 Task: Locate Coastal Homes in Charleston with Proximity to Beaches.
Action: Mouse moved to (283, 250)
Screenshot: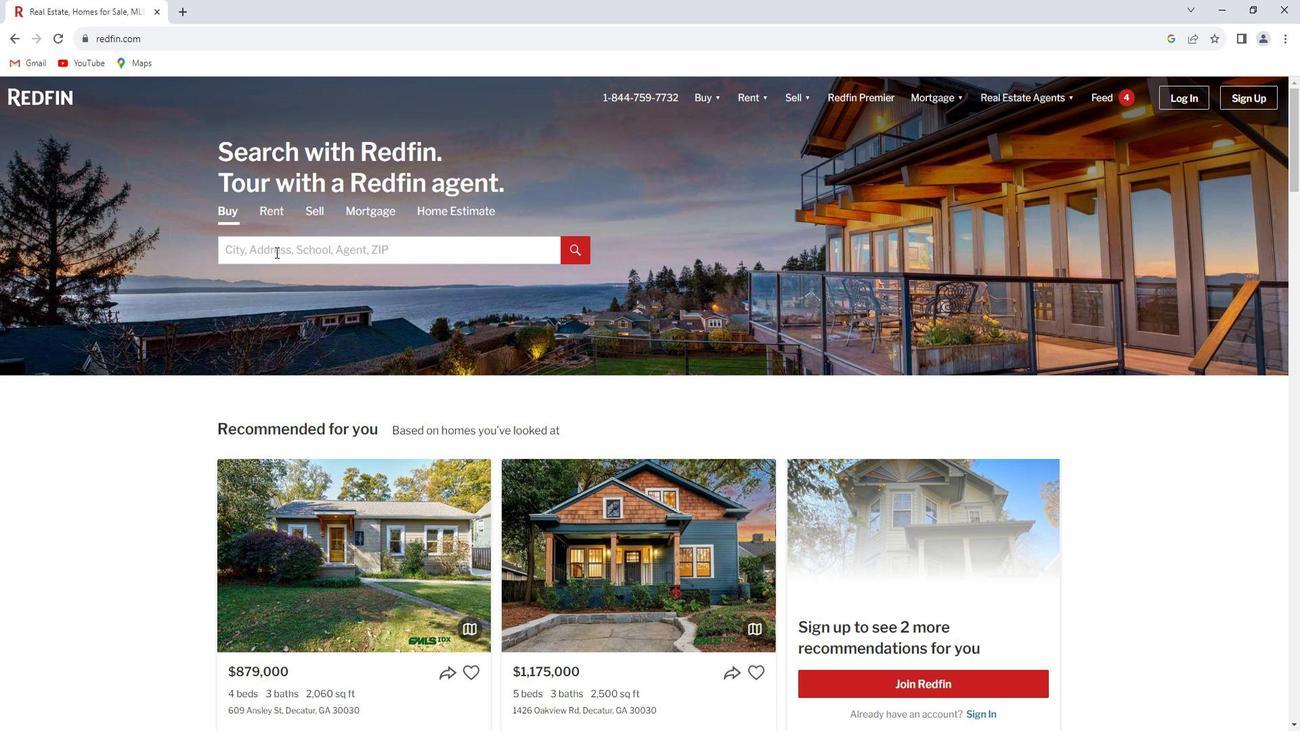 
Action: Mouse pressed left at (283, 250)
Screenshot: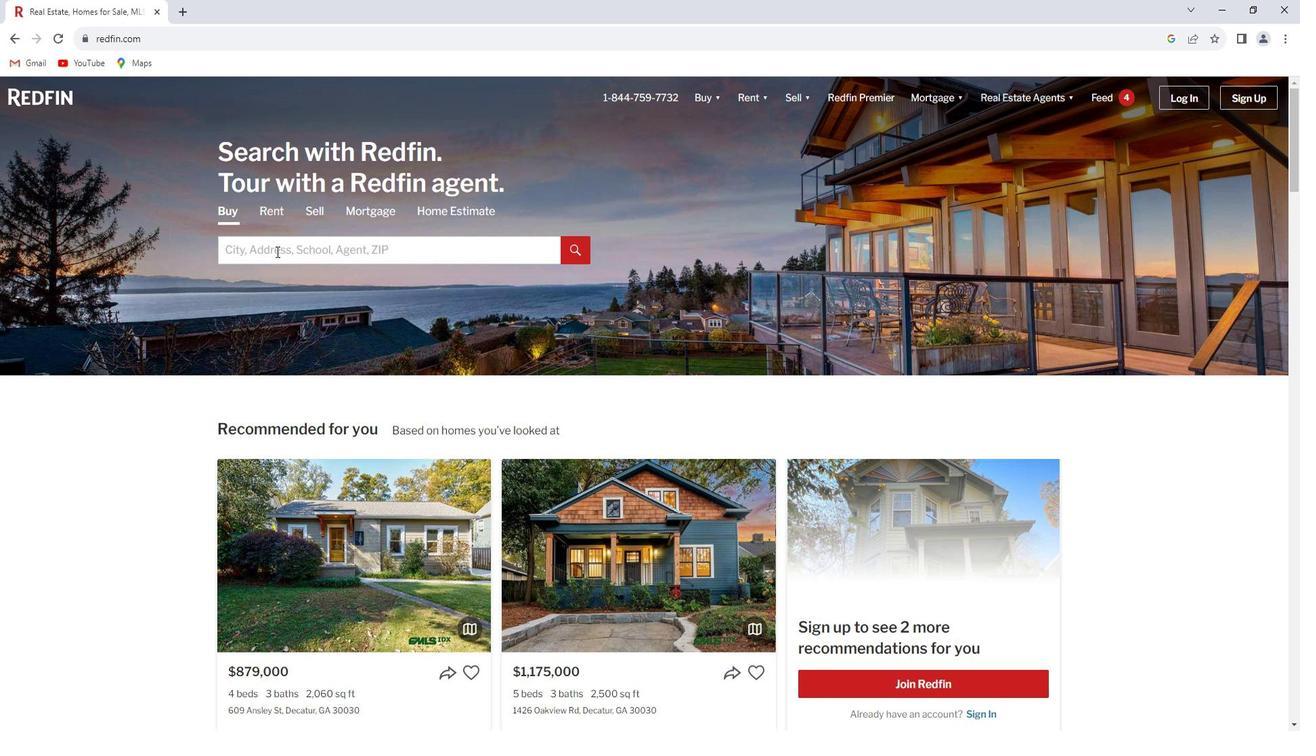 
Action: Key pressed <Key.shift>Charleston<Key.enter>
Screenshot: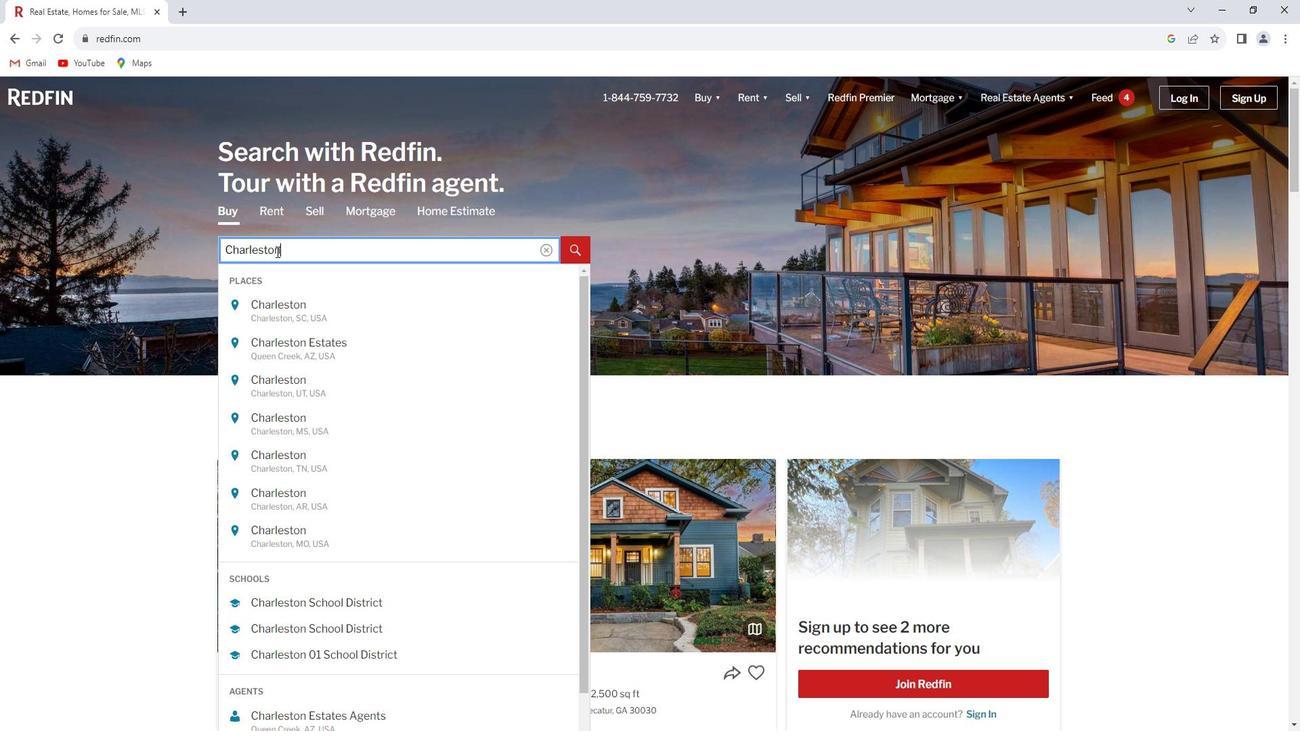 
Action: Mouse moved to (1180, 195)
Screenshot: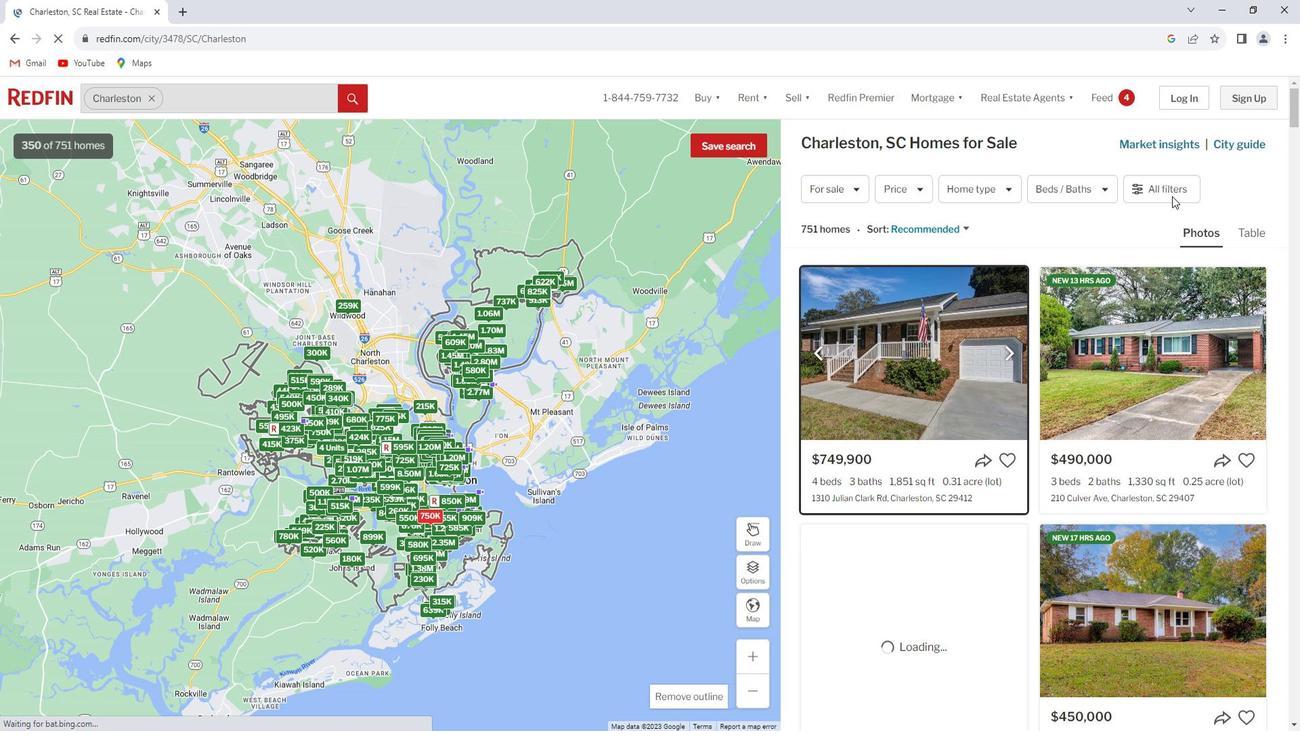 
Action: Mouse pressed left at (1180, 195)
Screenshot: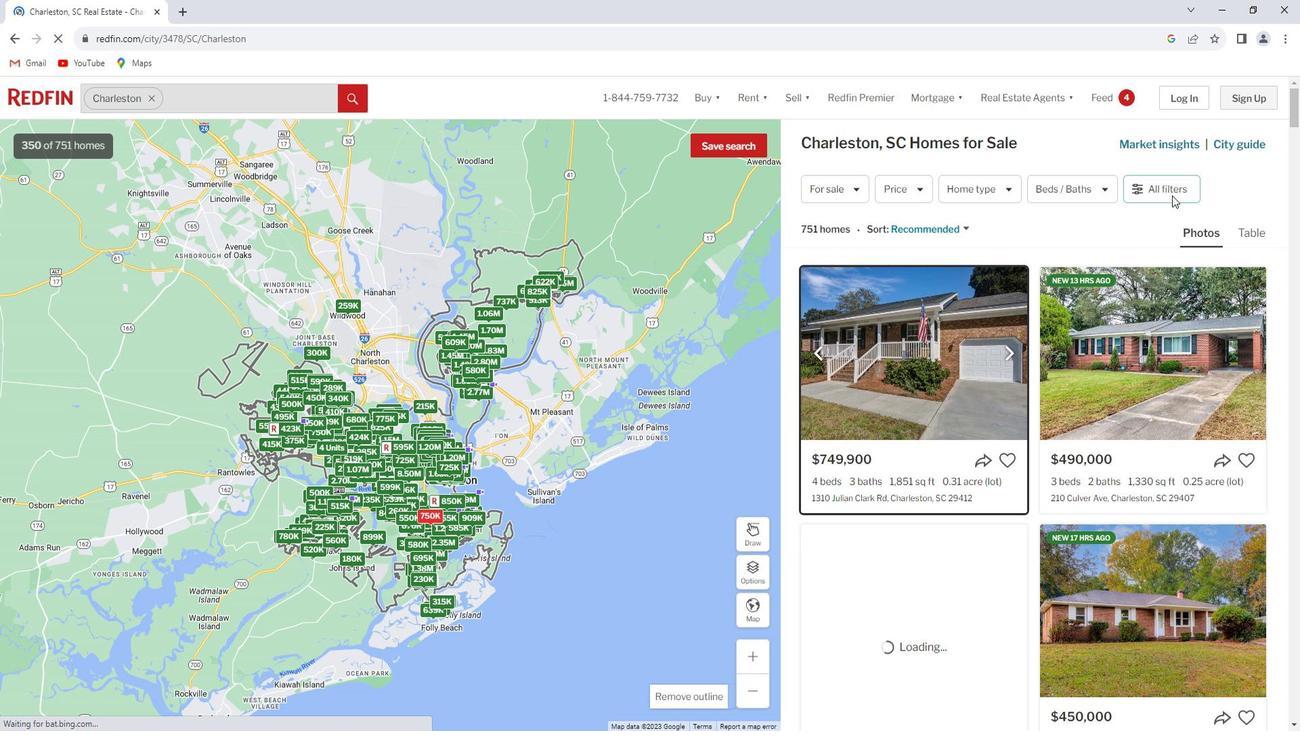 
Action: Mouse moved to (1180, 195)
Screenshot: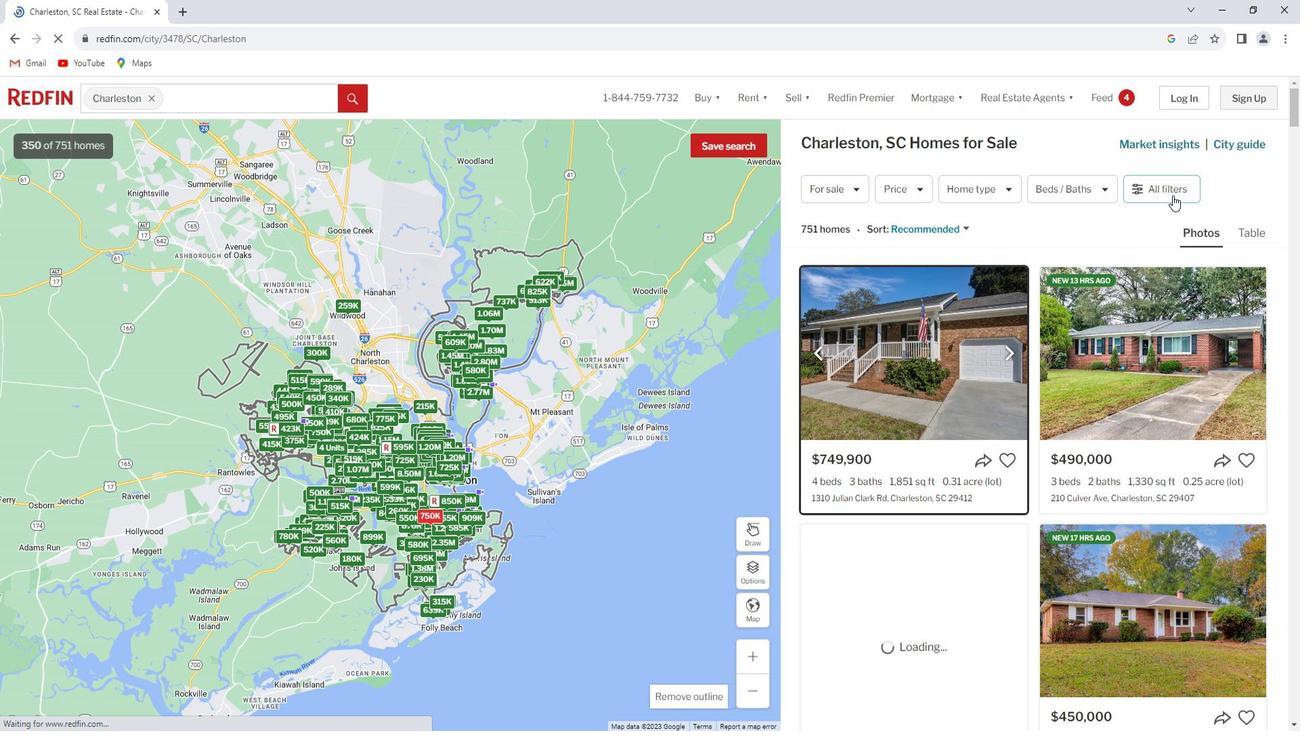 
Action: Mouse pressed left at (1180, 195)
Screenshot: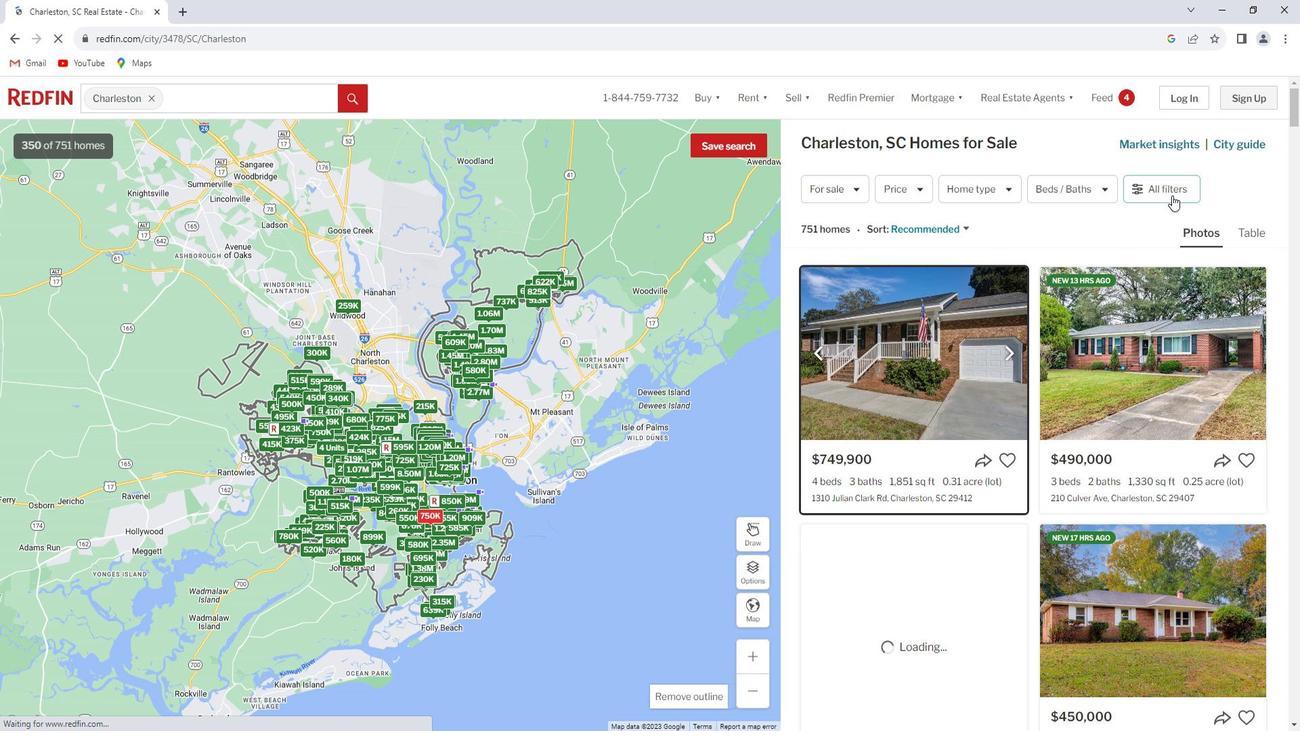 
Action: Mouse moved to (1170, 188)
Screenshot: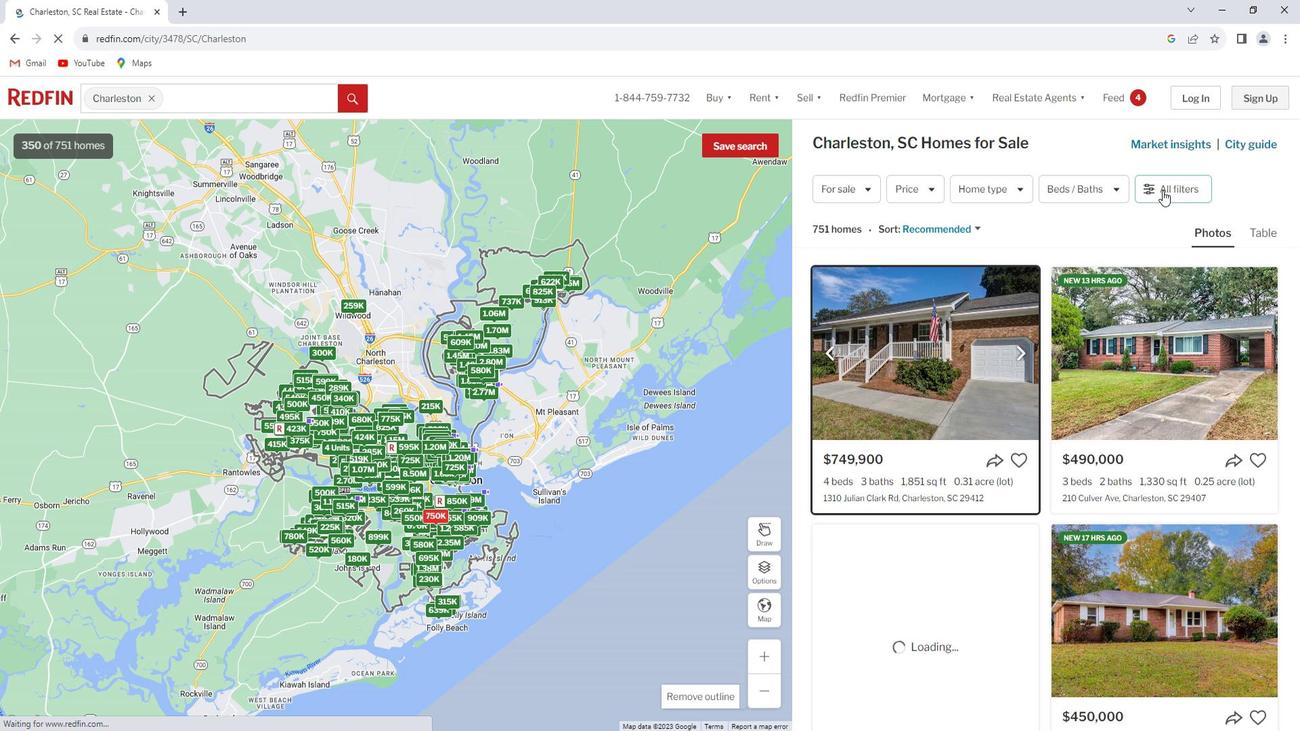 
Action: Mouse pressed left at (1170, 188)
Screenshot: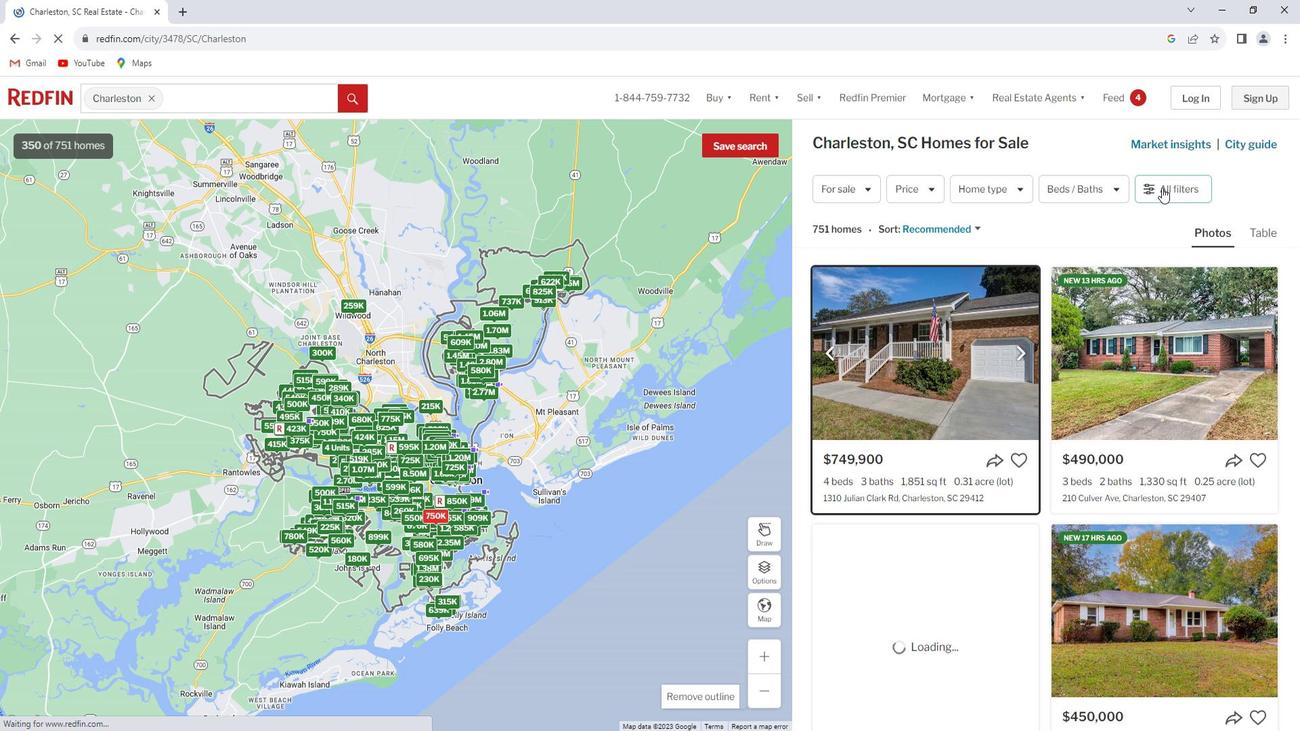 
Action: Mouse moved to (1199, 187)
Screenshot: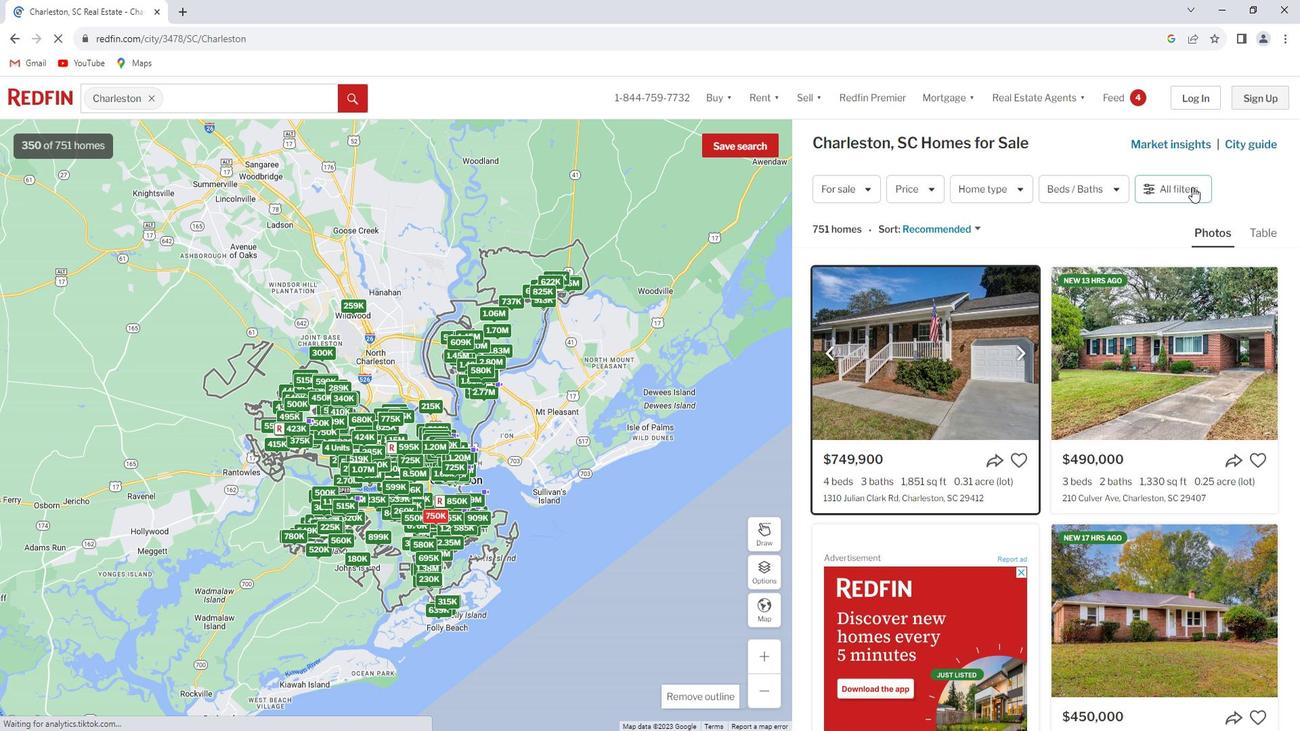 
Action: Mouse pressed left at (1199, 187)
Screenshot: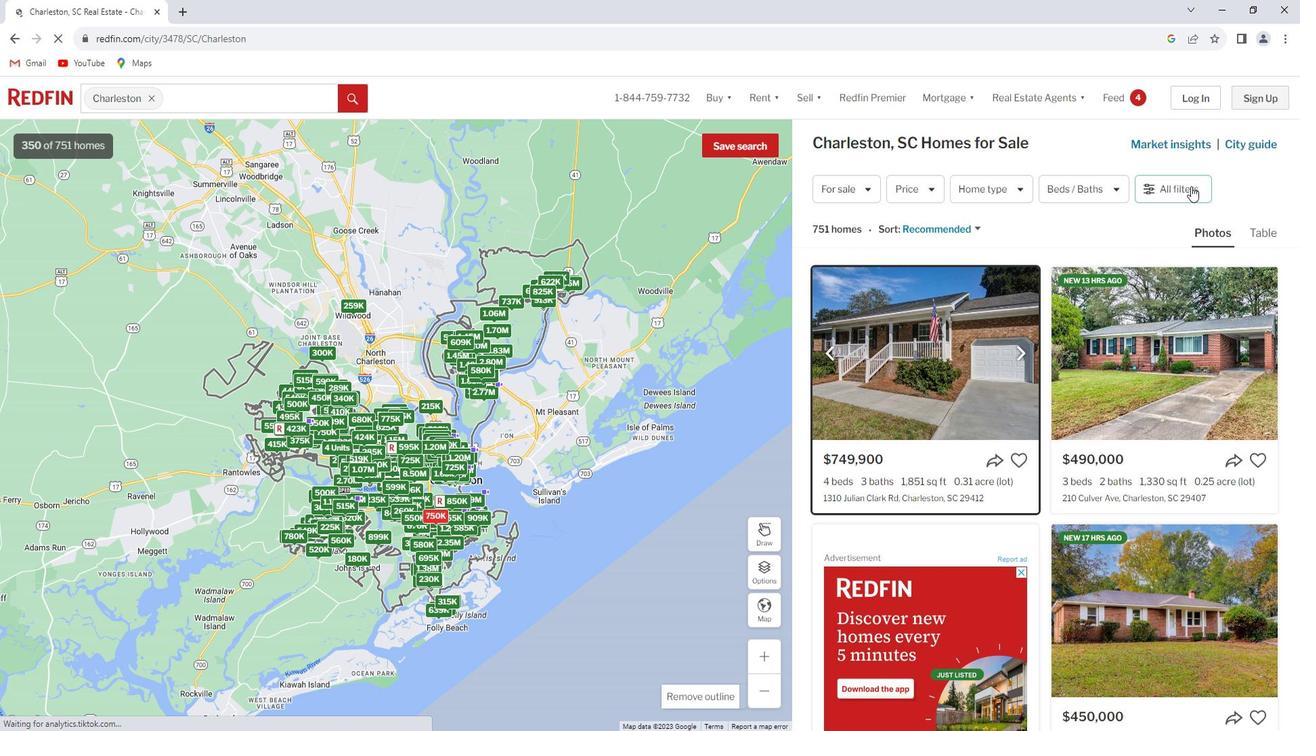 
Action: Mouse moved to (1034, 323)
Screenshot: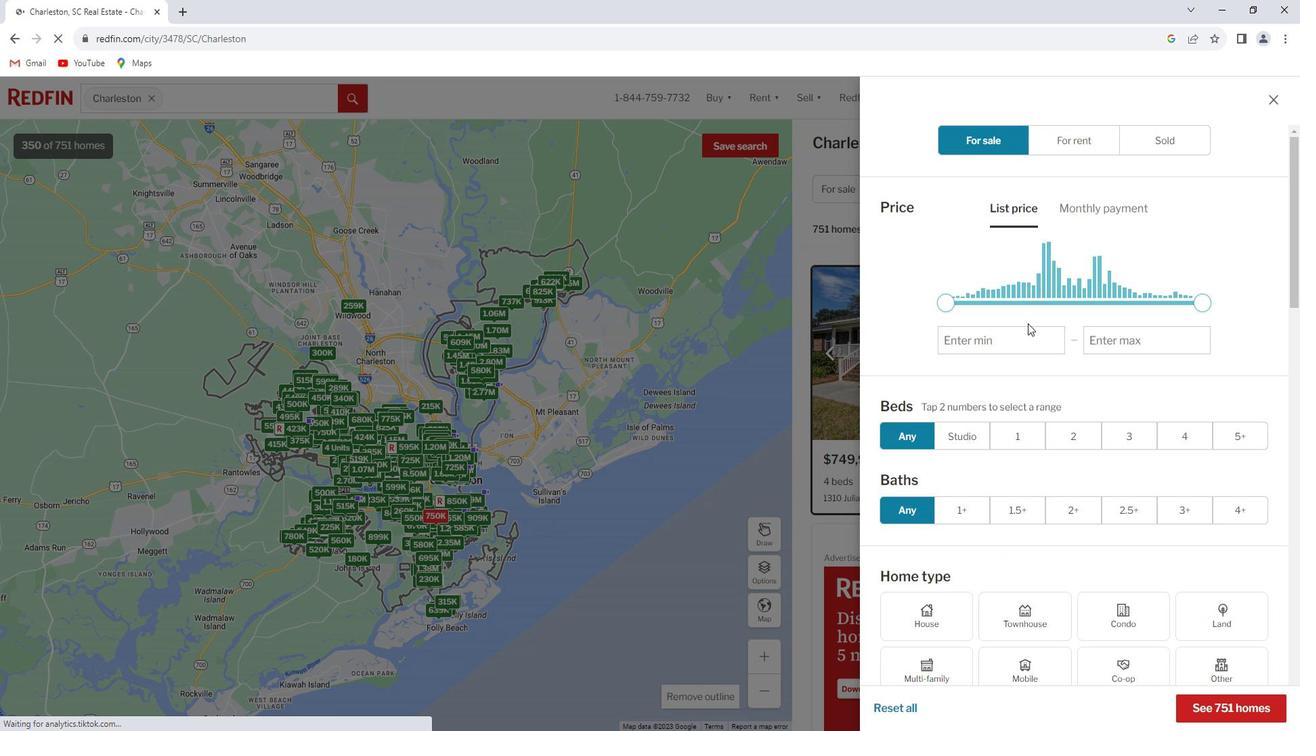 
Action: Mouse scrolled (1034, 323) with delta (0, 0)
Screenshot: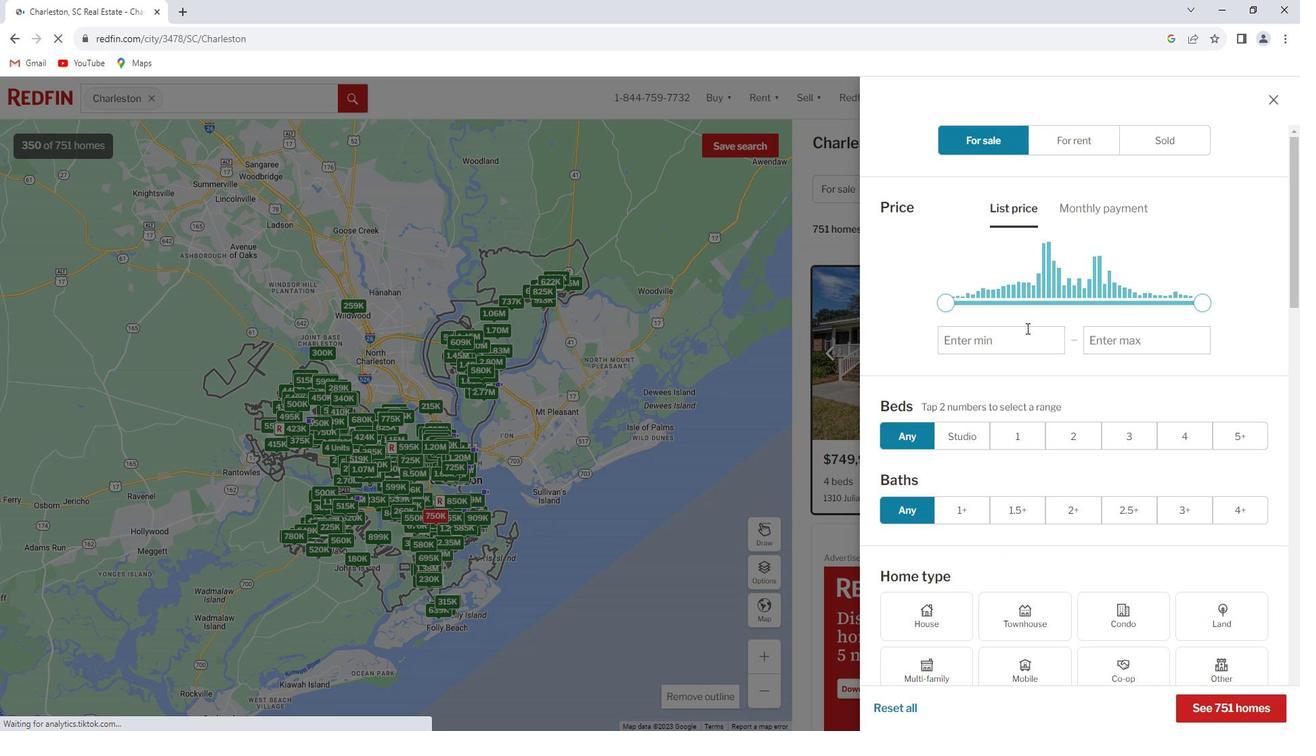 
Action: Mouse scrolled (1034, 323) with delta (0, 0)
Screenshot: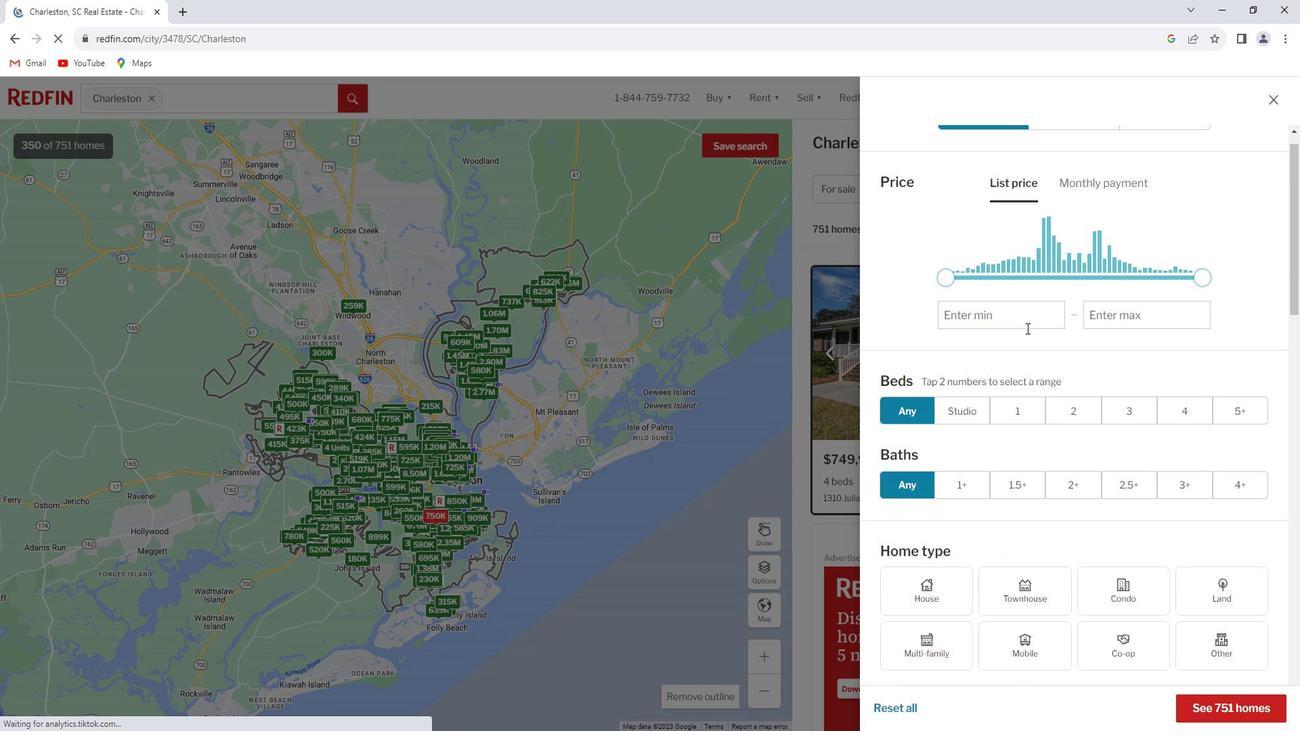 
Action: Mouse scrolled (1034, 323) with delta (0, 0)
Screenshot: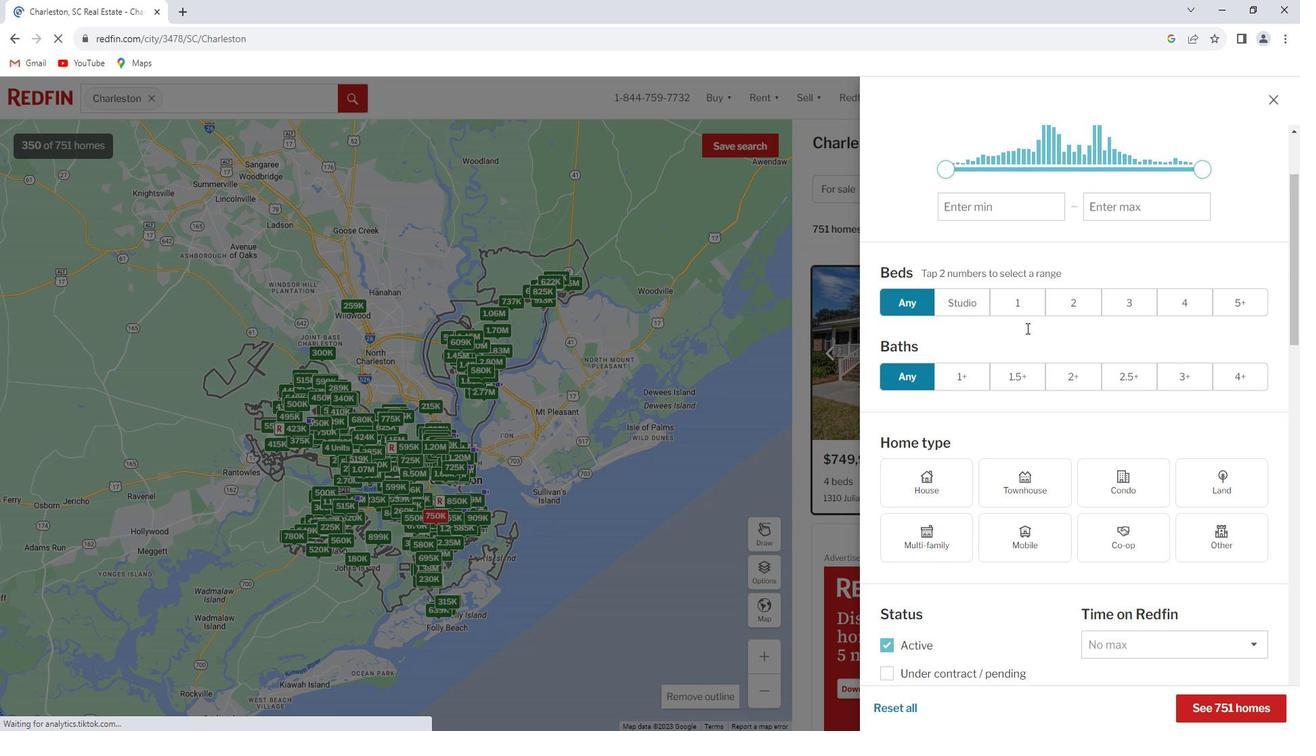 
Action: Mouse scrolled (1034, 323) with delta (0, 0)
Screenshot: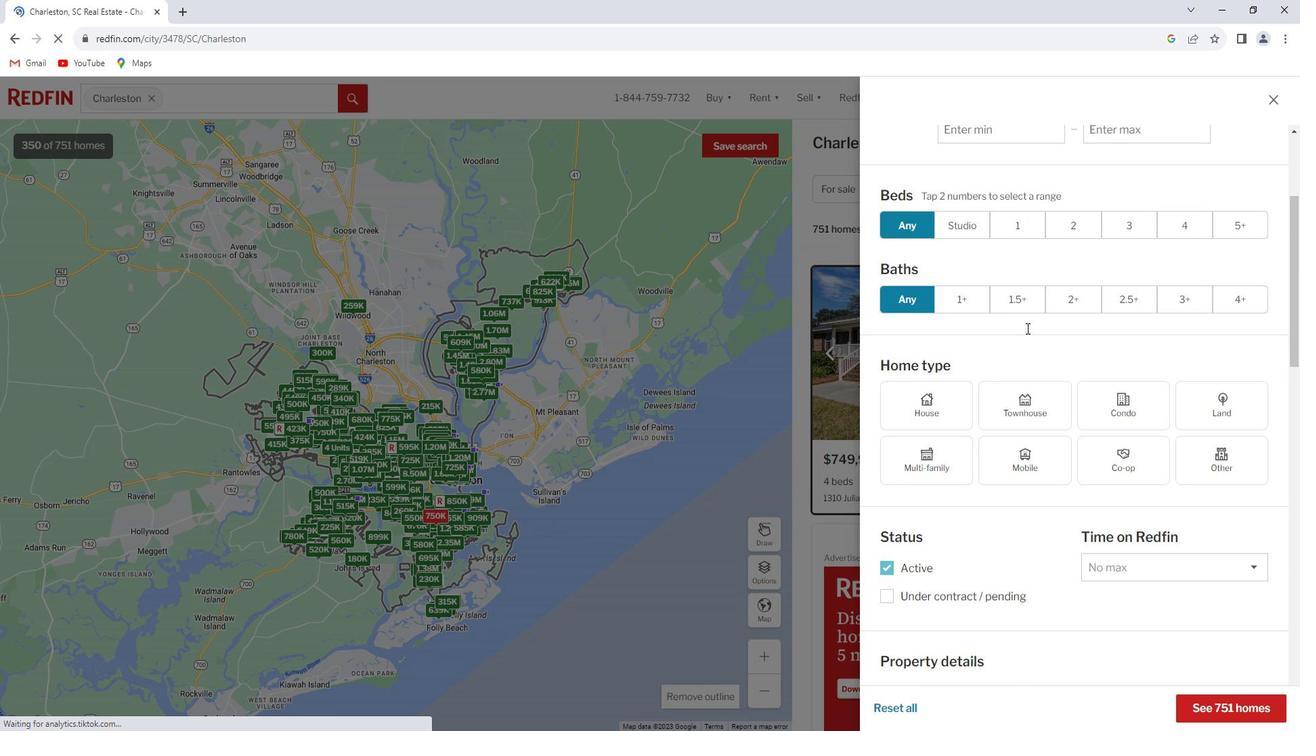 
Action: Mouse scrolled (1034, 323) with delta (0, 0)
Screenshot: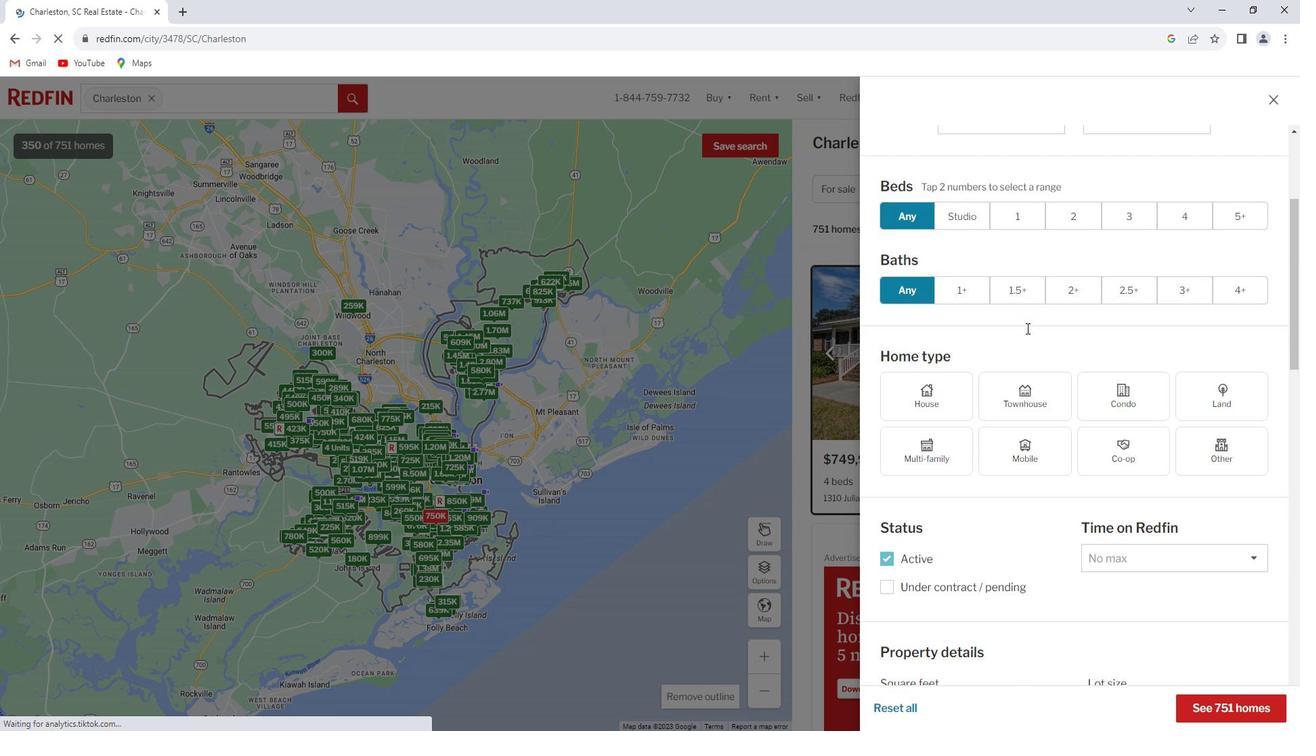 
Action: Mouse scrolled (1034, 323) with delta (0, 0)
Screenshot: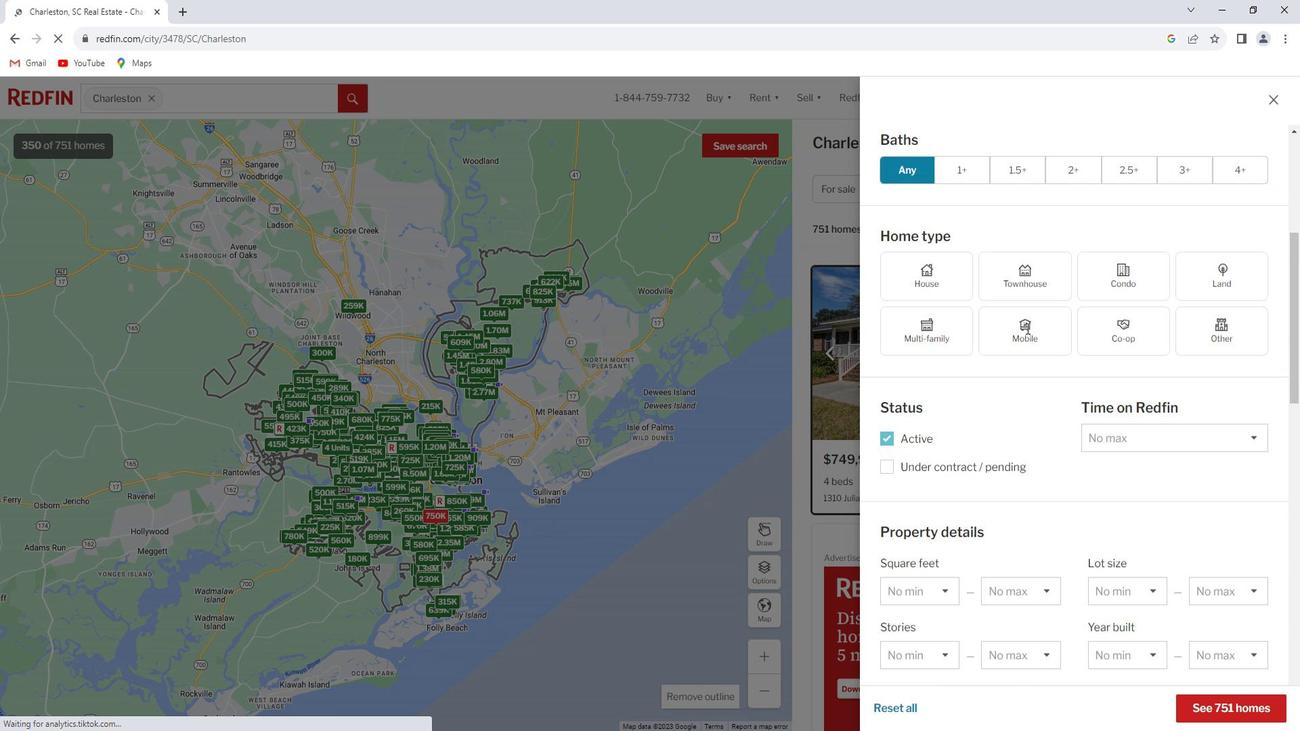 
Action: Mouse scrolled (1034, 323) with delta (0, 0)
Screenshot: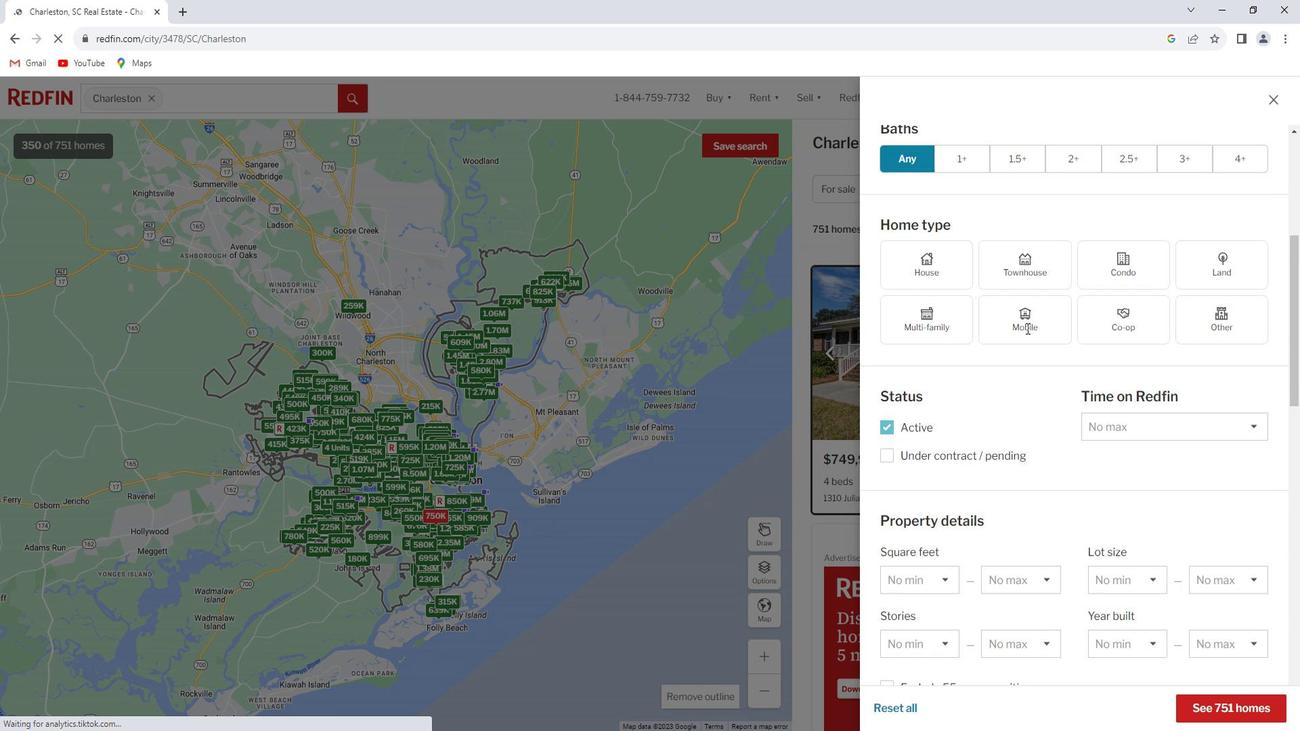 
Action: Mouse scrolled (1034, 323) with delta (0, 0)
Screenshot: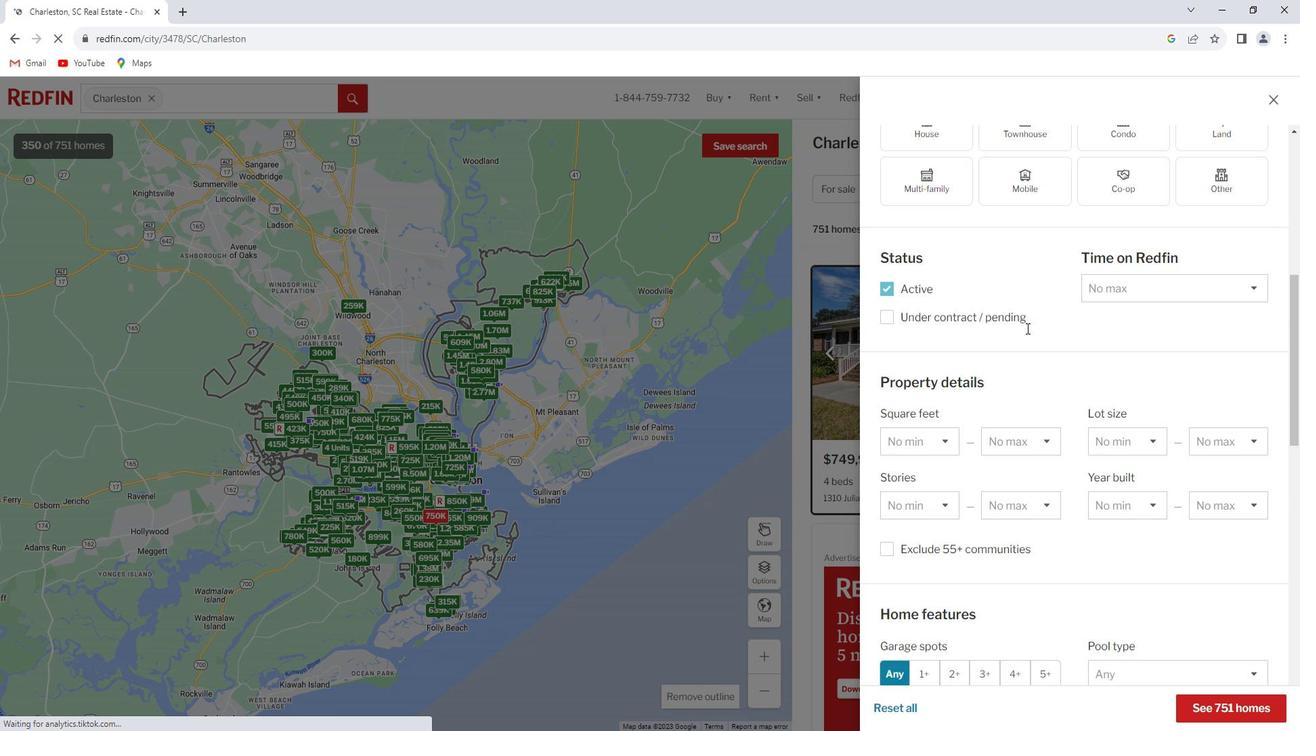 
Action: Mouse scrolled (1034, 323) with delta (0, 0)
Screenshot: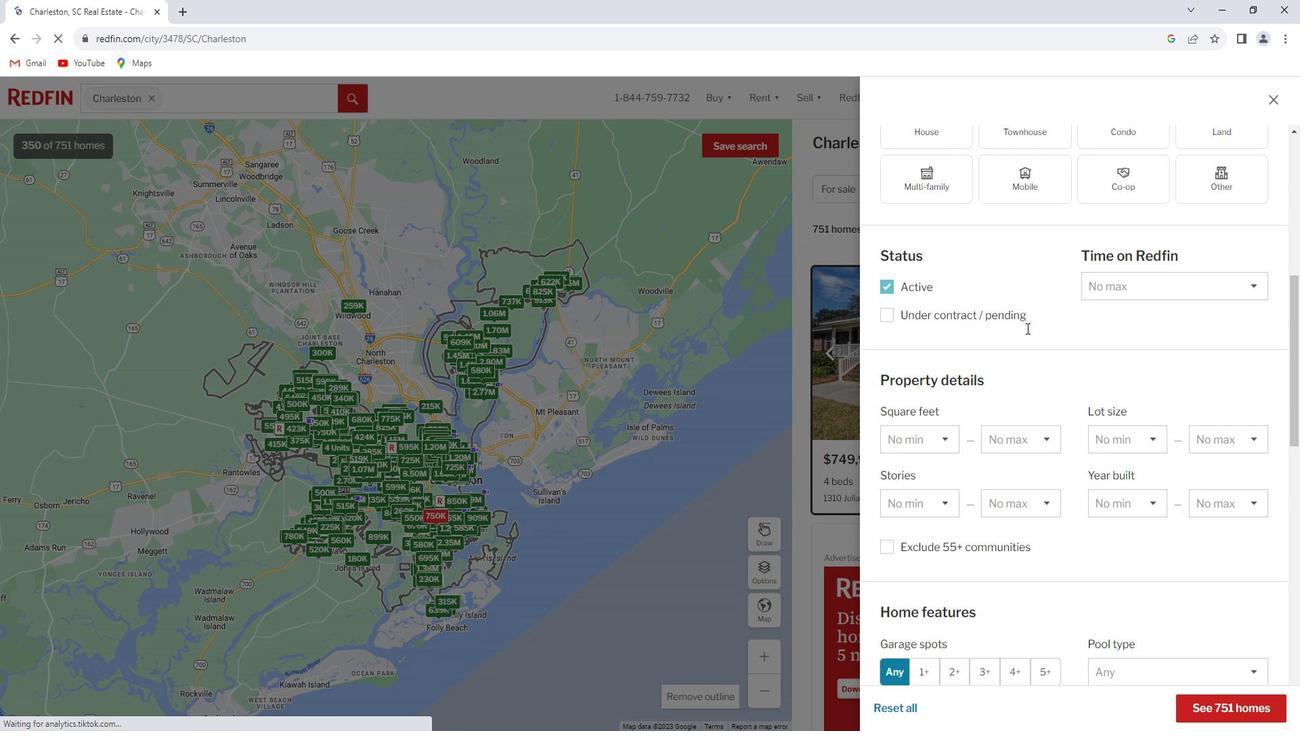 
Action: Mouse scrolled (1034, 323) with delta (0, 0)
Screenshot: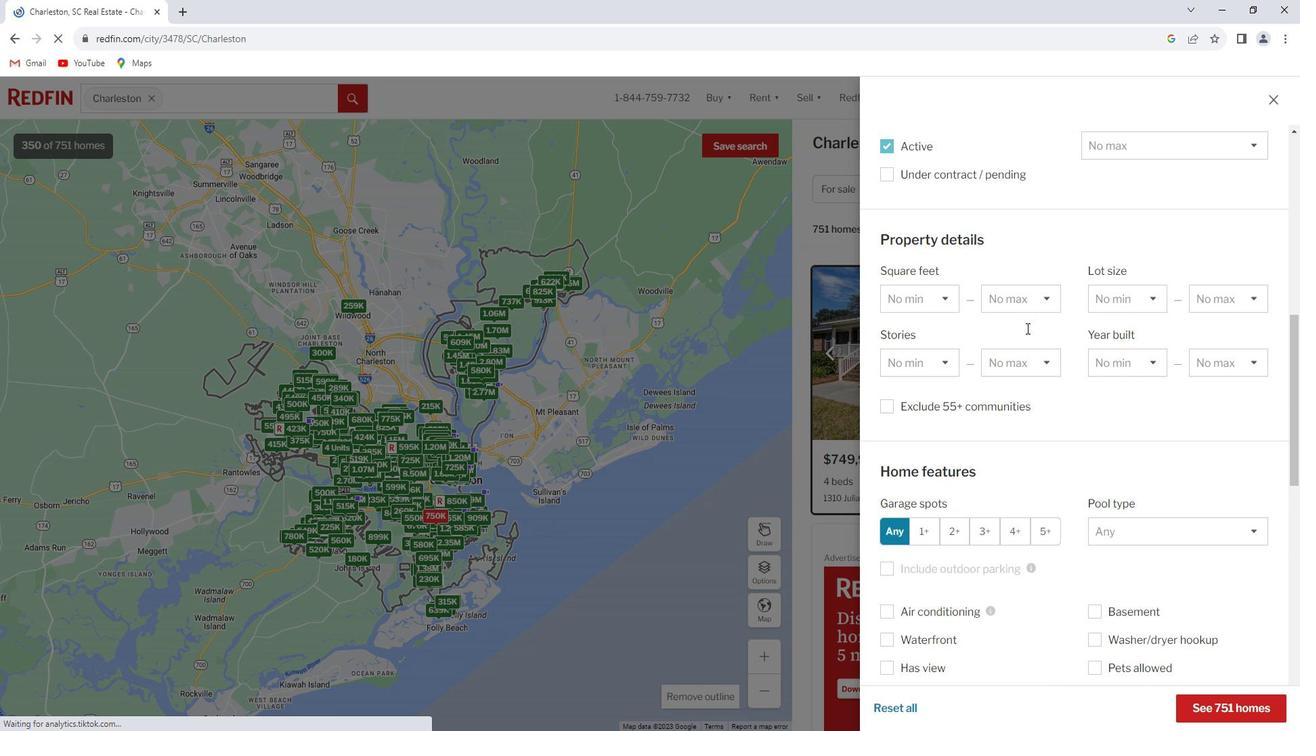 
Action: Mouse scrolled (1034, 323) with delta (0, 0)
Screenshot: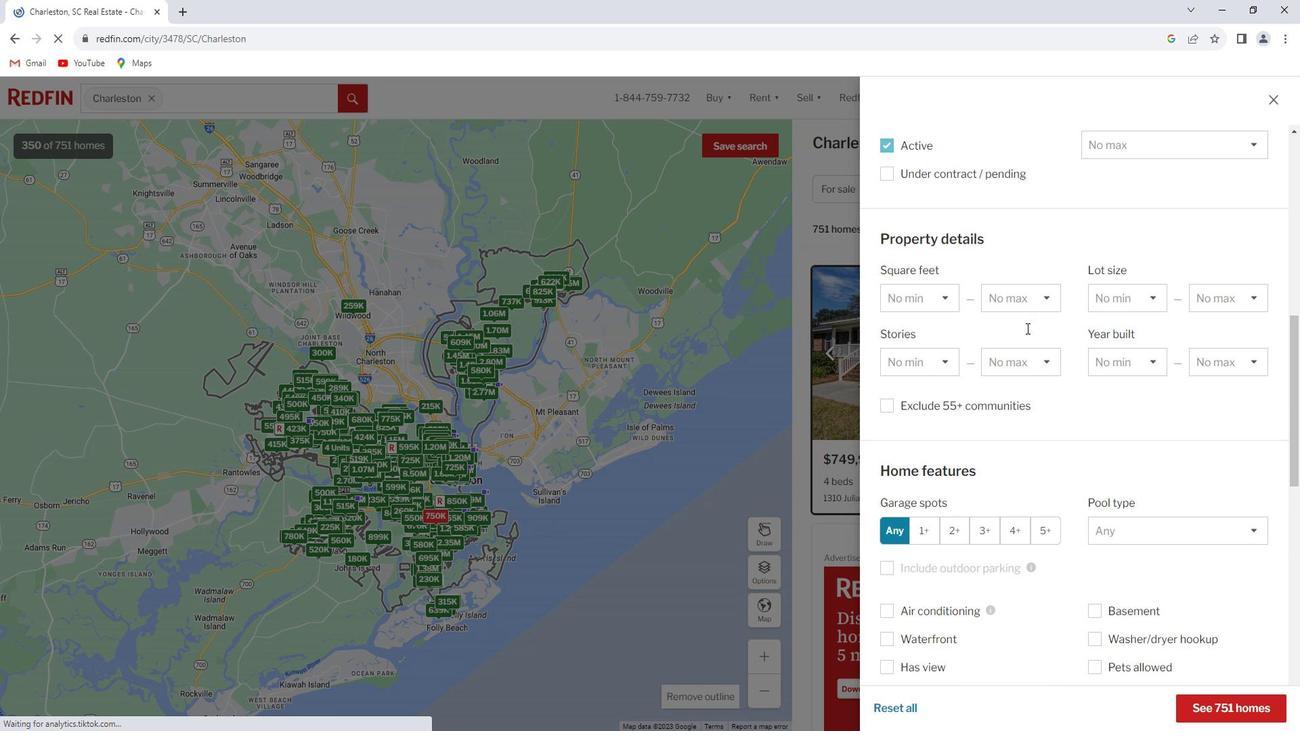 
Action: Mouse scrolled (1034, 323) with delta (0, 0)
Screenshot: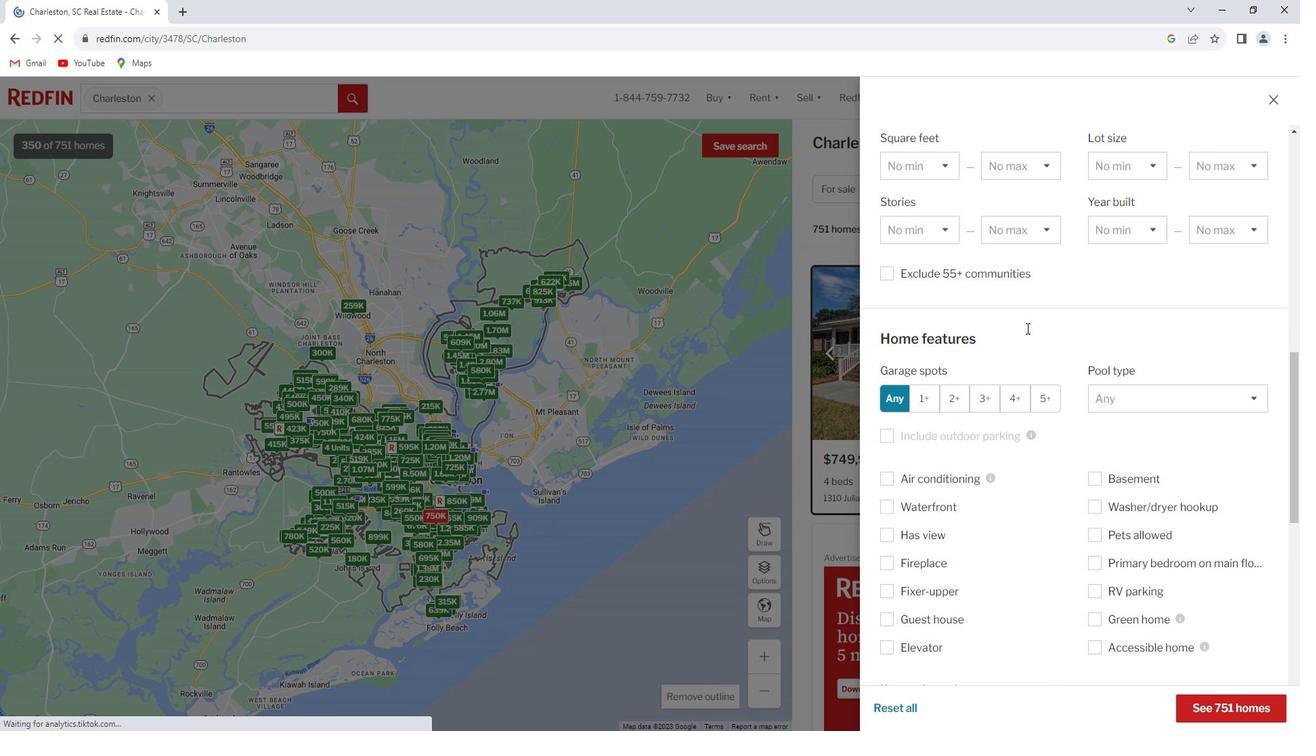 
Action: Mouse scrolled (1034, 323) with delta (0, 0)
Screenshot: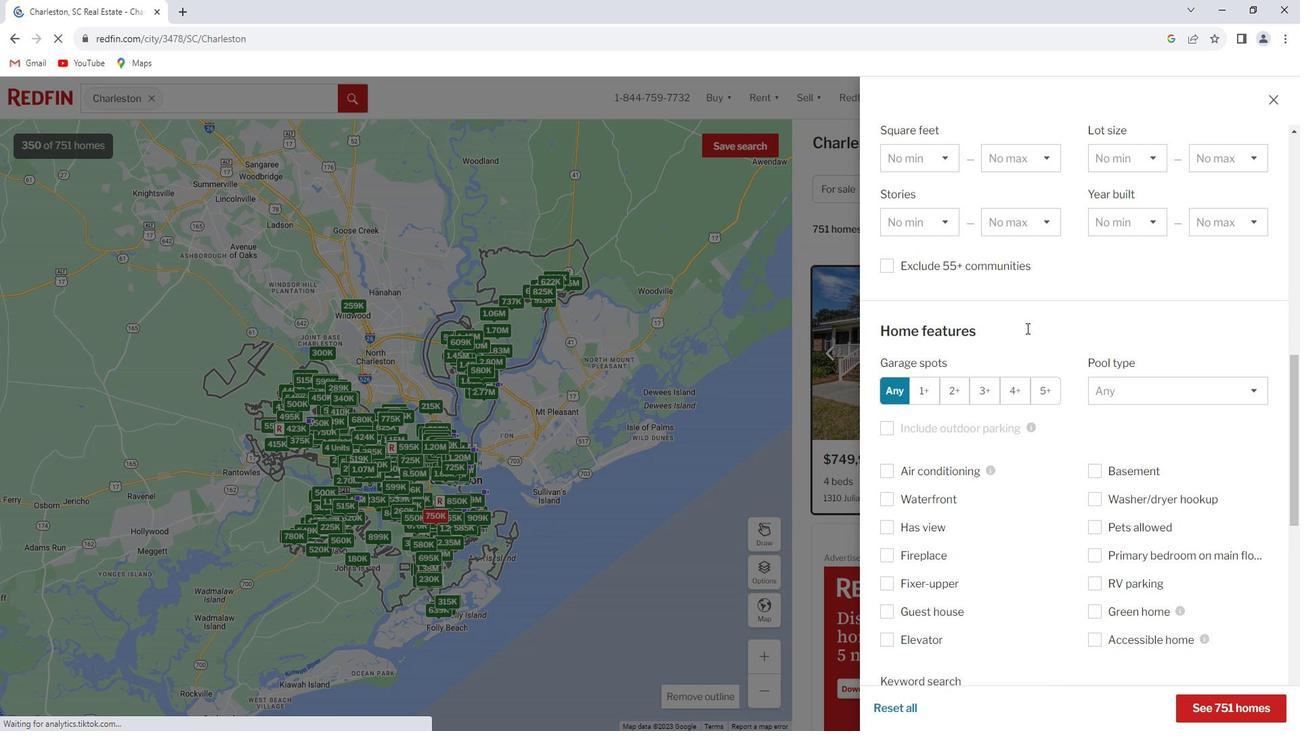 
Action: Mouse scrolled (1034, 323) with delta (0, 0)
Screenshot: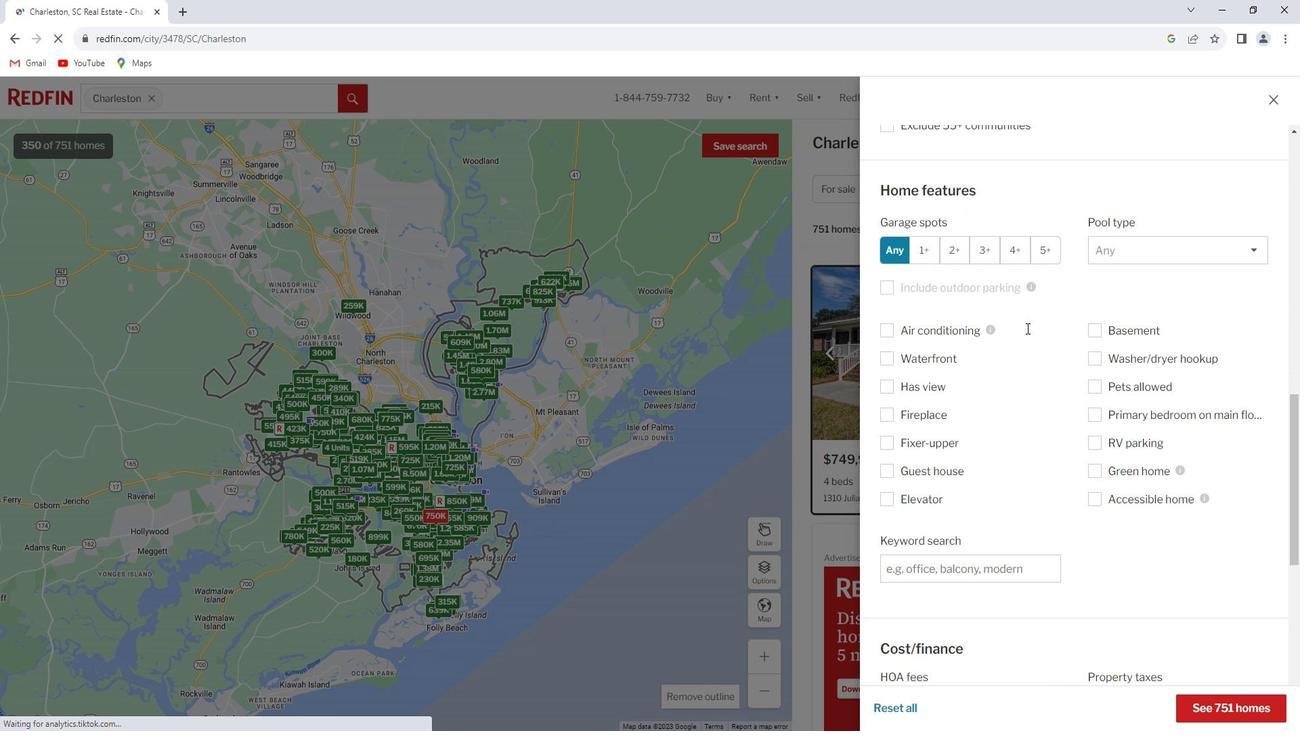 
Action: Mouse scrolled (1034, 323) with delta (0, 0)
Screenshot: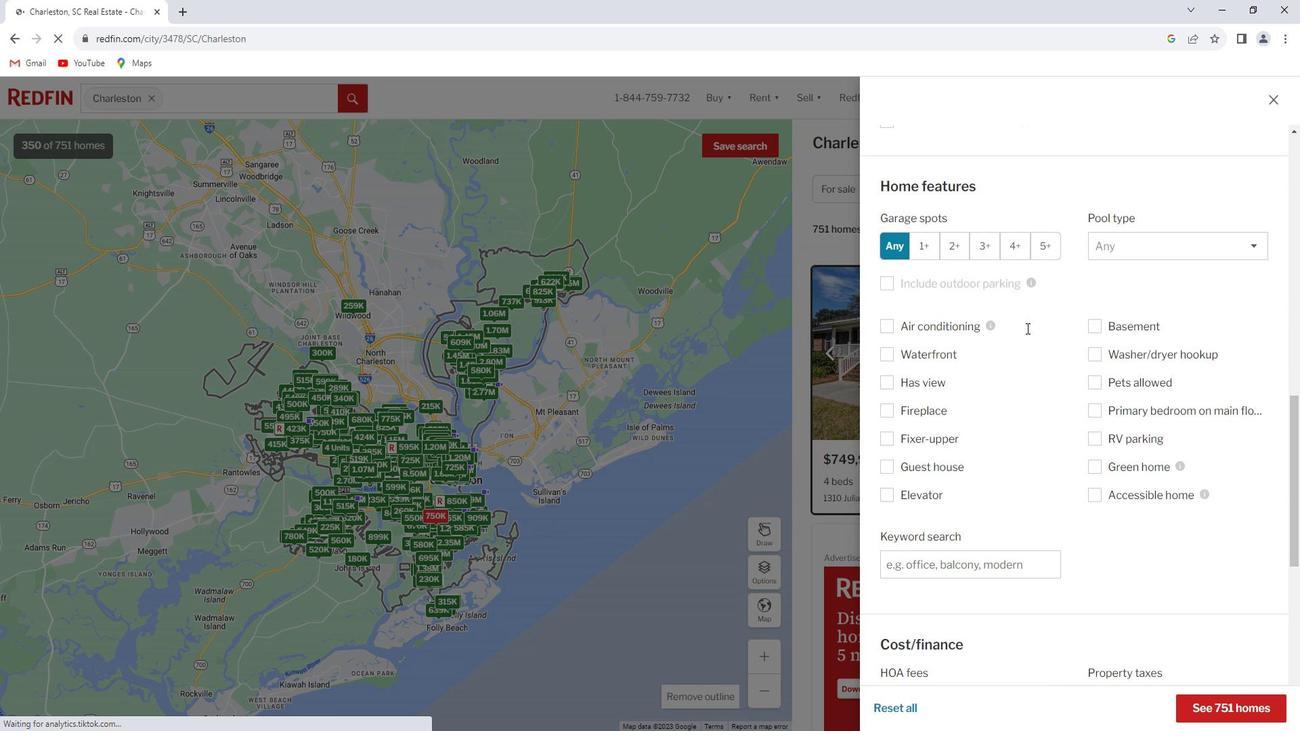 
Action: Mouse scrolled (1034, 323) with delta (0, 0)
Screenshot: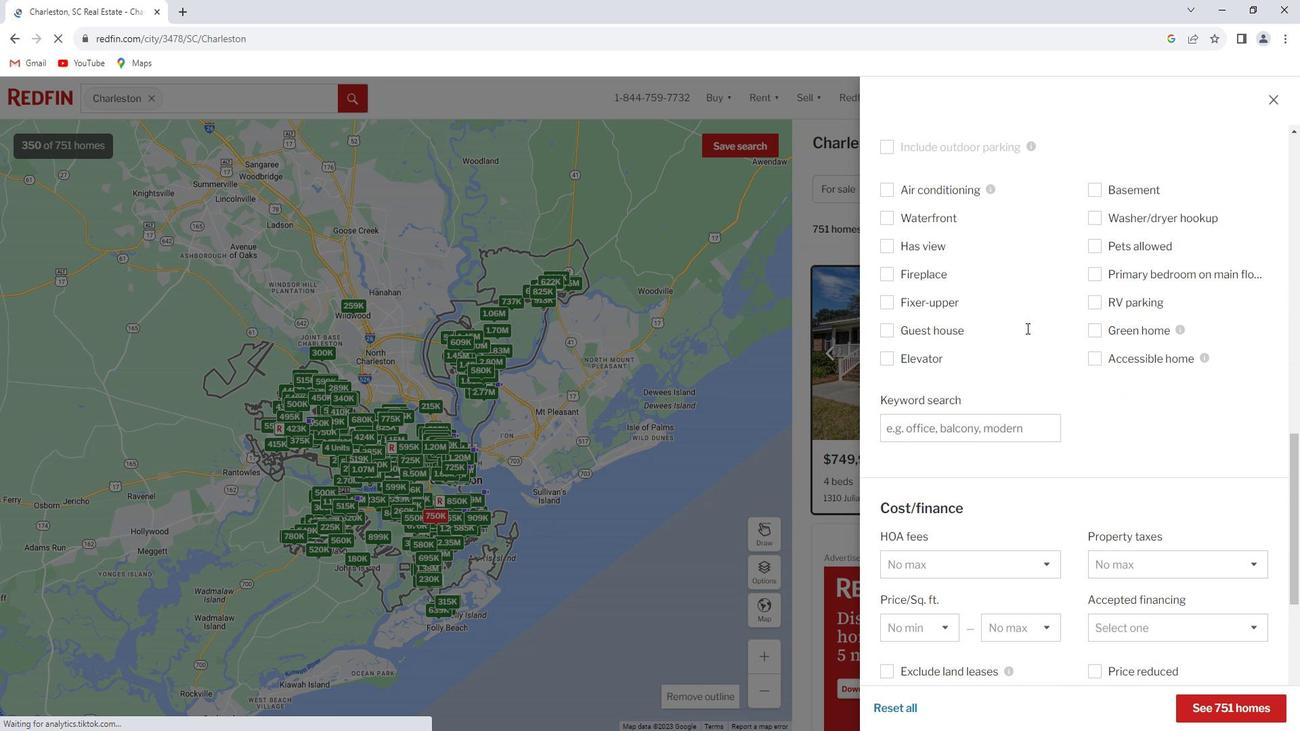 
Action: Mouse moved to (955, 348)
Screenshot: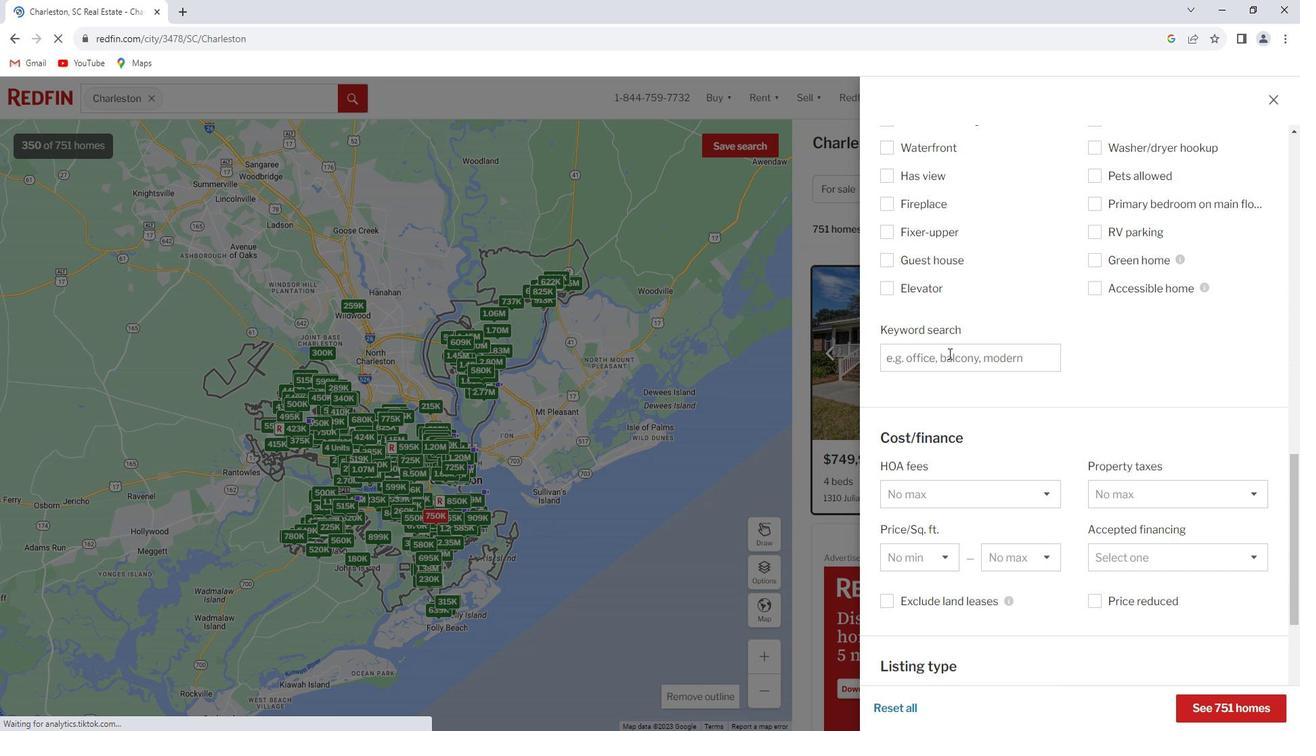 
Action: Mouse pressed left at (955, 348)
Screenshot: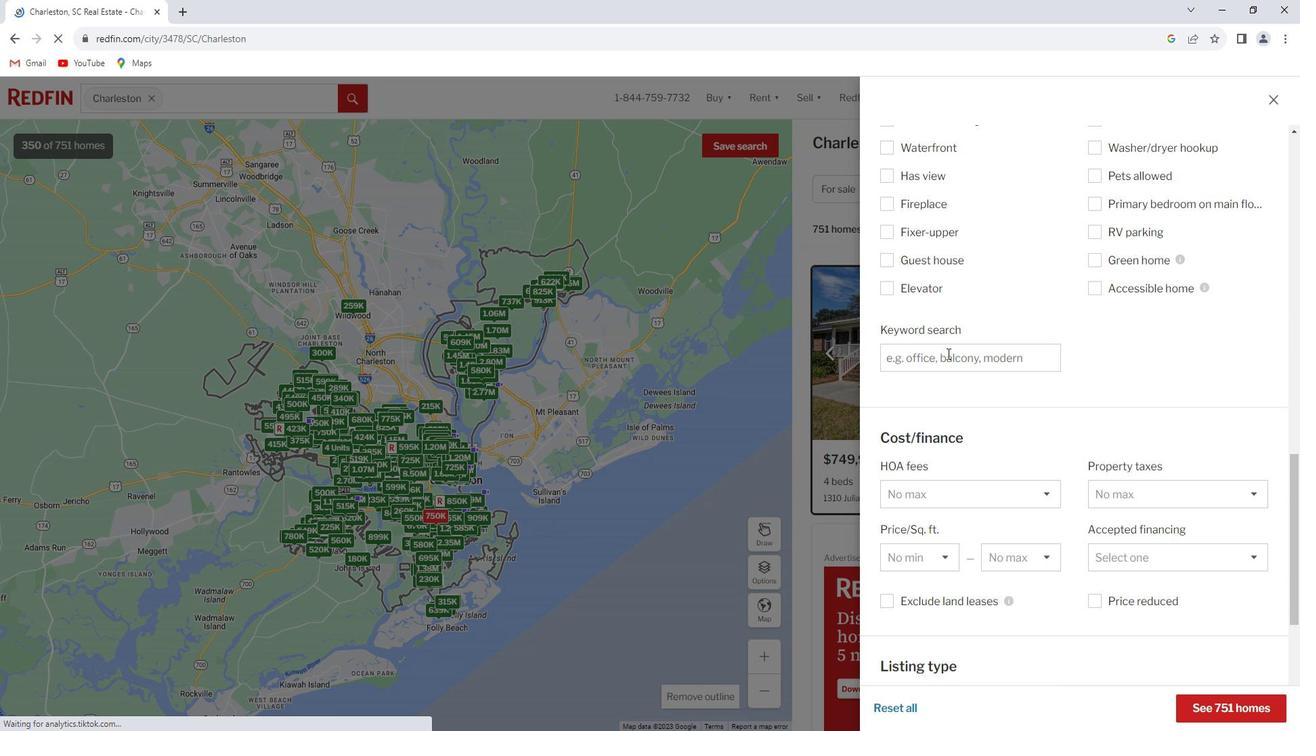 
Action: Key pressed <Key.shift_r>Proximity<Key.space>to<Key.space><Key.shift>Beaches
Screenshot: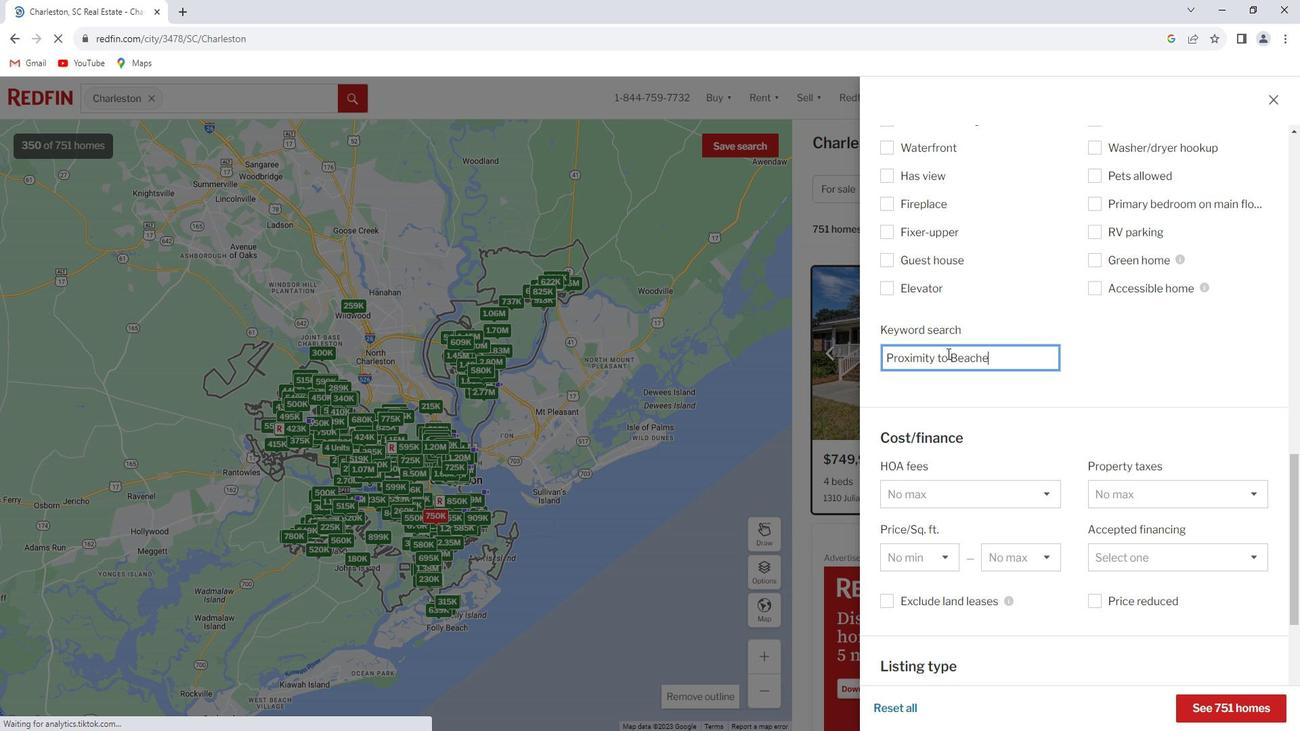 
Action: Mouse moved to (1240, 685)
Screenshot: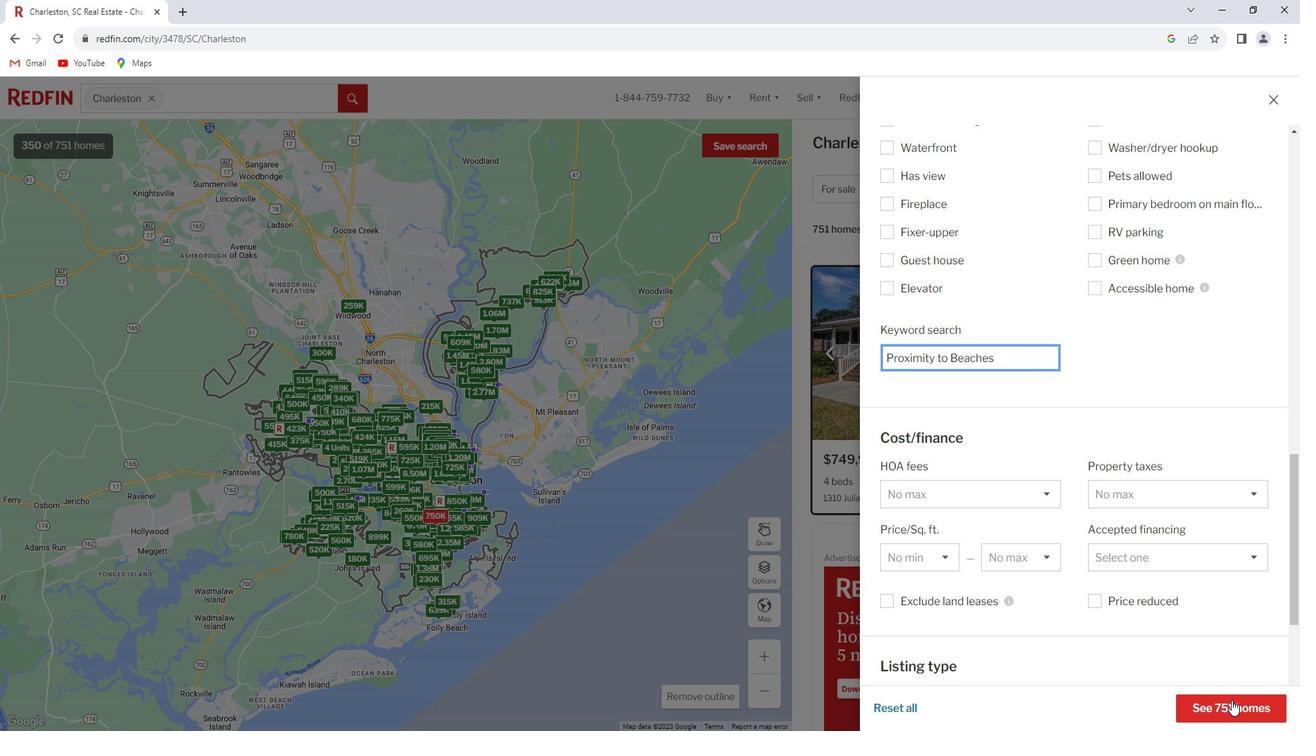 
Action: Mouse pressed left at (1240, 685)
Screenshot: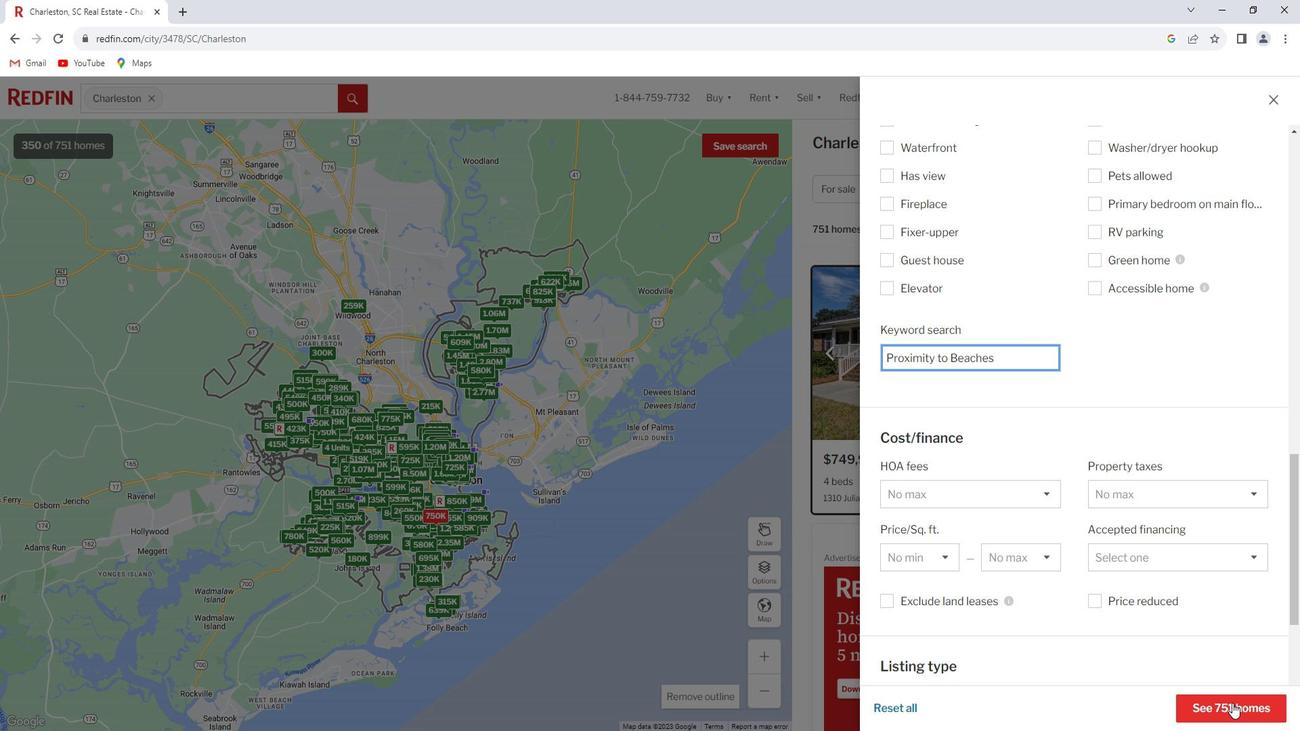 
Action: Mouse moved to (1063, 500)
Screenshot: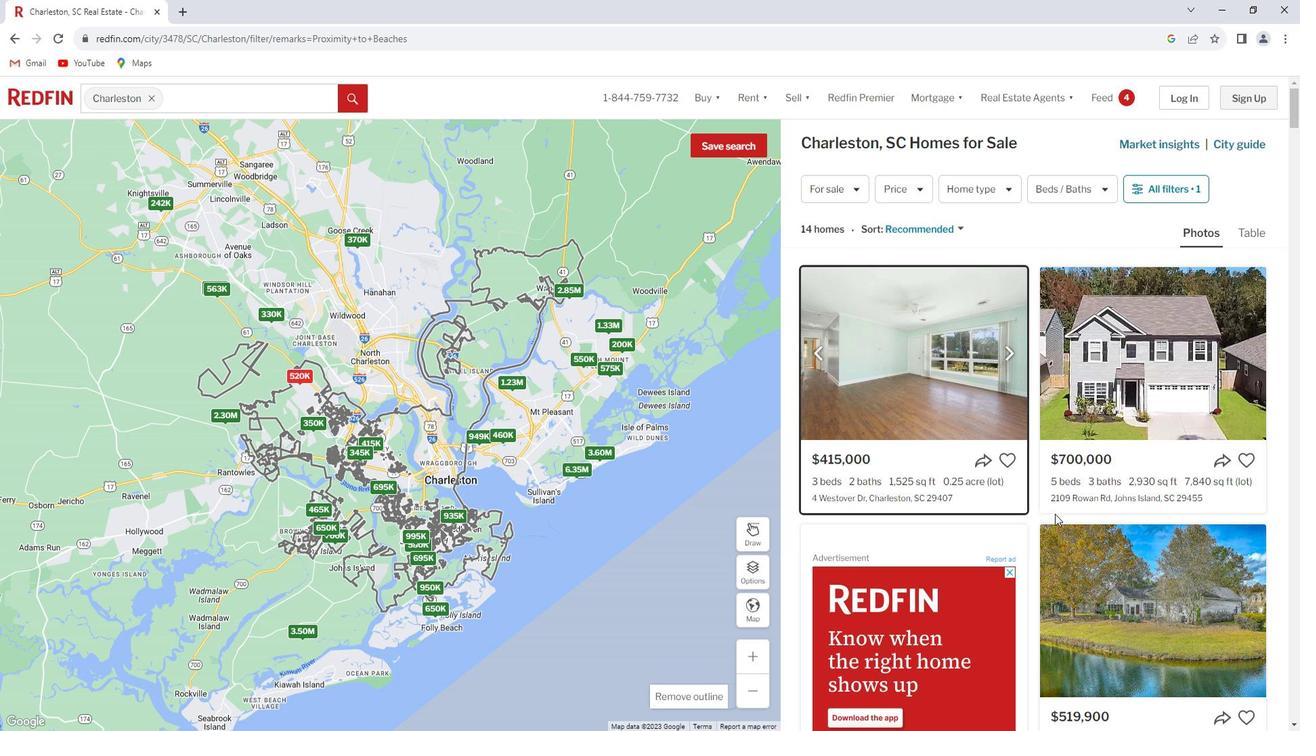 
Action: Mouse scrolled (1063, 500) with delta (0, 0)
Screenshot: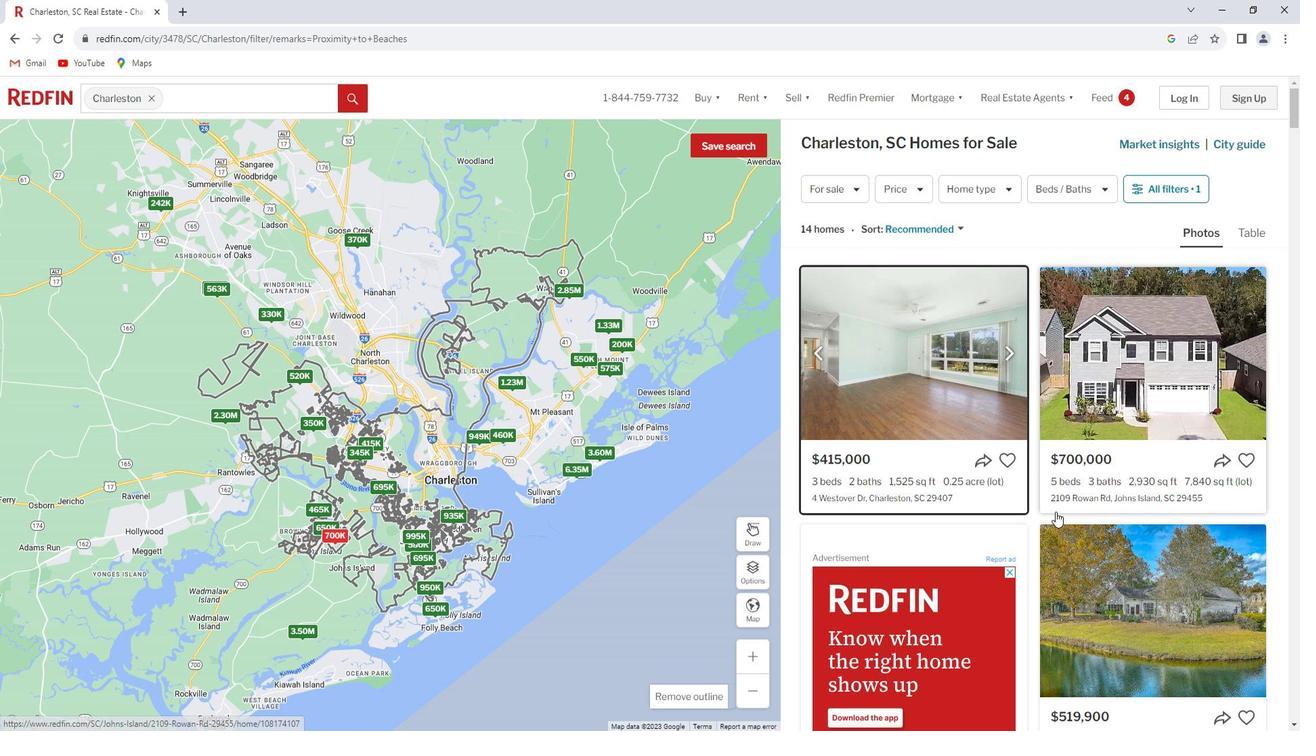 
Action: Mouse scrolled (1063, 500) with delta (0, 0)
Screenshot: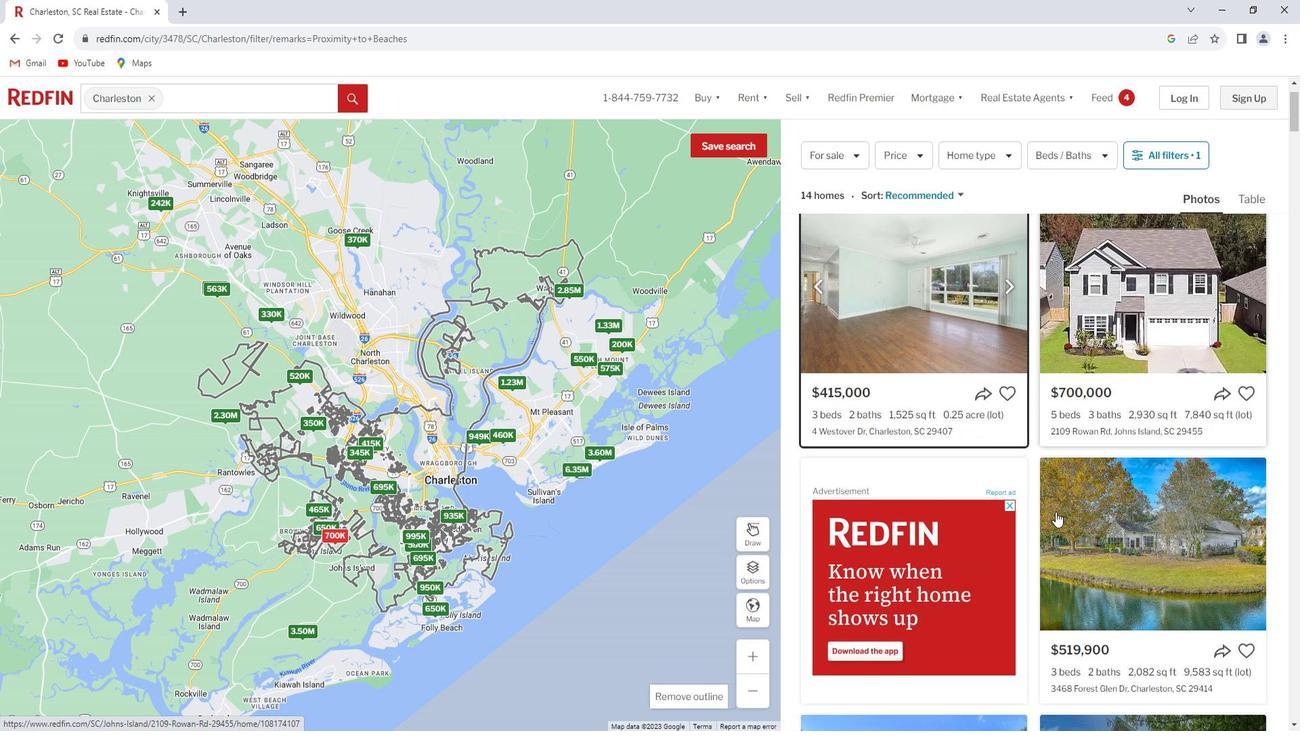 
Action: Mouse moved to (1099, 487)
Screenshot: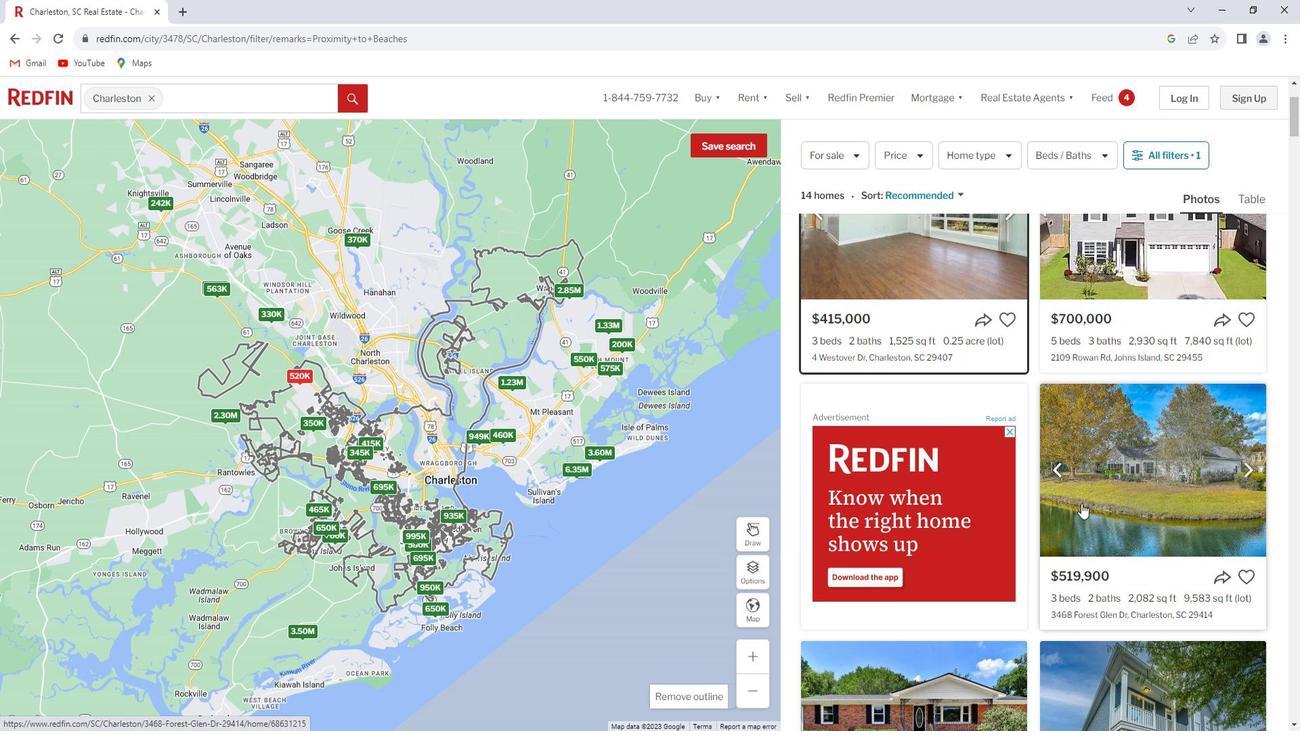 
Action: Mouse scrolled (1099, 487) with delta (0, 0)
Screenshot: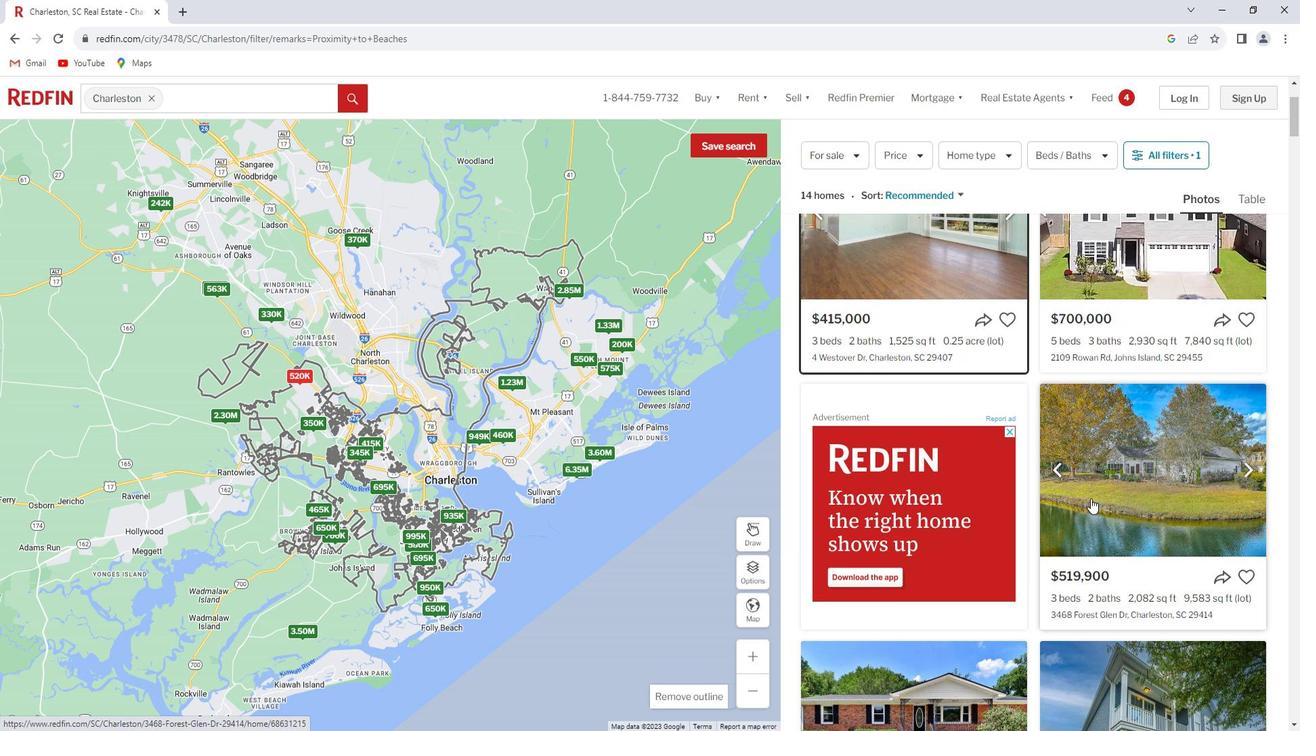 
Action: Mouse moved to (1117, 428)
Screenshot: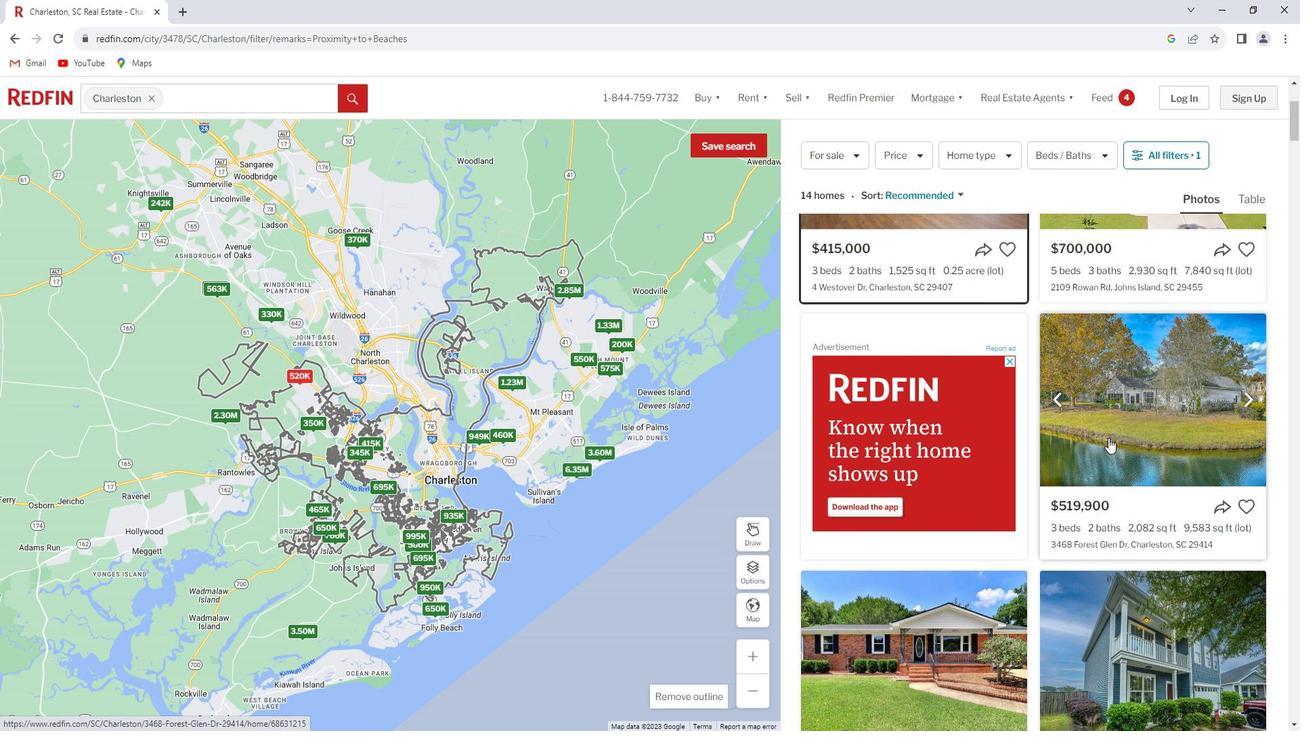 
Action: Mouse scrolled (1117, 428) with delta (0, 0)
Screenshot: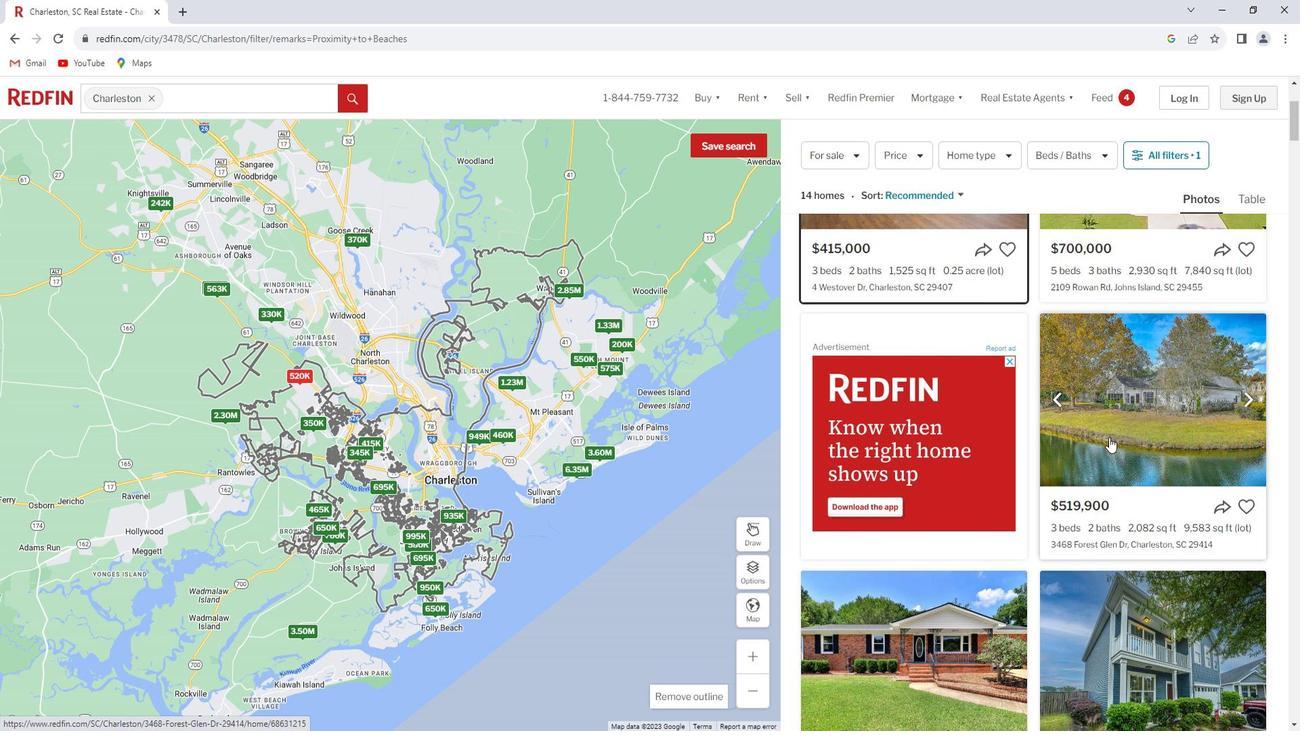 
Action: Mouse moved to (1138, 399)
Screenshot: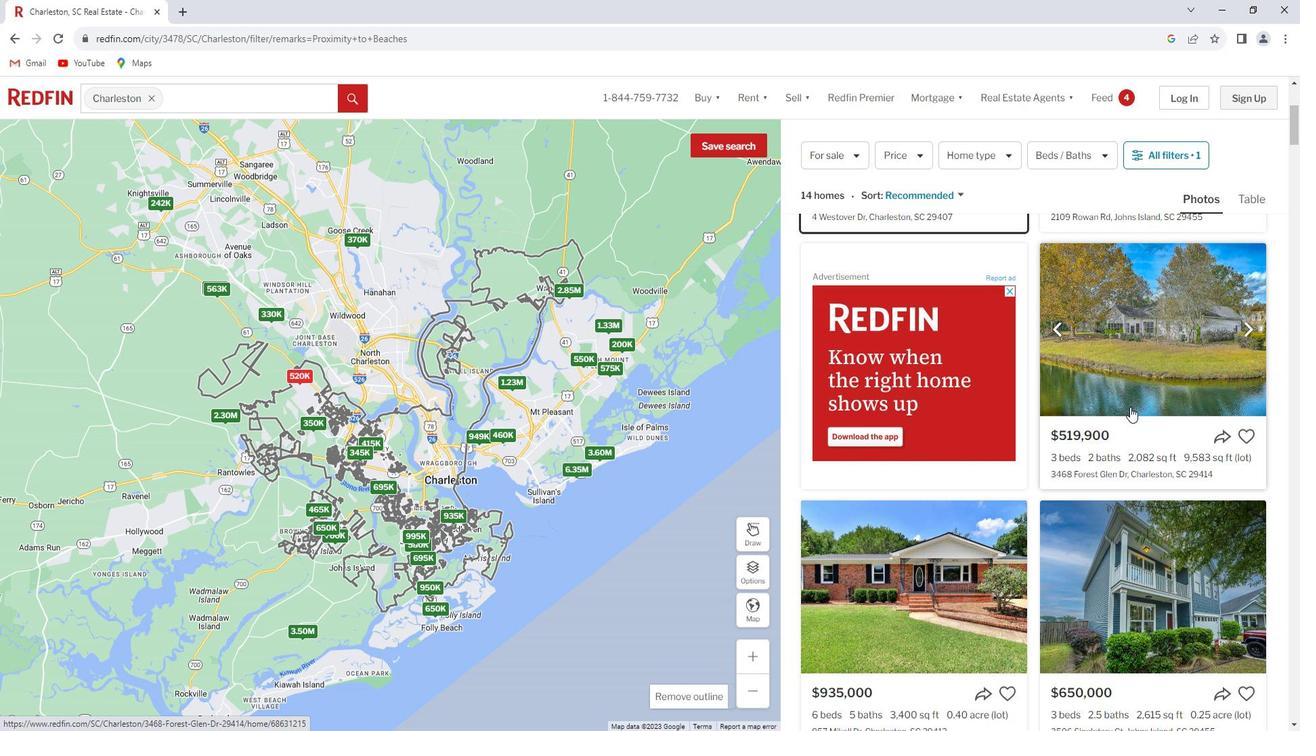 
Action: Mouse pressed left at (1138, 399)
Screenshot: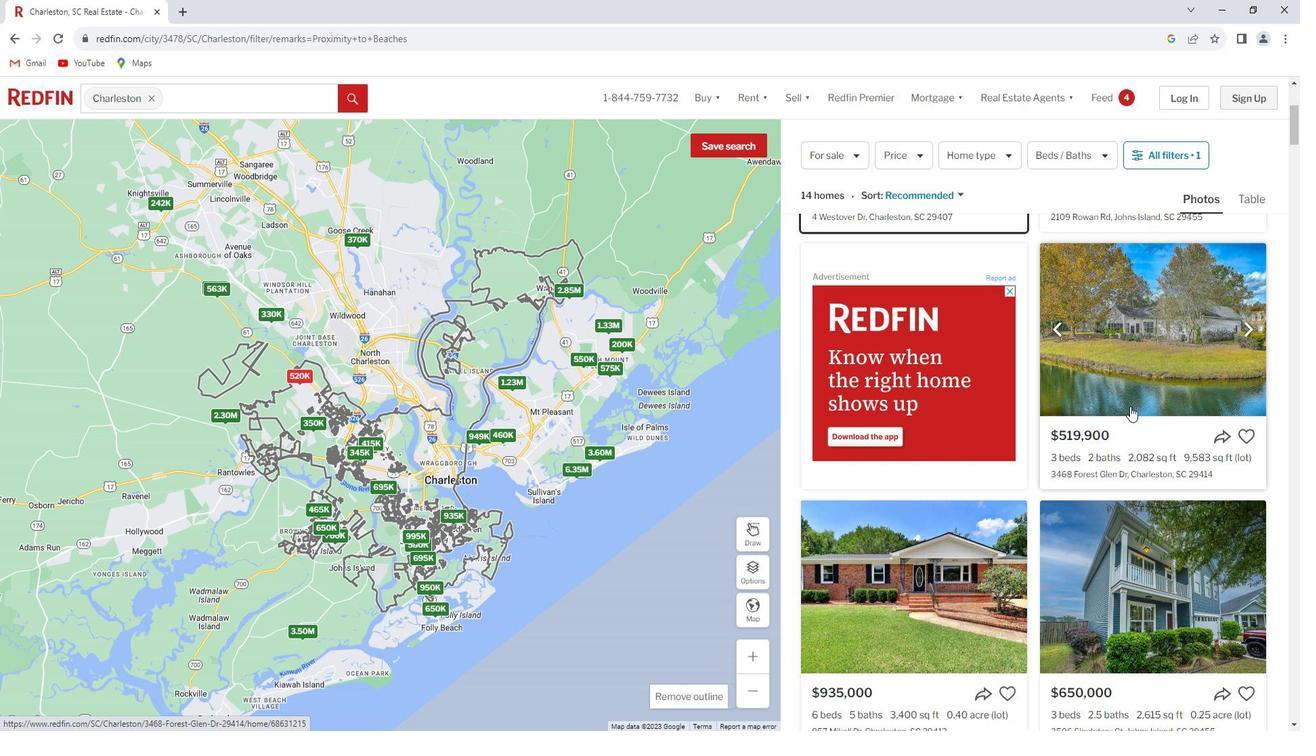 
Action: Mouse moved to (984, 455)
Screenshot: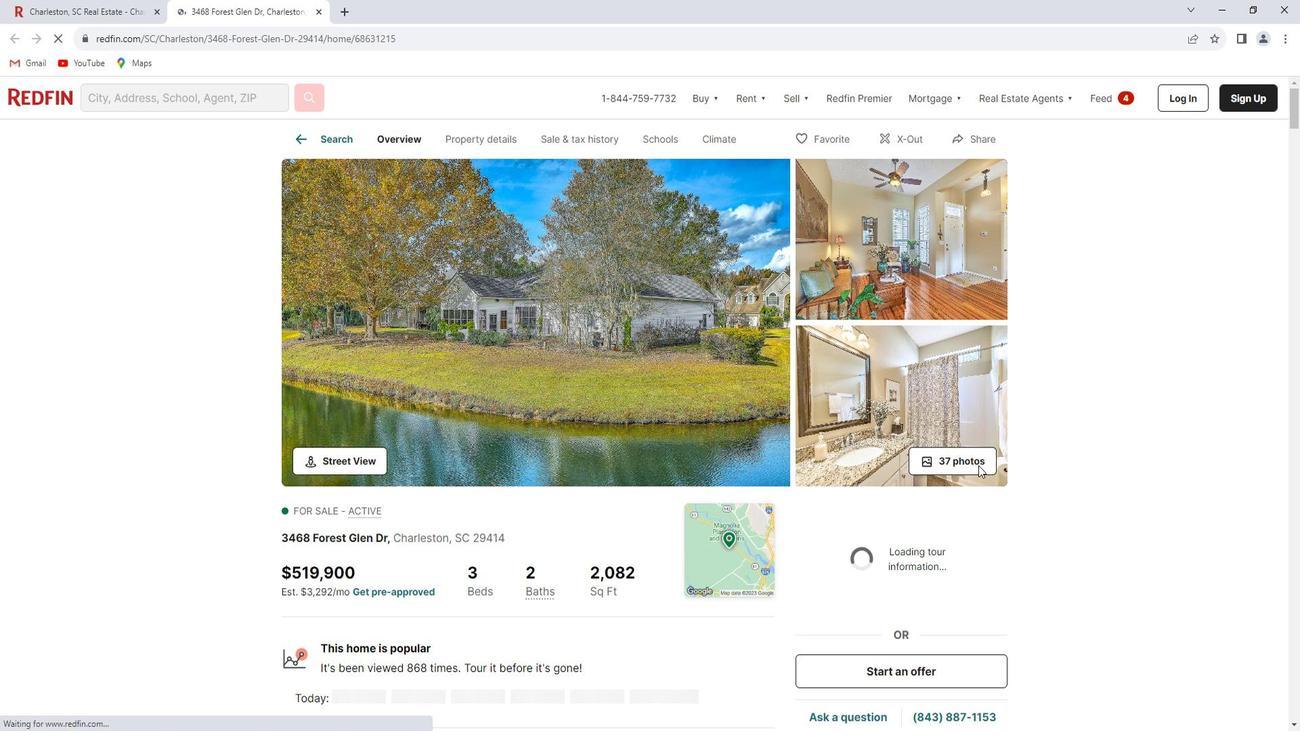 
Action: Mouse pressed left at (984, 455)
Screenshot: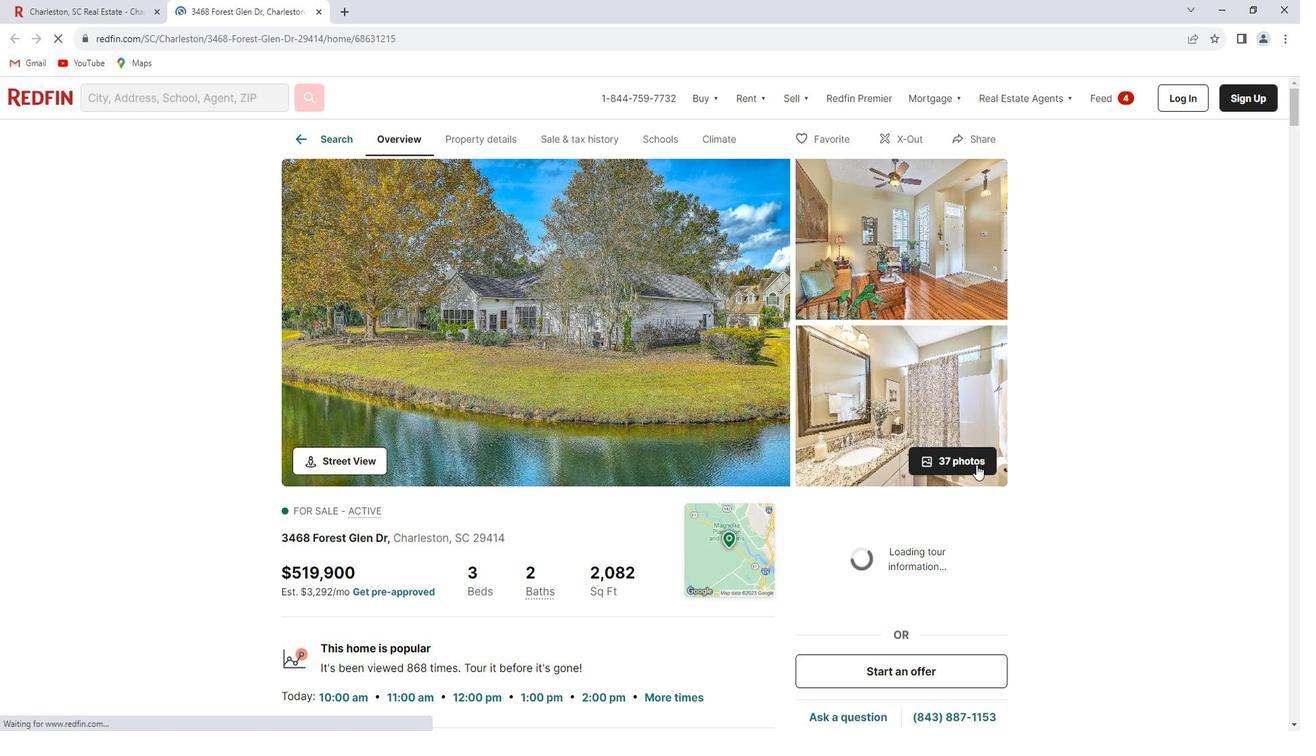 
Action: Mouse moved to (161, 358)
Screenshot: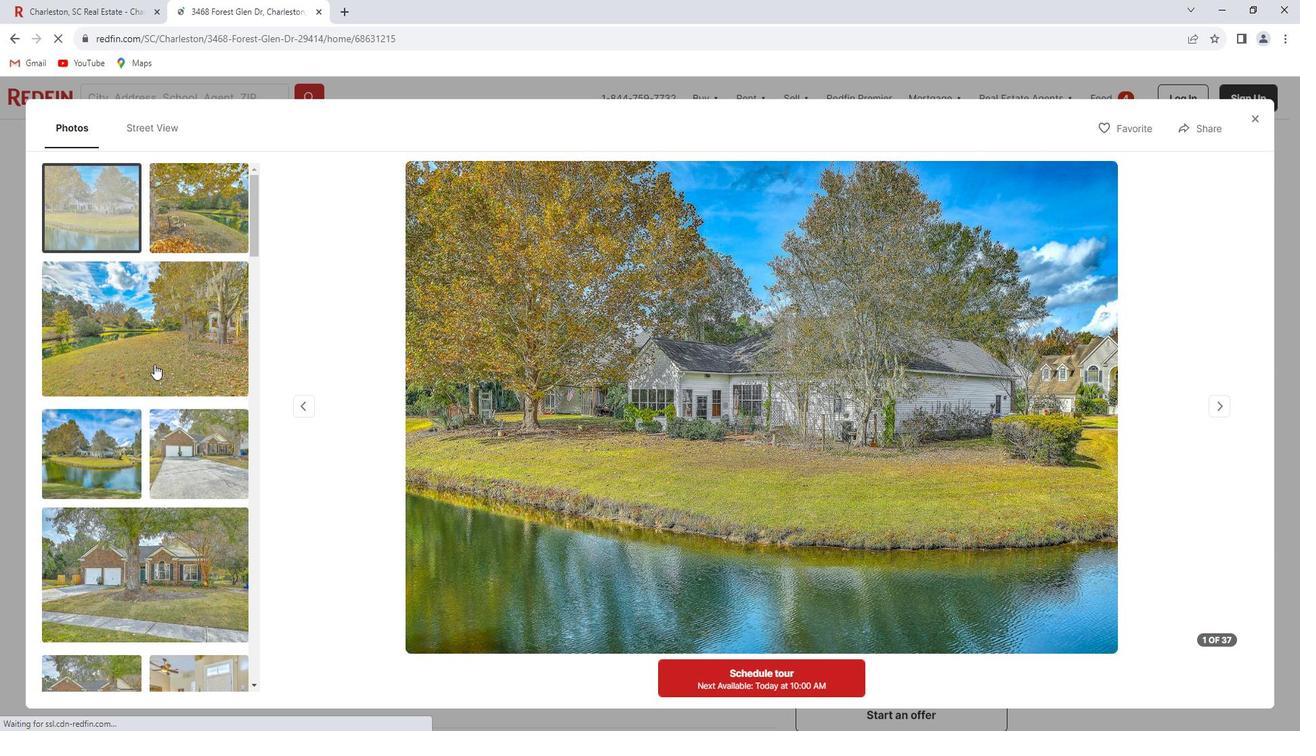 
Action: Mouse scrolled (161, 357) with delta (0, 0)
Screenshot: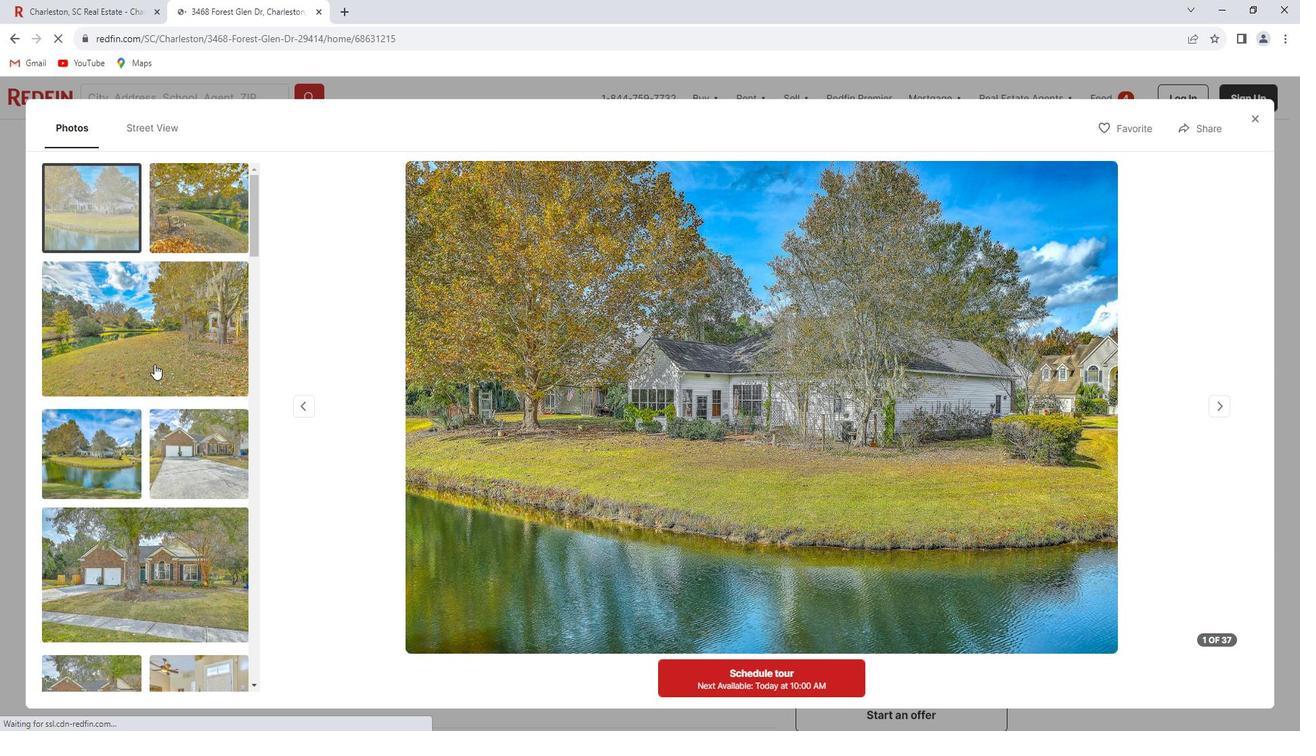 
Action: Mouse scrolled (161, 357) with delta (0, 0)
Screenshot: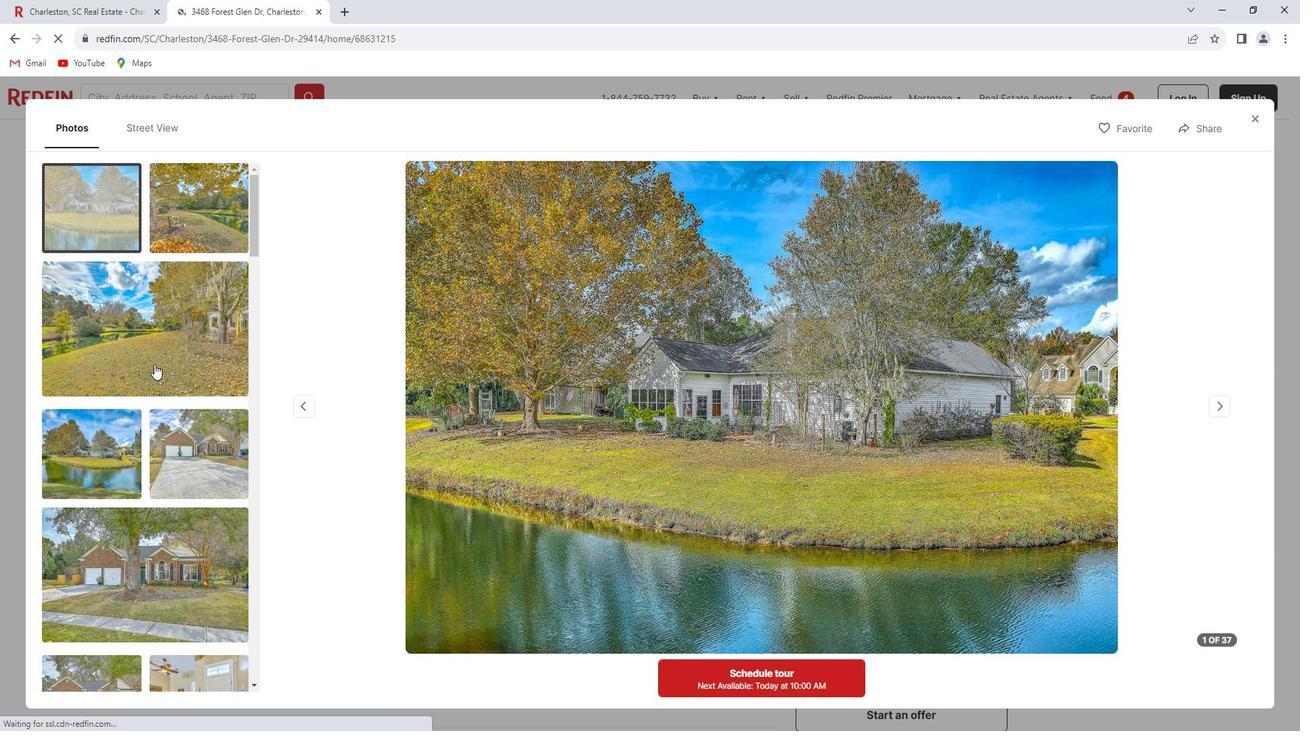 
Action: Mouse scrolled (161, 357) with delta (0, 0)
Screenshot: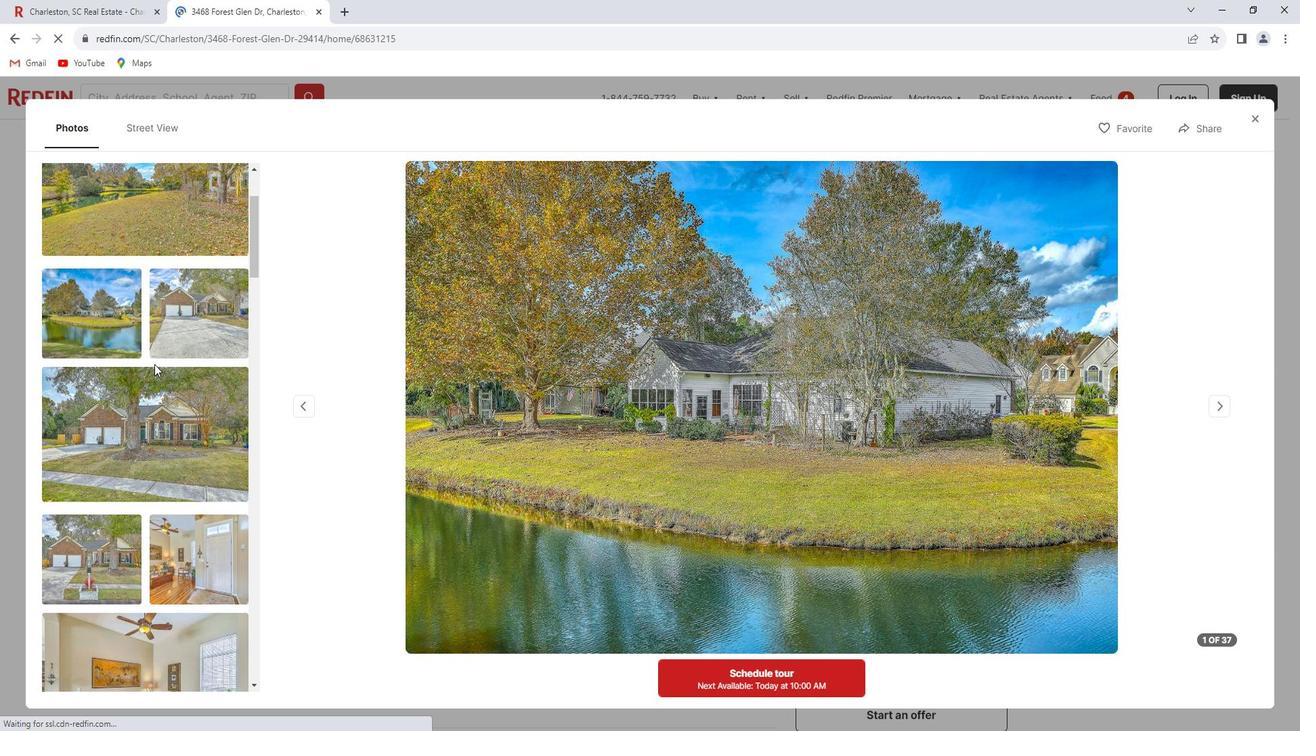 
Action: Mouse scrolled (161, 357) with delta (0, 0)
Screenshot: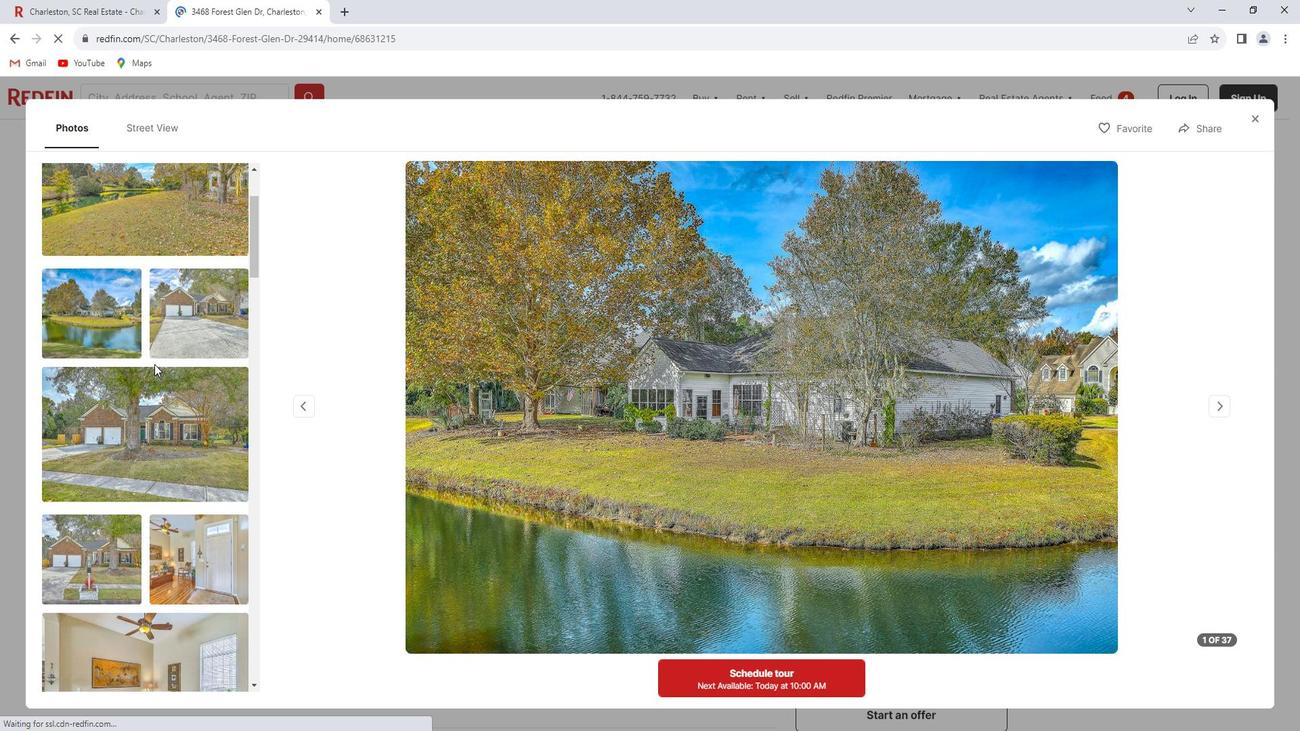 
Action: Mouse scrolled (161, 357) with delta (0, 0)
Screenshot: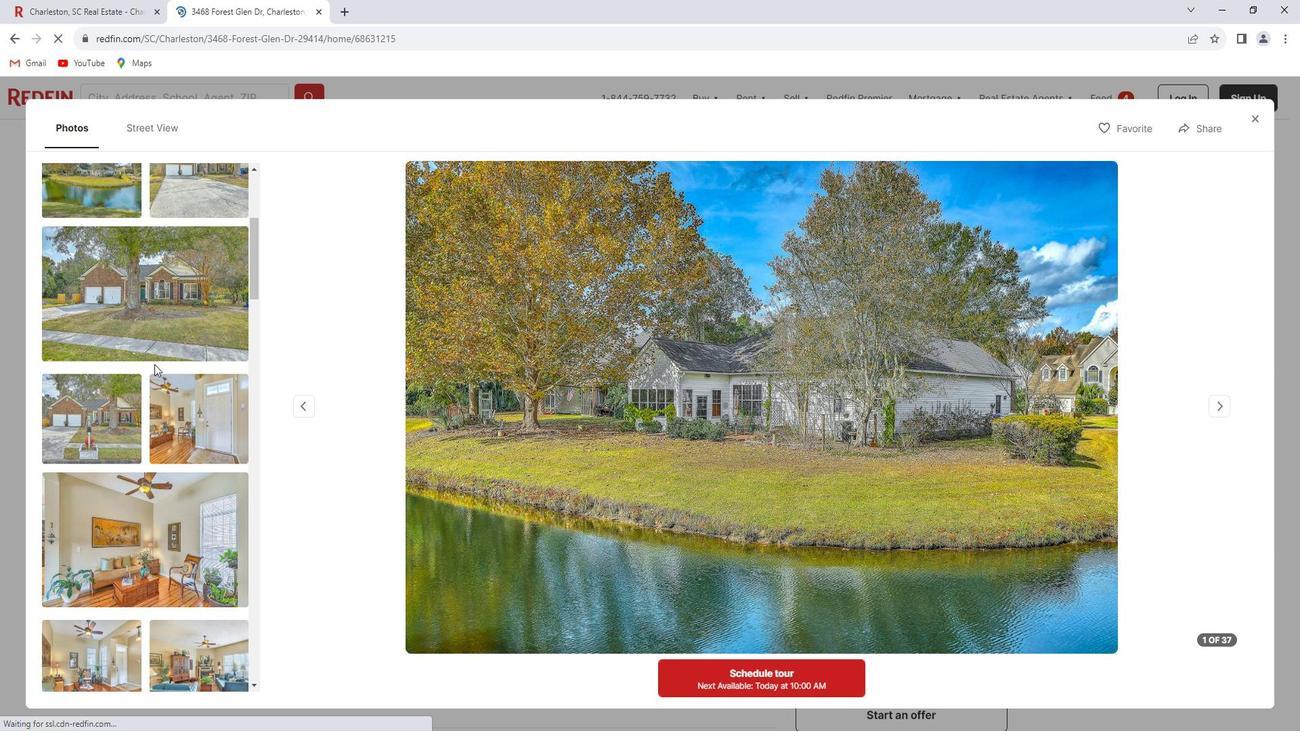
Action: Mouse scrolled (161, 357) with delta (0, 0)
Screenshot: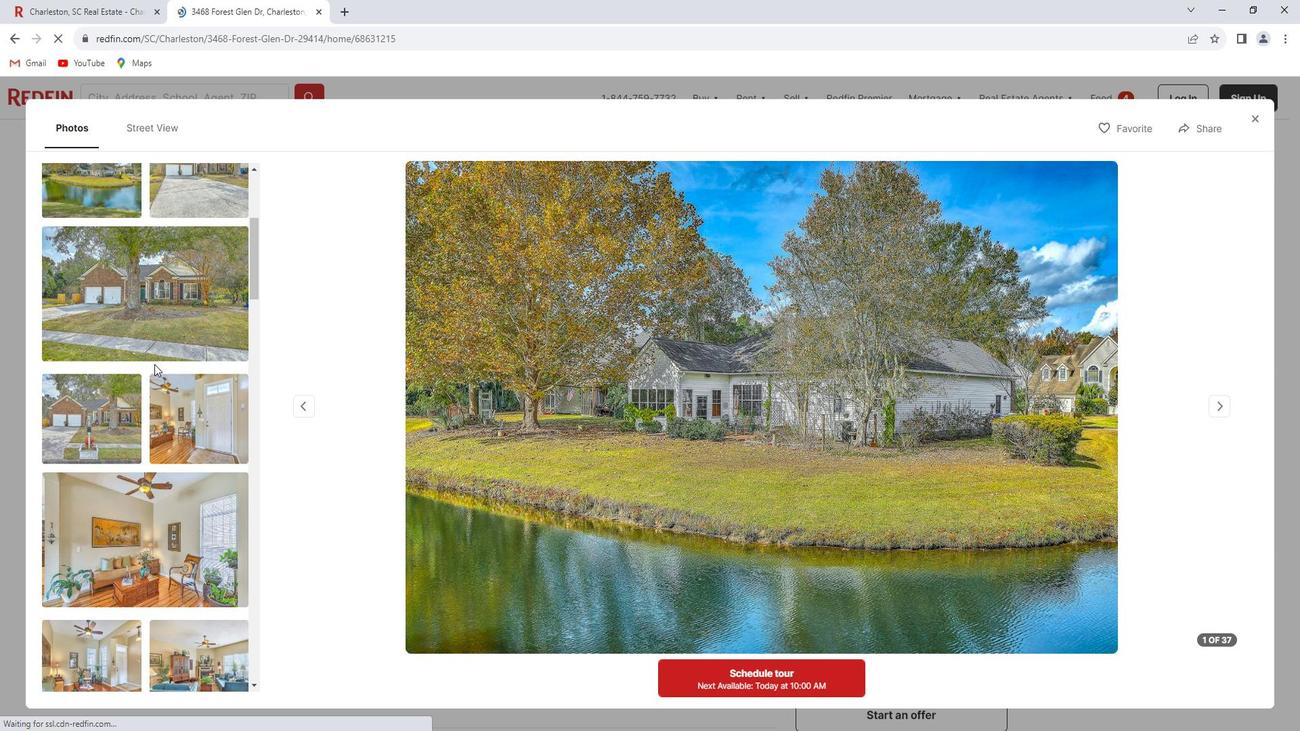 
Action: Mouse scrolled (161, 357) with delta (0, 0)
Screenshot: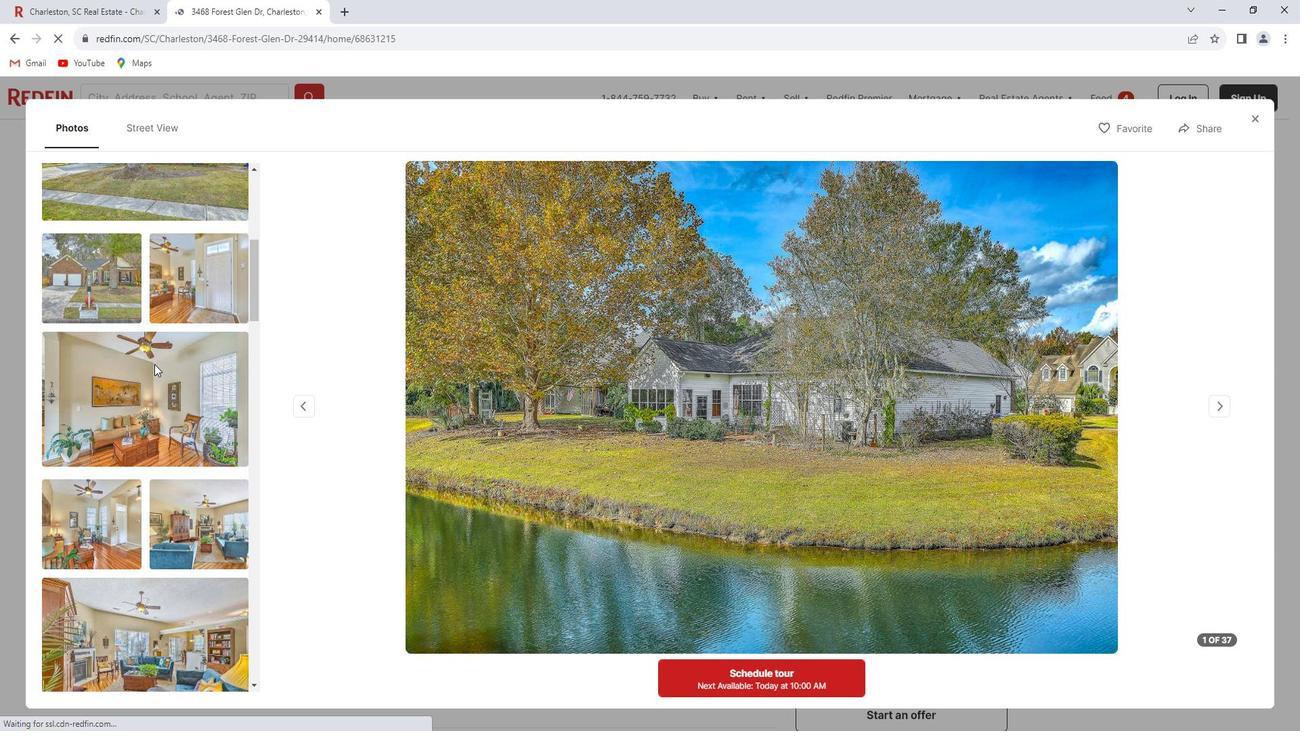 
Action: Mouse scrolled (161, 357) with delta (0, 0)
Screenshot: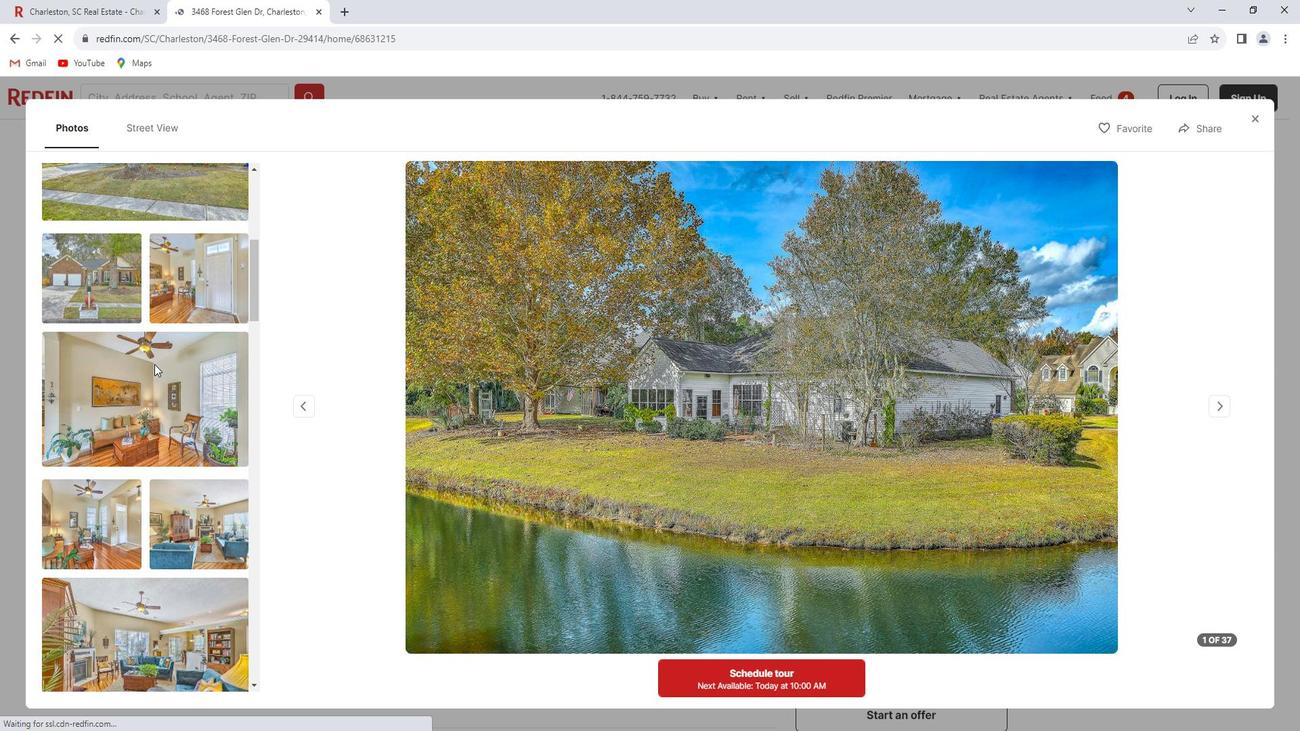 
Action: Mouse scrolled (161, 357) with delta (0, 0)
Screenshot: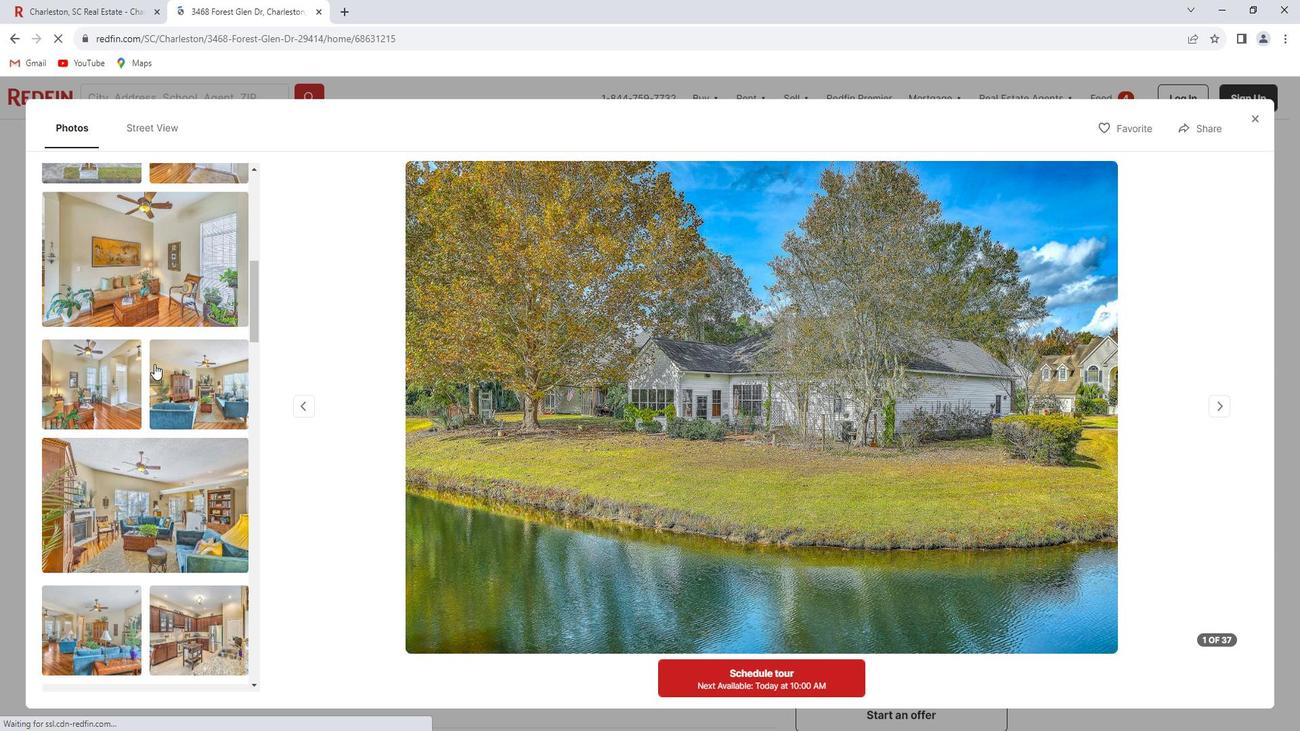 
Action: Mouse scrolled (161, 357) with delta (0, 0)
Screenshot: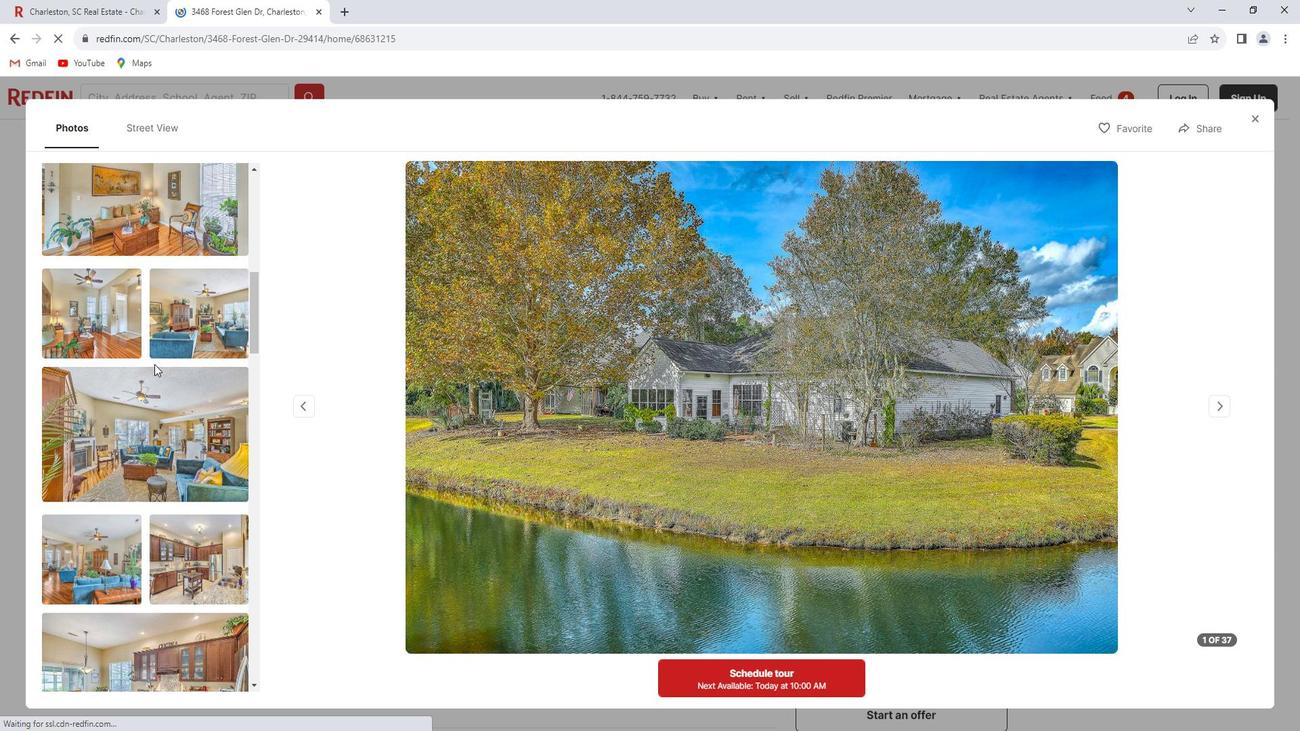 
Action: Mouse scrolled (161, 357) with delta (0, 0)
Screenshot: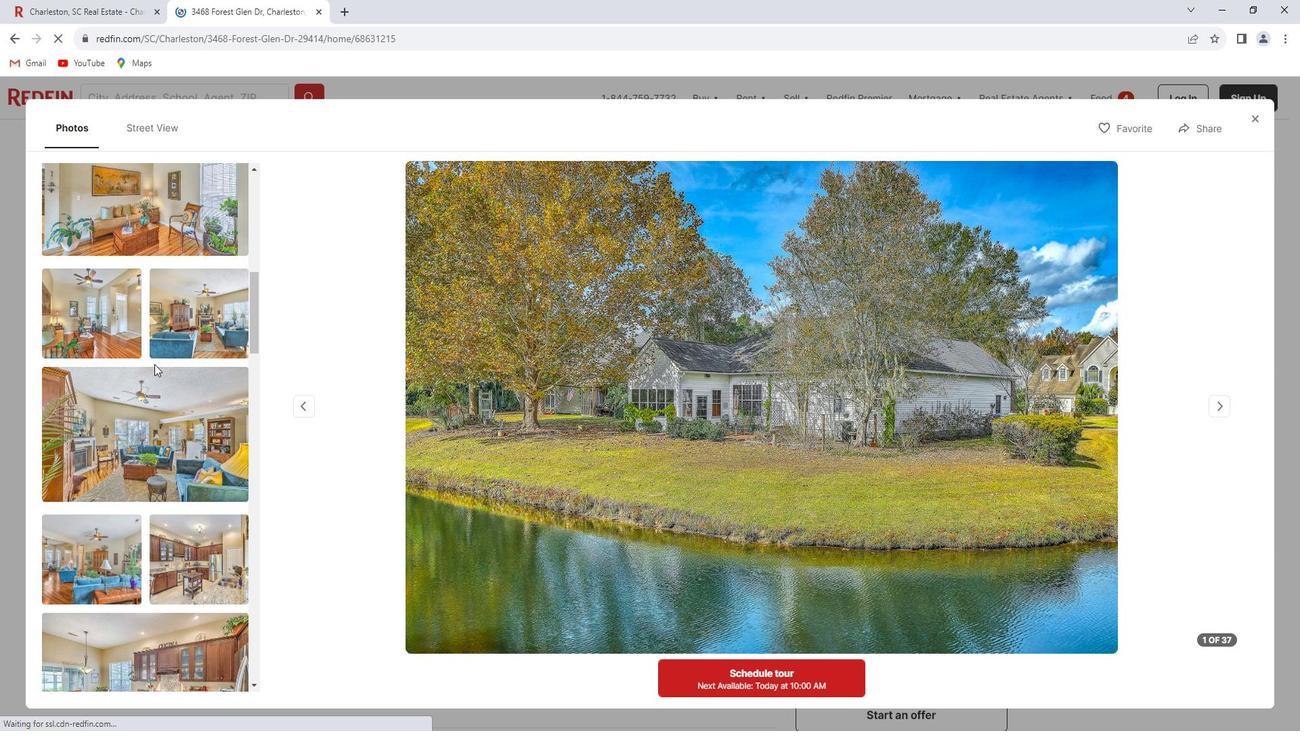 
Action: Mouse scrolled (161, 357) with delta (0, 0)
Screenshot: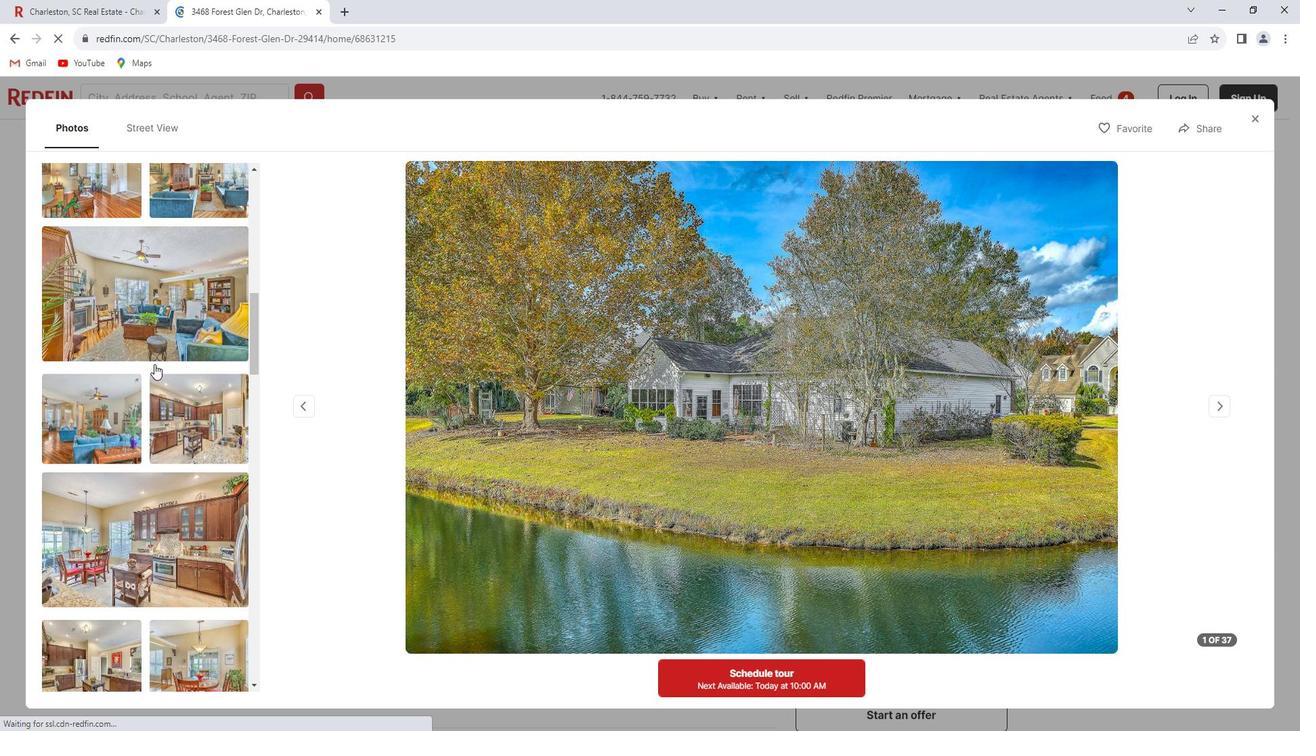 
Action: Mouse scrolled (161, 357) with delta (0, 0)
Screenshot: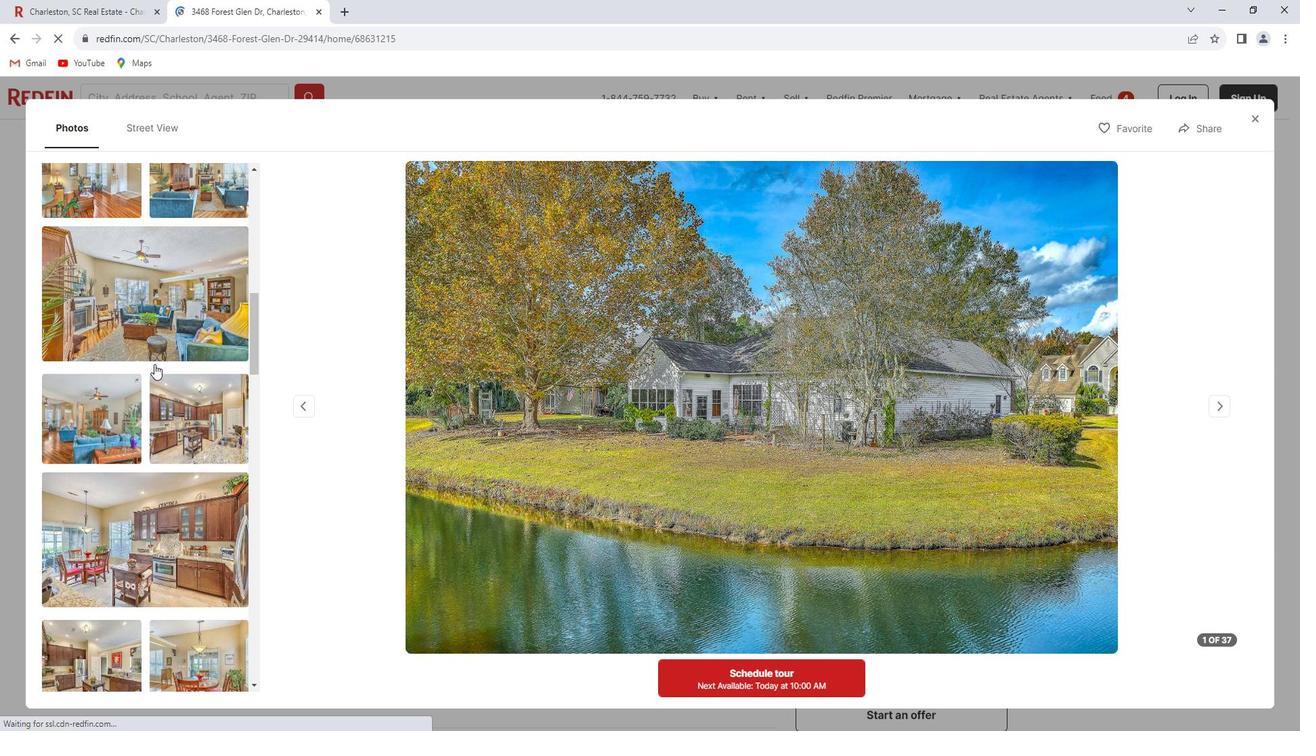 
Action: Mouse scrolled (161, 357) with delta (0, 0)
Screenshot: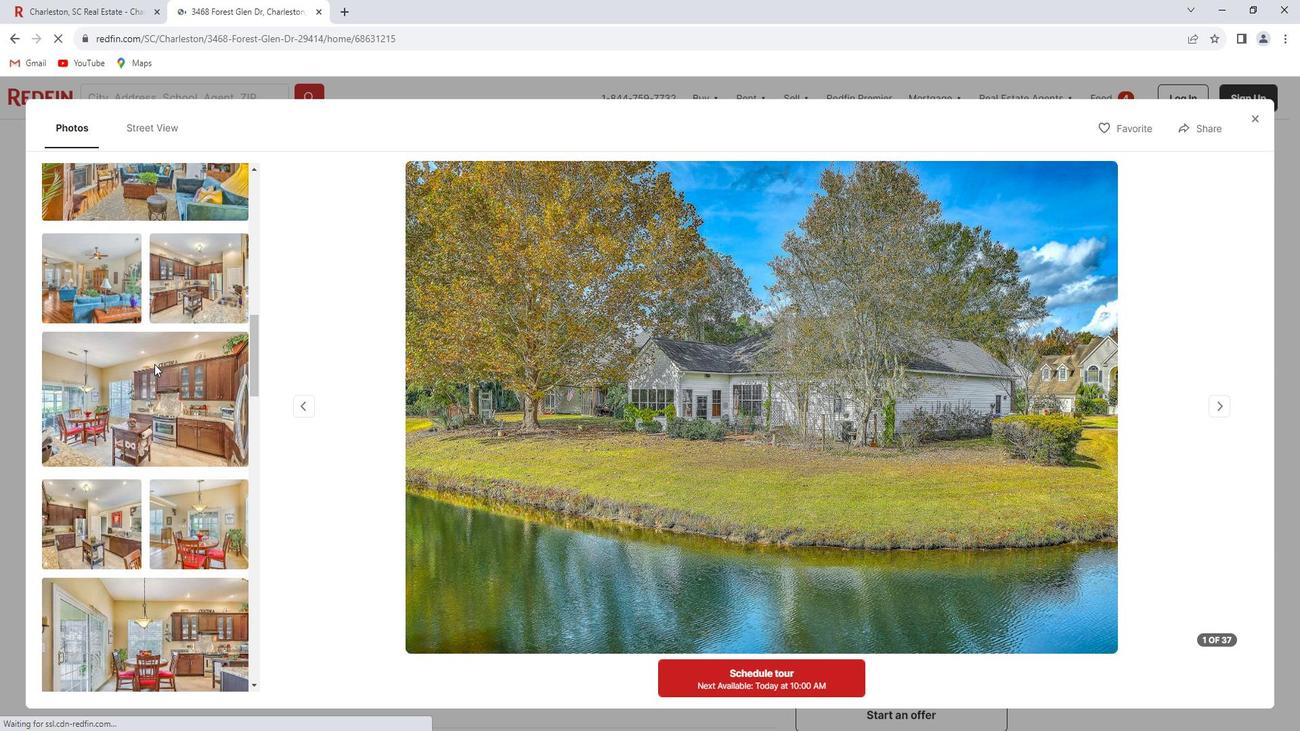 
Action: Mouse scrolled (161, 357) with delta (0, 0)
Screenshot: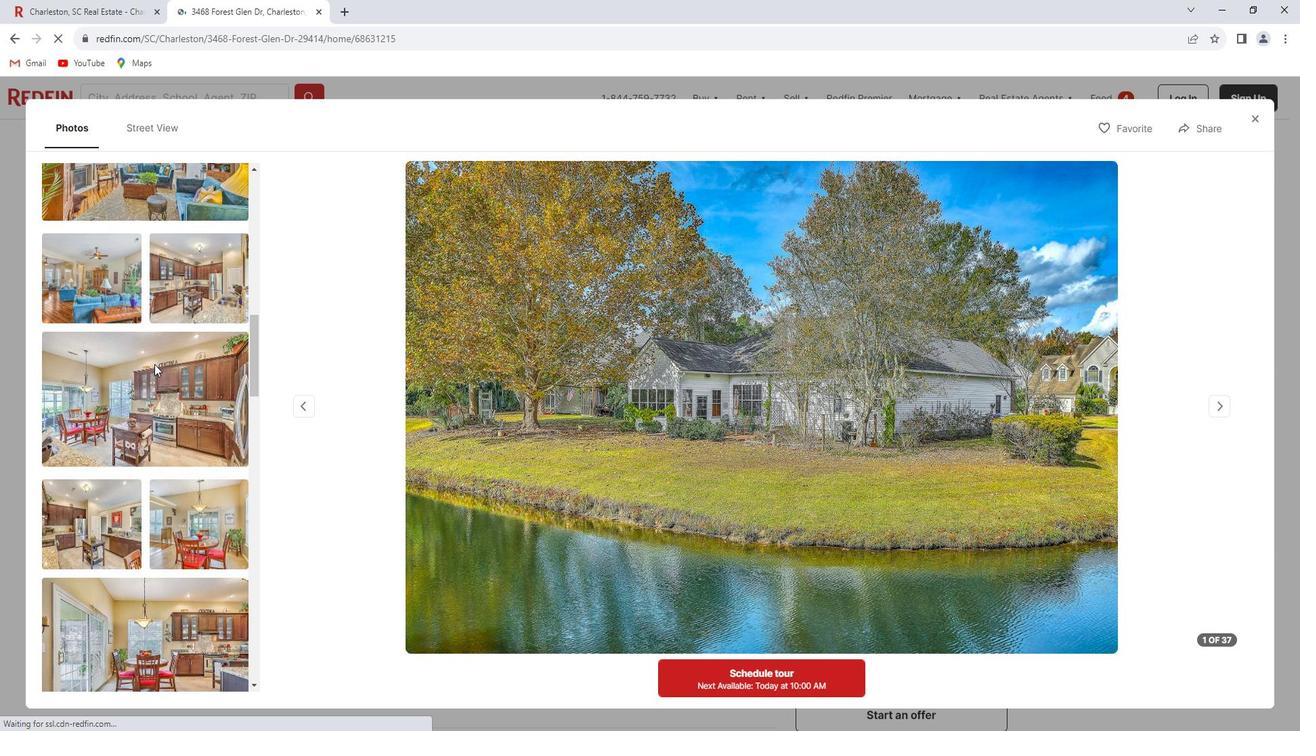 
Action: Mouse scrolled (161, 357) with delta (0, 0)
Screenshot: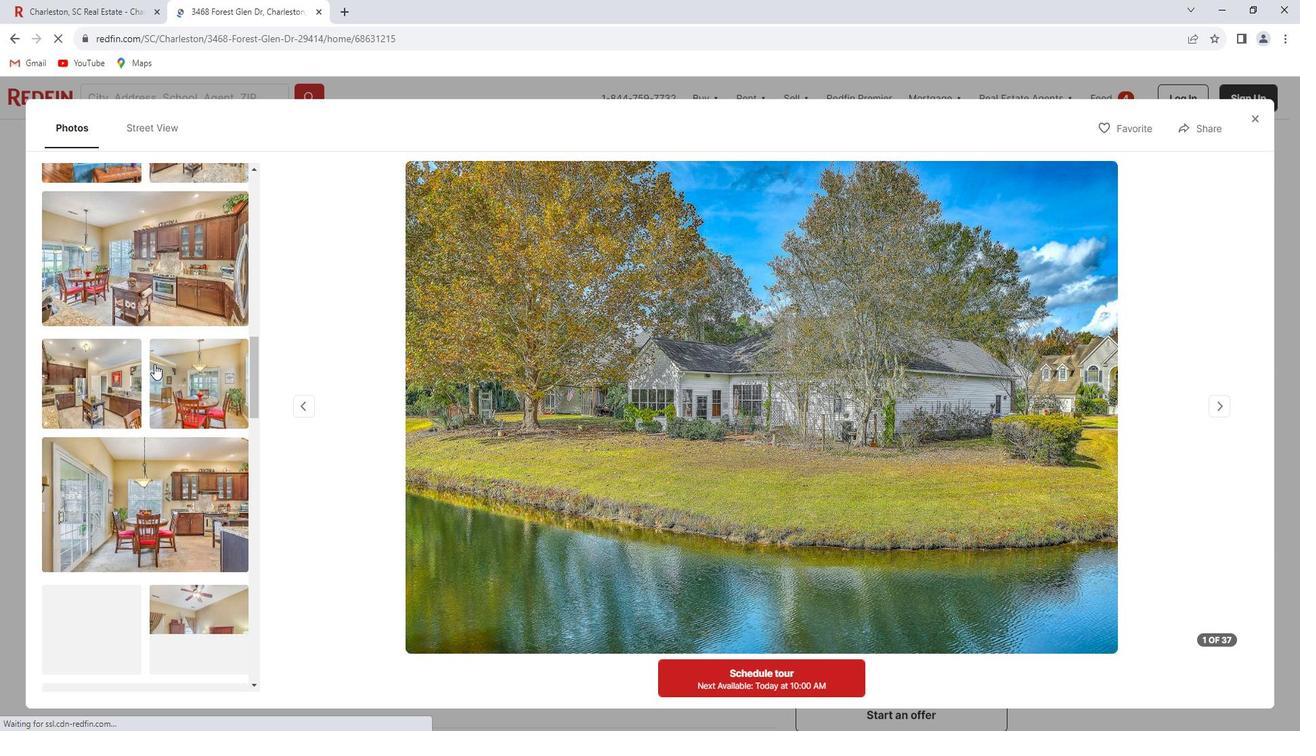 
Action: Mouse scrolled (161, 357) with delta (0, 0)
Screenshot: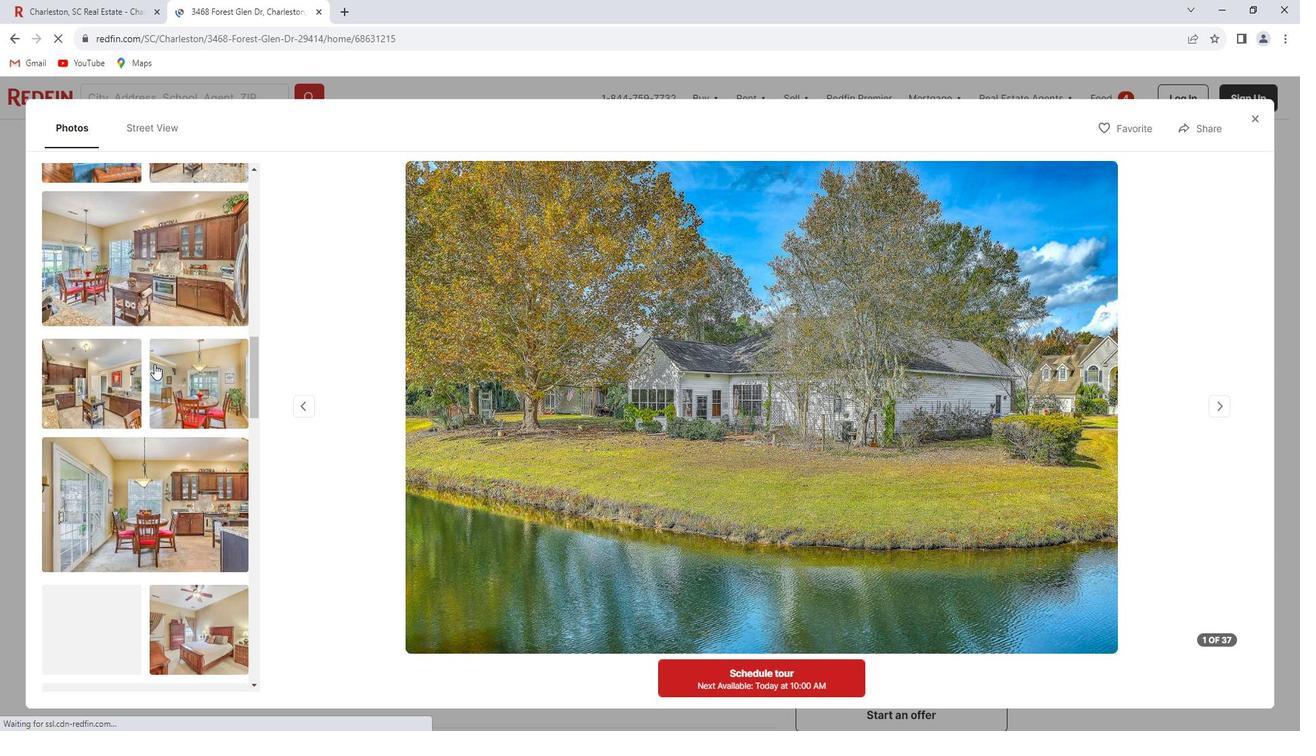 
Action: Mouse scrolled (161, 357) with delta (0, 0)
Screenshot: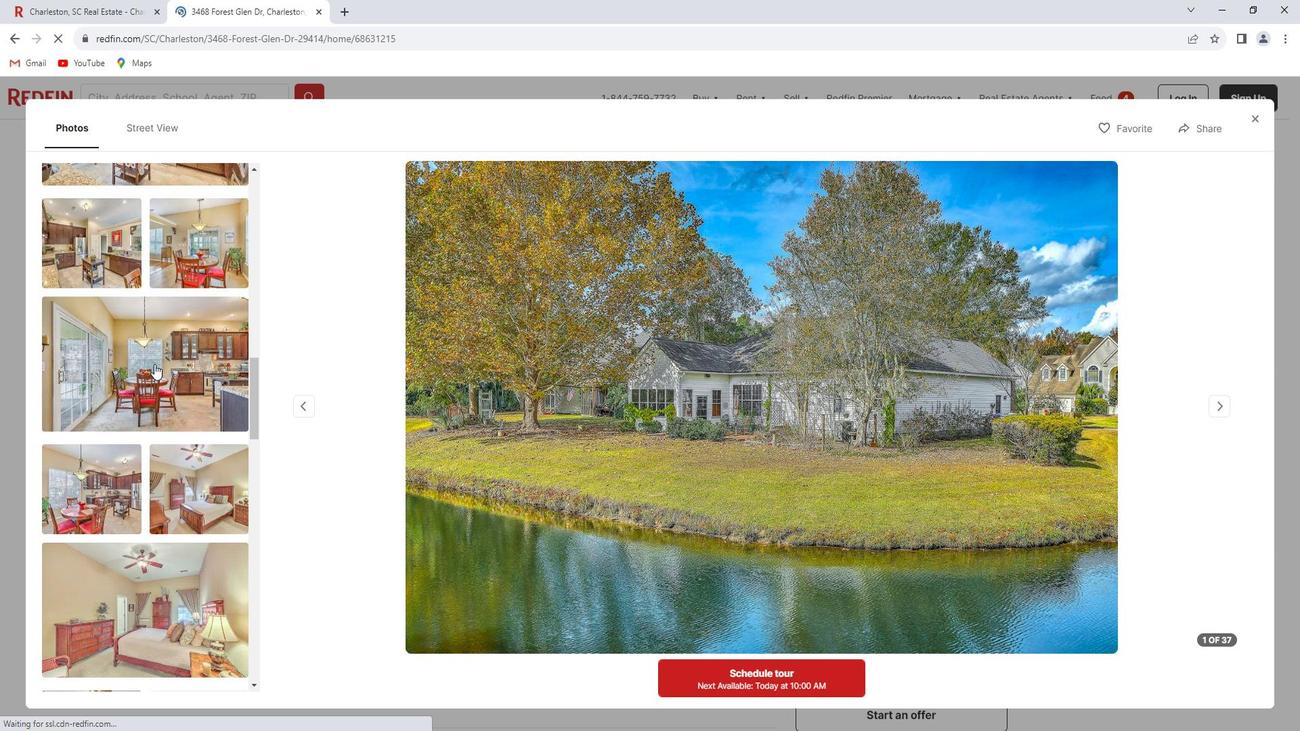 
Action: Mouse scrolled (161, 357) with delta (0, 0)
Screenshot: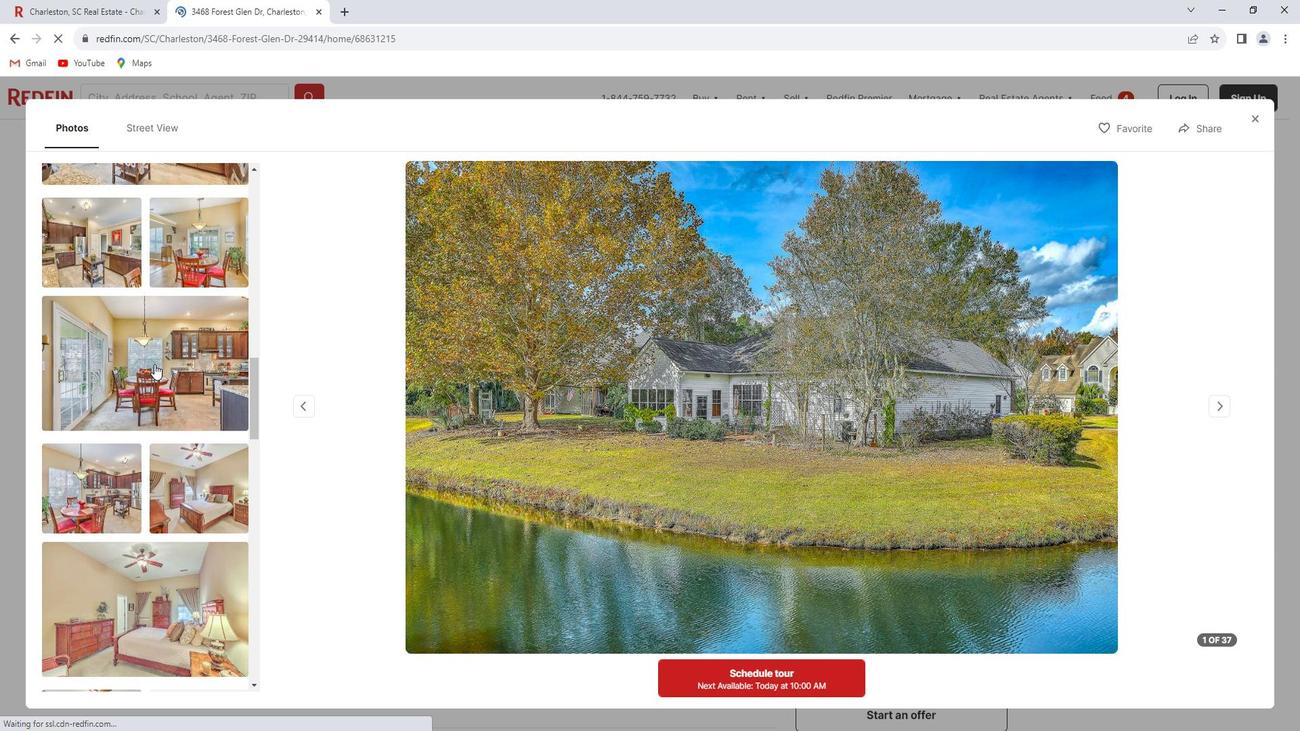 
Action: Mouse scrolled (161, 357) with delta (0, 0)
Screenshot: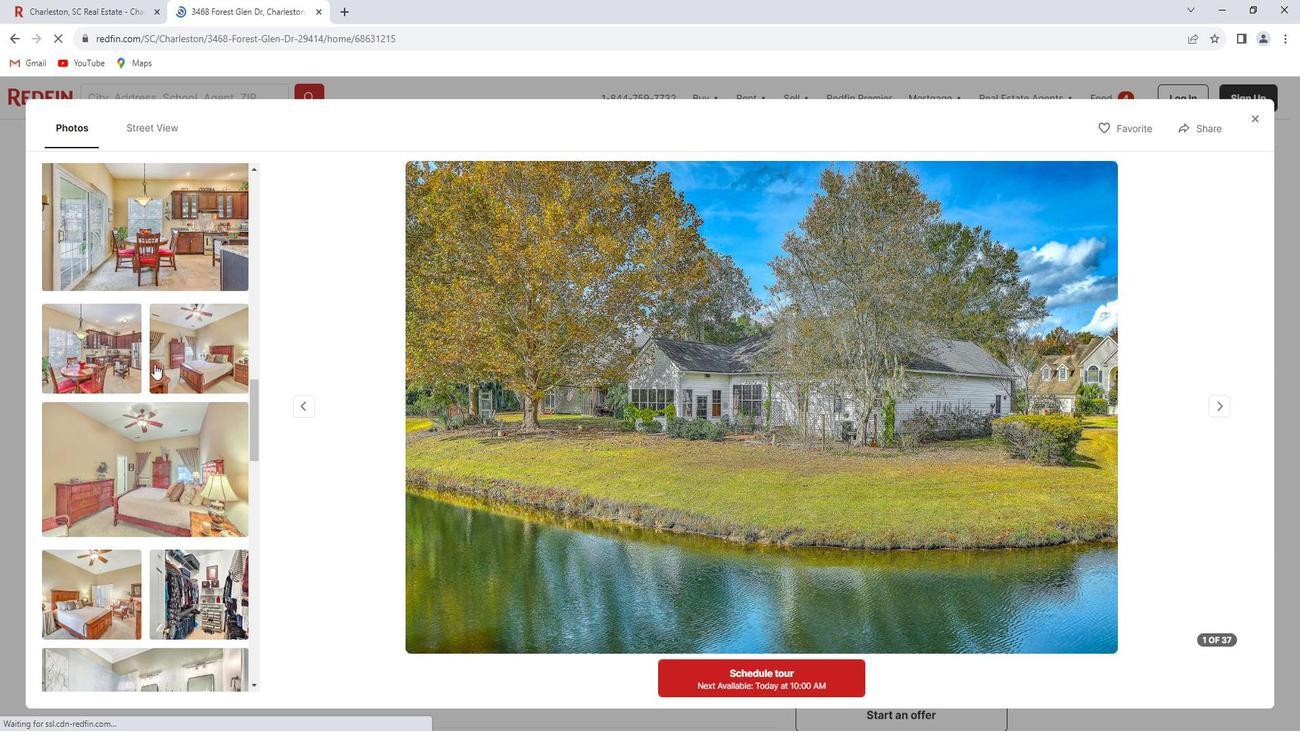 
Action: Mouse scrolled (161, 357) with delta (0, 0)
Screenshot: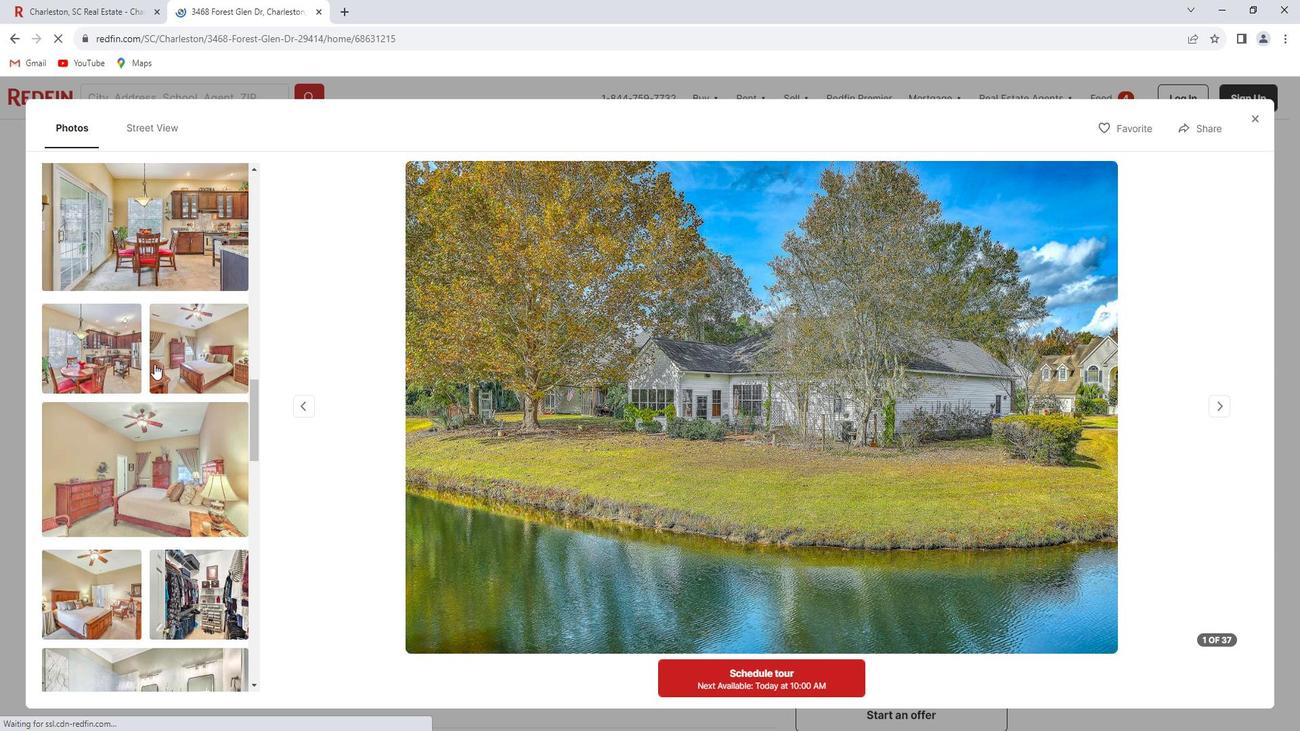 
Action: Mouse scrolled (161, 357) with delta (0, 0)
Screenshot: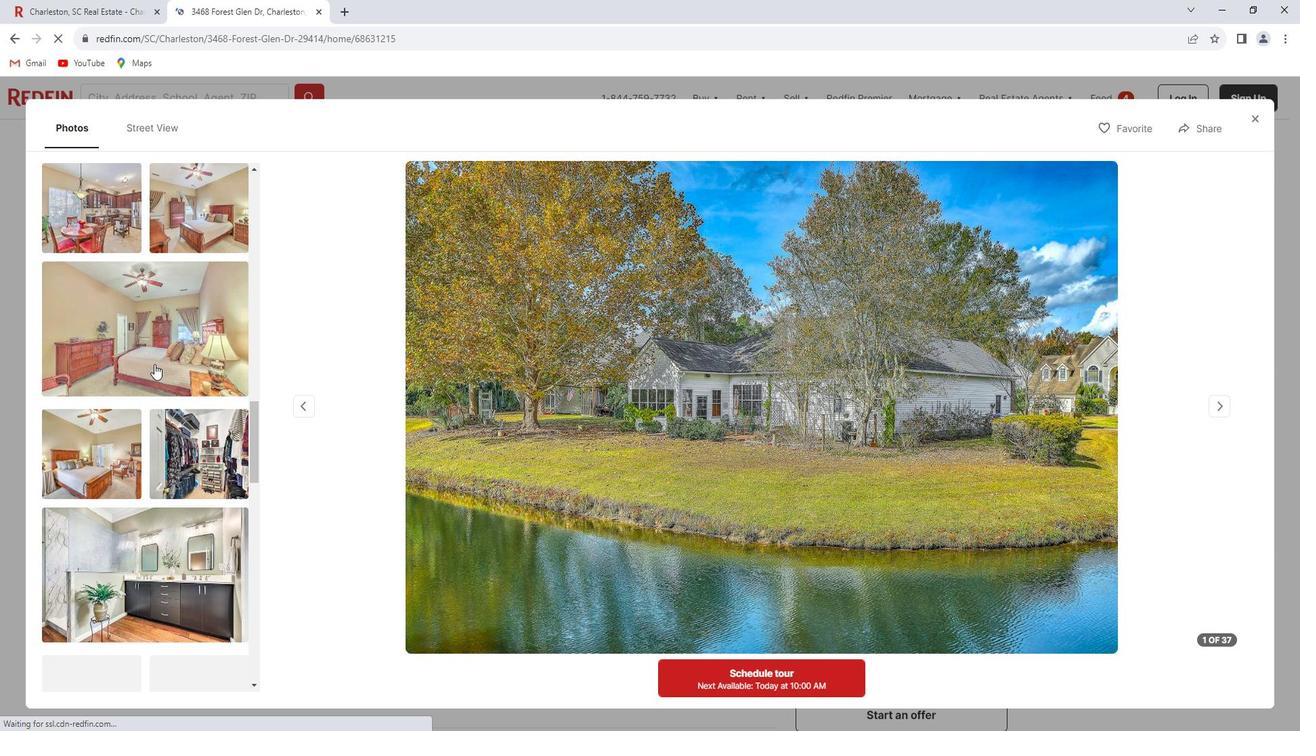 
Action: Mouse scrolled (161, 357) with delta (0, 0)
Screenshot: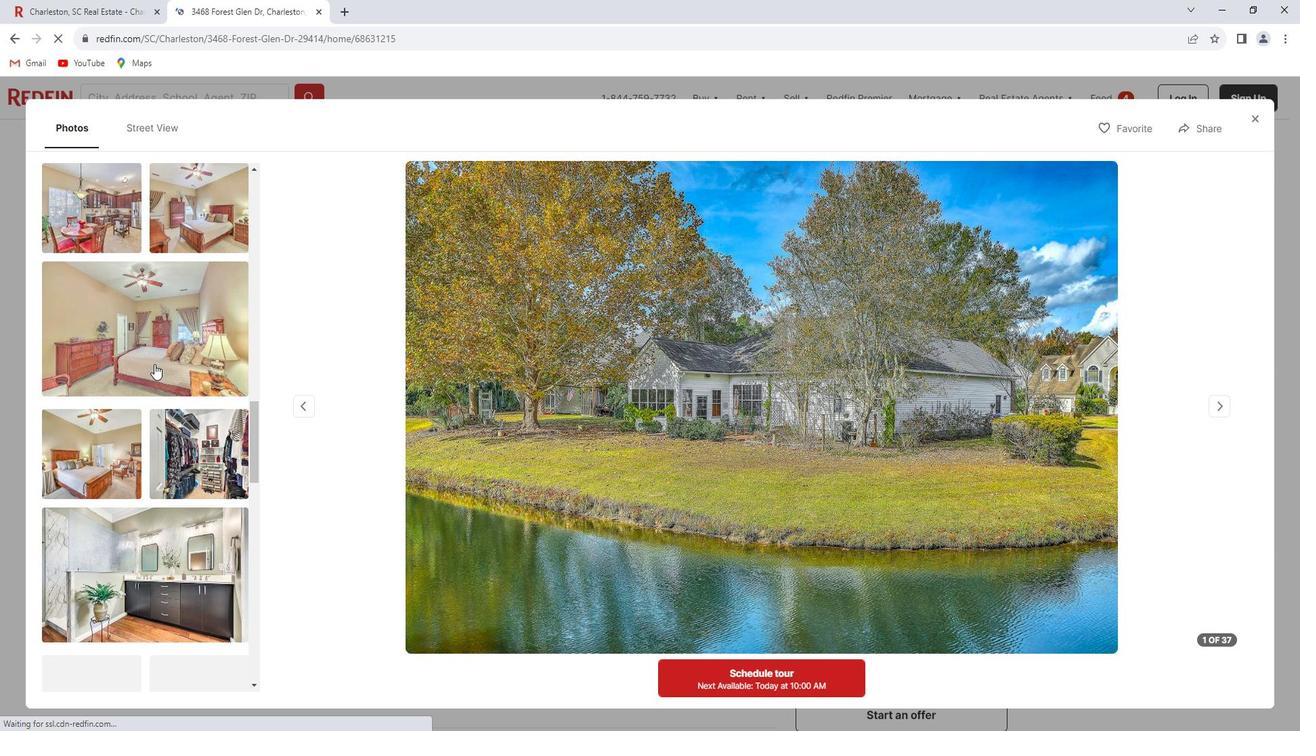 
Action: Mouse scrolled (161, 357) with delta (0, 0)
Screenshot: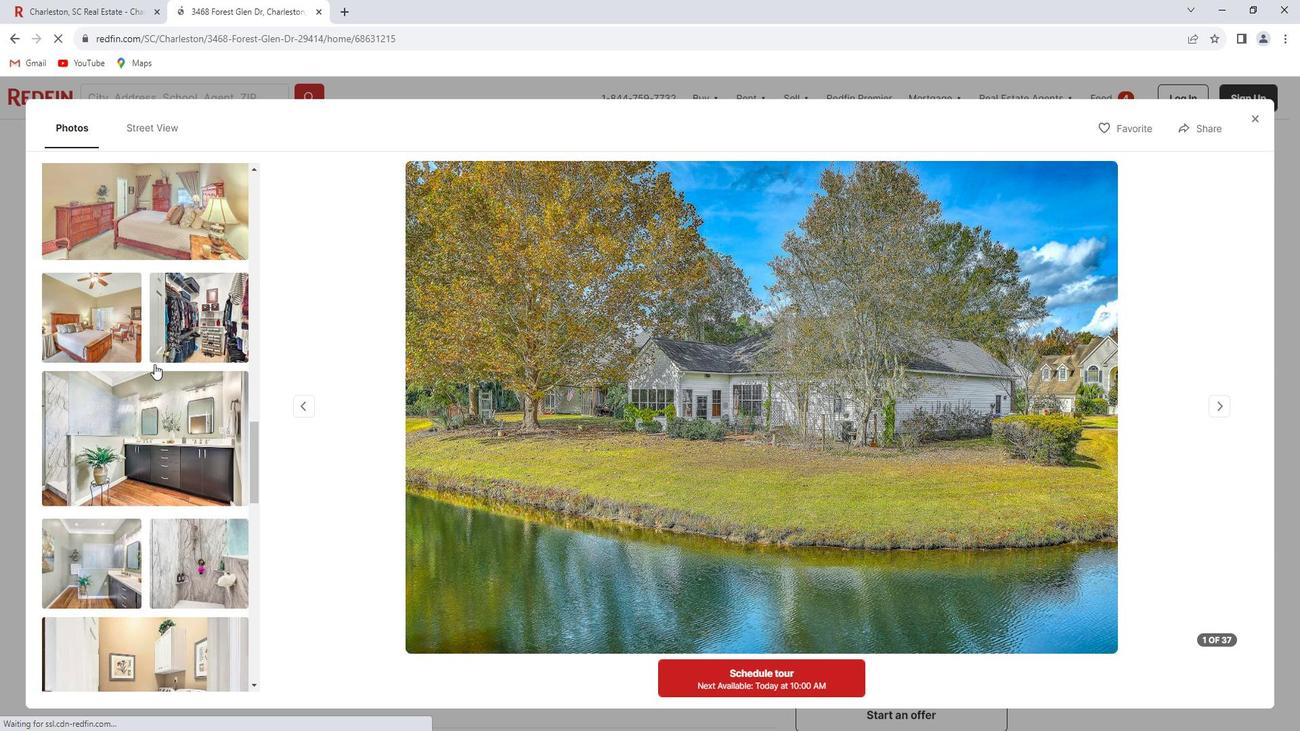
Action: Mouse scrolled (161, 357) with delta (0, 0)
Screenshot: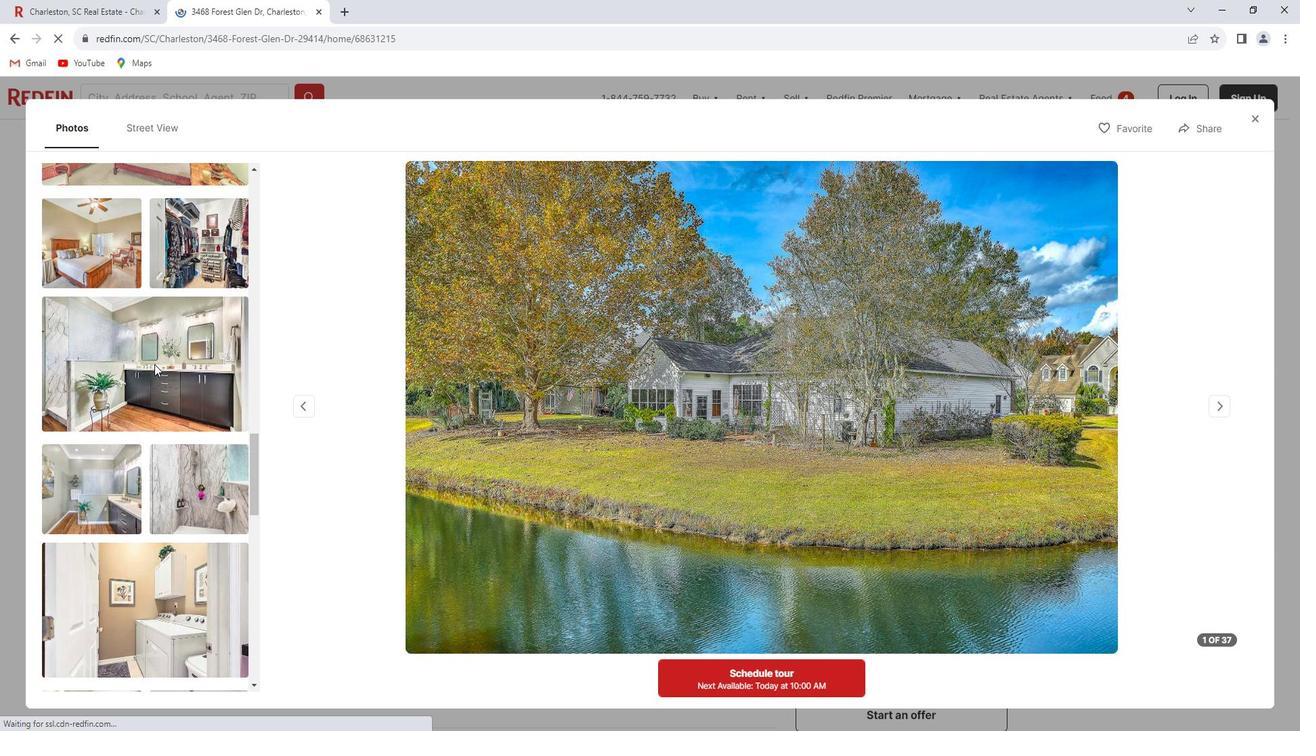 
Action: Mouse scrolled (161, 357) with delta (0, 0)
Screenshot: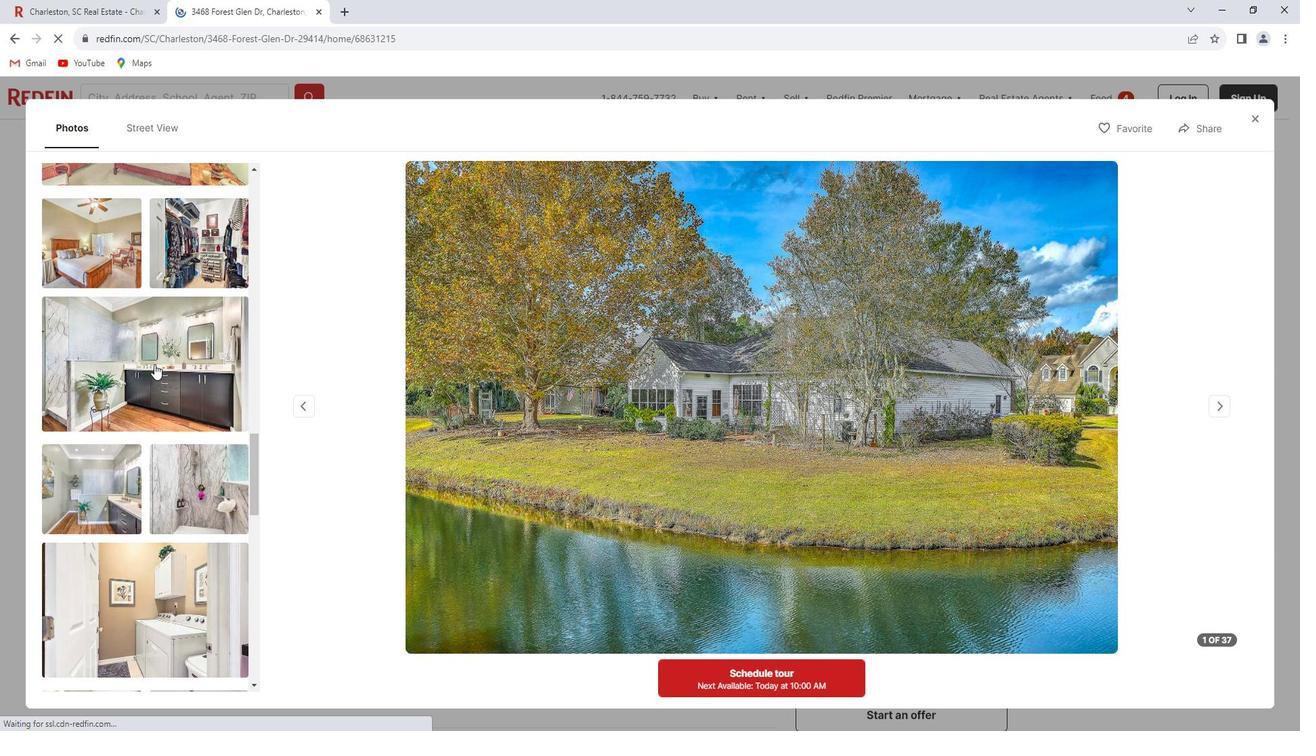 
Action: Mouse scrolled (161, 357) with delta (0, 0)
Screenshot: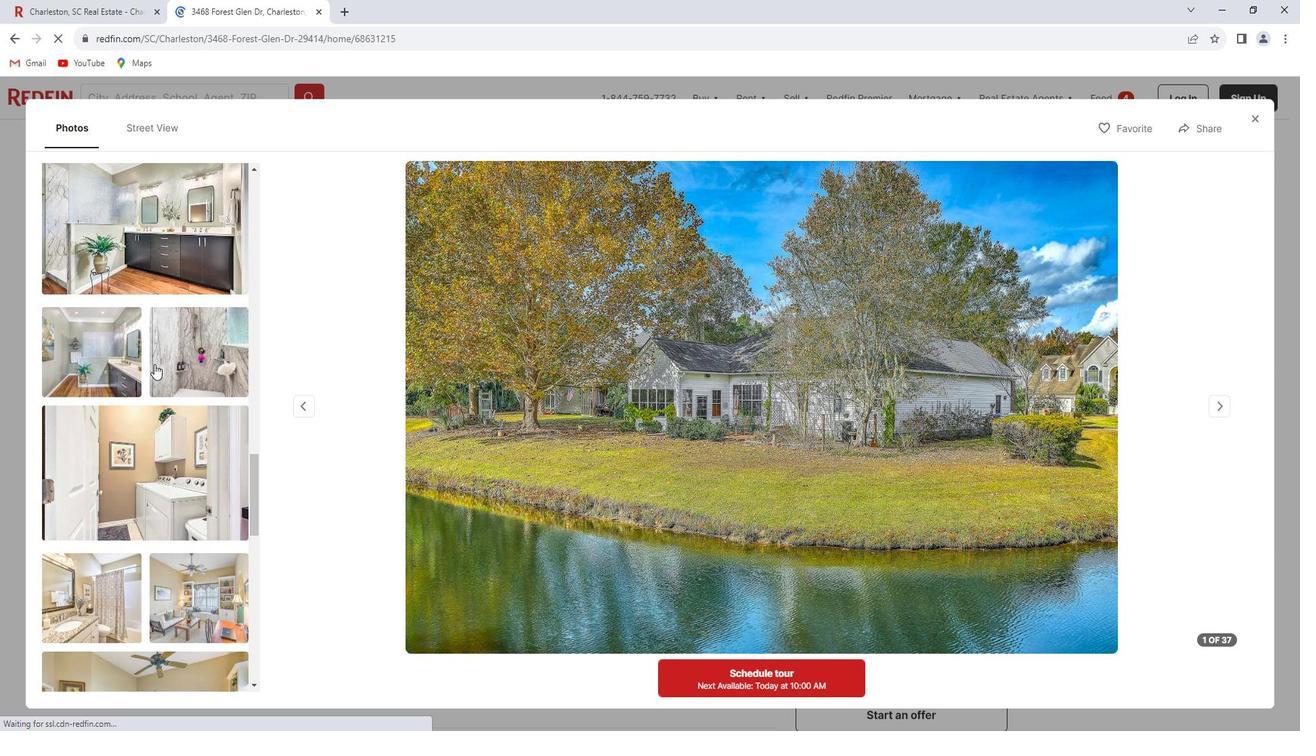 
Action: Mouse scrolled (161, 357) with delta (0, 0)
Screenshot: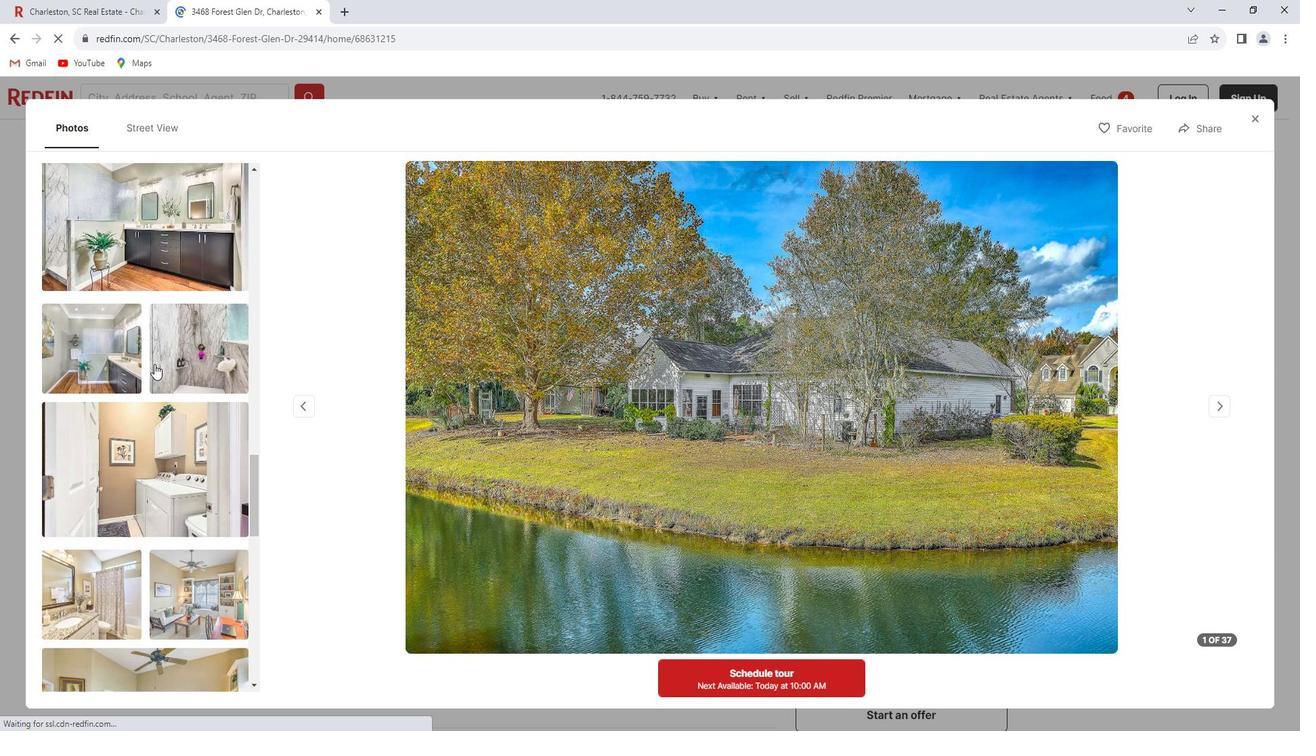 
Action: Mouse scrolled (161, 357) with delta (0, 0)
Screenshot: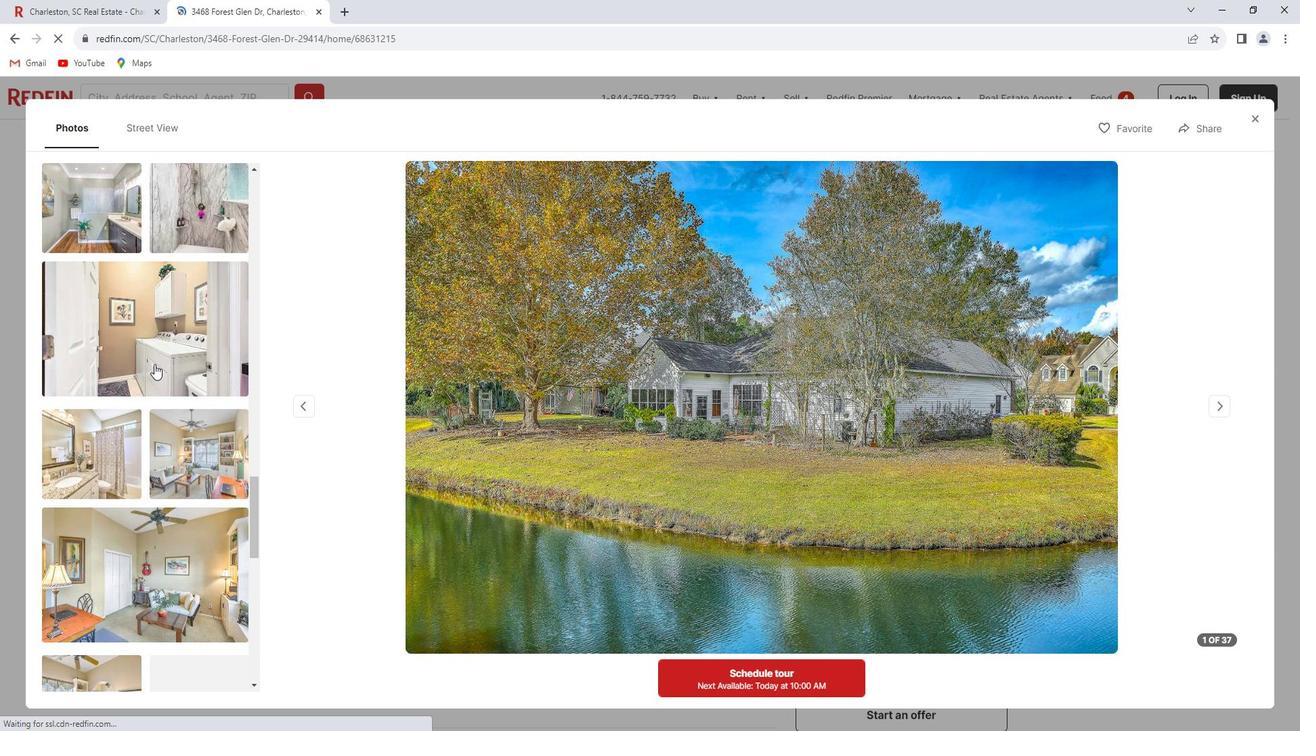 
Action: Mouse scrolled (161, 357) with delta (0, 0)
Screenshot: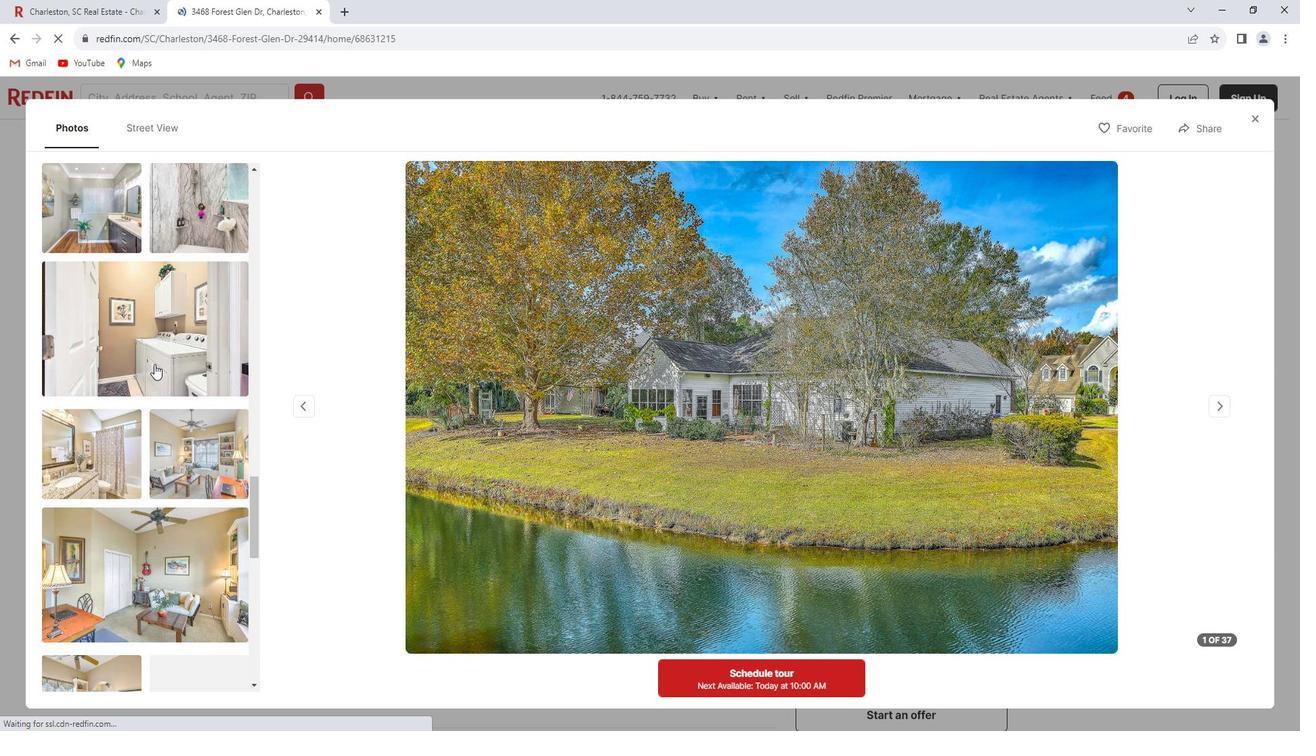 
Action: Mouse scrolled (161, 357) with delta (0, 0)
Screenshot: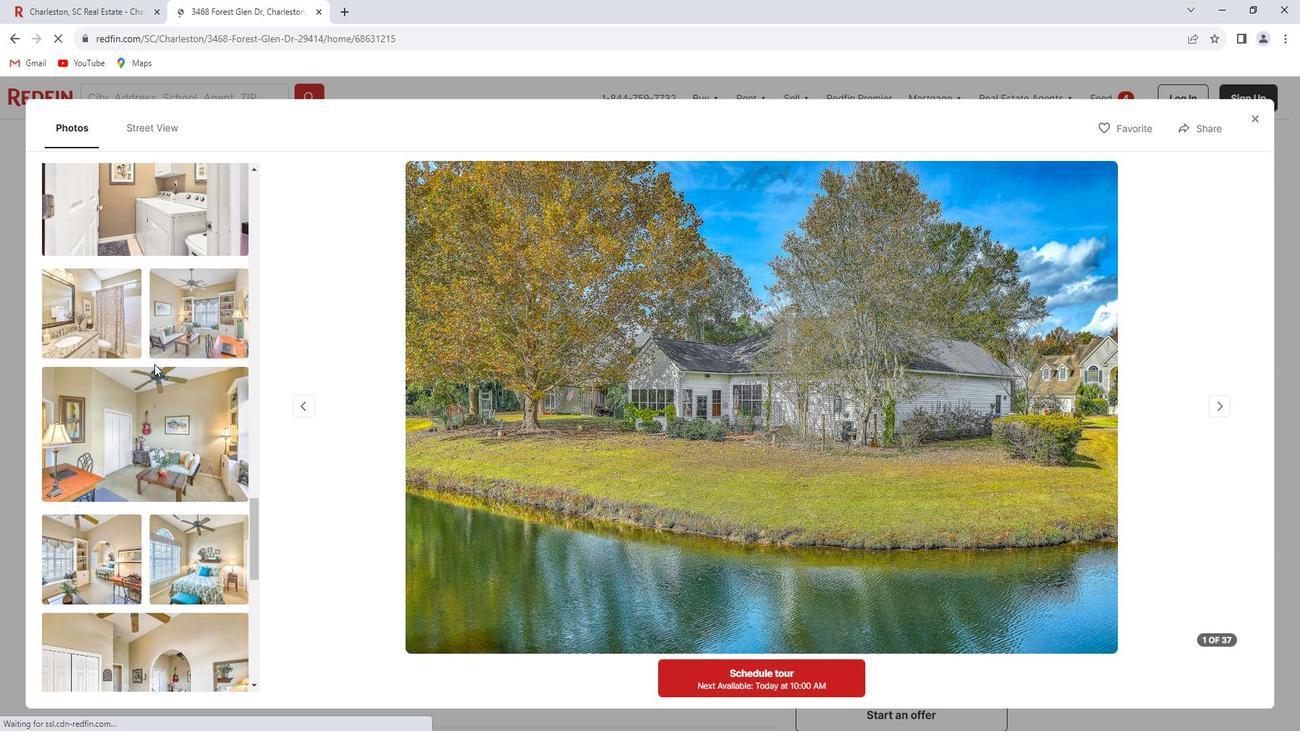 
Action: Mouse scrolled (161, 357) with delta (0, 0)
Screenshot: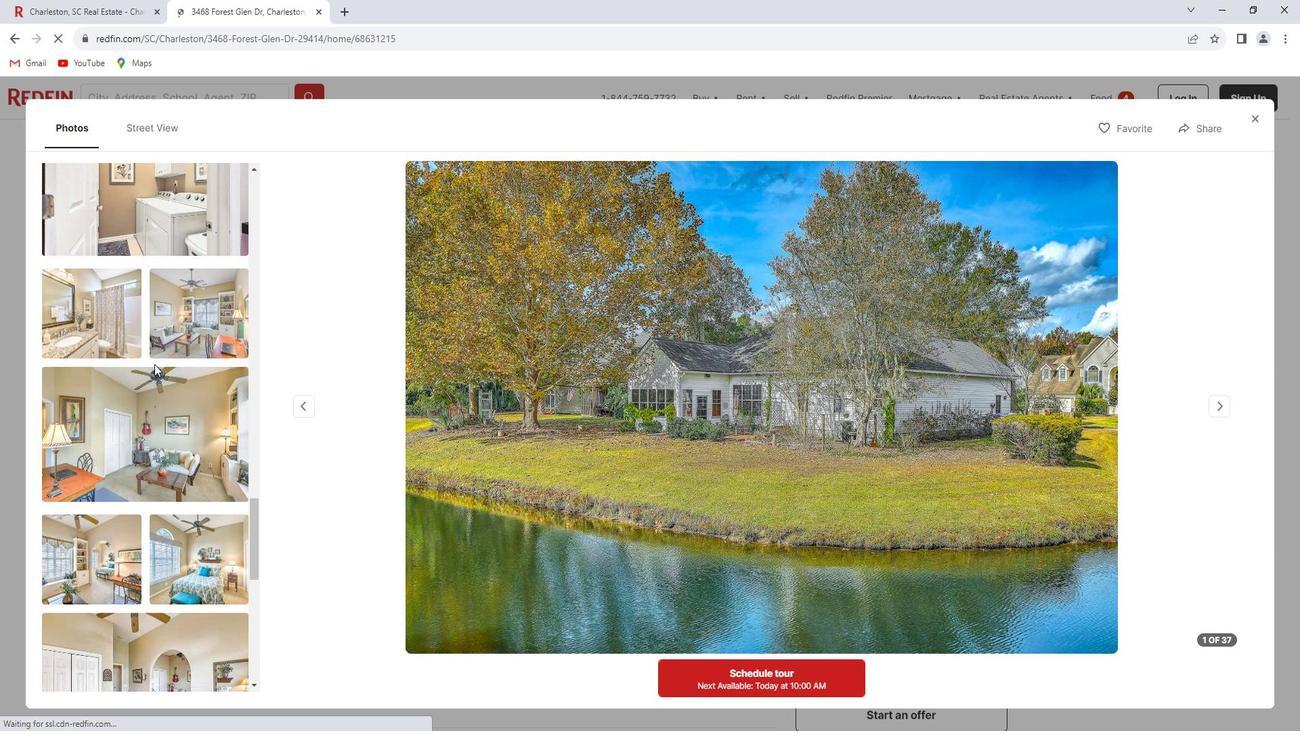 
Action: Mouse scrolled (161, 357) with delta (0, 0)
Screenshot: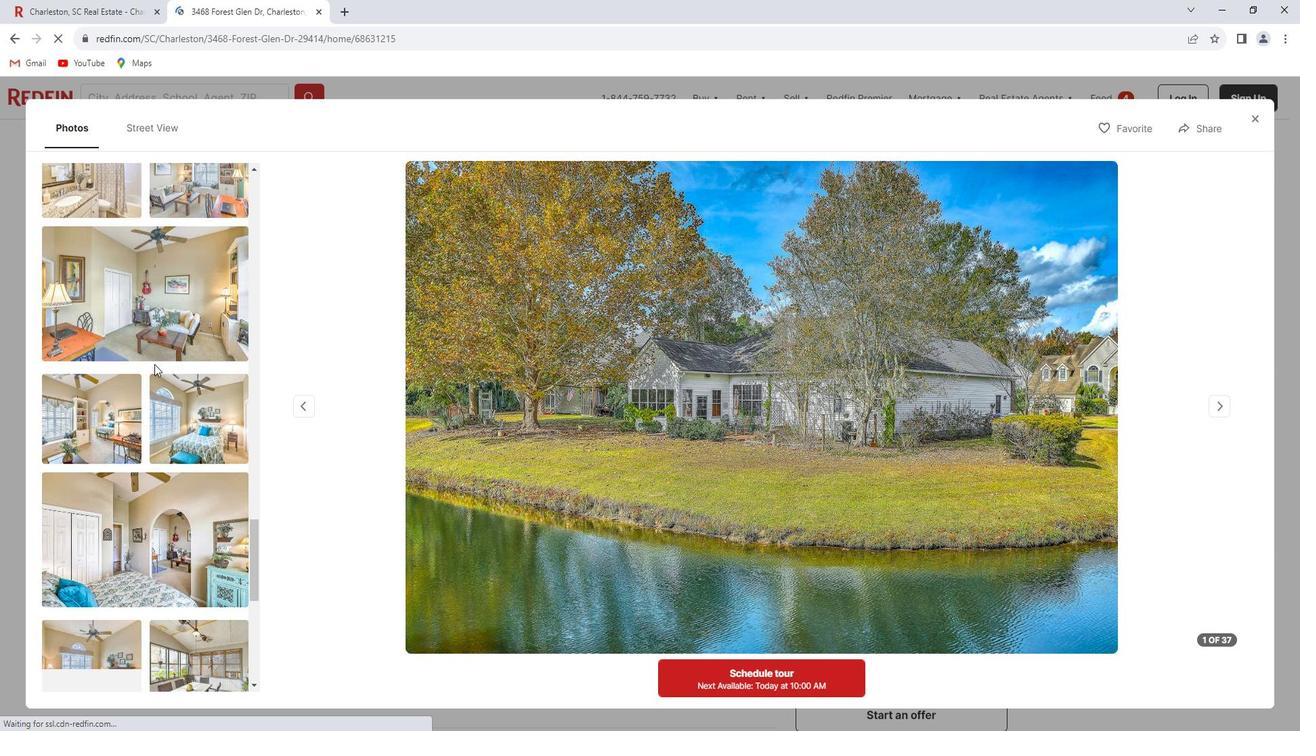 
Action: Mouse scrolled (161, 357) with delta (0, 0)
Screenshot: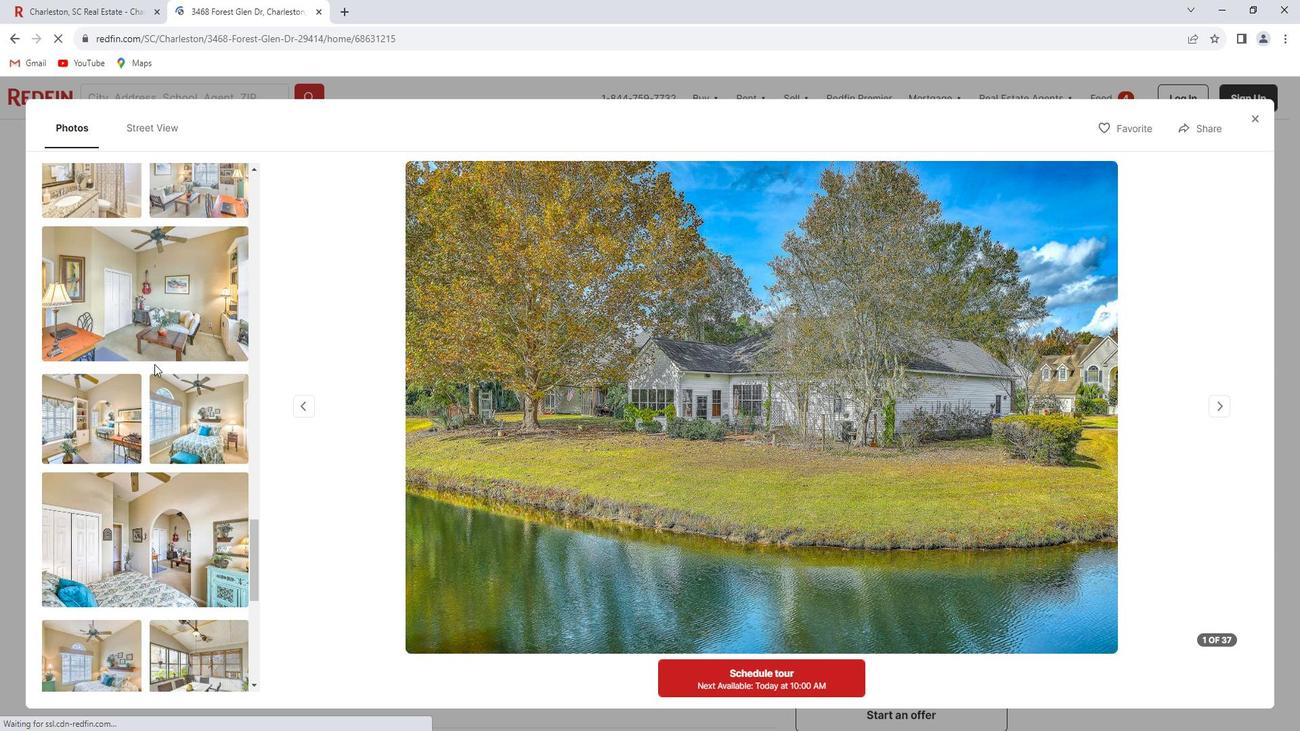 
Action: Mouse scrolled (161, 357) with delta (0, 0)
Screenshot: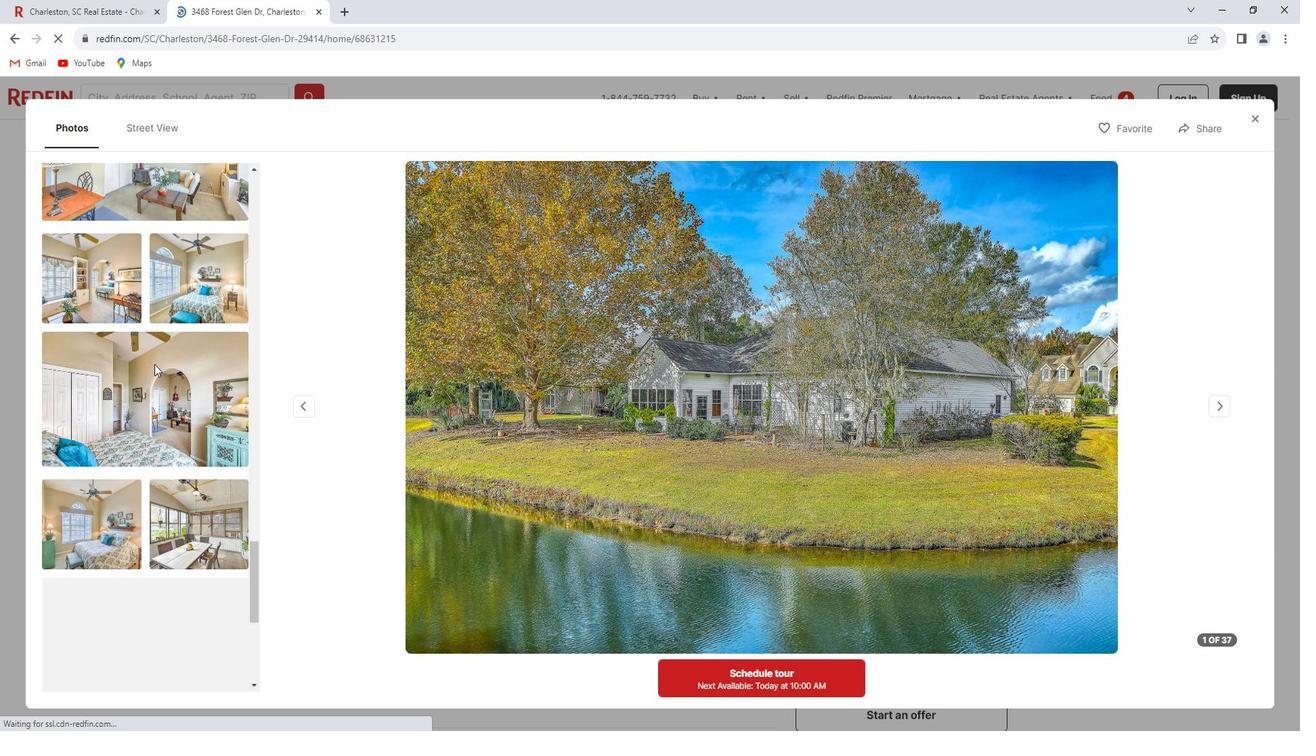 
Action: Mouse scrolled (161, 357) with delta (0, 0)
Screenshot: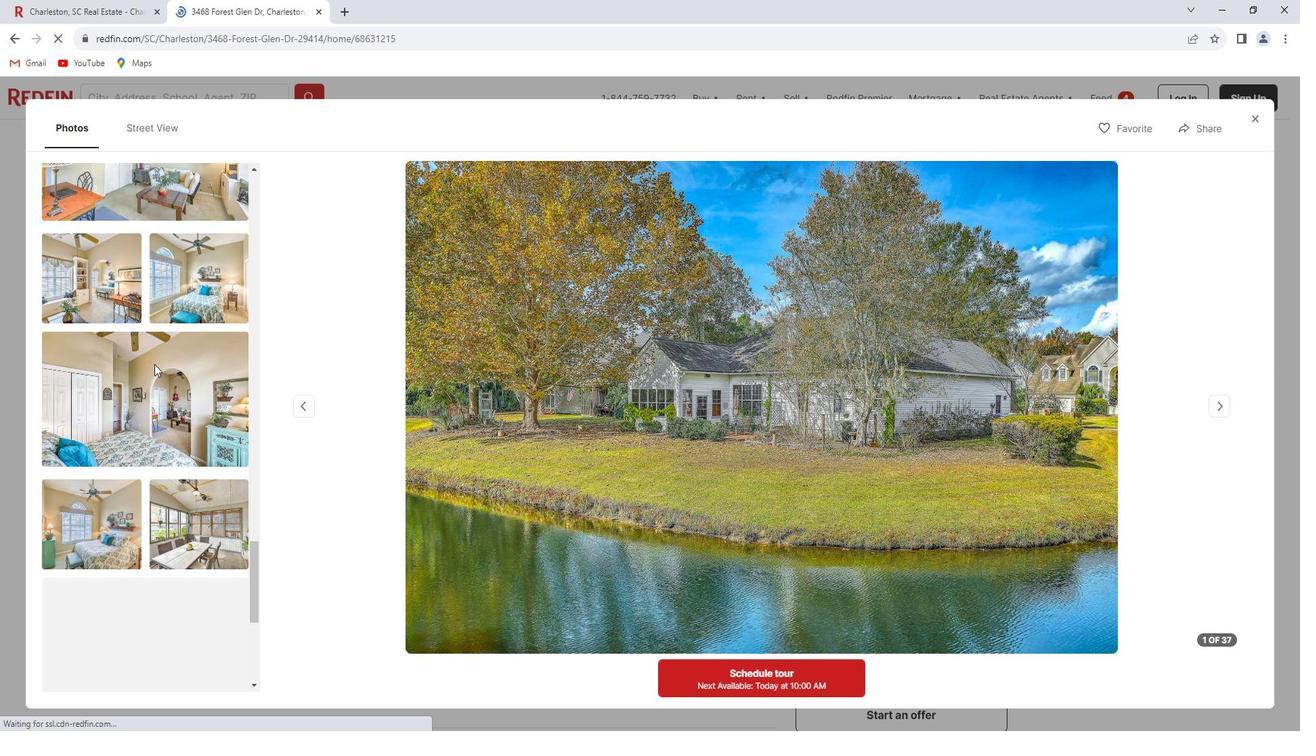 
Action: Mouse scrolled (161, 357) with delta (0, 0)
Screenshot: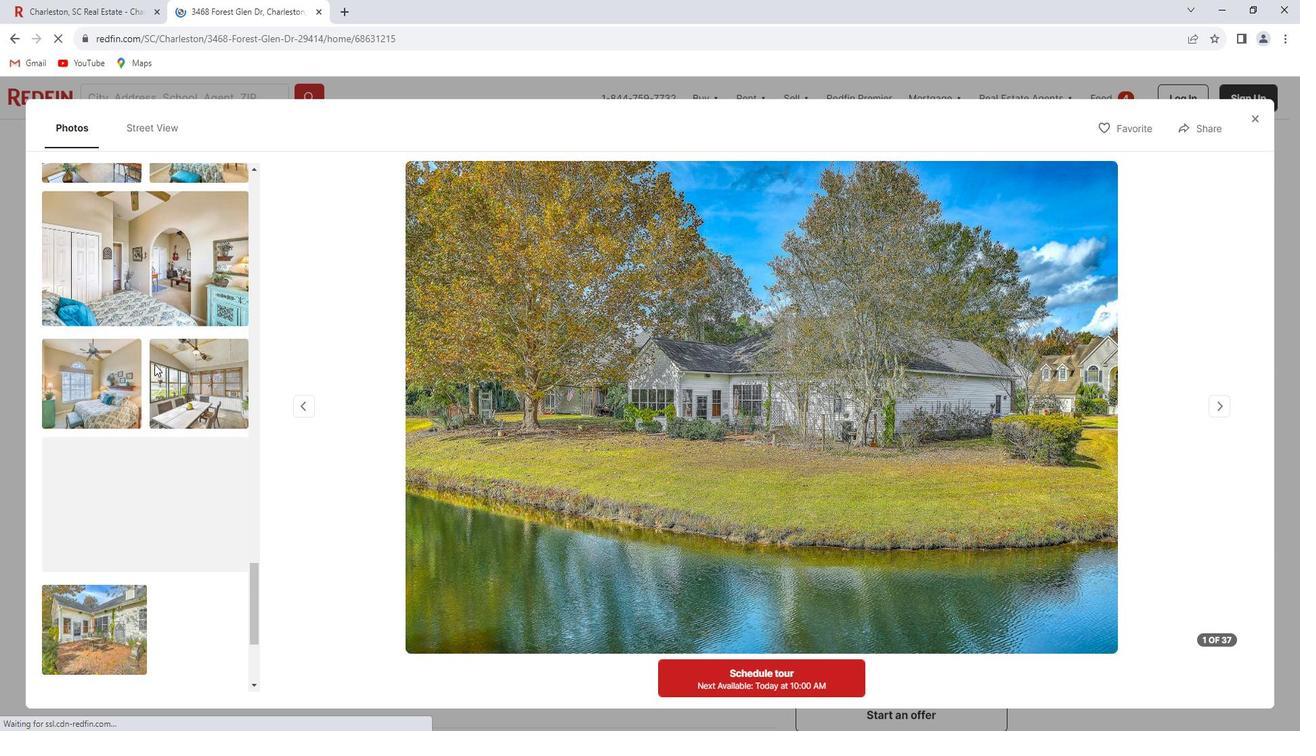 
Action: Mouse scrolled (161, 357) with delta (0, 0)
Screenshot: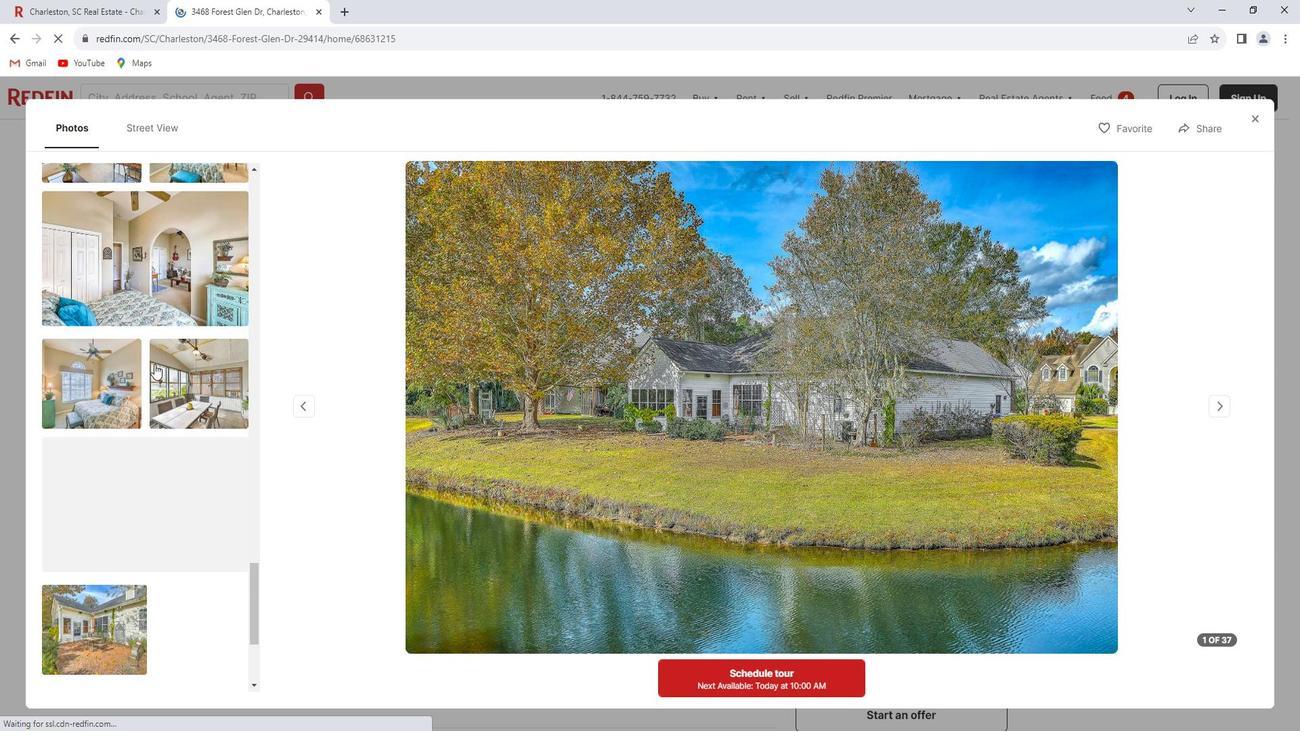
Action: Mouse scrolled (161, 357) with delta (0, 0)
Screenshot: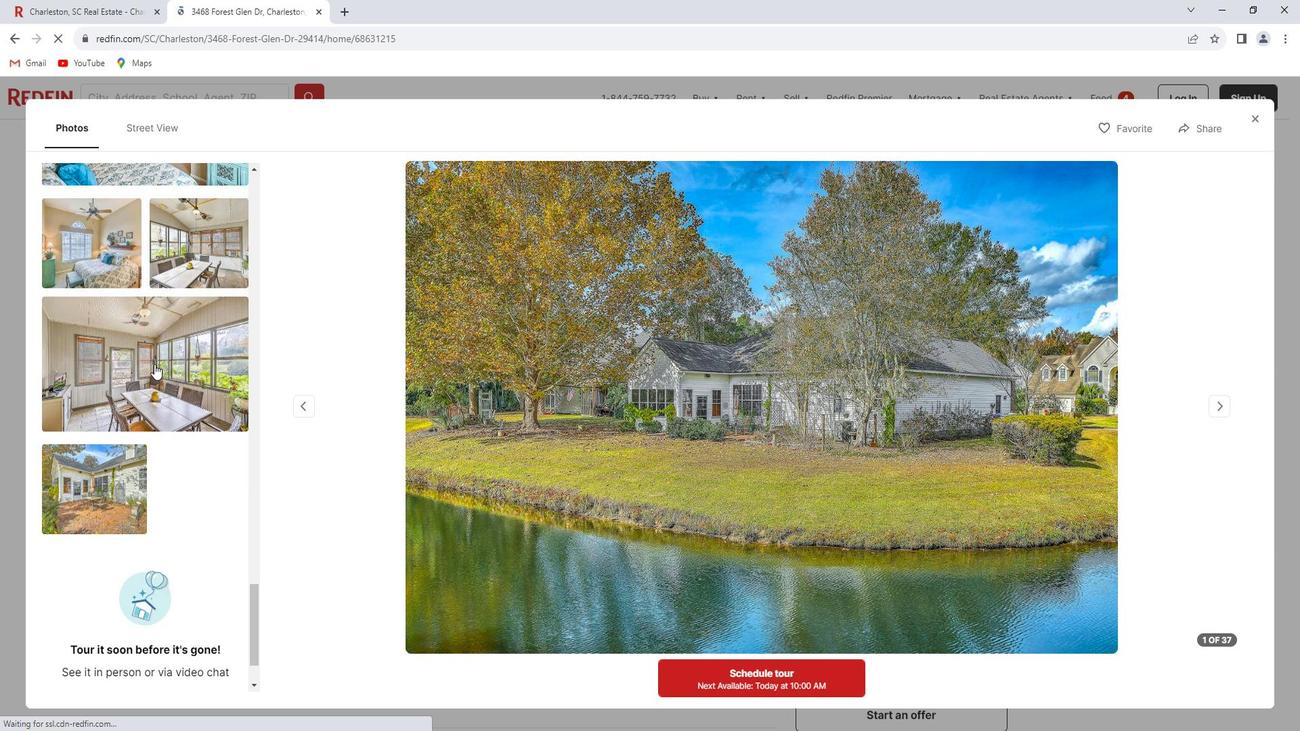 
Action: Mouse scrolled (161, 357) with delta (0, 0)
Screenshot: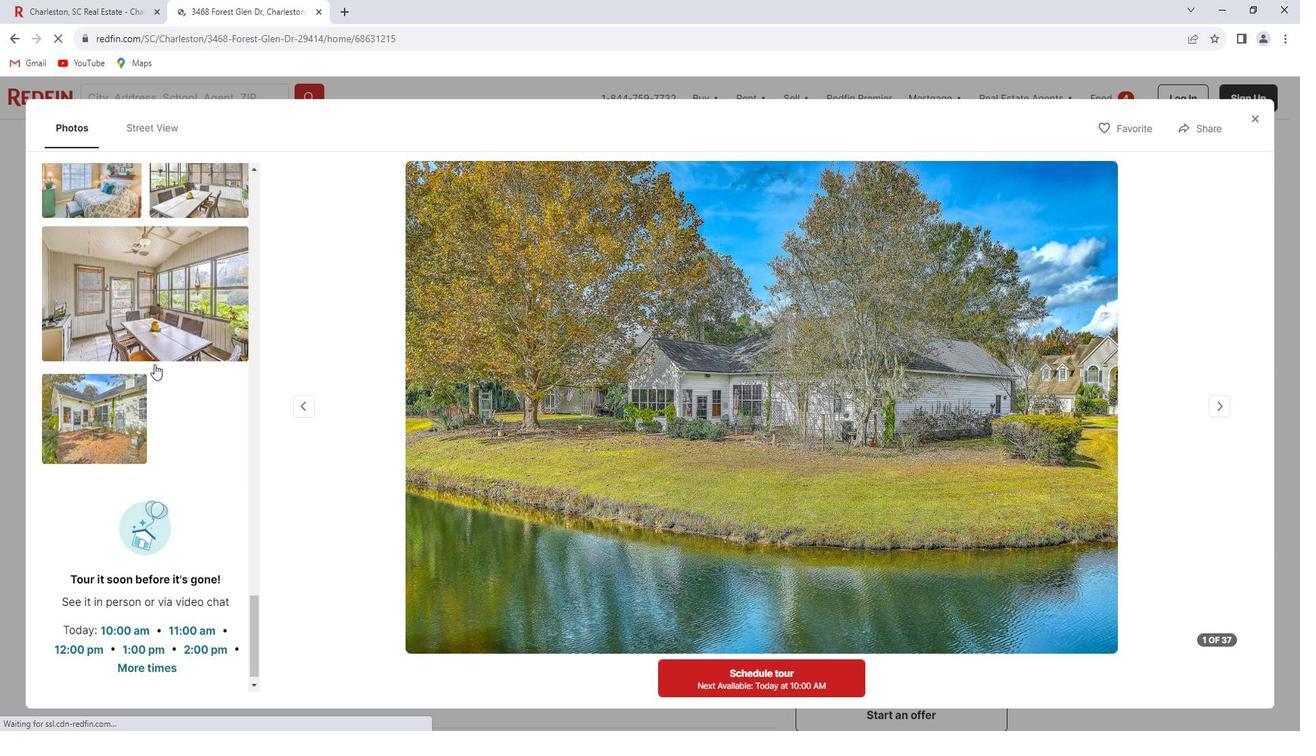 
Action: Mouse scrolled (161, 357) with delta (0, 0)
Screenshot: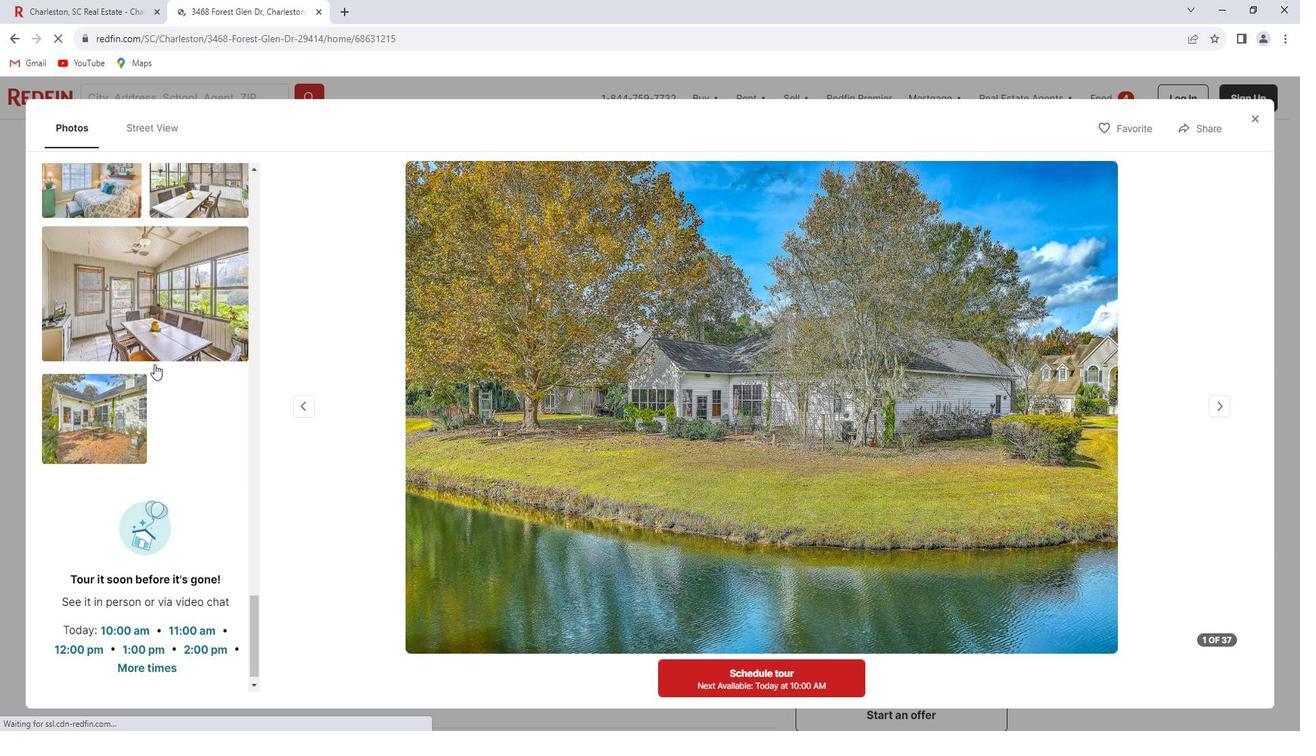 
Action: Mouse scrolled (161, 357) with delta (0, 0)
Screenshot: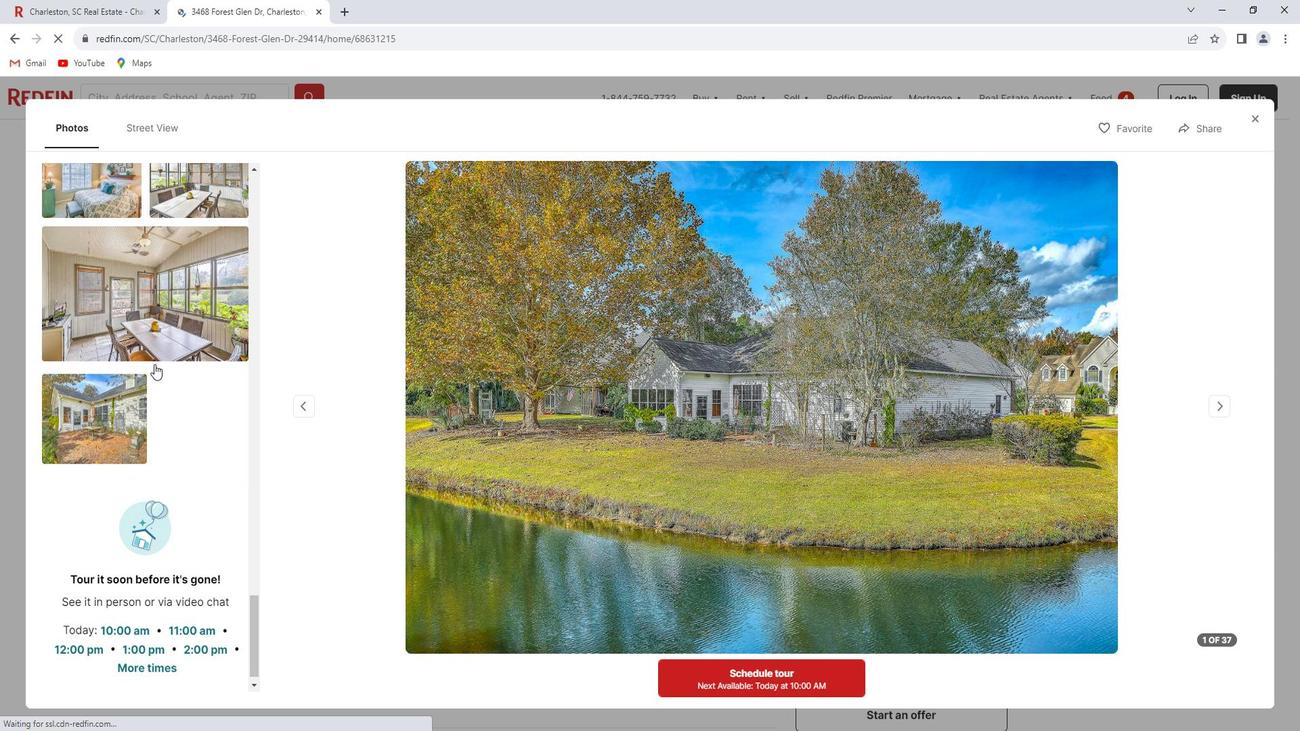 
Action: Mouse scrolled (161, 357) with delta (0, 0)
Screenshot: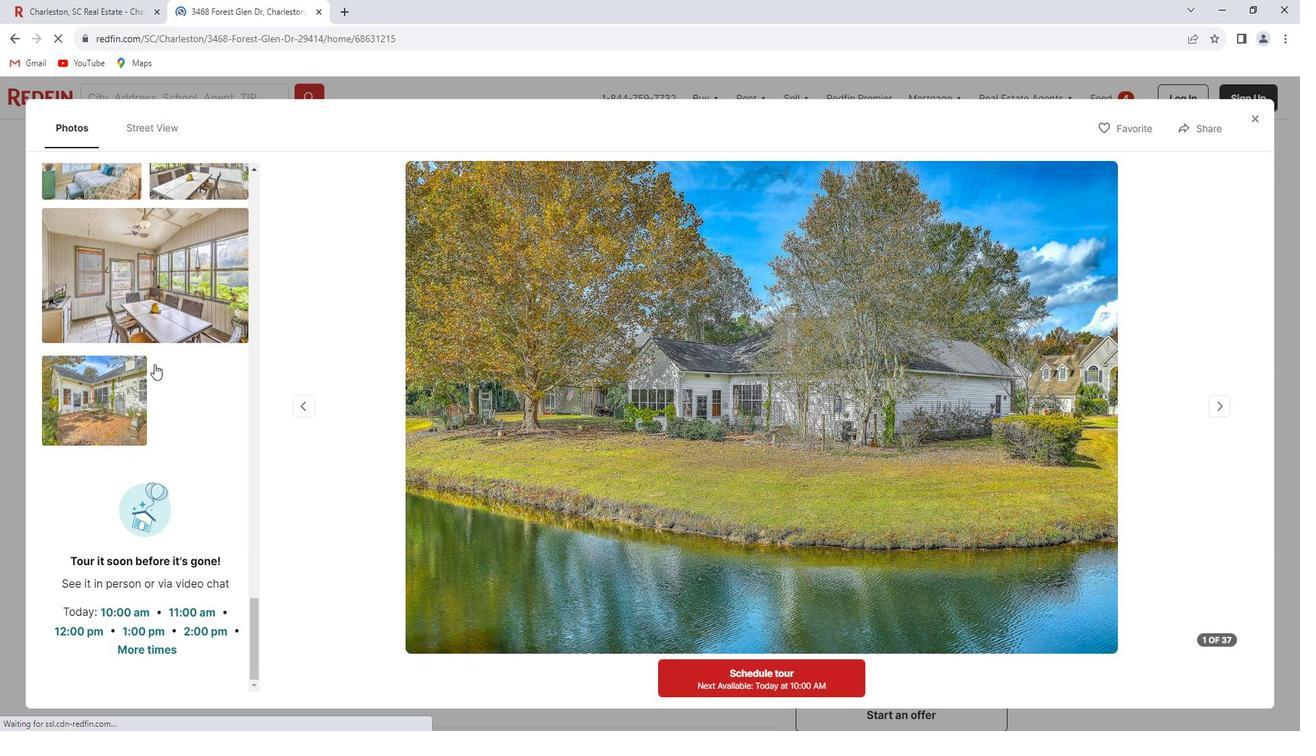 
Action: Mouse scrolled (161, 357) with delta (0, 0)
Screenshot: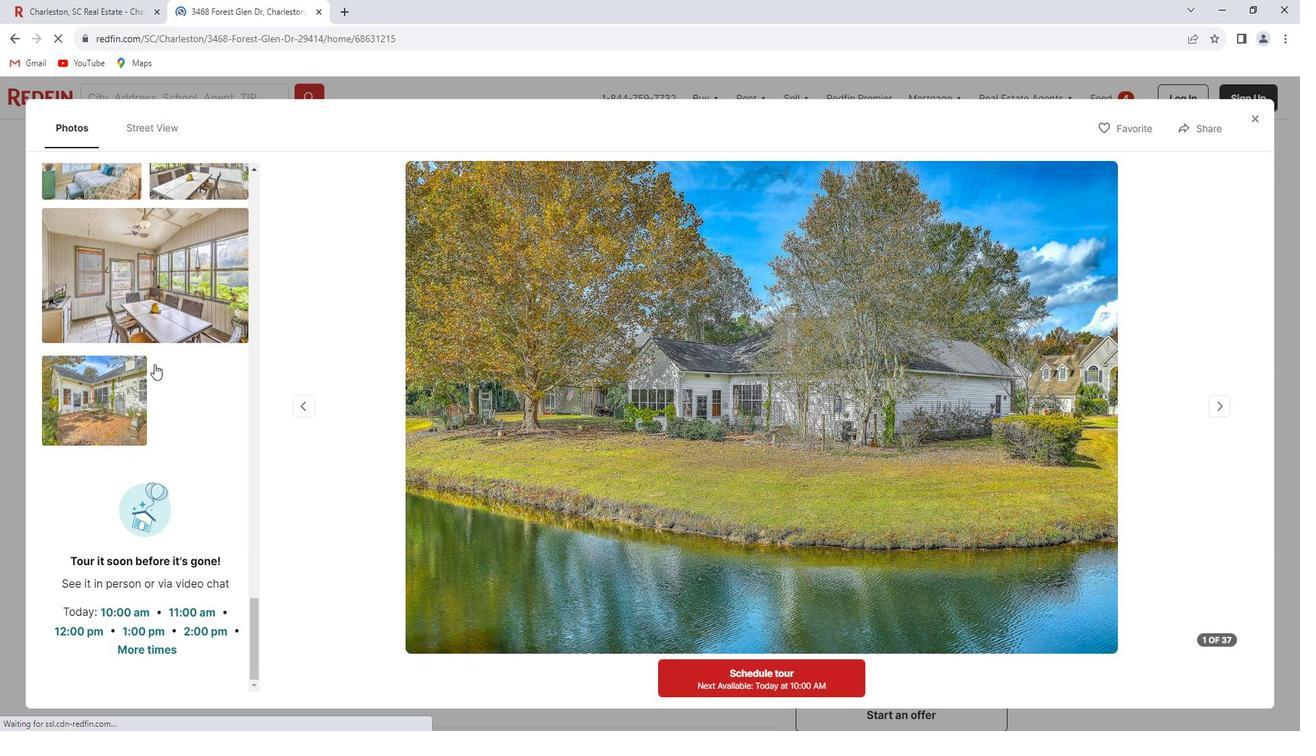 
Action: Mouse moved to (1257, 120)
Screenshot: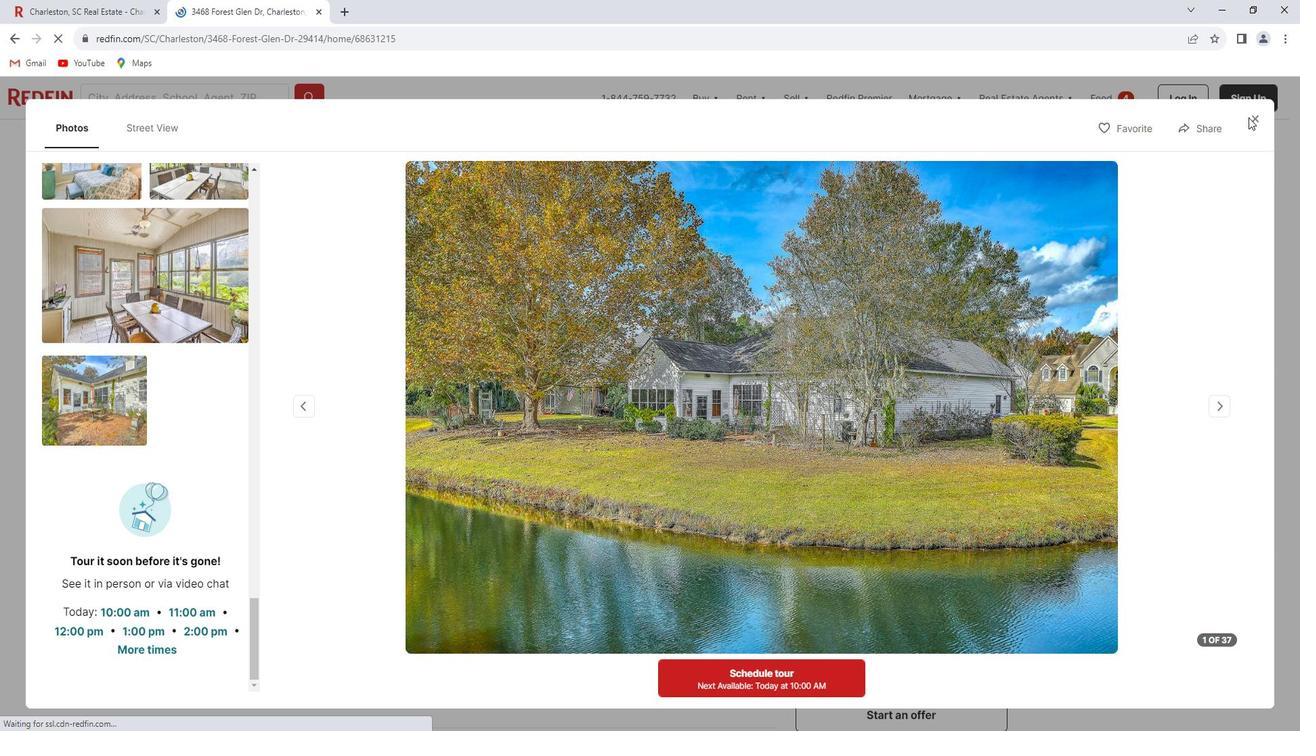 
Action: Mouse pressed left at (1257, 120)
Screenshot: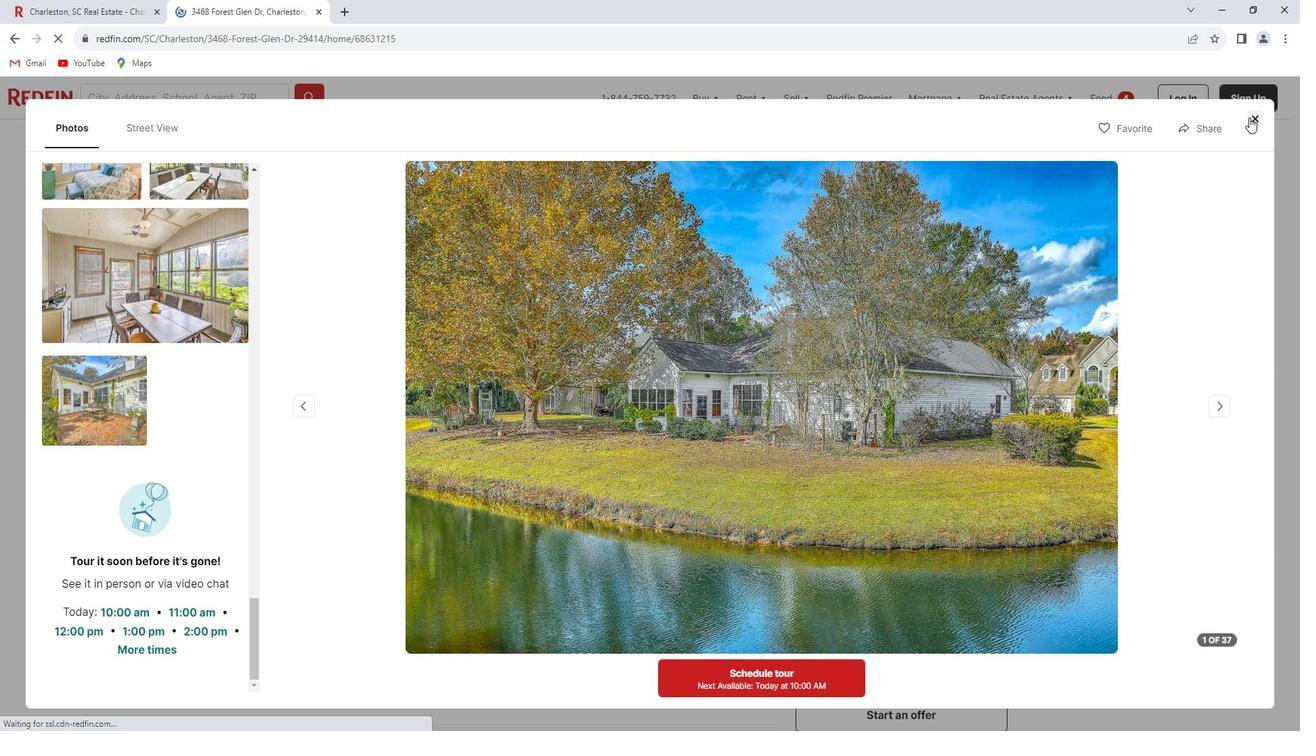 
Action: Mouse moved to (651, 487)
Screenshot: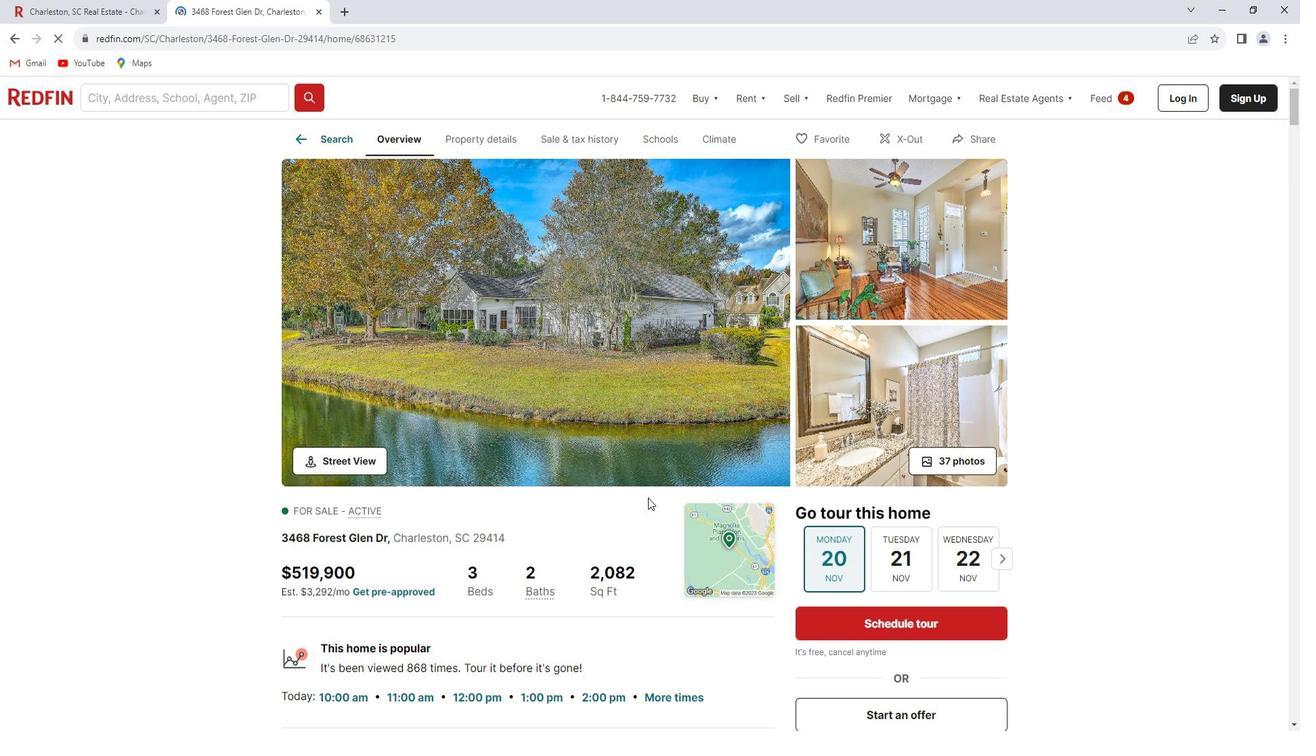
Action: Mouse scrolled (651, 486) with delta (0, 0)
Screenshot: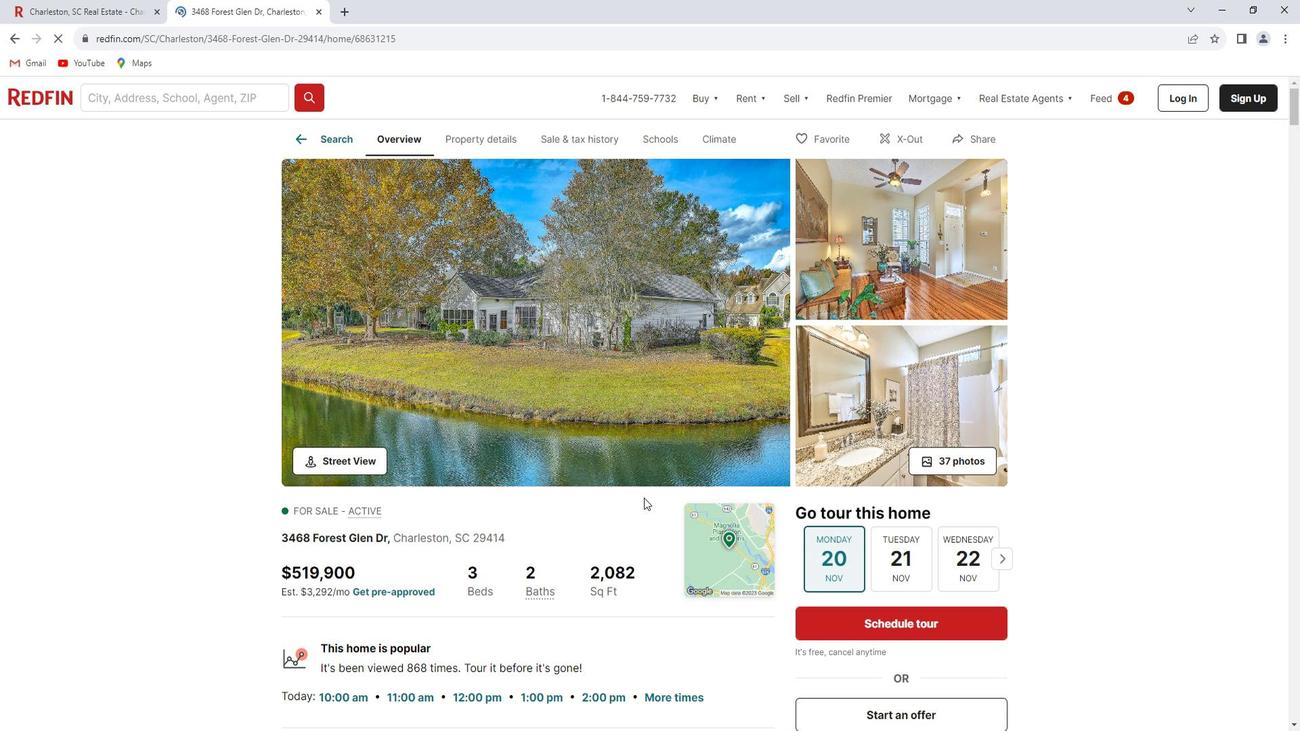 
Action: Mouse scrolled (651, 486) with delta (0, 0)
Screenshot: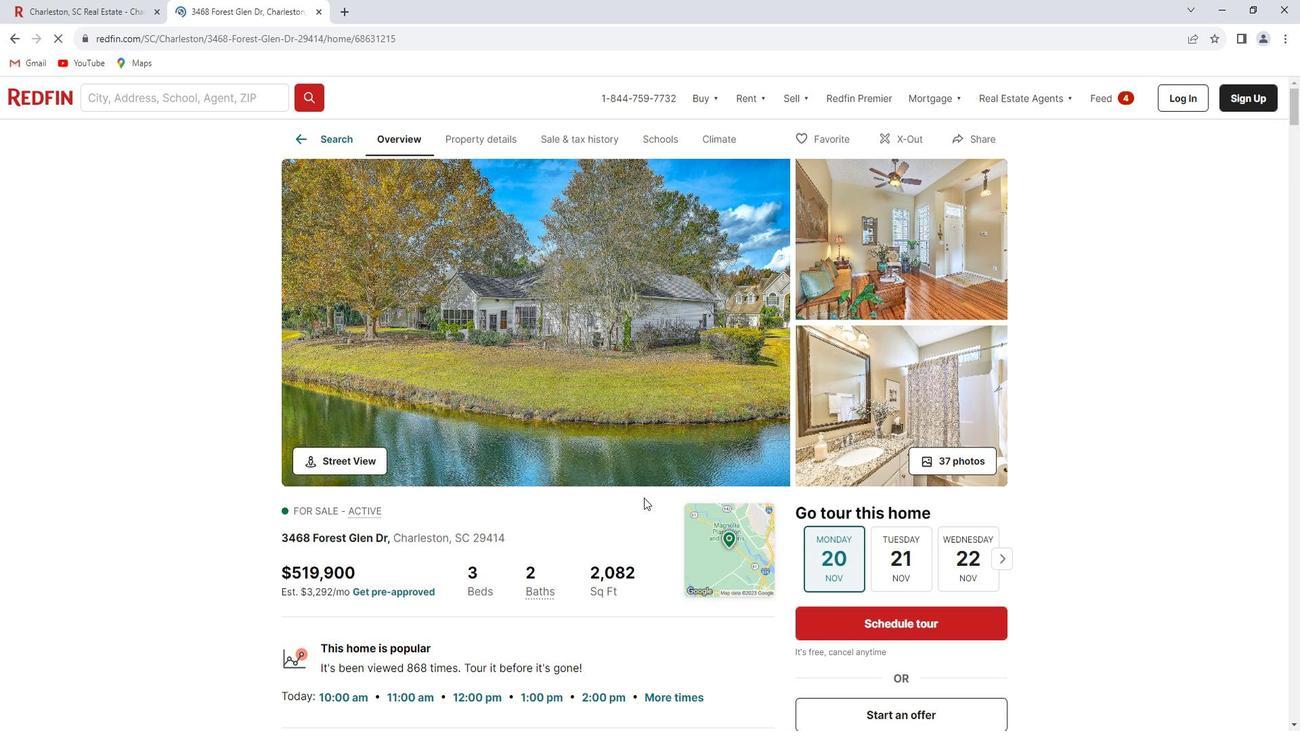
Action: Mouse scrolled (651, 486) with delta (0, 0)
Screenshot: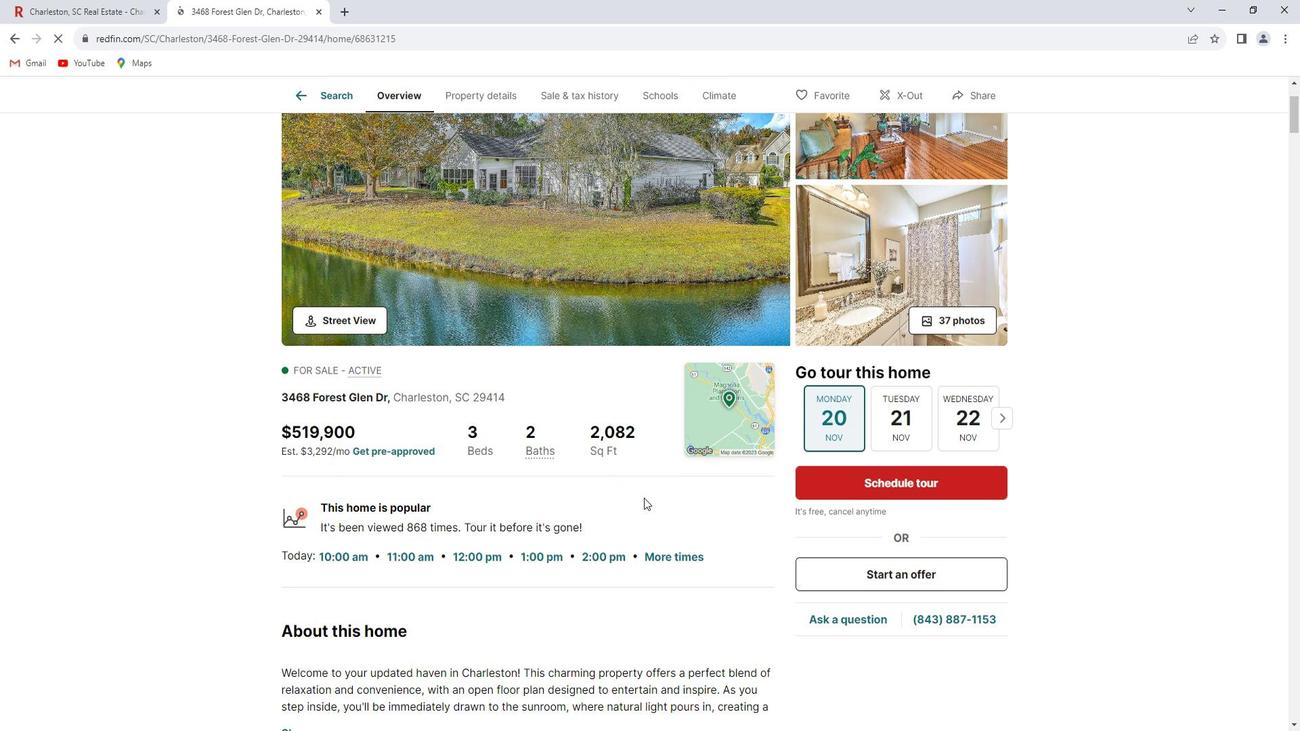 
Action: Mouse moved to (563, 502)
Screenshot: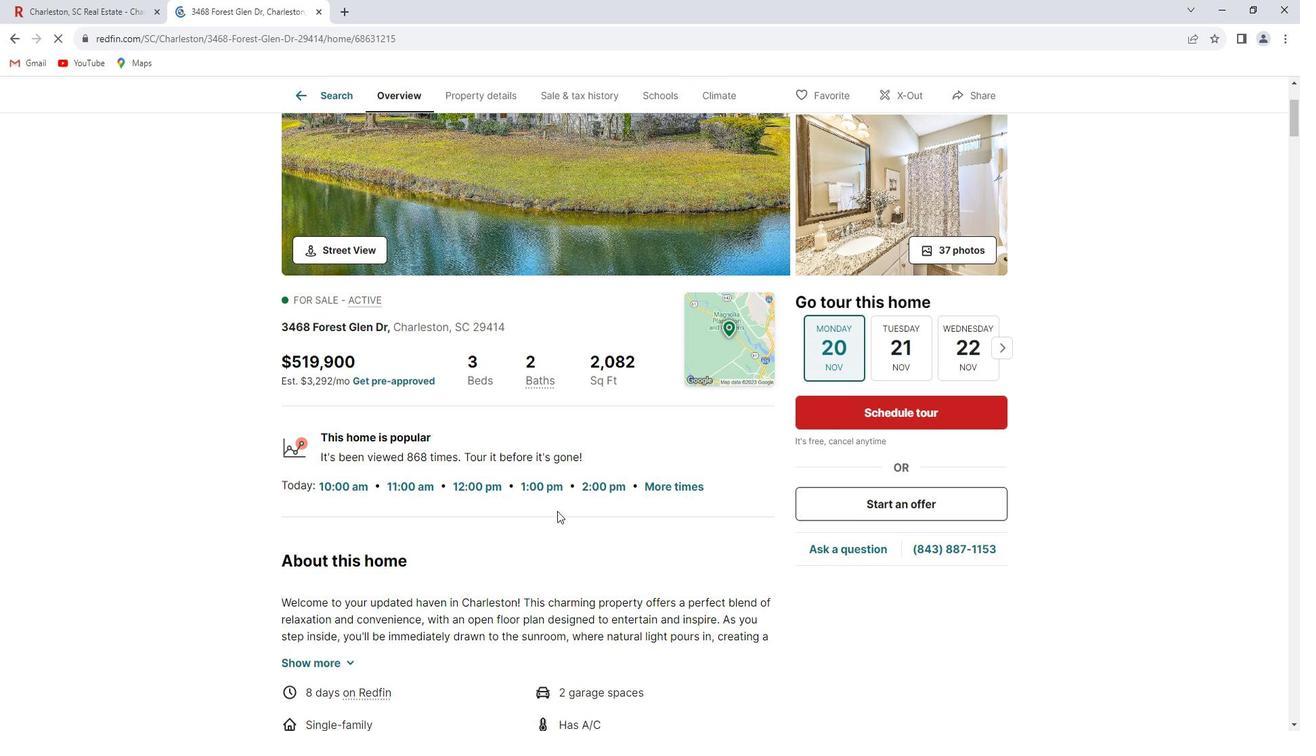 
Action: Mouse scrolled (563, 502) with delta (0, 0)
Screenshot: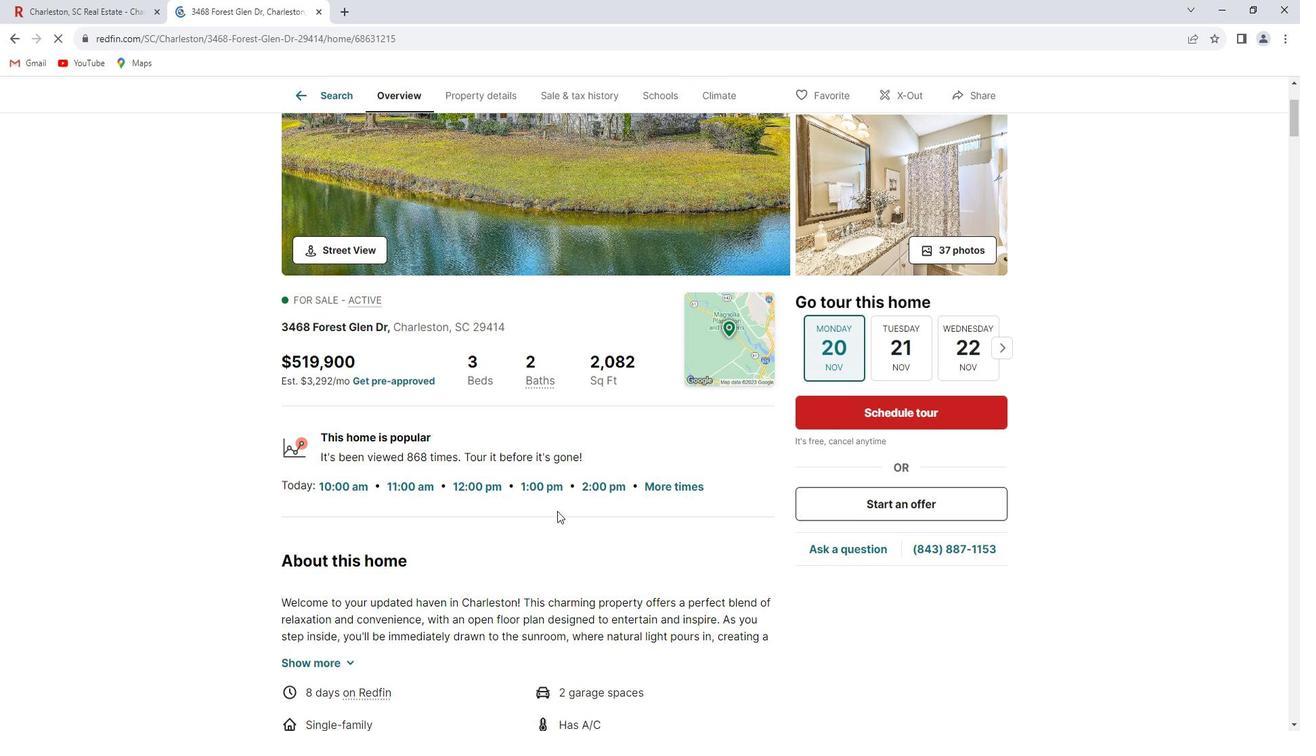 
Action: Mouse moved to (528, 523)
Screenshot: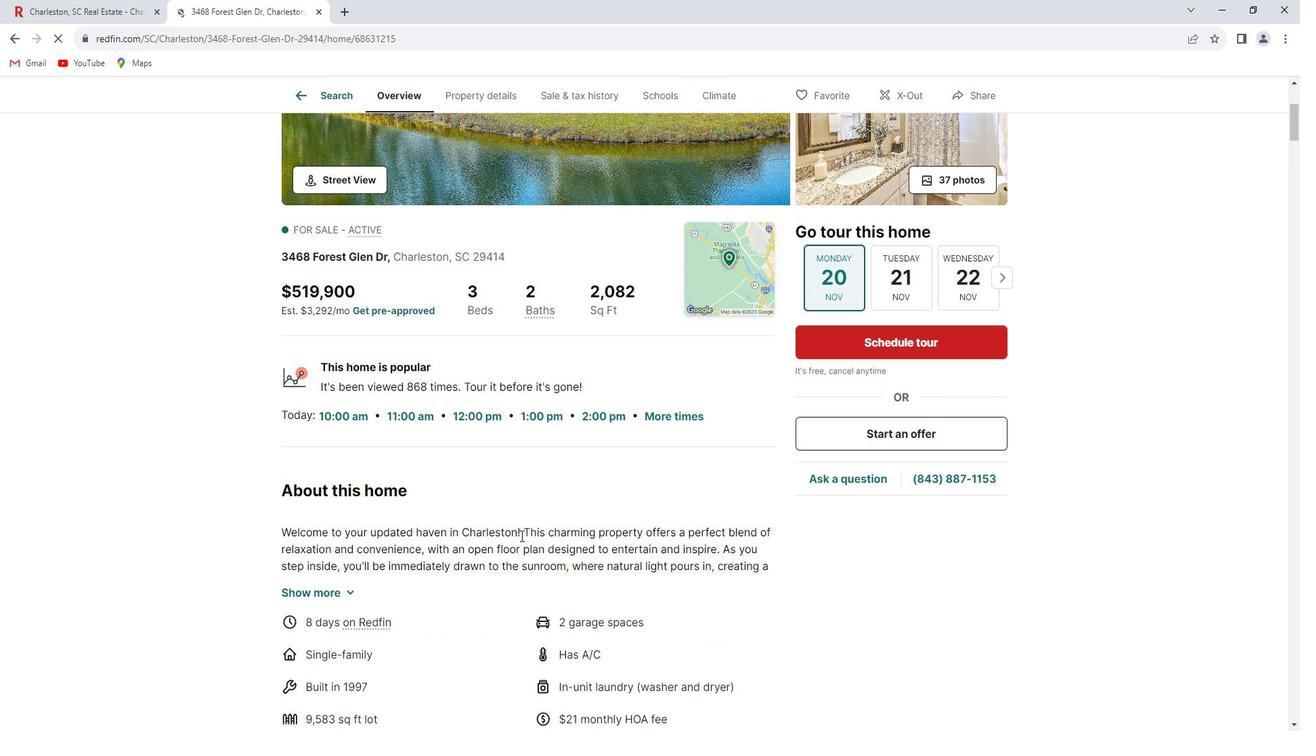 
Action: Mouse scrolled (528, 523) with delta (0, 0)
Screenshot: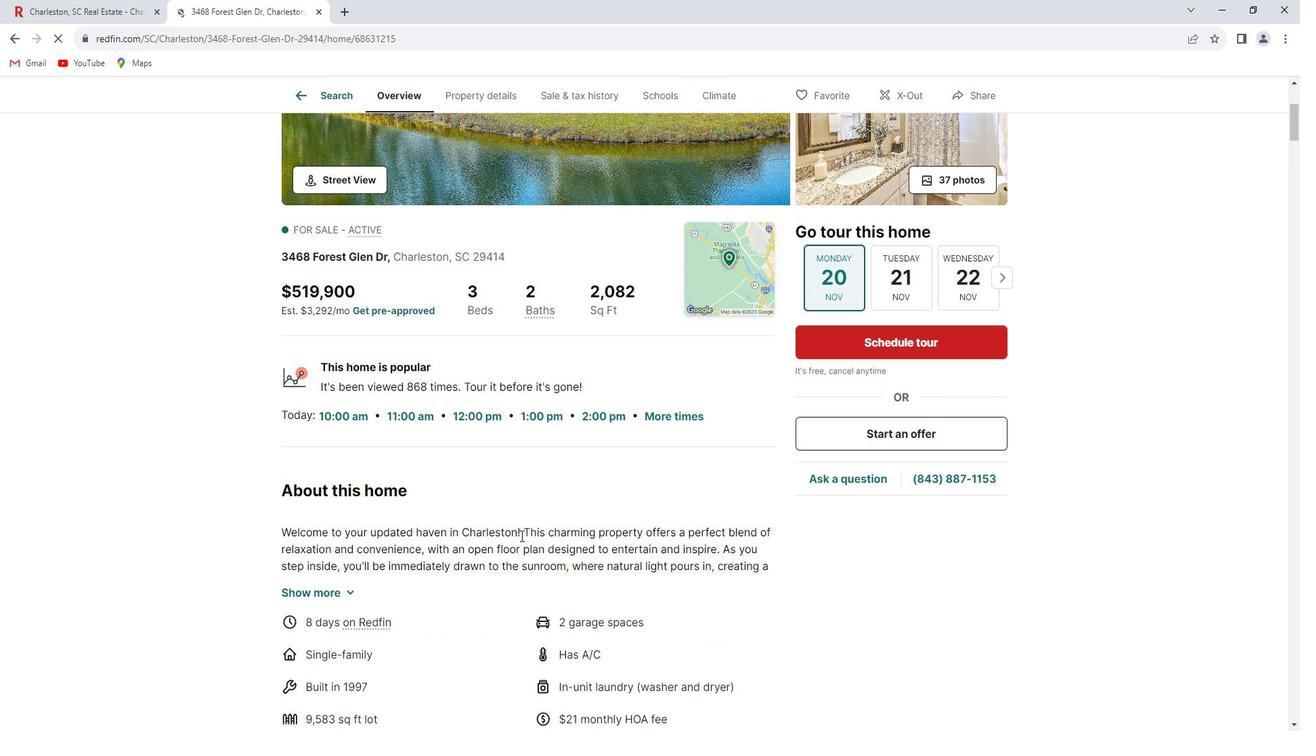 
Action: Mouse moved to (349, 512)
Screenshot: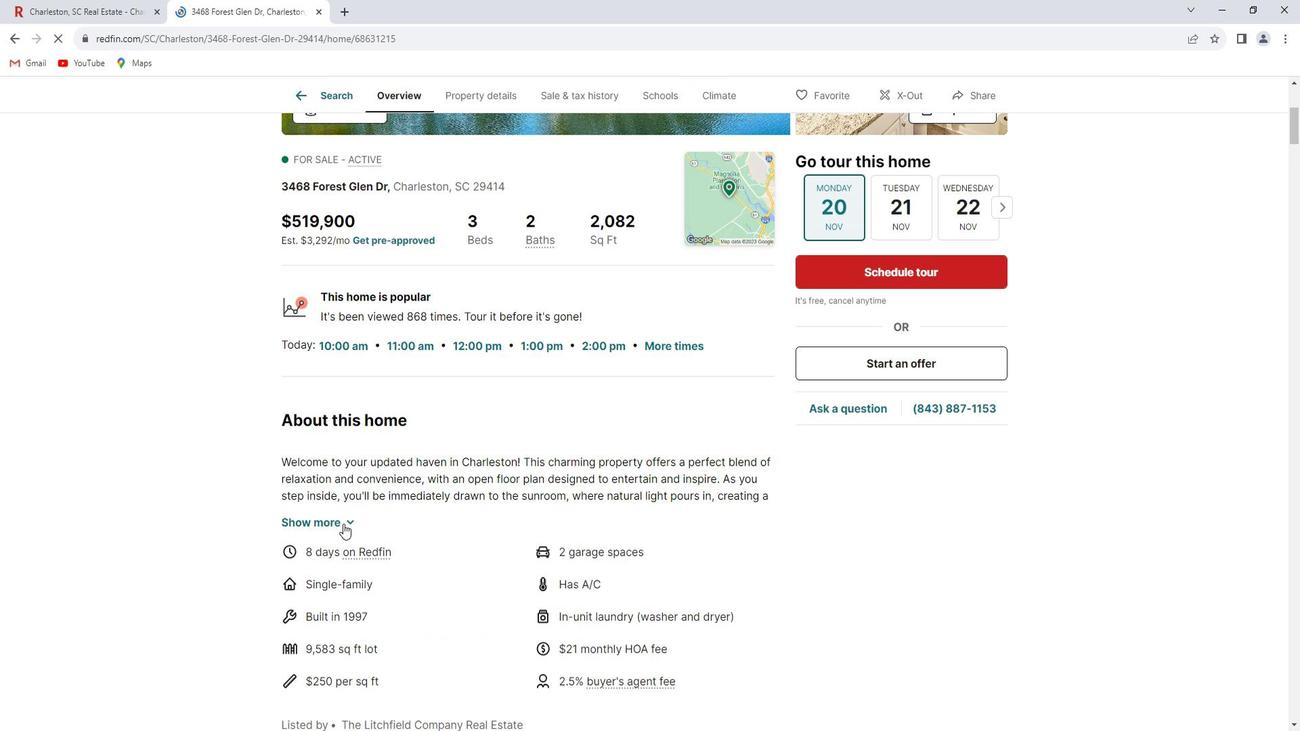 
Action: Mouse pressed left at (349, 512)
Screenshot: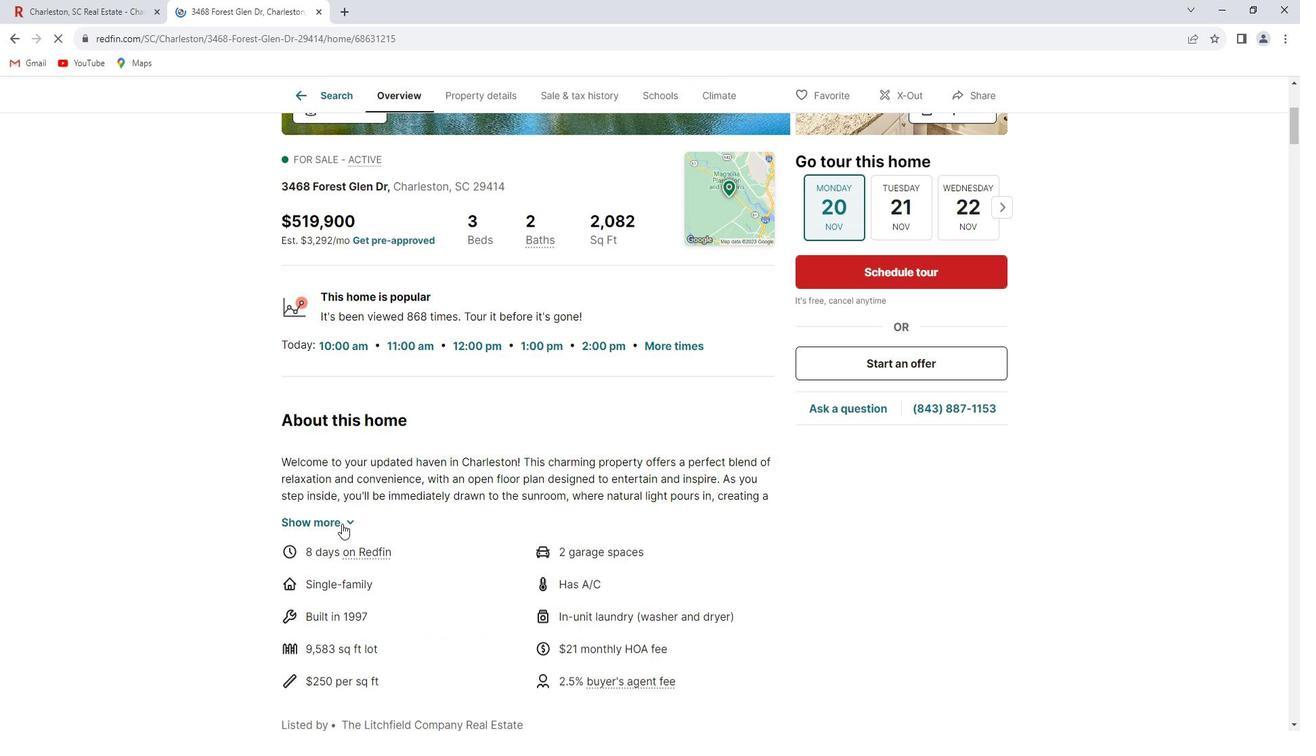 
Action: Mouse moved to (380, 532)
Screenshot: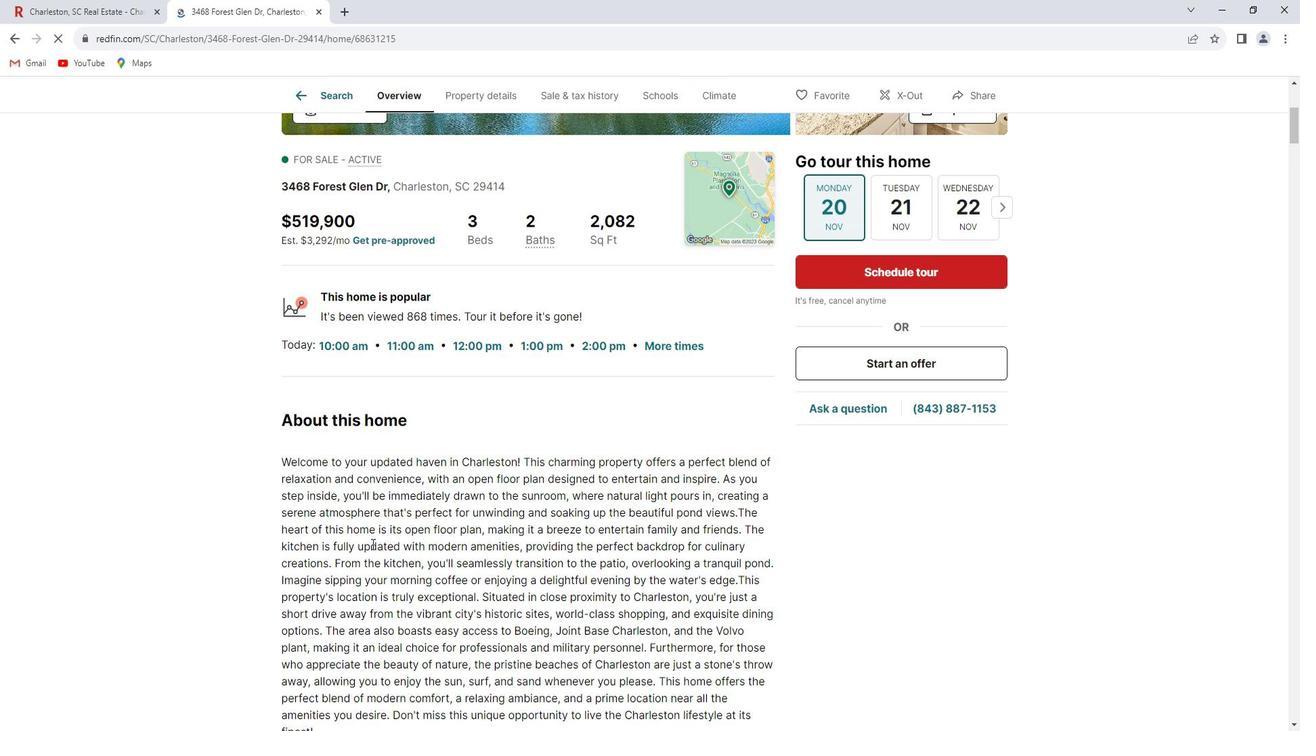 
Action: Mouse scrolled (380, 531) with delta (0, 0)
Screenshot: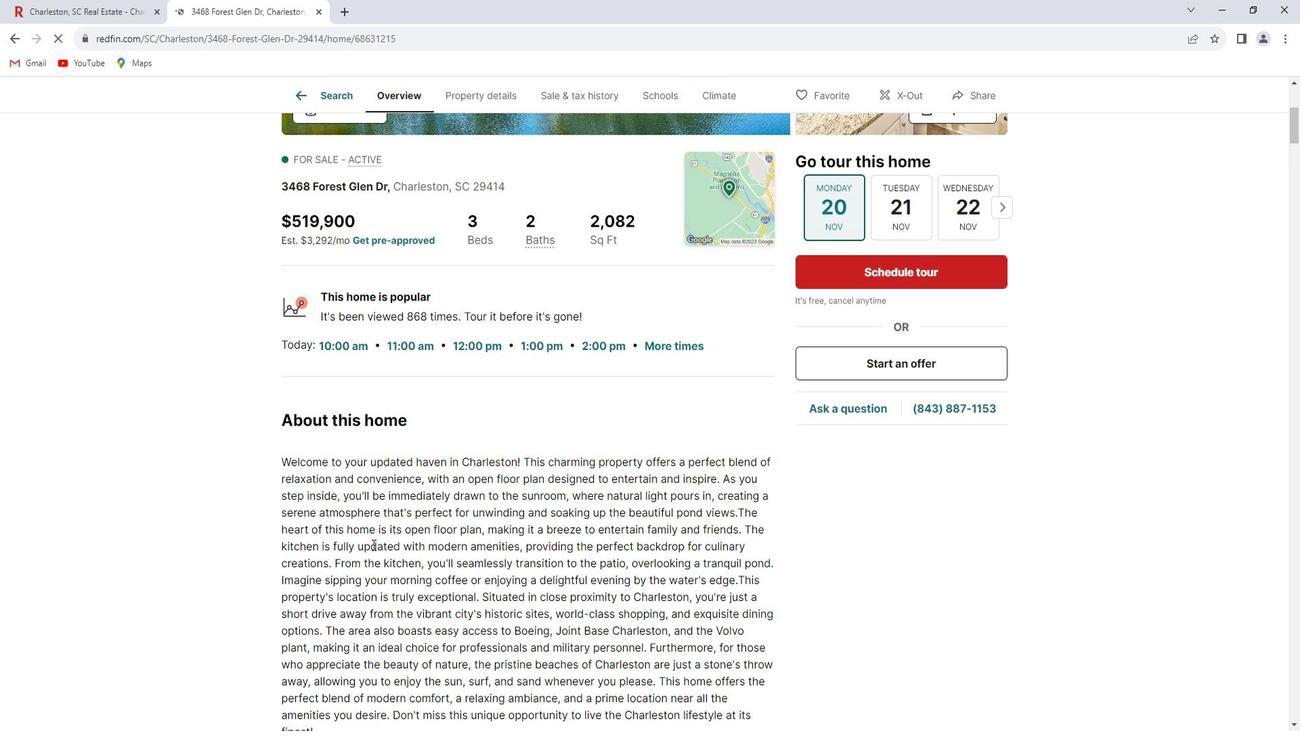 
Action: Mouse moved to (380, 532)
Screenshot: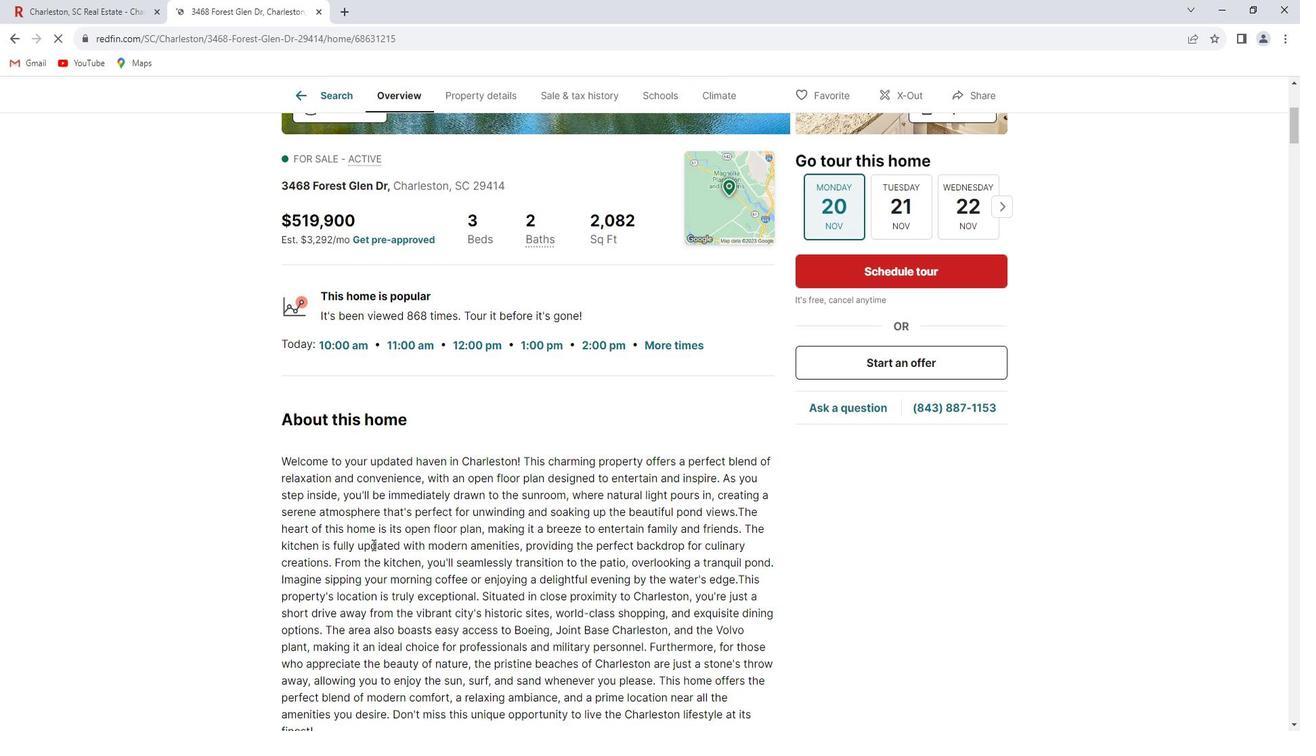 
Action: Mouse scrolled (380, 531) with delta (0, 0)
Screenshot: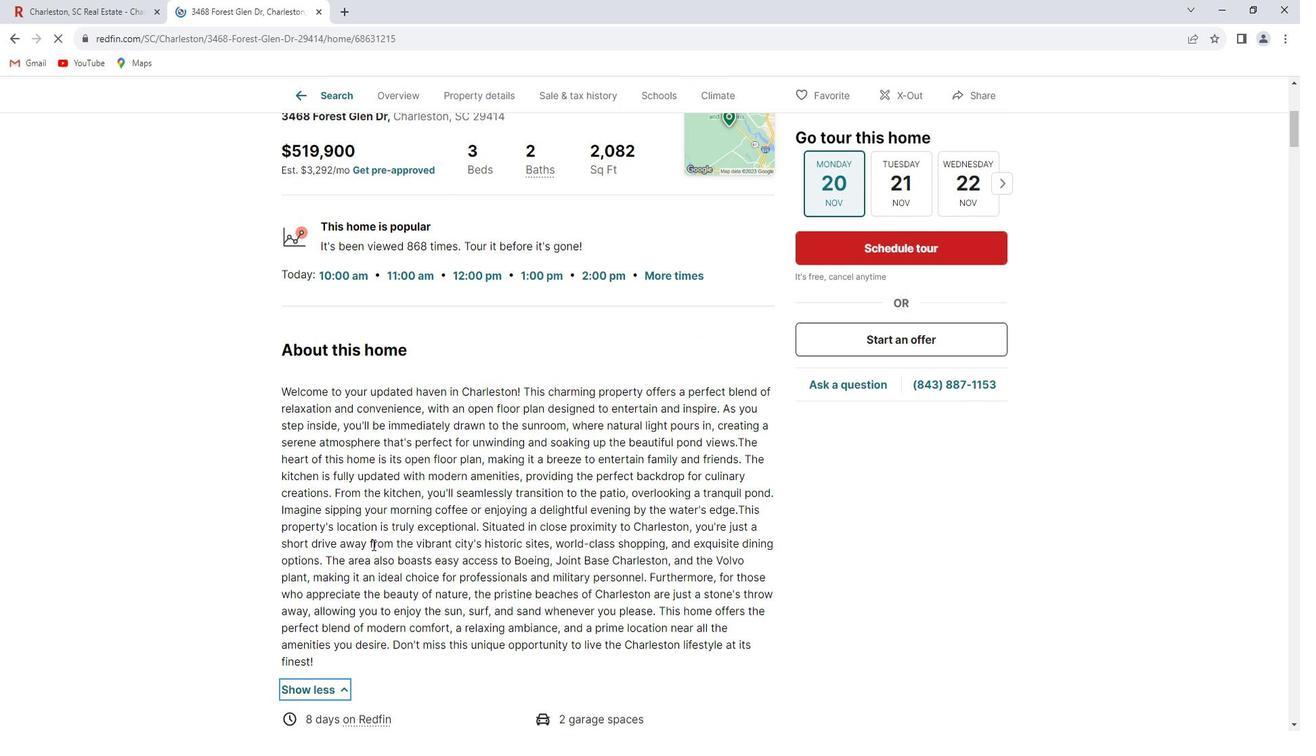 
Action: Mouse moved to (380, 533)
Screenshot: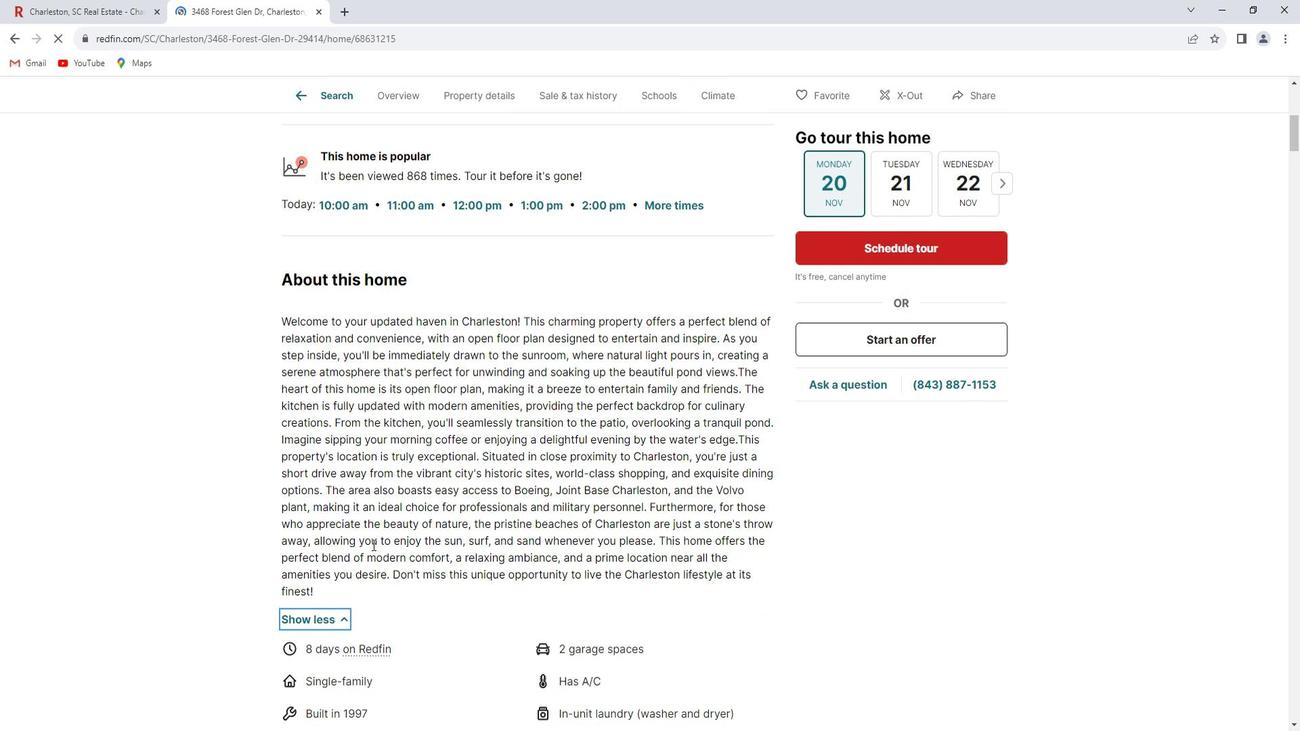 
Action: Mouse scrolled (380, 532) with delta (0, 0)
Screenshot: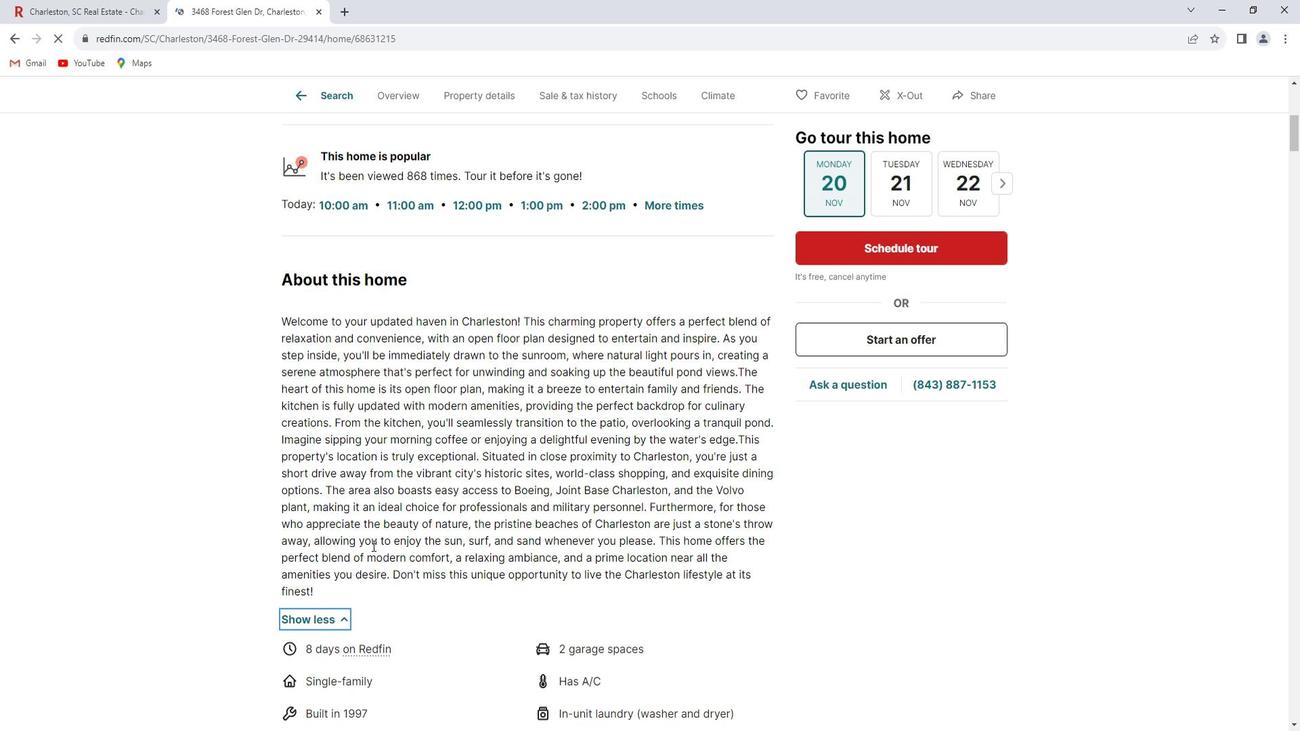 
Action: Mouse moved to (392, 525)
Screenshot: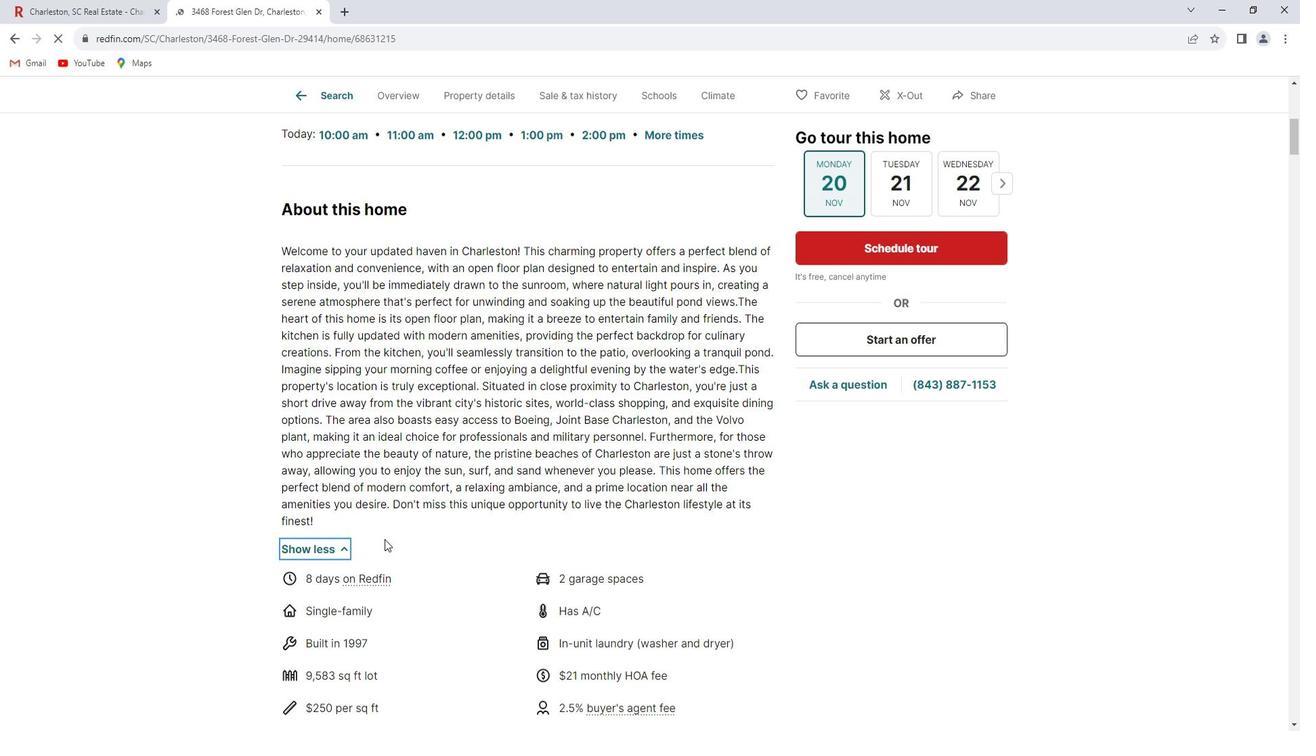 
Action: Mouse scrolled (392, 525) with delta (0, 0)
Screenshot: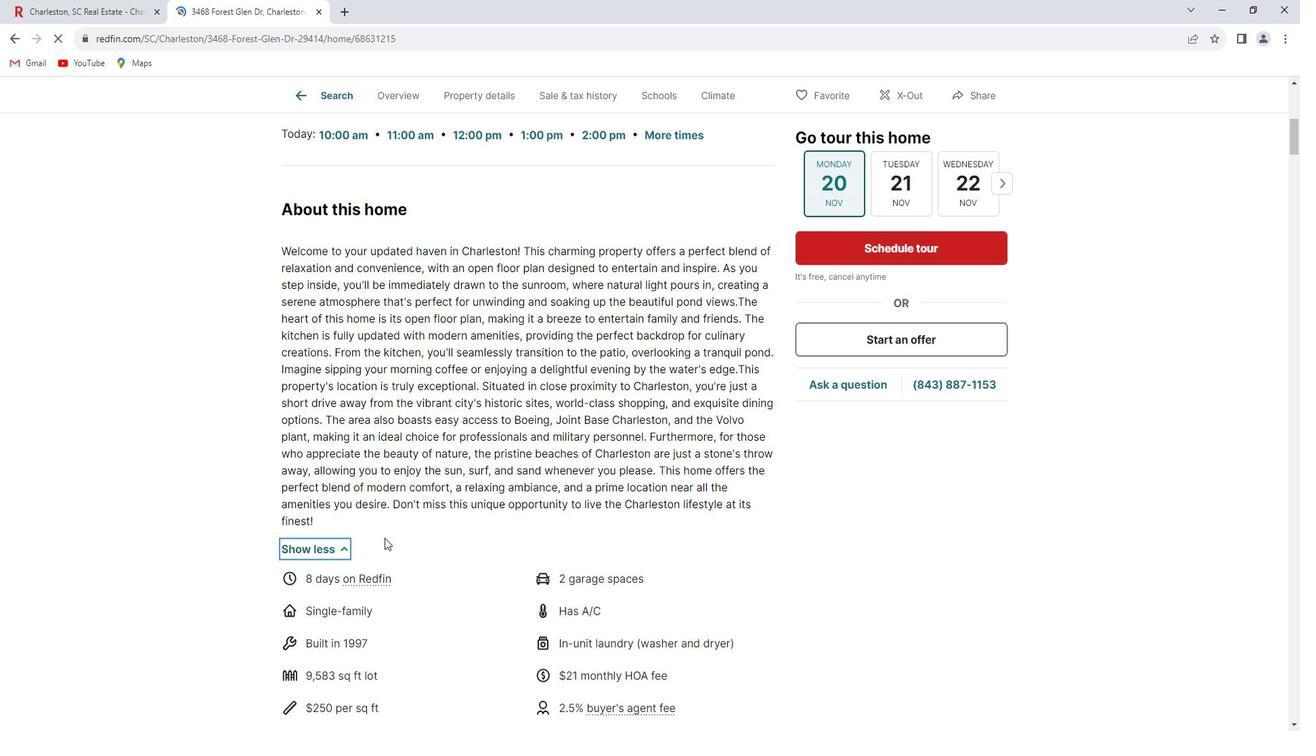 
Action: Mouse moved to (418, 502)
Screenshot: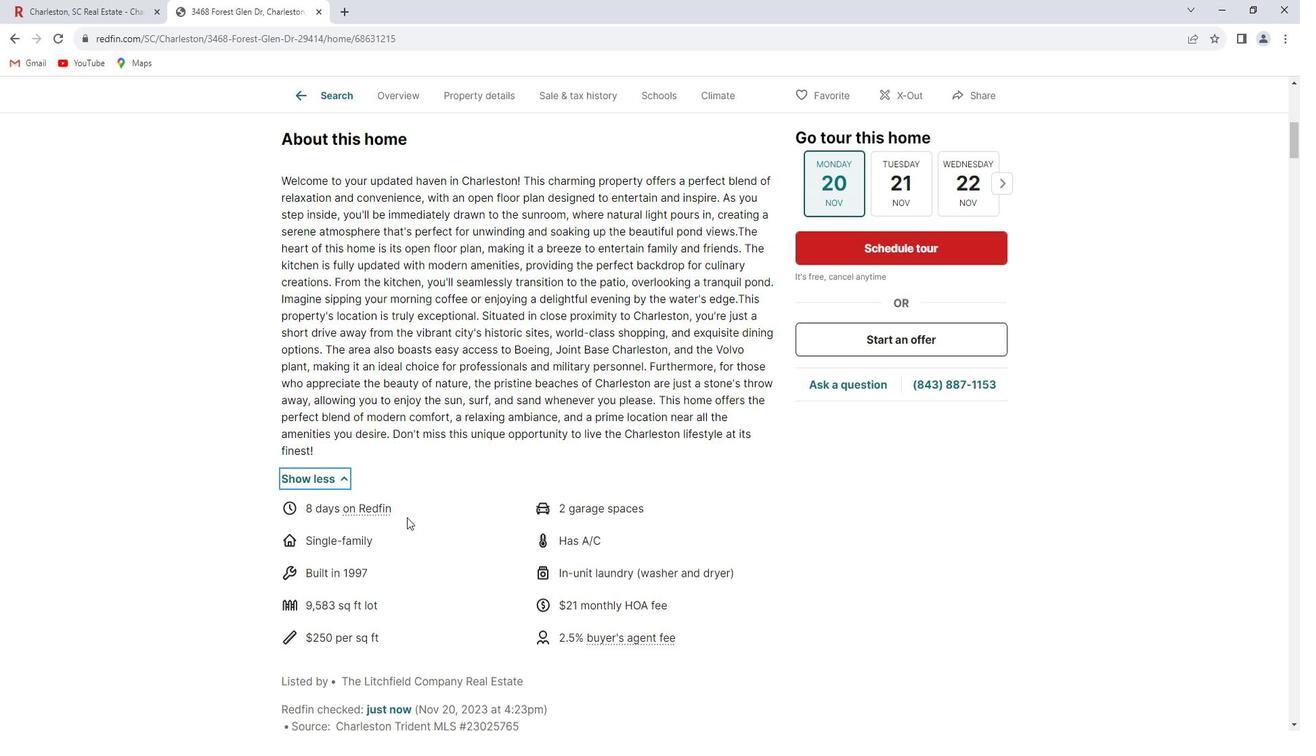 
Action: Mouse scrolled (418, 501) with delta (0, 0)
Screenshot: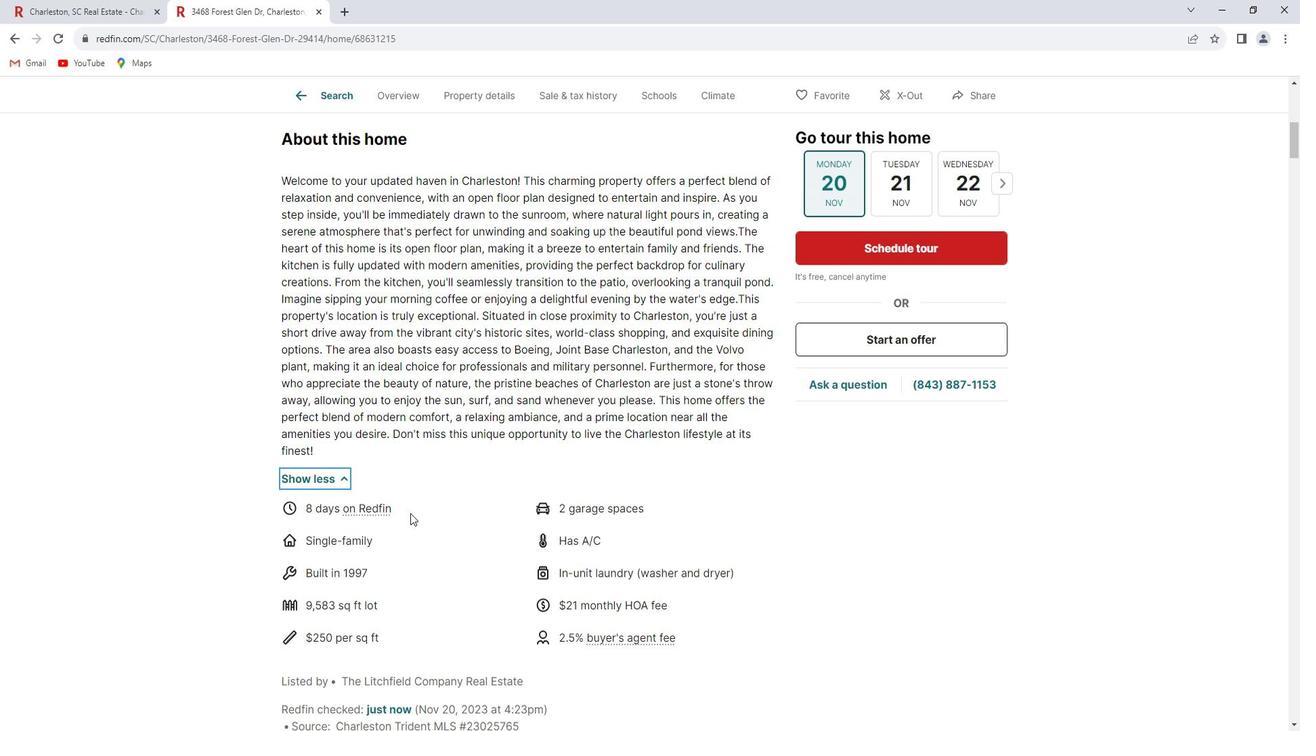 
Action: Mouse scrolled (418, 501) with delta (0, 0)
Screenshot: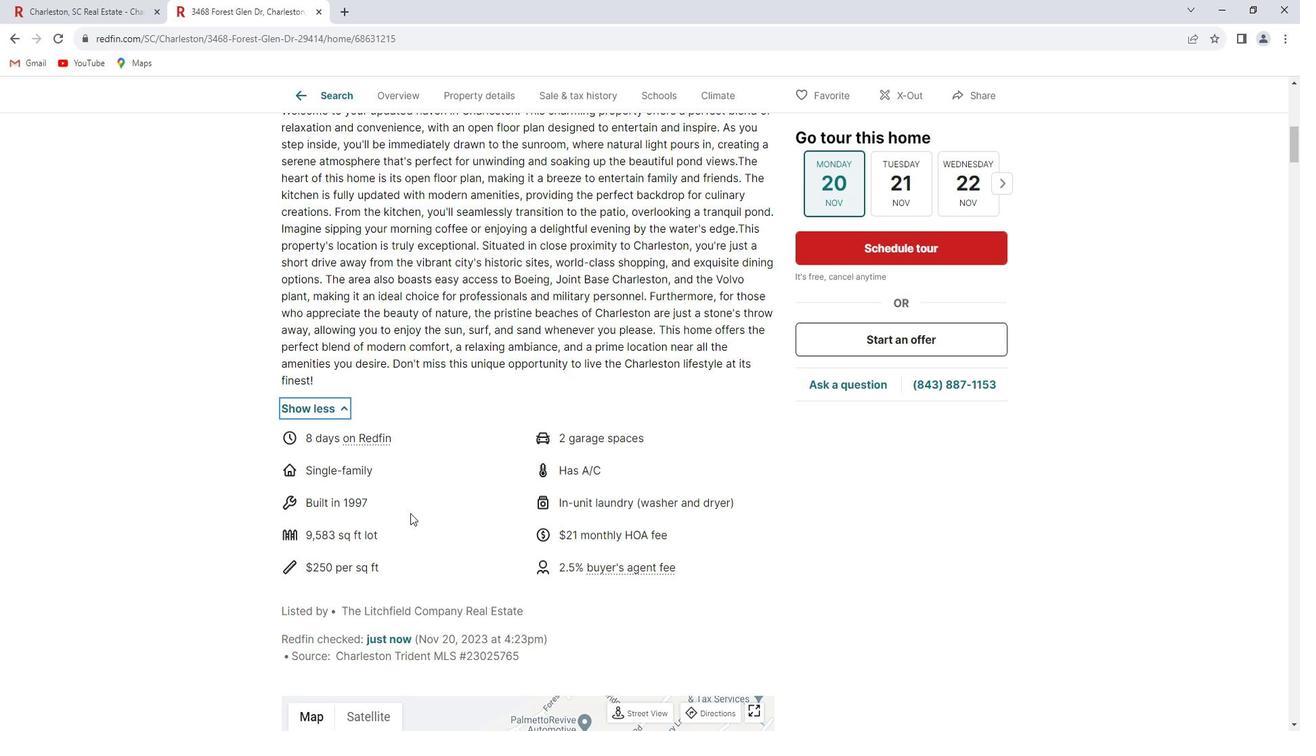 
Action: Mouse scrolled (418, 501) with delta (0, 0)
Screenshot: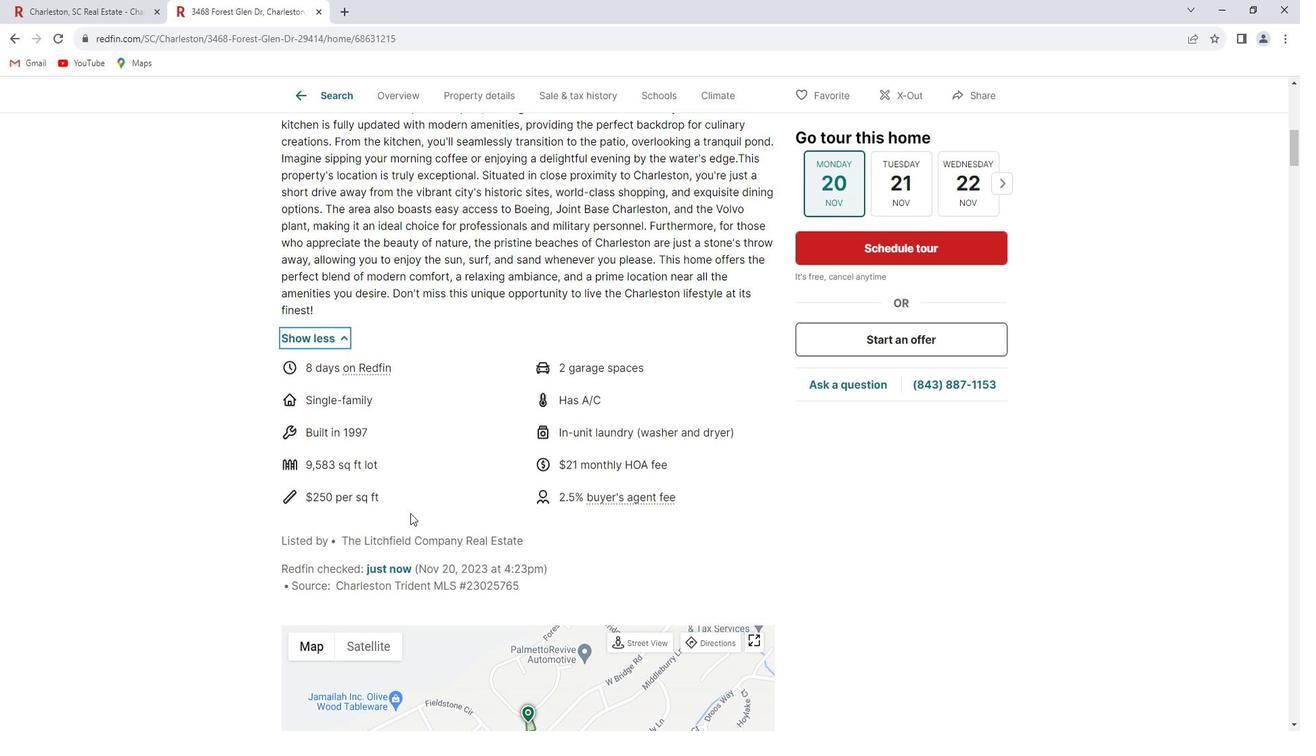 
Action: Mouse scrolled (418, 501) with delta (0, 0)
Screenshot: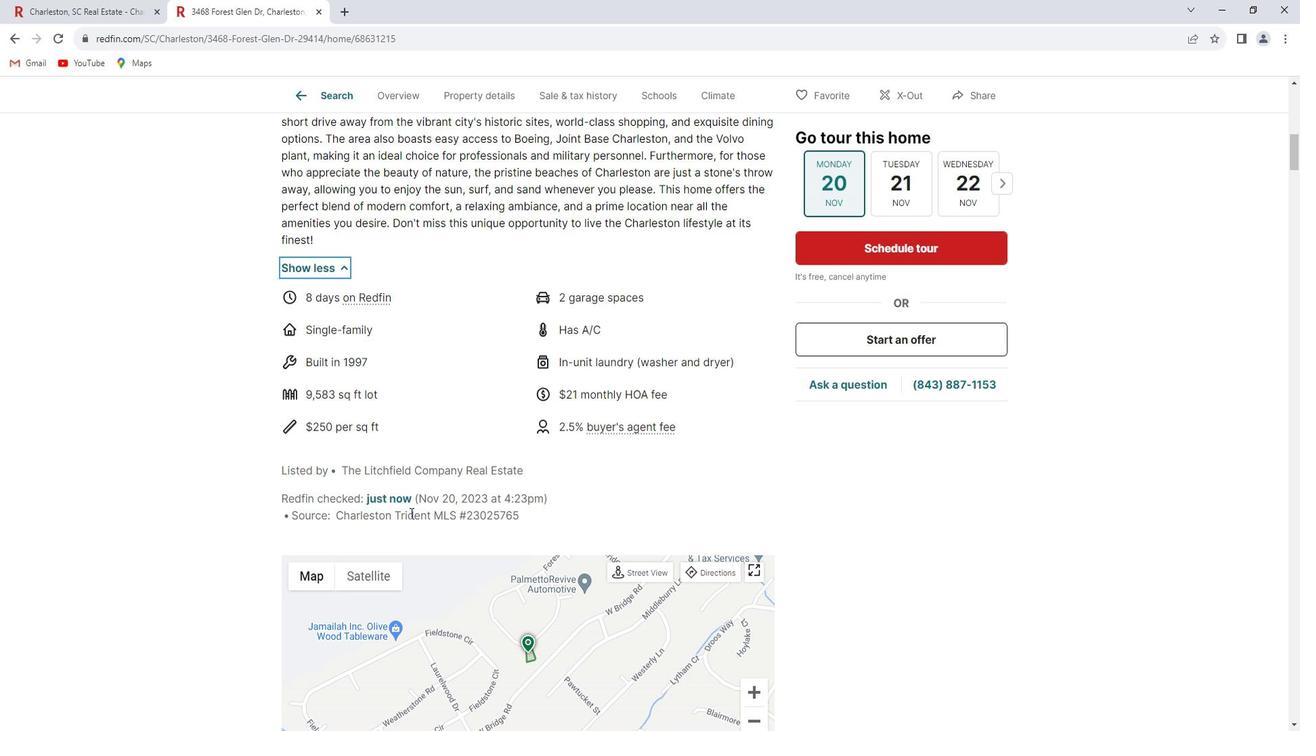 
Action: Mouse scrolled (418, 501) with delta (0, 0)
Screenshot: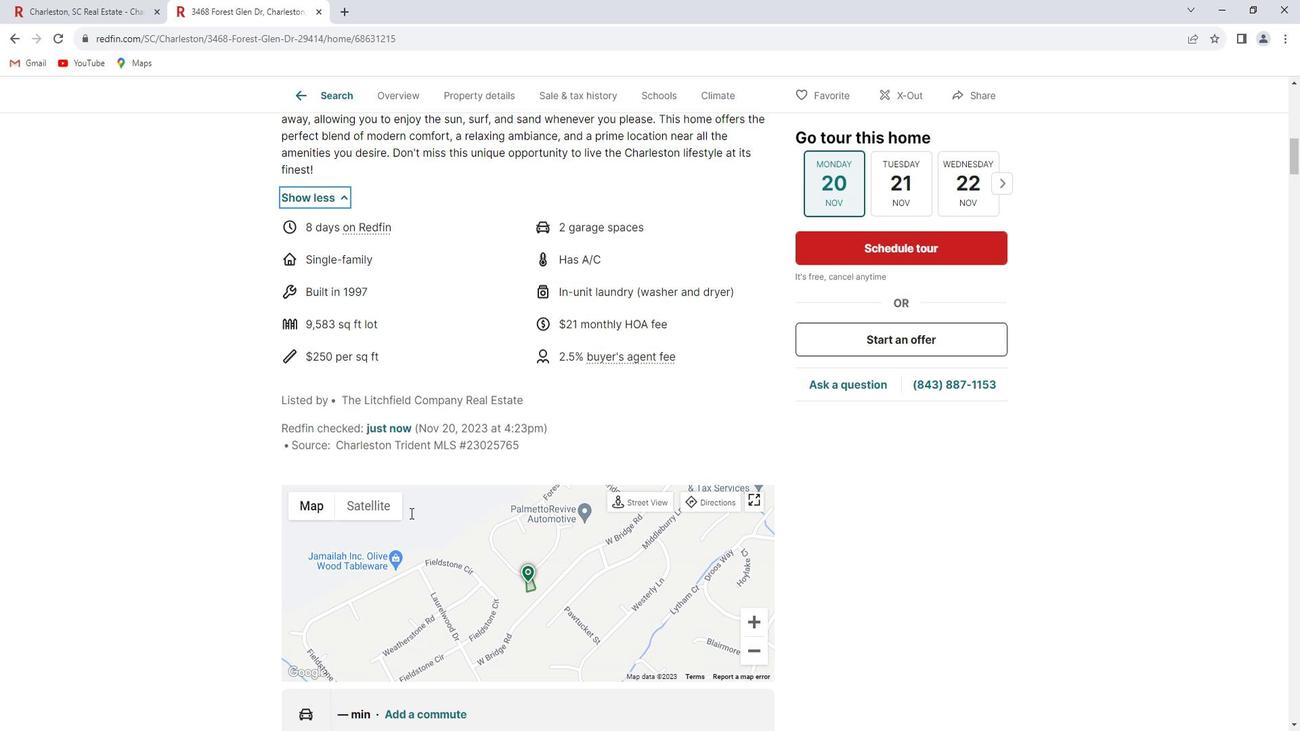 
Action: Mouse scrolled (418, 501) with delta (0, 0)
Screenshot: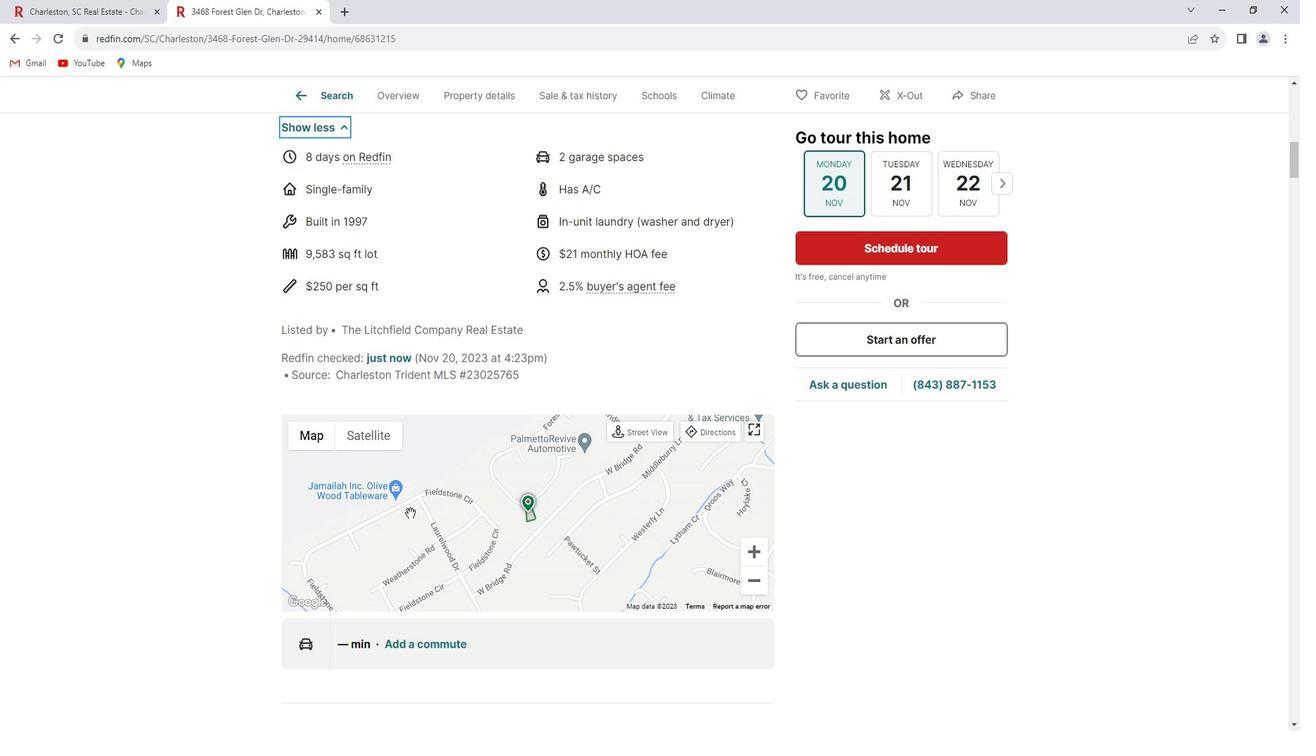 
Action: Mouse scrolled (418, 501) with delta (0, 0)
Screenshot: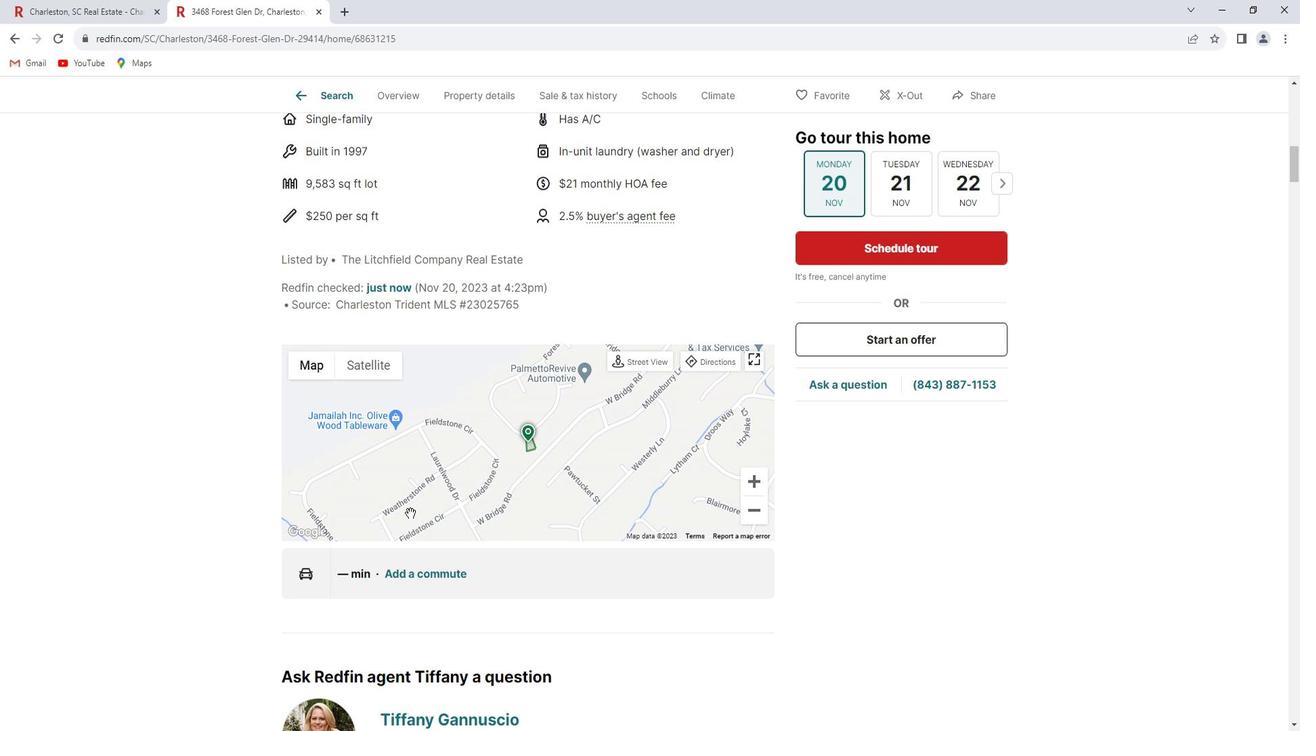 
Action: Mouse scrolled (418, 501) with delta (0, 0)
Screenshot: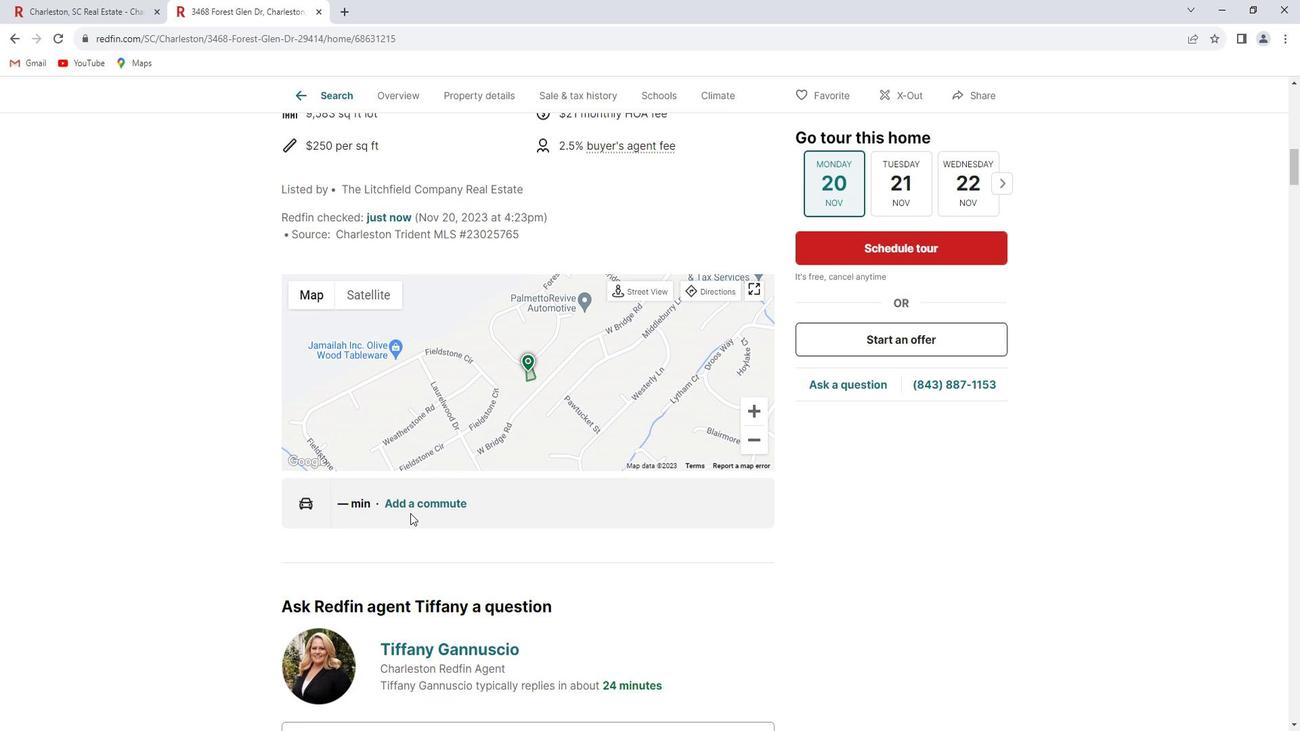 
Action: Mouse scrolled (418, 501) with delta (0, 0)
Screenshot: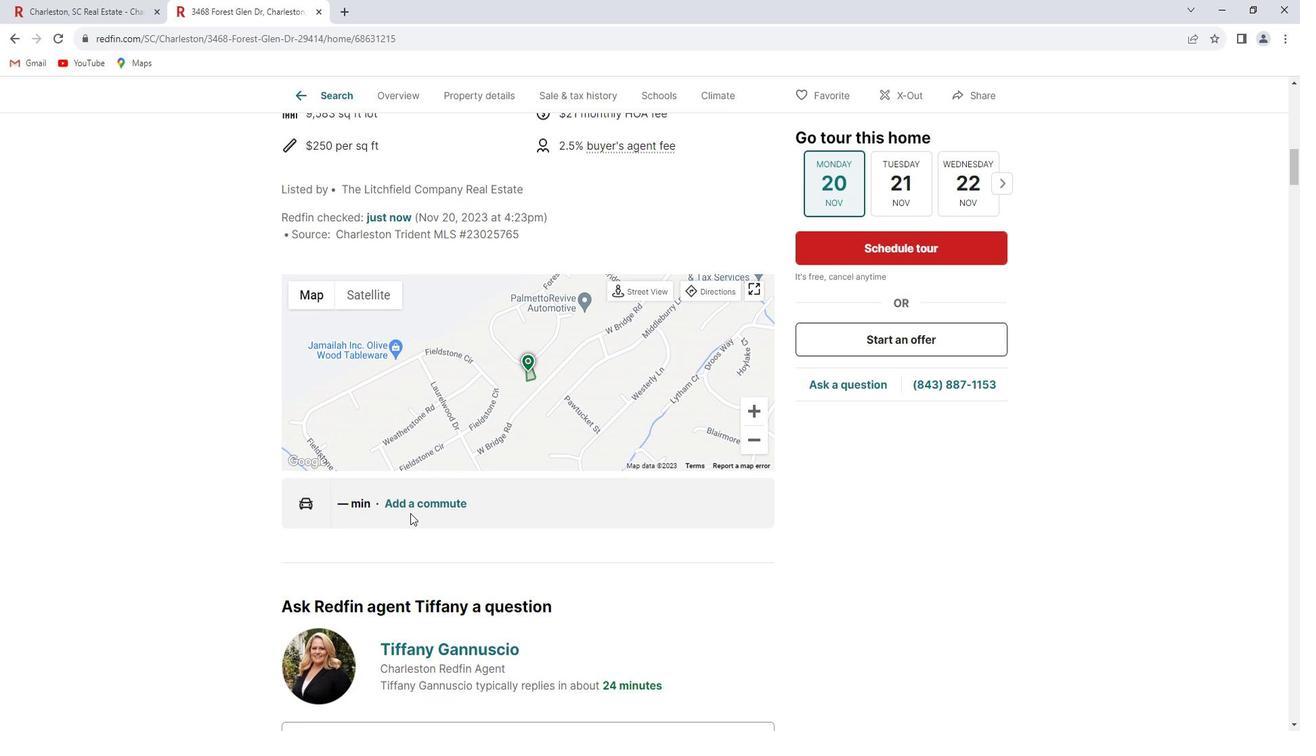 
Action: Mouse scrolled (418, 501) with delta (0, 0)
Screenshot: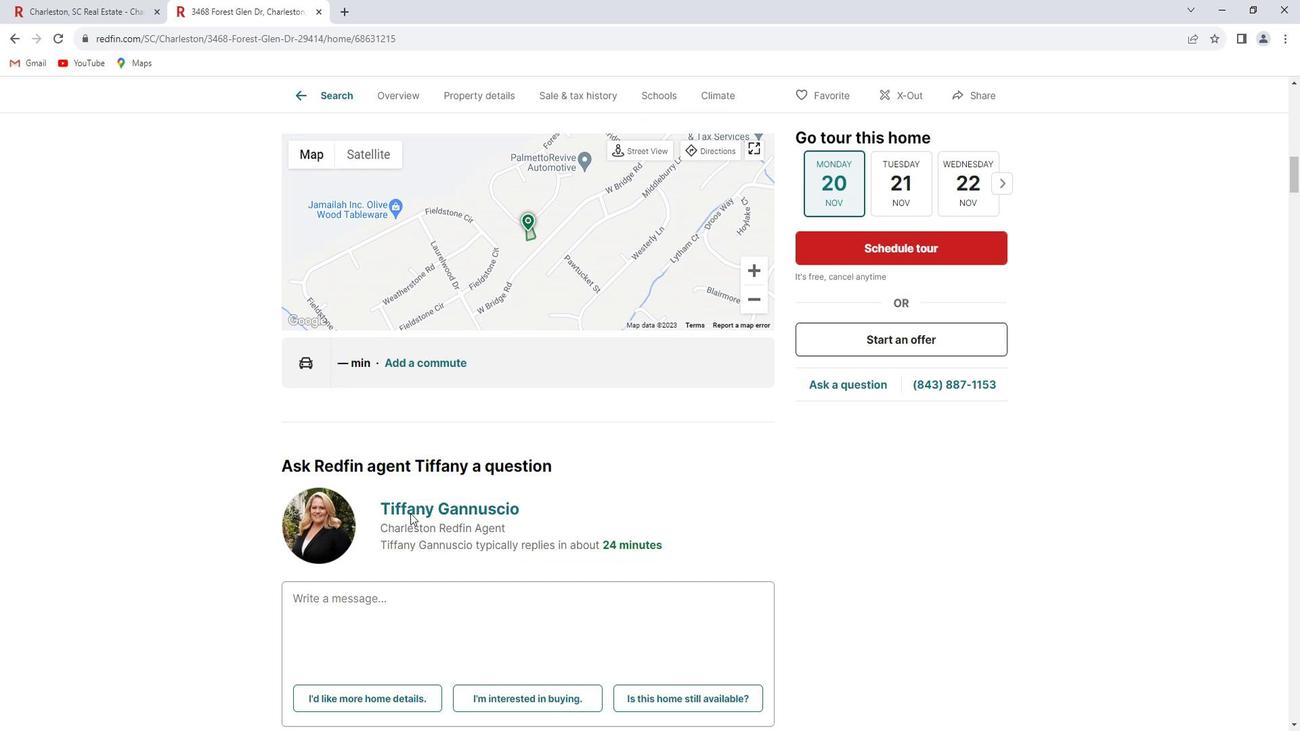 
Action: Mouse scrolled (418, 501) with delta (0, 0)
Screenshot: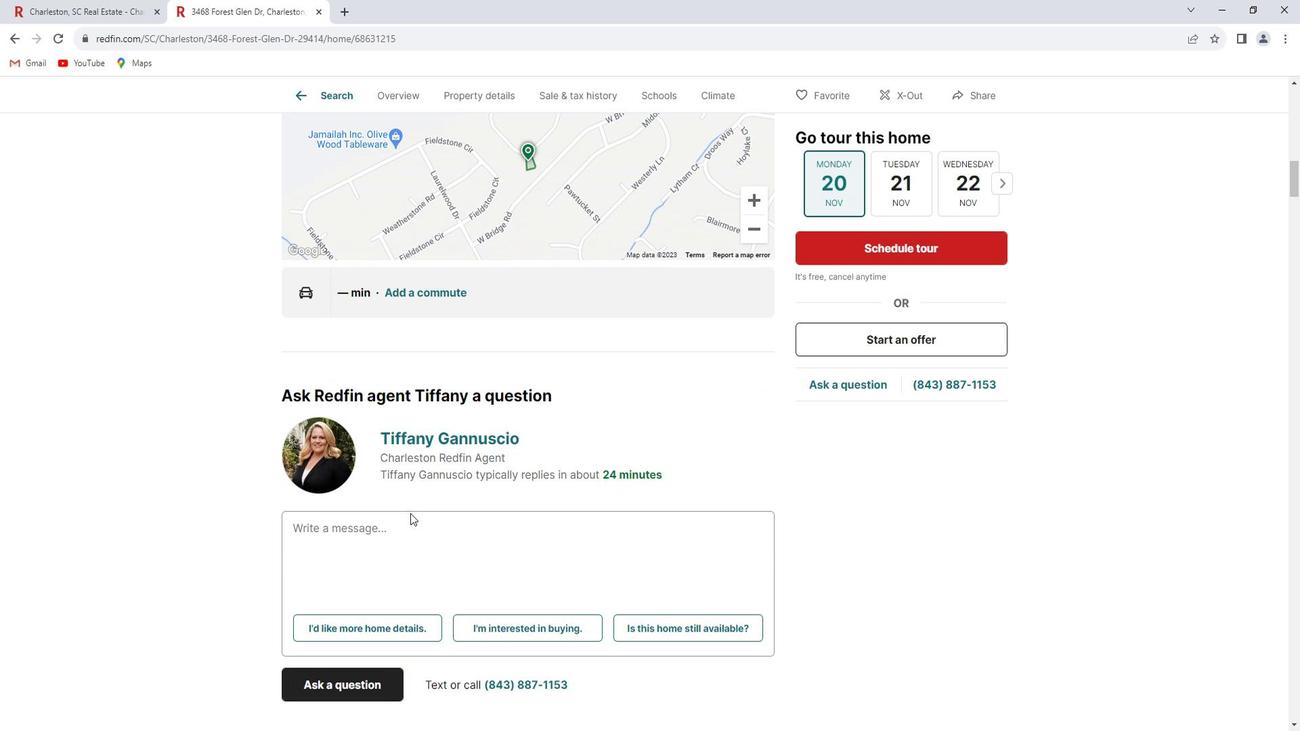 
Action: Mouse scrolled (418, 501) with delta (0, 0)
Screenshot: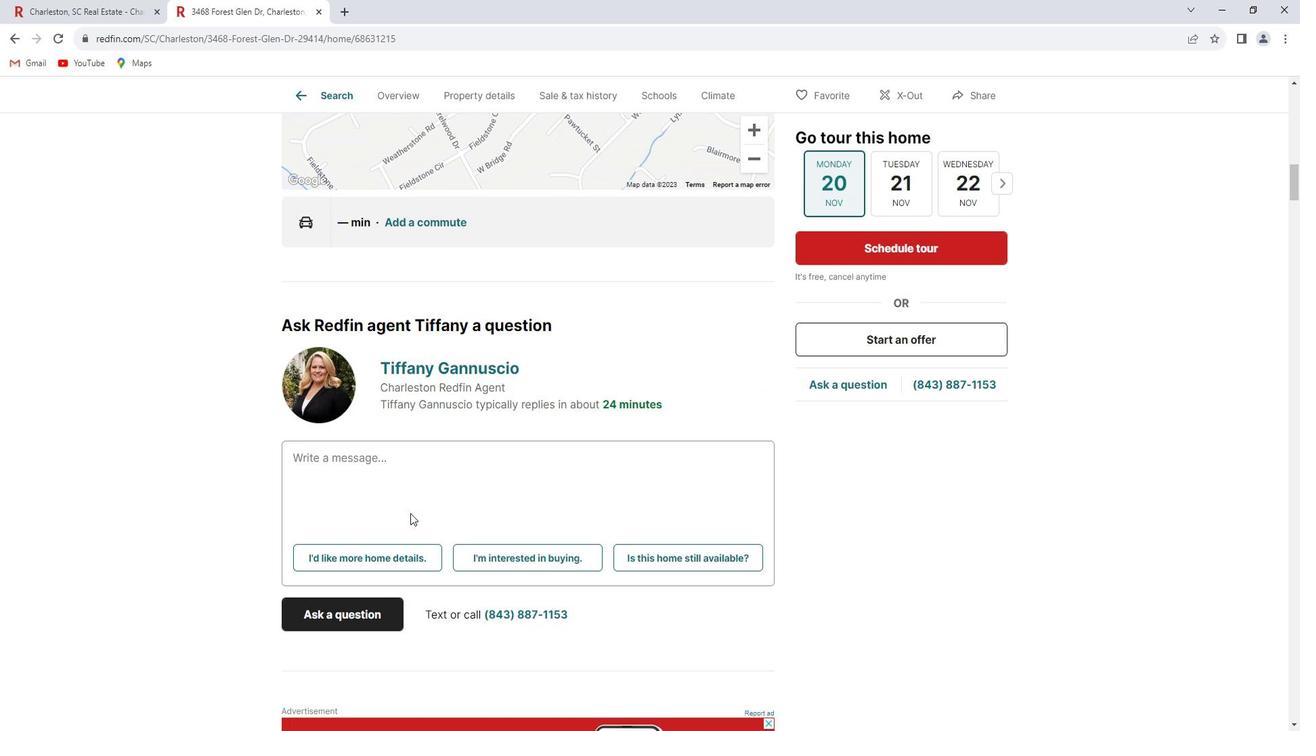 
Action: Mouse scrolled (418, 501) with delta (0, 0)
Screenshot: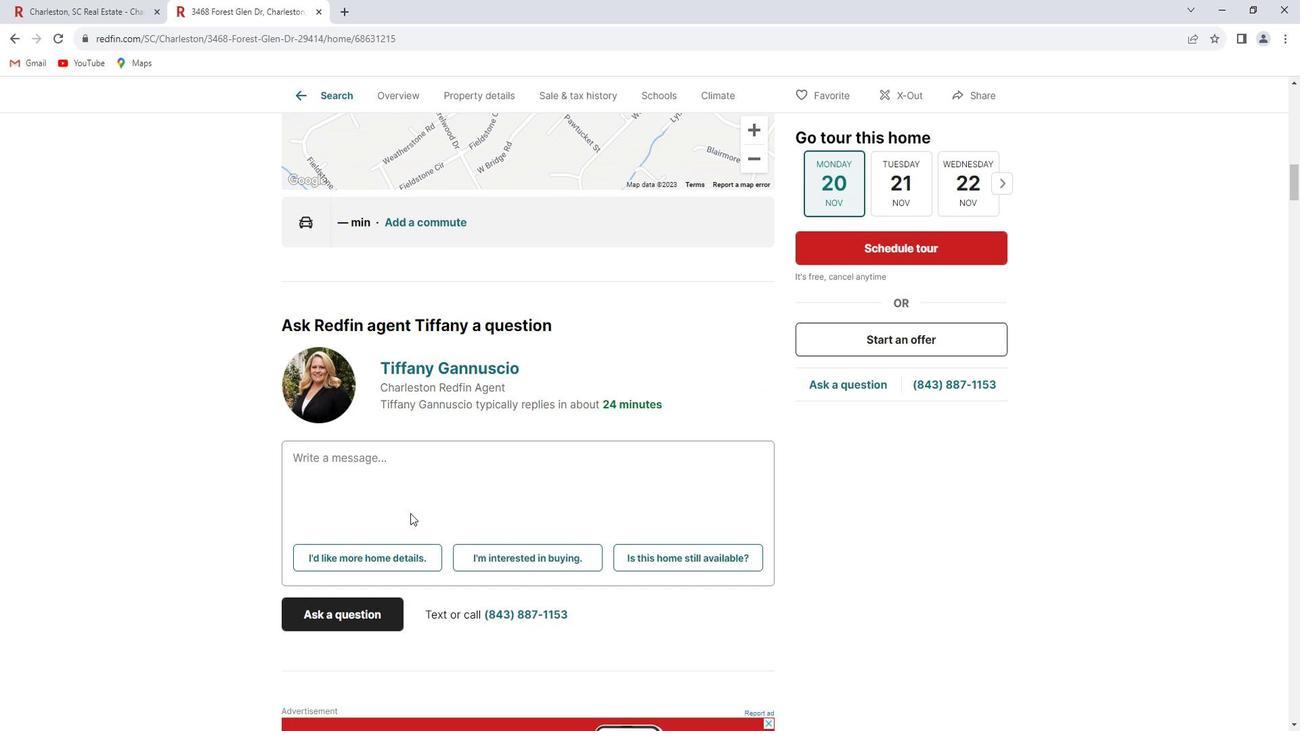 
Action: Mouse scrolled (418, 501) with delta (0, 0)
Screenshot: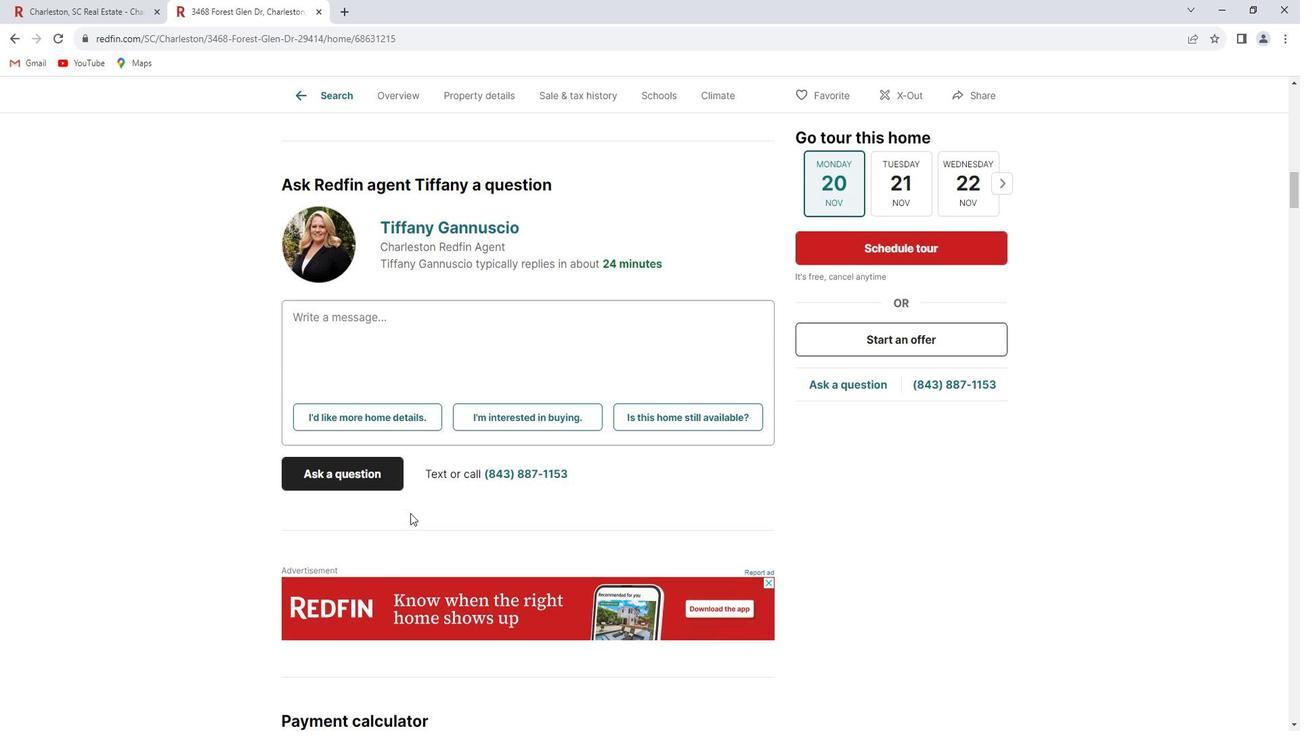 
Action: Mouse scrolled (418, 501) with delta (0, 0)
Screenshot: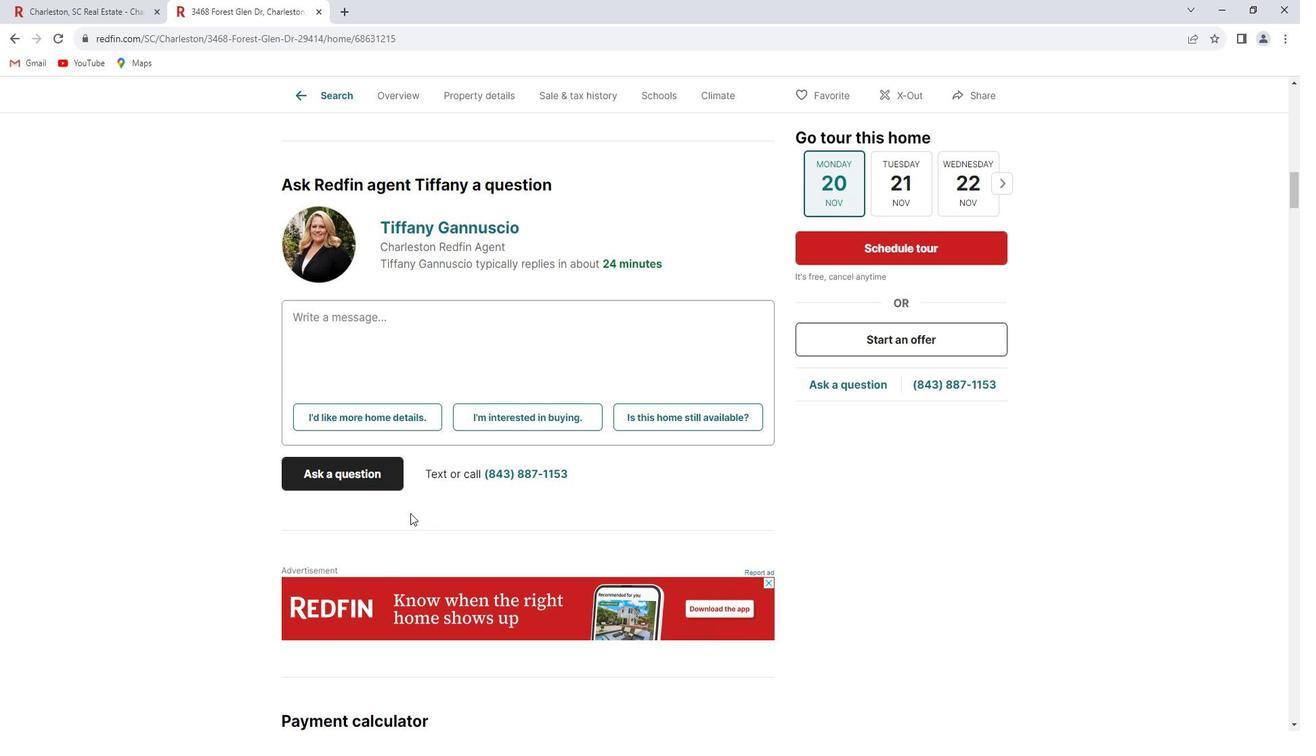 
Action: Mouse scrolled (418, 501) with delta (0, 0)
Screenshot: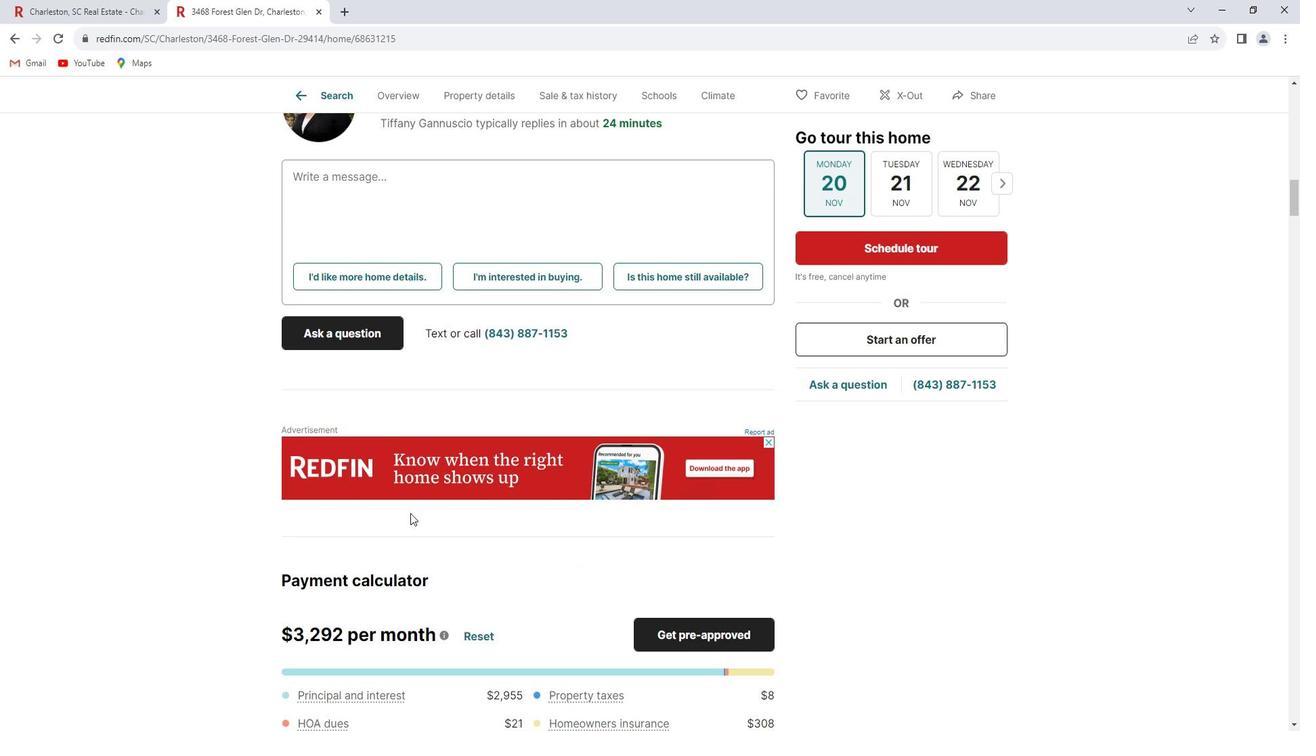 
Action: Mouse scrolled (418, 501) with delta (0, 0)
Screenshot: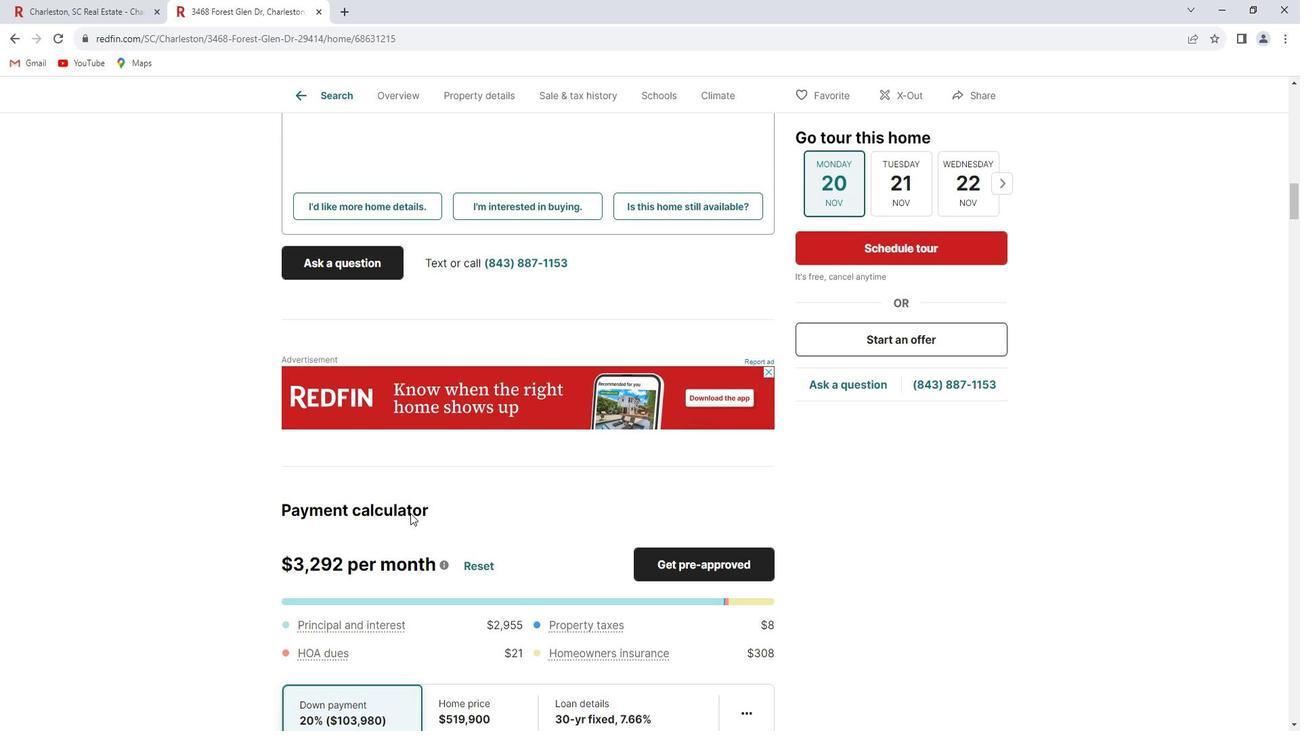 
Action: Mouse scrolled (418, 501) with delta (0, 0)
Screenshot: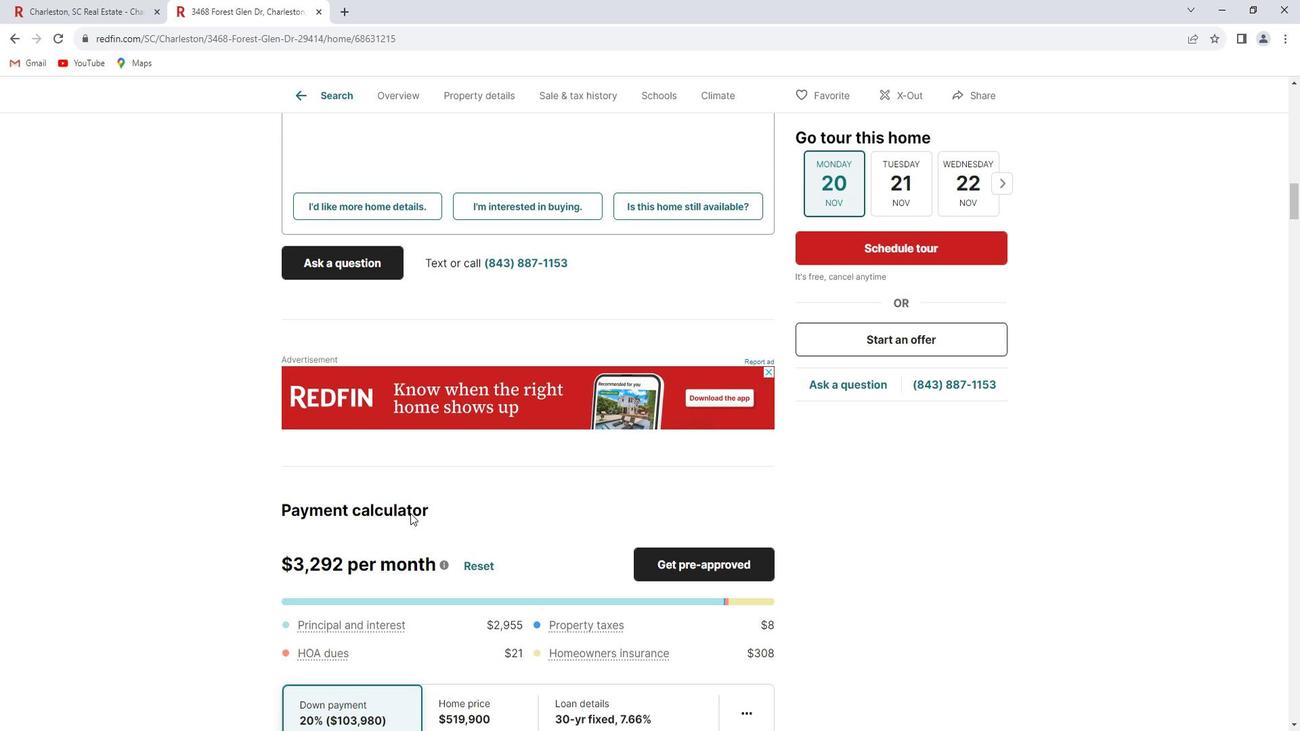 
Action: Mouse scrolled (418, 501) with delta (0, 0)
Screenshot: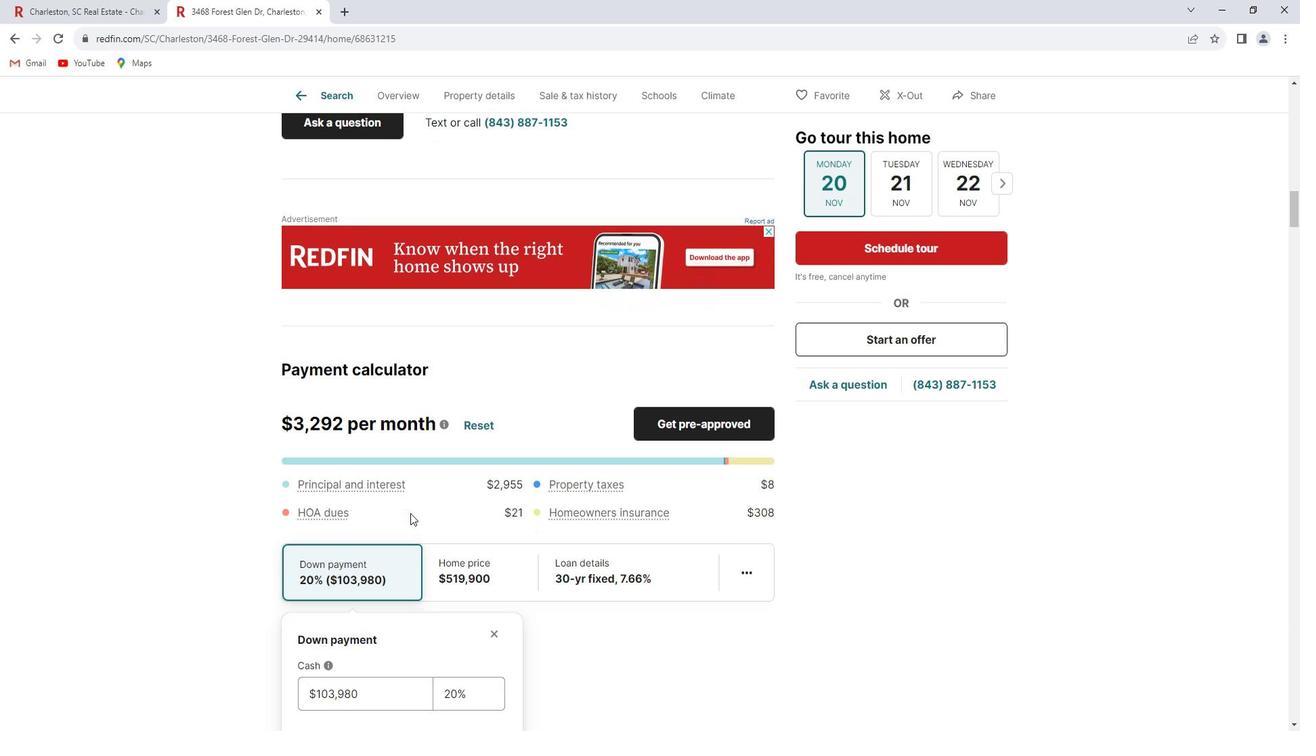 
Action: Mouse scrolled (418, 501) with delta (0, 0)
Screenshot: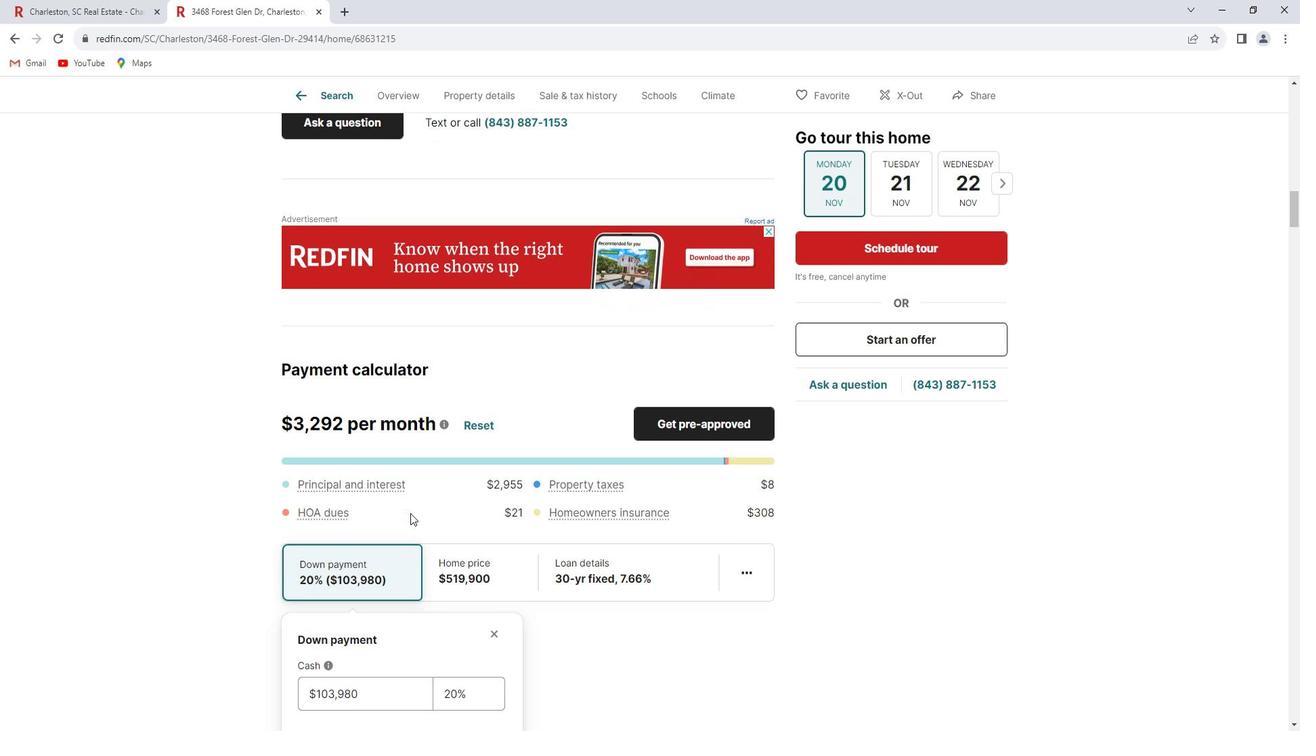 
Action: Mouse scrolled (418, 501) with delta (0, 0)
Screenshot: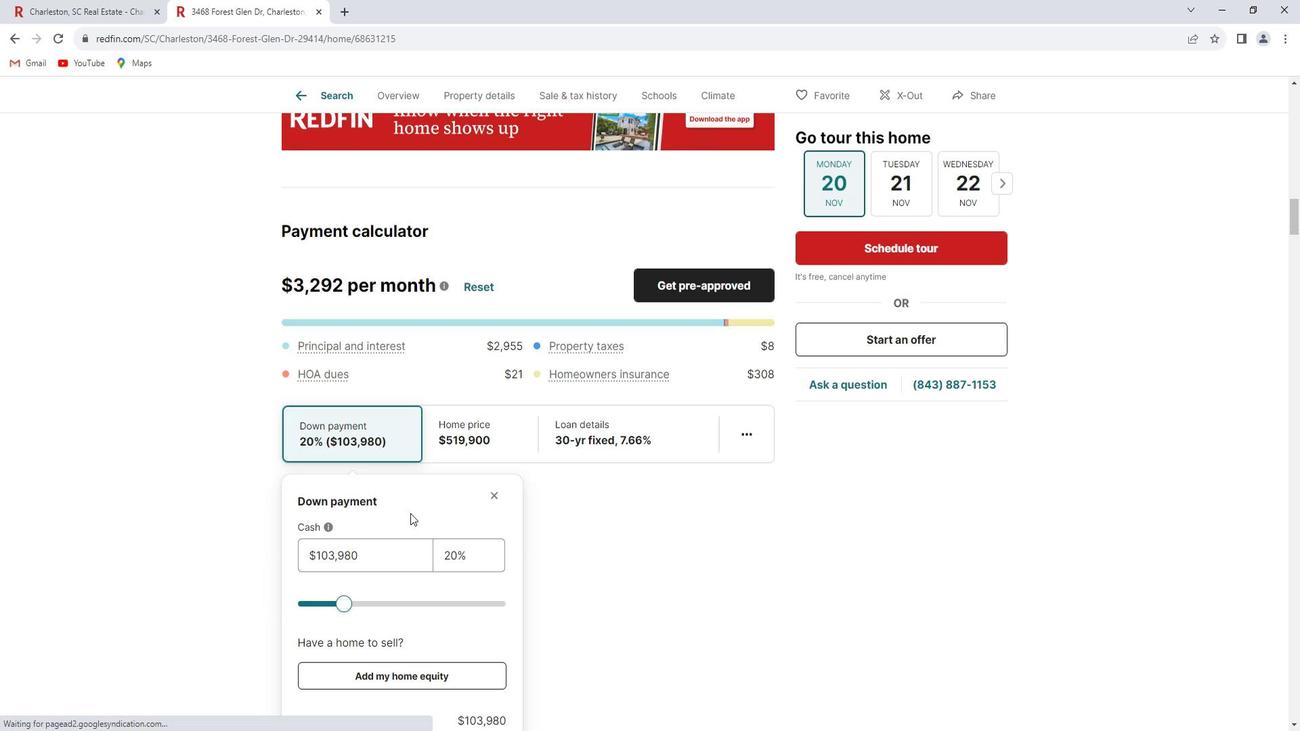 
Action: Mouse scrolled (418, 501) with delta (0, 0)
Screenshot: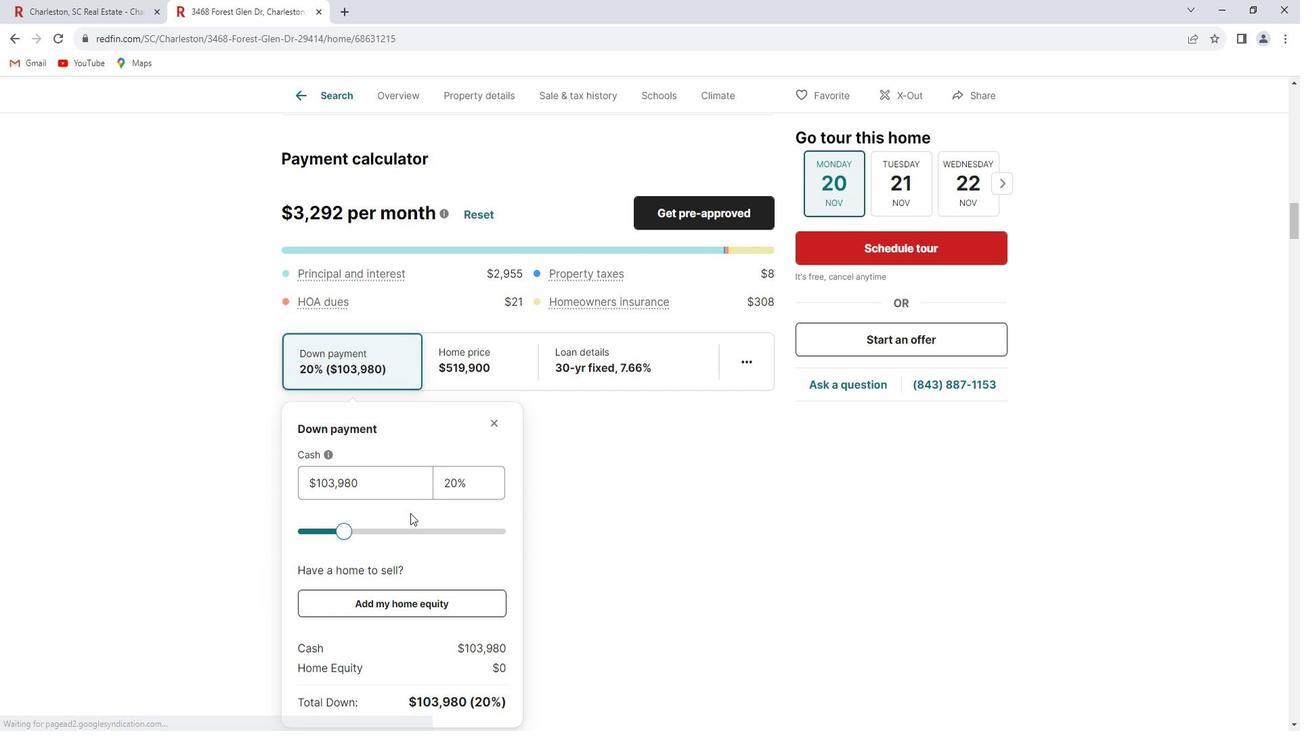 
Action: Mouse scrolled (418, 501) with delta (0, 0)
Screenshot: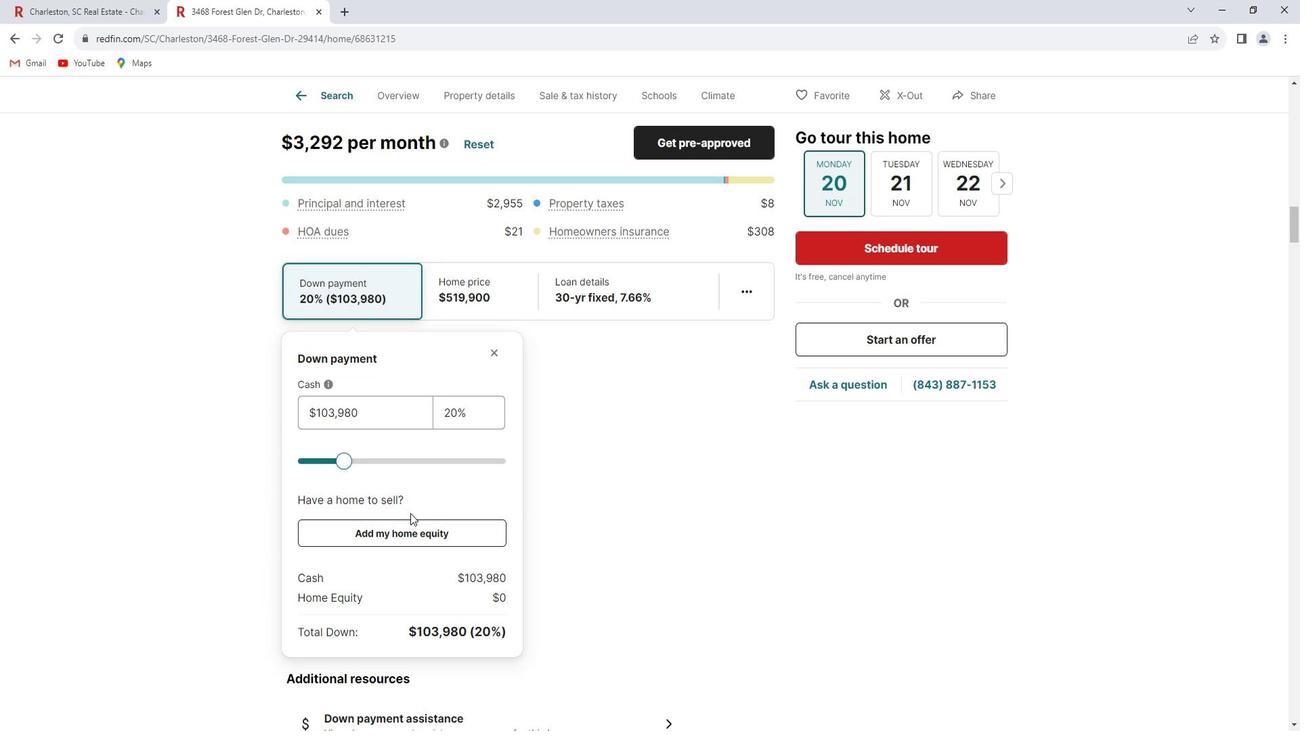 
Action: Mouse scrolled (418, 501) with delta (0, 0)
Screenshot: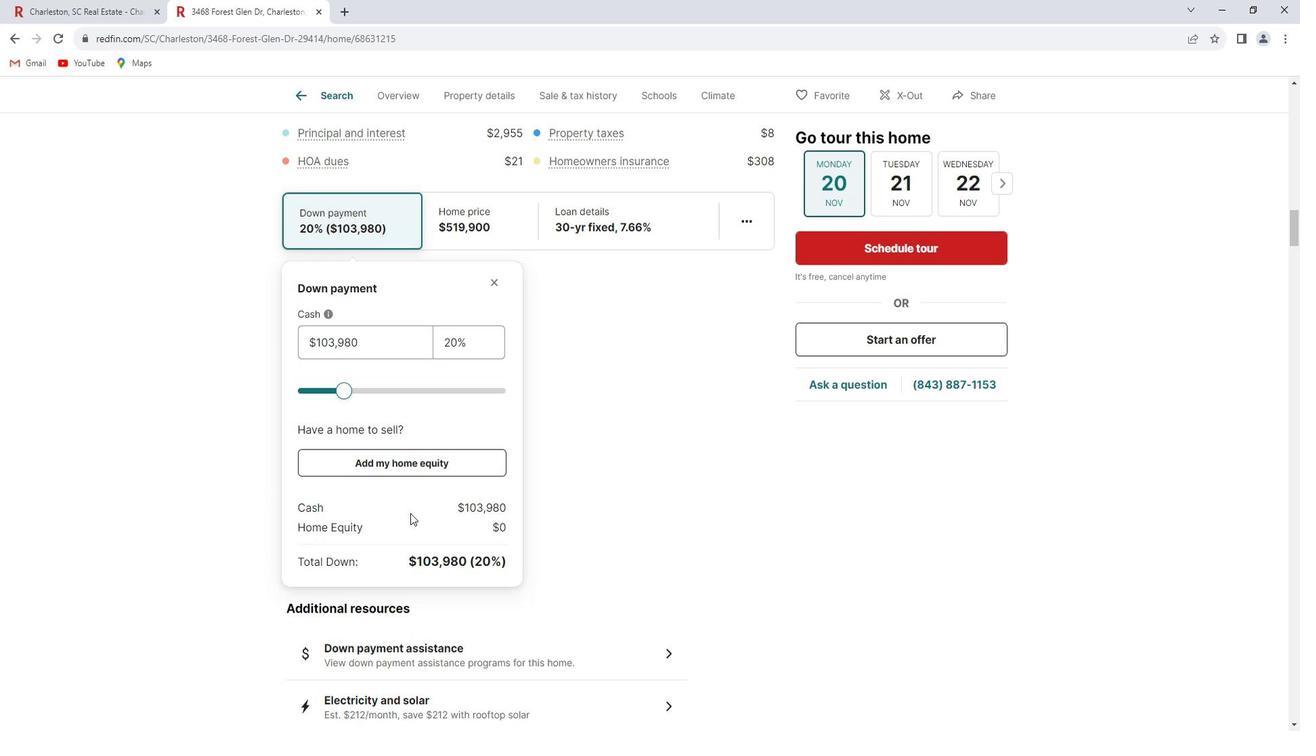 
Action: Mouse scrolled (418, 501) with delta (0, 0)
Screenshot: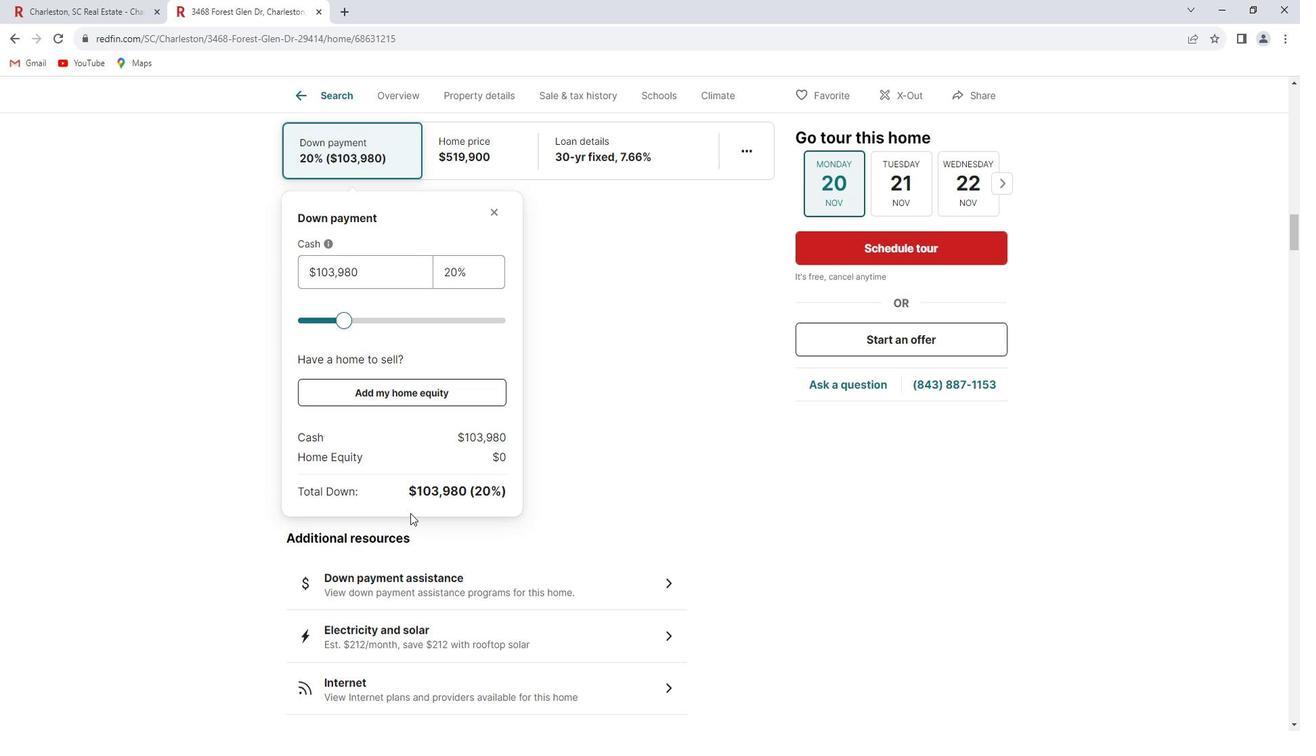 
Action: Mouse scrolled (418, 501) with delta (0, 0)
Screenshot: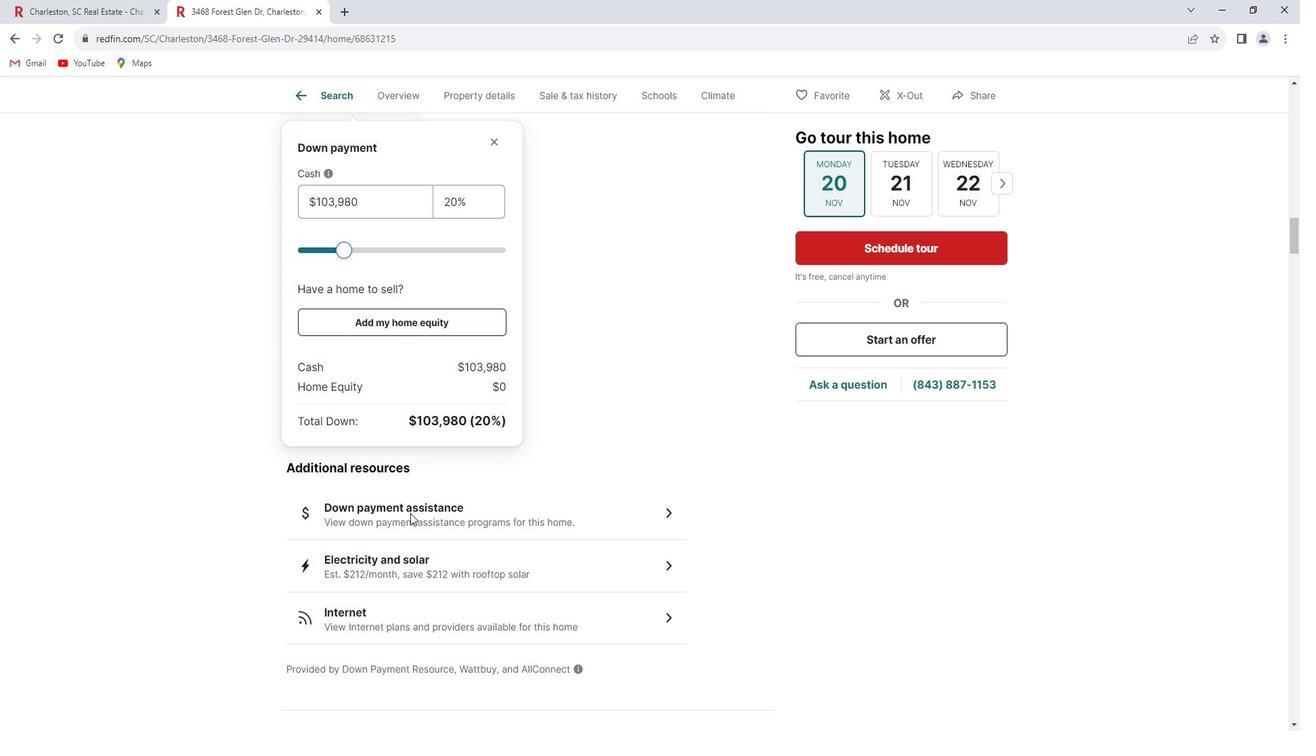 
Action: Mouse scrolled (418, 501) with delta (0, 0)
Screenshot: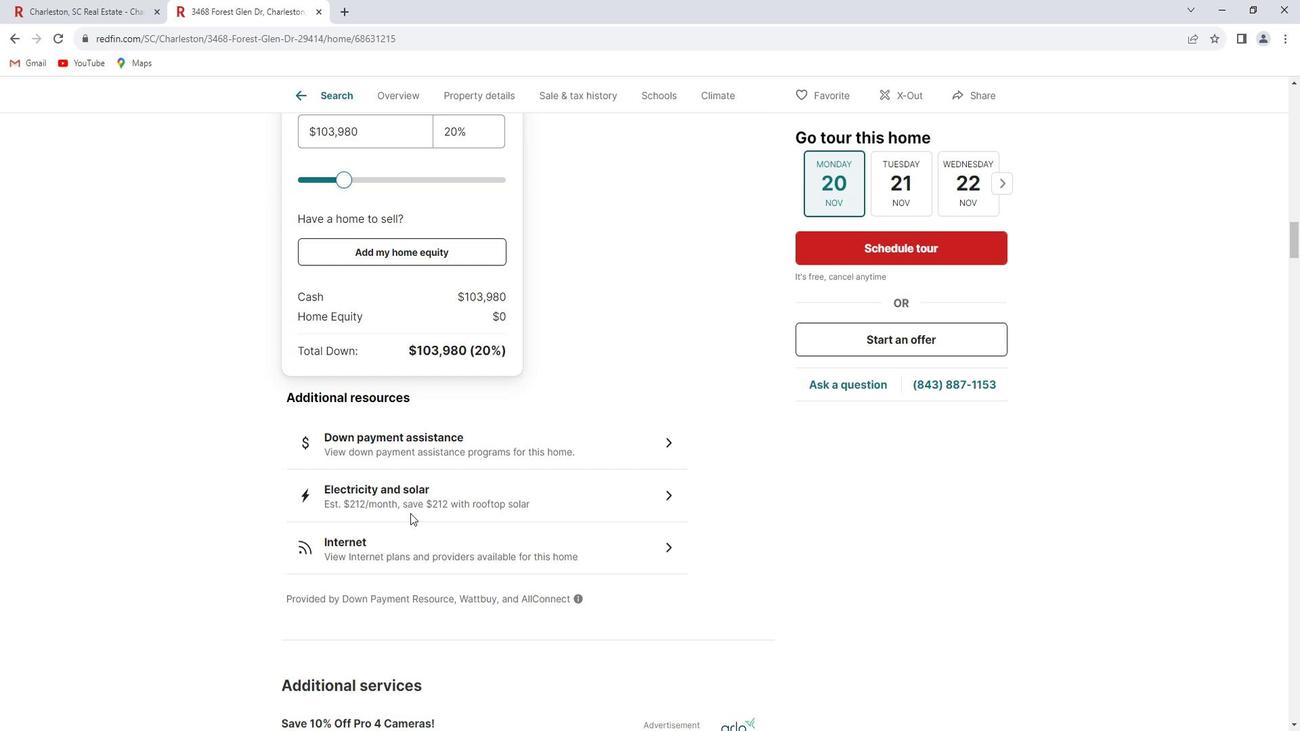 
Action: Mouse scrolled (418, 501) with delta (0, 0)
Screenshot: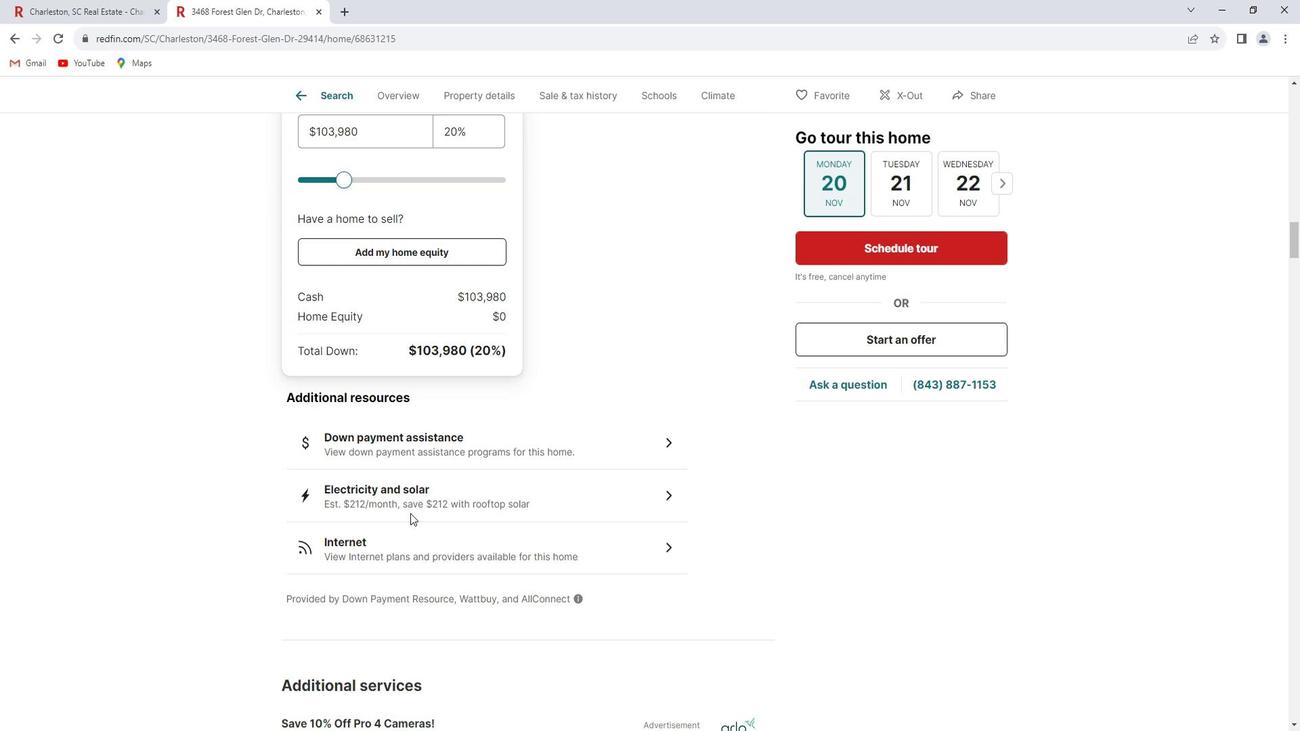 
Action: Mouse scrolled (418, 501) with delta (0, 0)
Screenshot: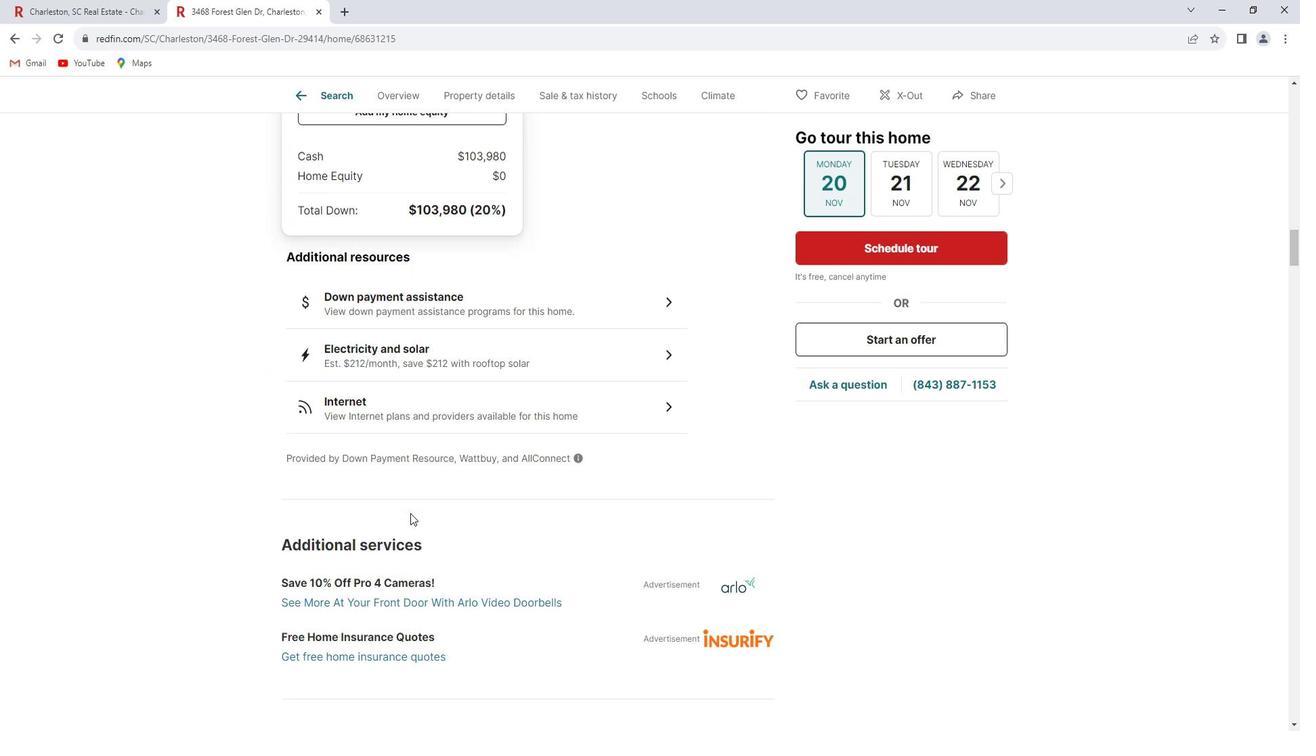 
Action: Mouse scrolled (418, 501) with delta (0, 0)
Screenshot: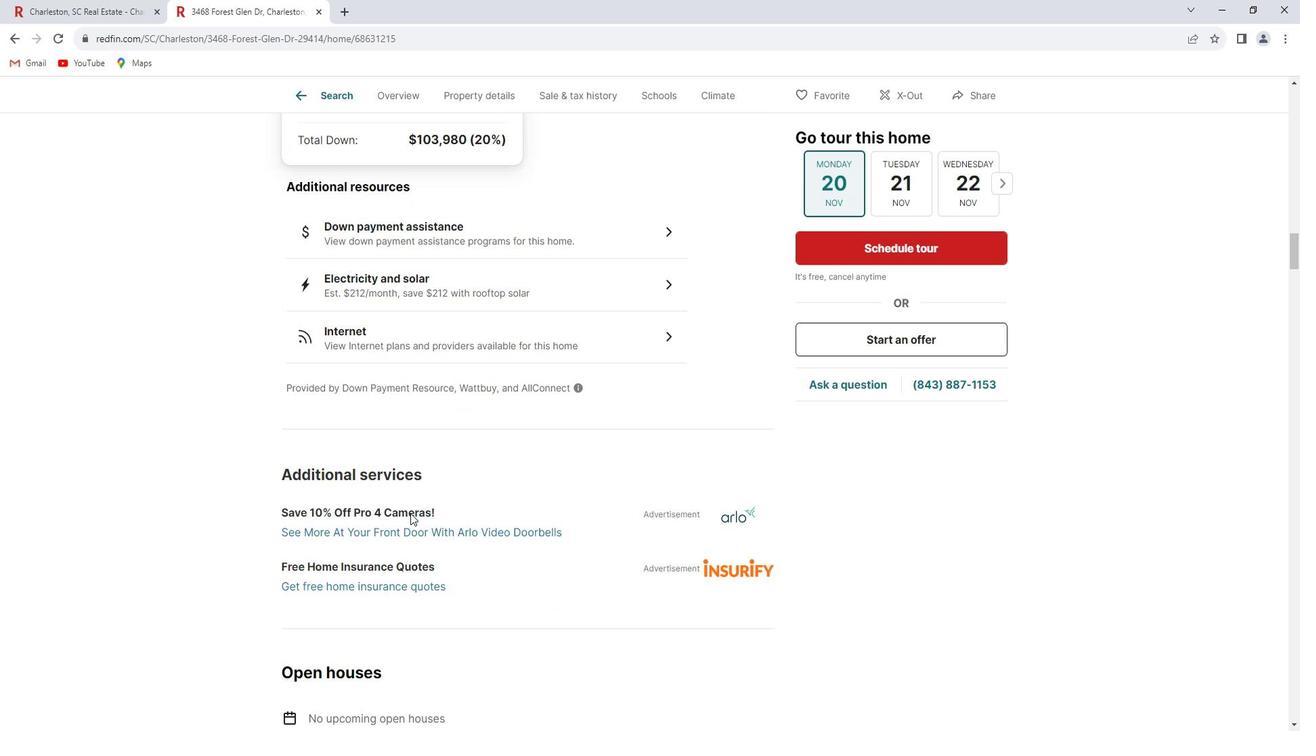 
Action: Mouse scrolled (418, 501) with delta (0, 0)
Screenshot: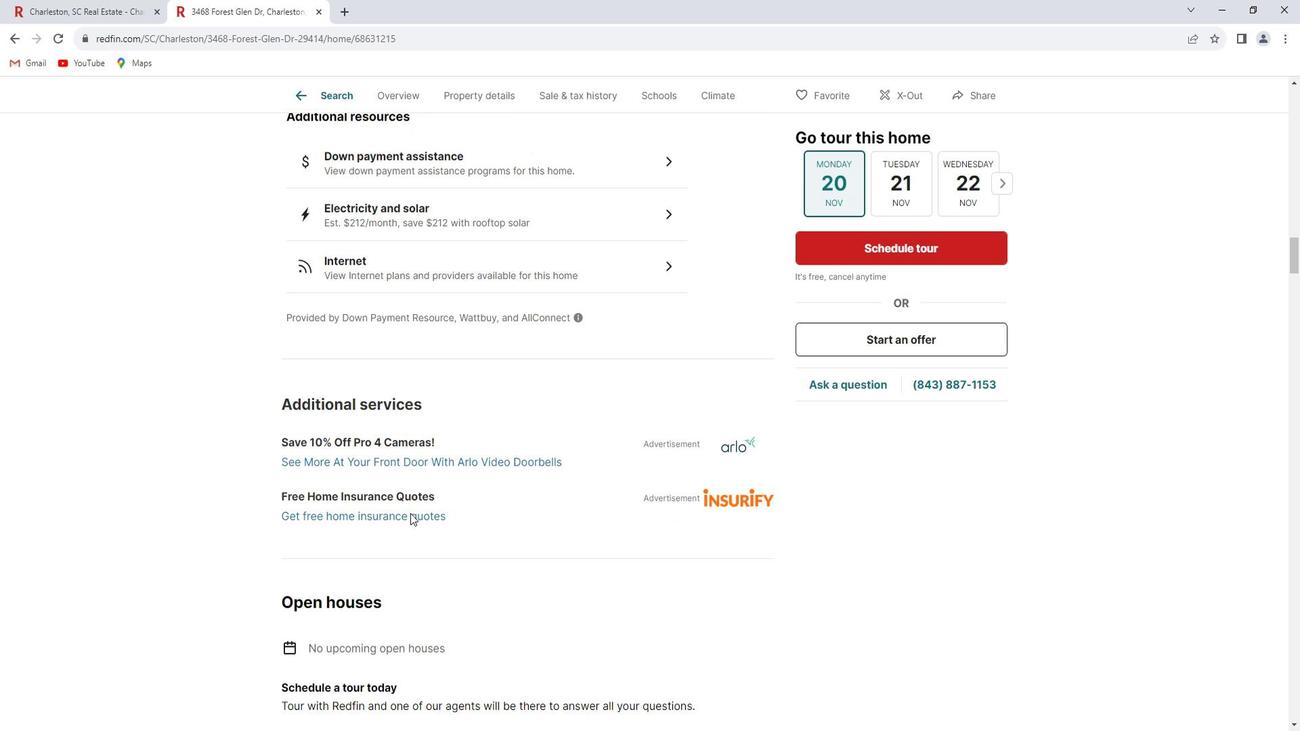 
Action: Mouse scrolled (418, 501) with delta (0, 0)
Screenshot: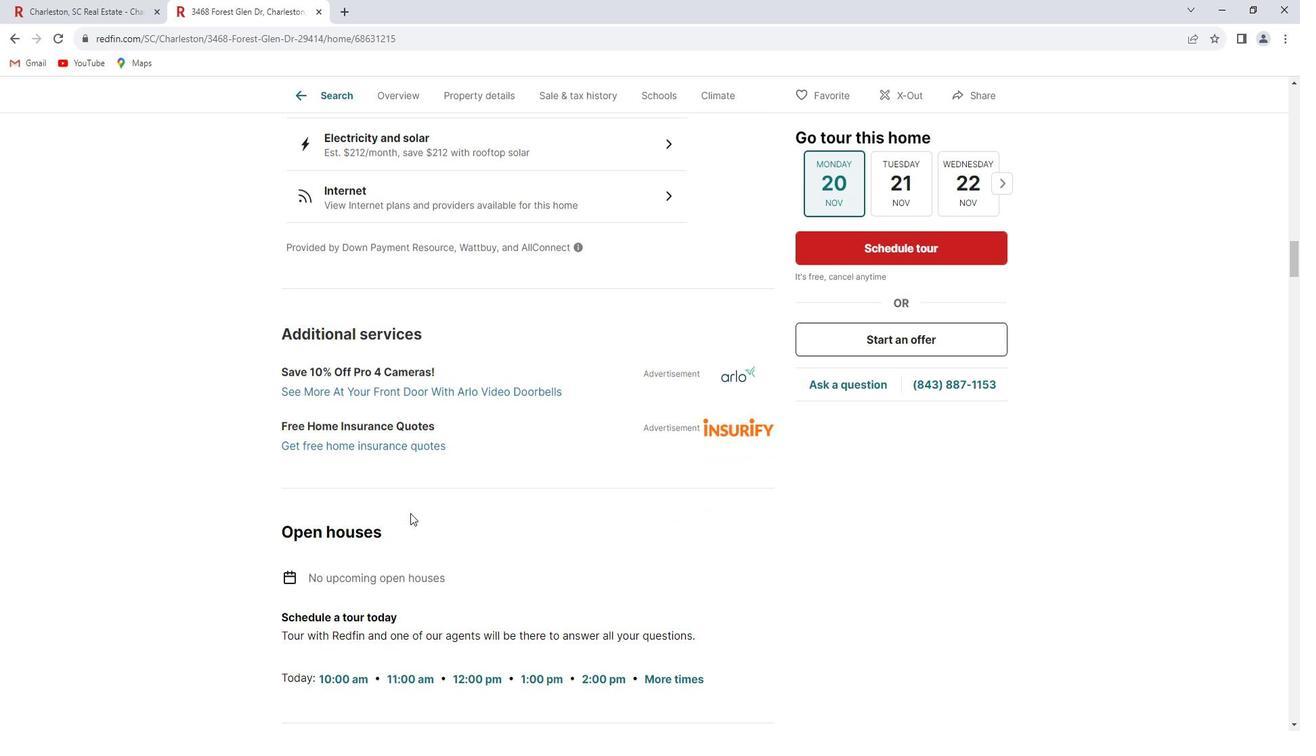 
Action: Mouse scrolled (418, 501) with delta (0, 0)
Screenshot: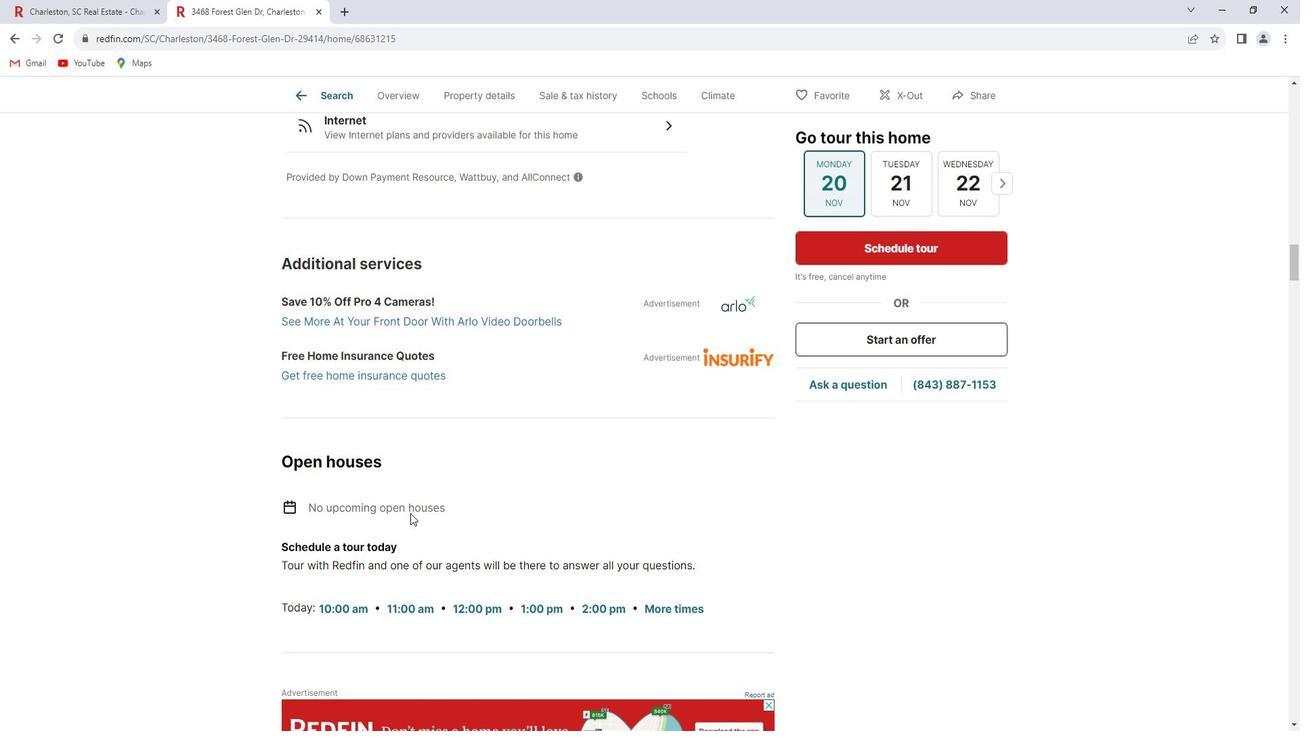 
Action: Mouse scrolled (418, 501) with delta (0, 0)
Screenshot: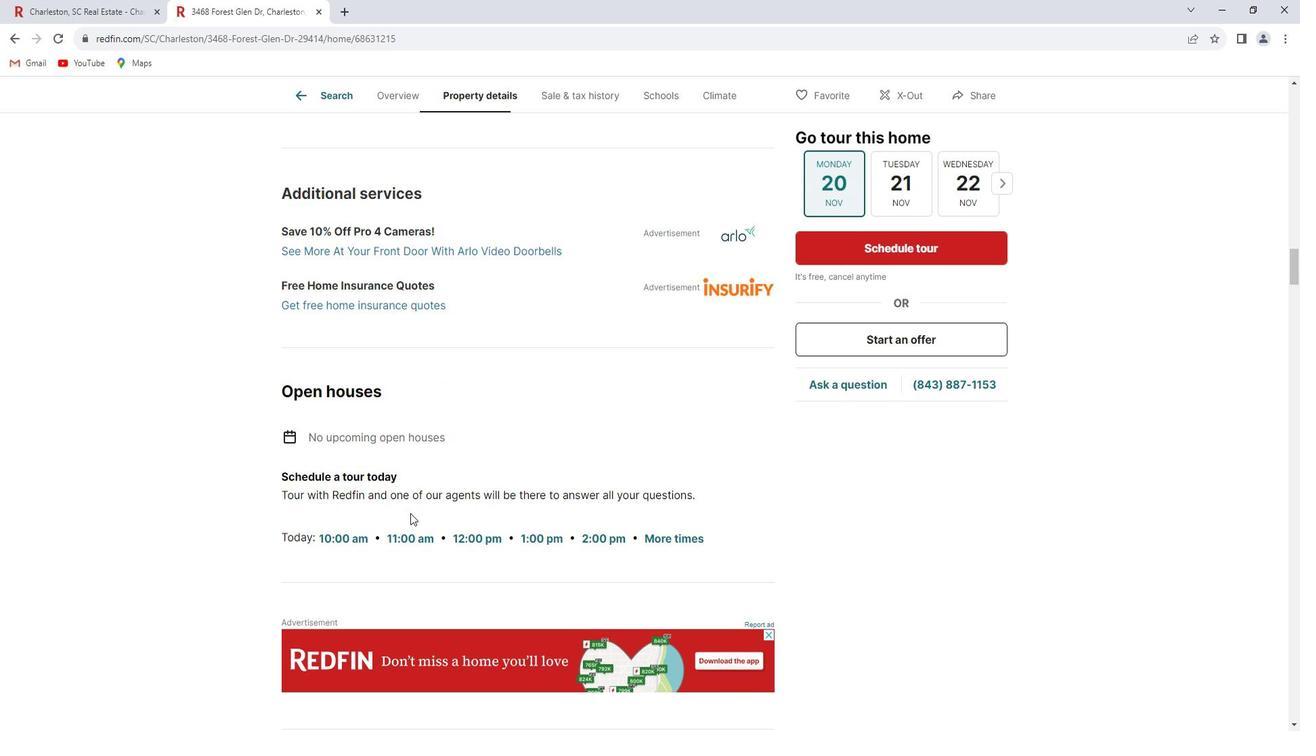 
Action: Mouse scrolled (418, 501) with delta (0, 0)
Screenshot: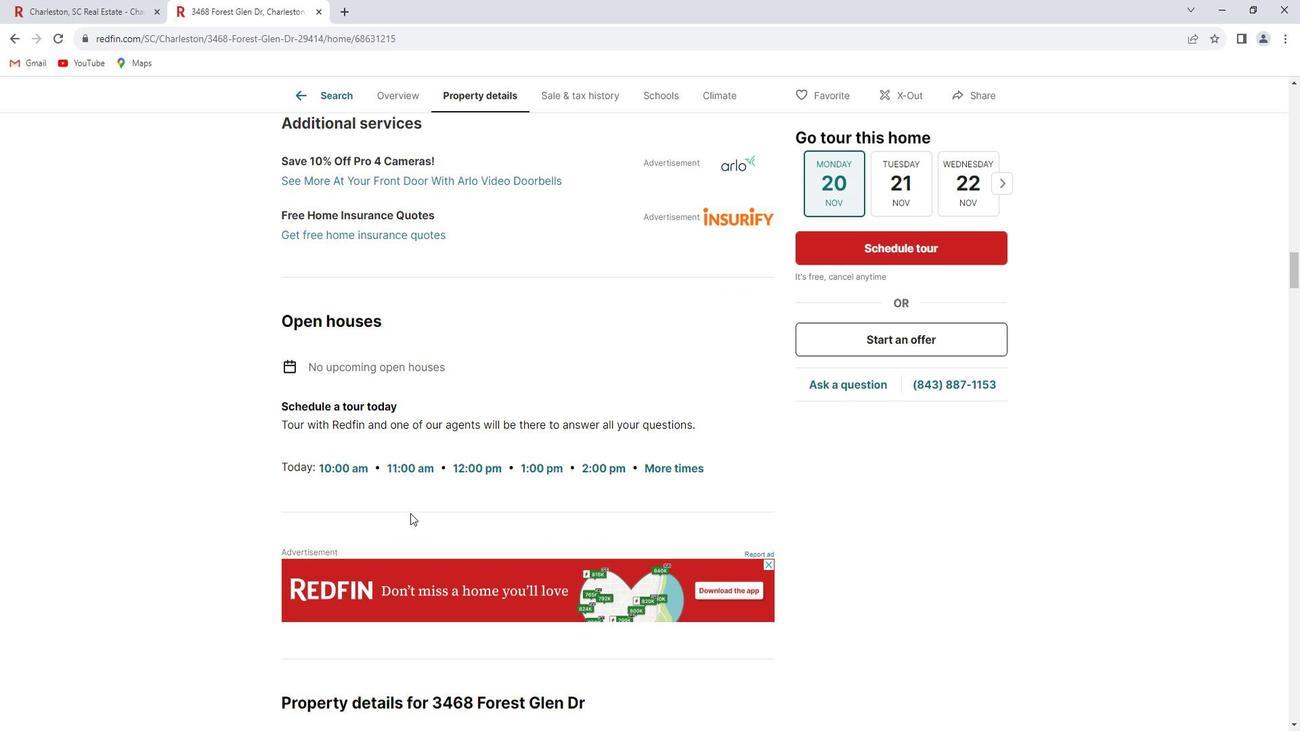 
Action: Mouse scrolled (418, 501) with delta (0, 0)
Screenshot: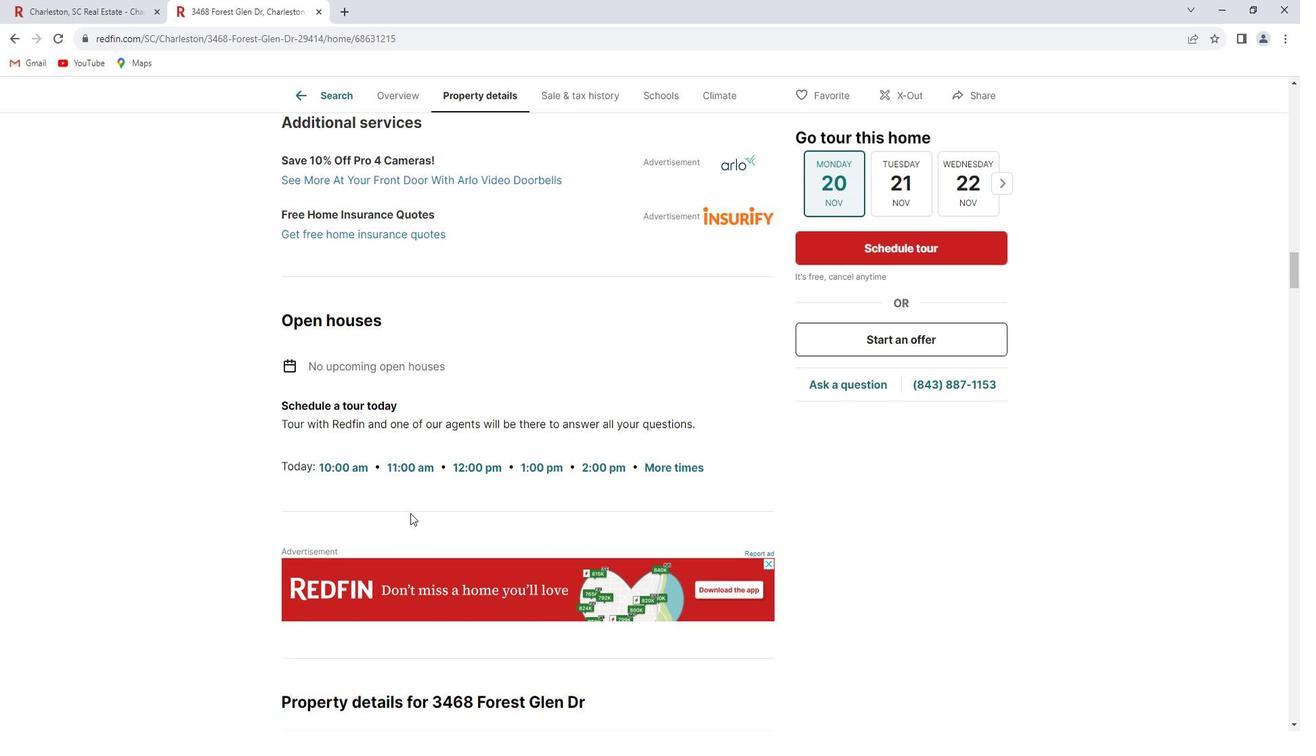 
Action: Mouse scrolled (418, 501) with delta (0, 0)
Screenshot: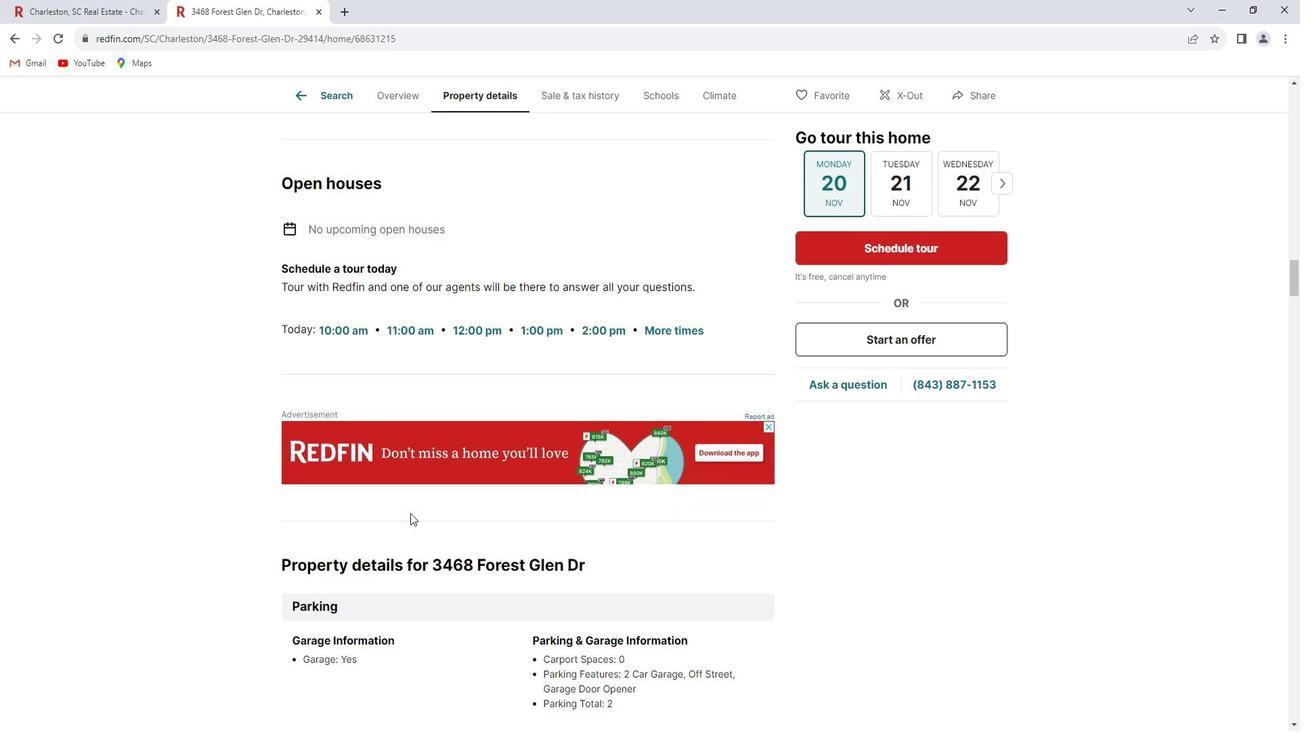 
Action: Mouse scrolled (418, 501) with delta (0, 0)
Screenshot: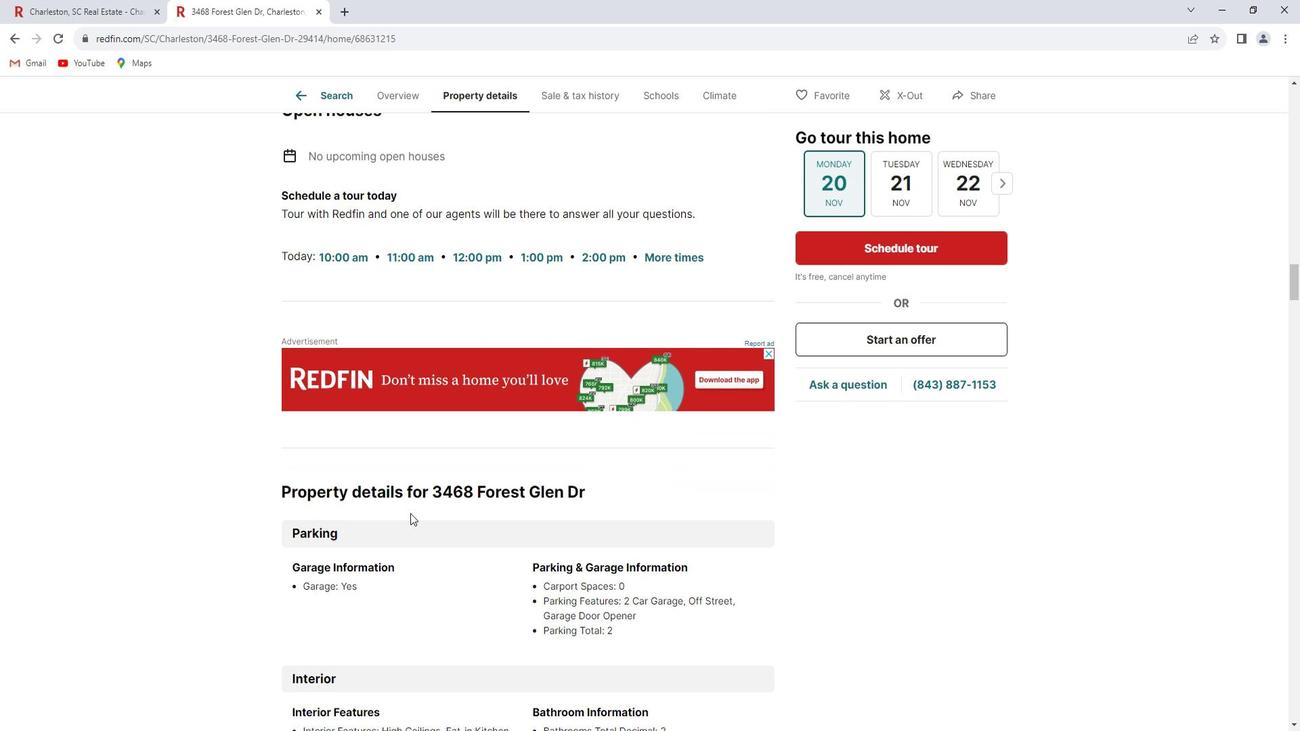 
Action: Mouse scrolled (418, 501) with delta (0, 0)
Screenshot: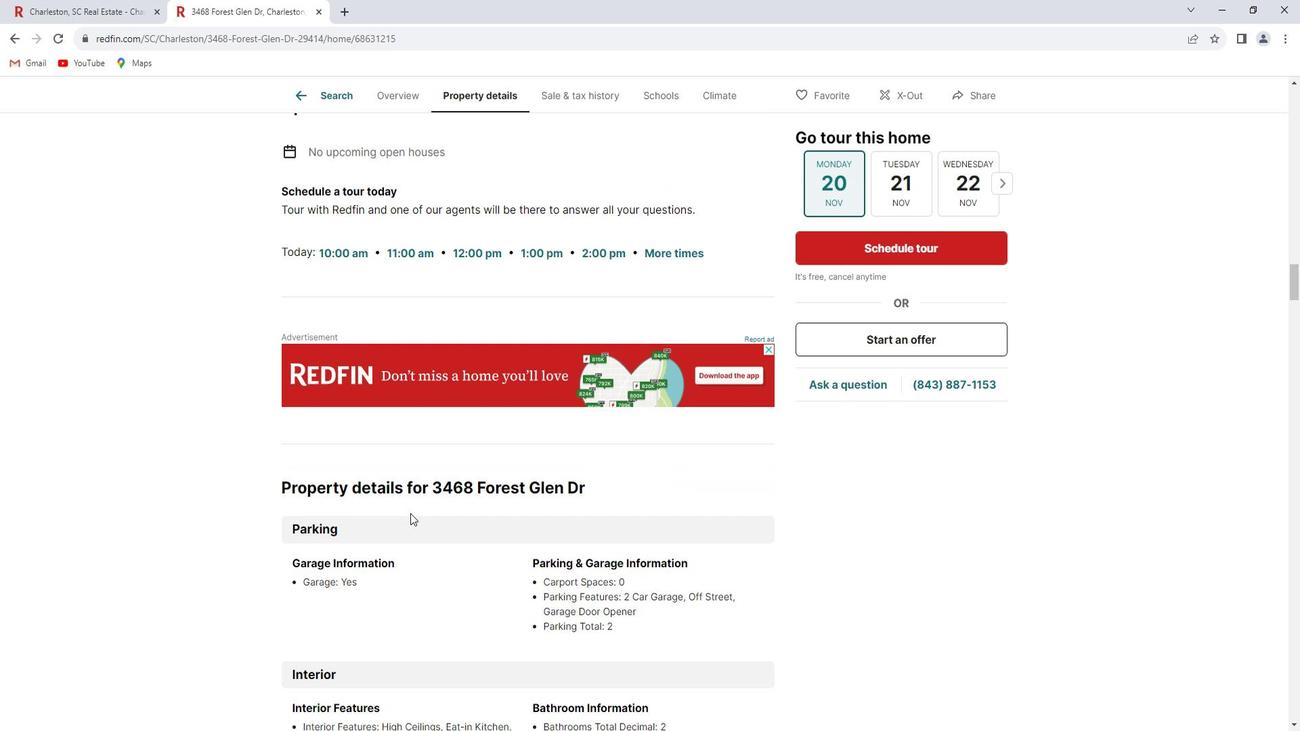 
Action: Mouse scrolled (418, 501) with delta (0, 0)
Screenshot: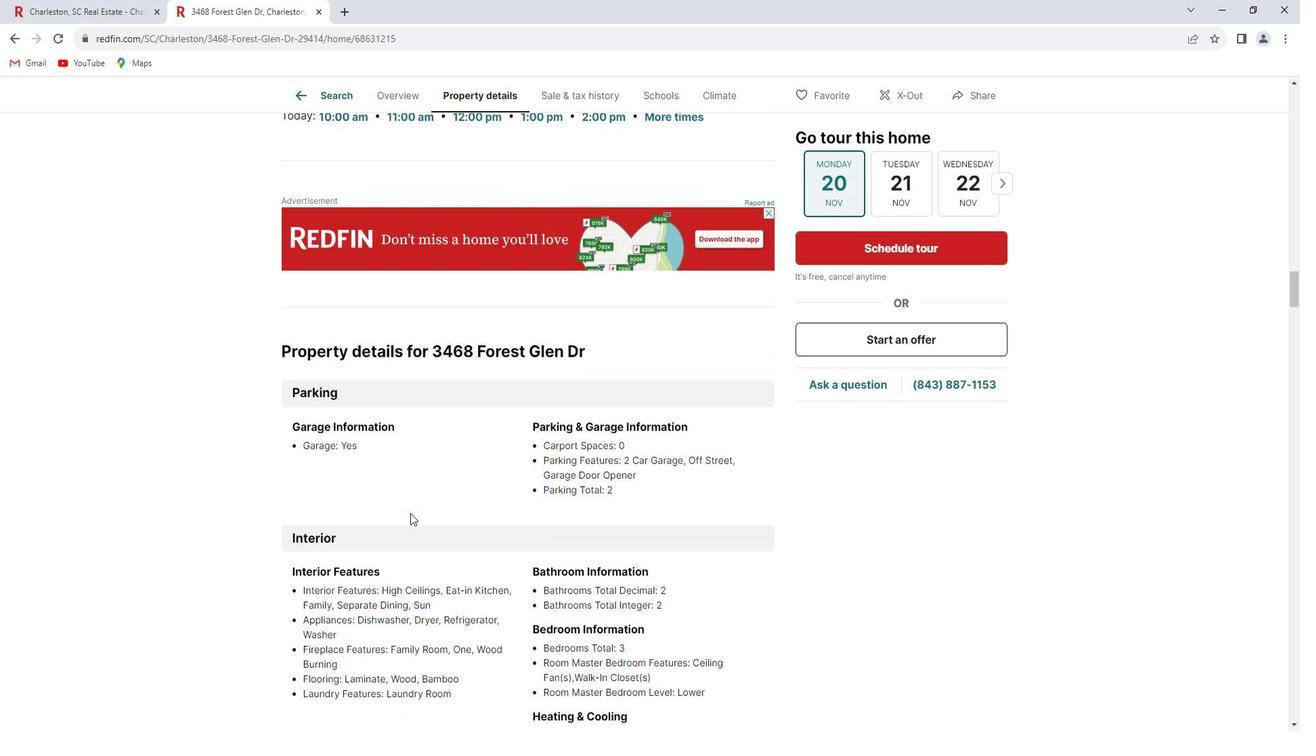
Action: Mouse scrolled (418, 501) with delta (0, 0)
Screenshot: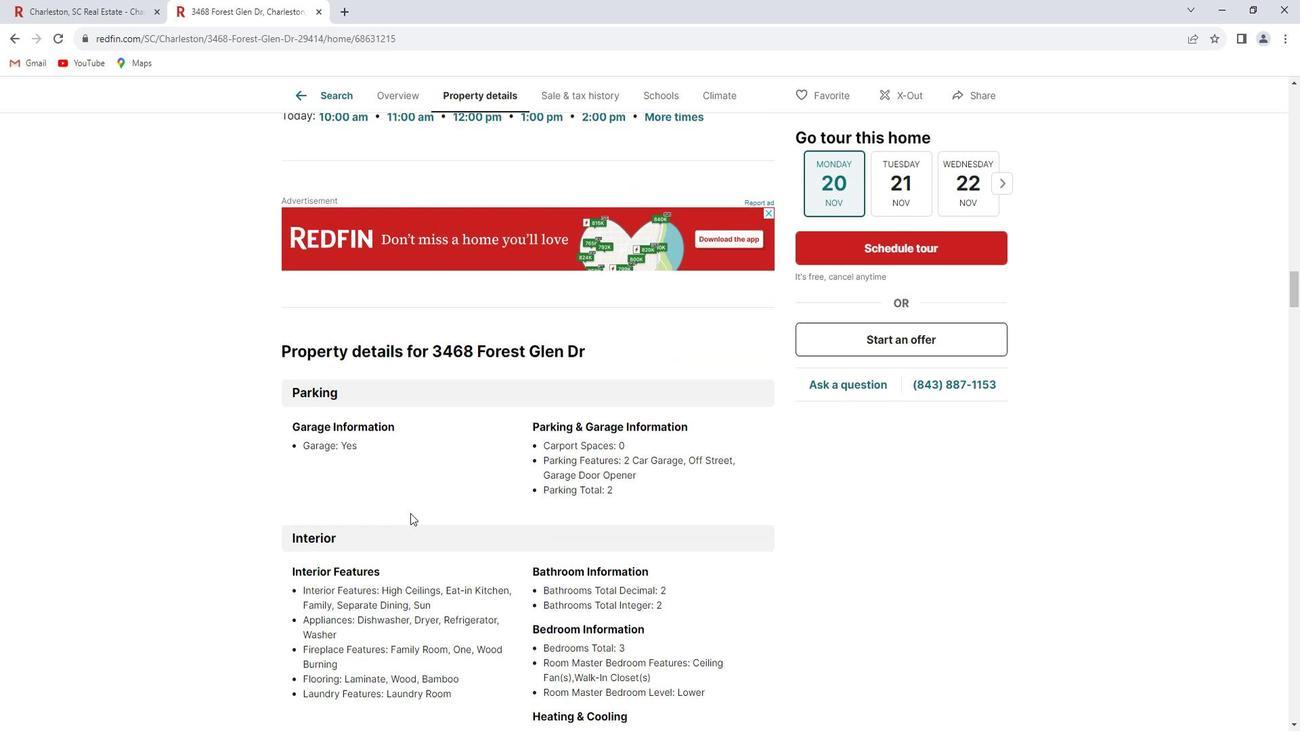 
Action: Mouse scrolled (418, 501) with delta (0, 0)
Screenshot: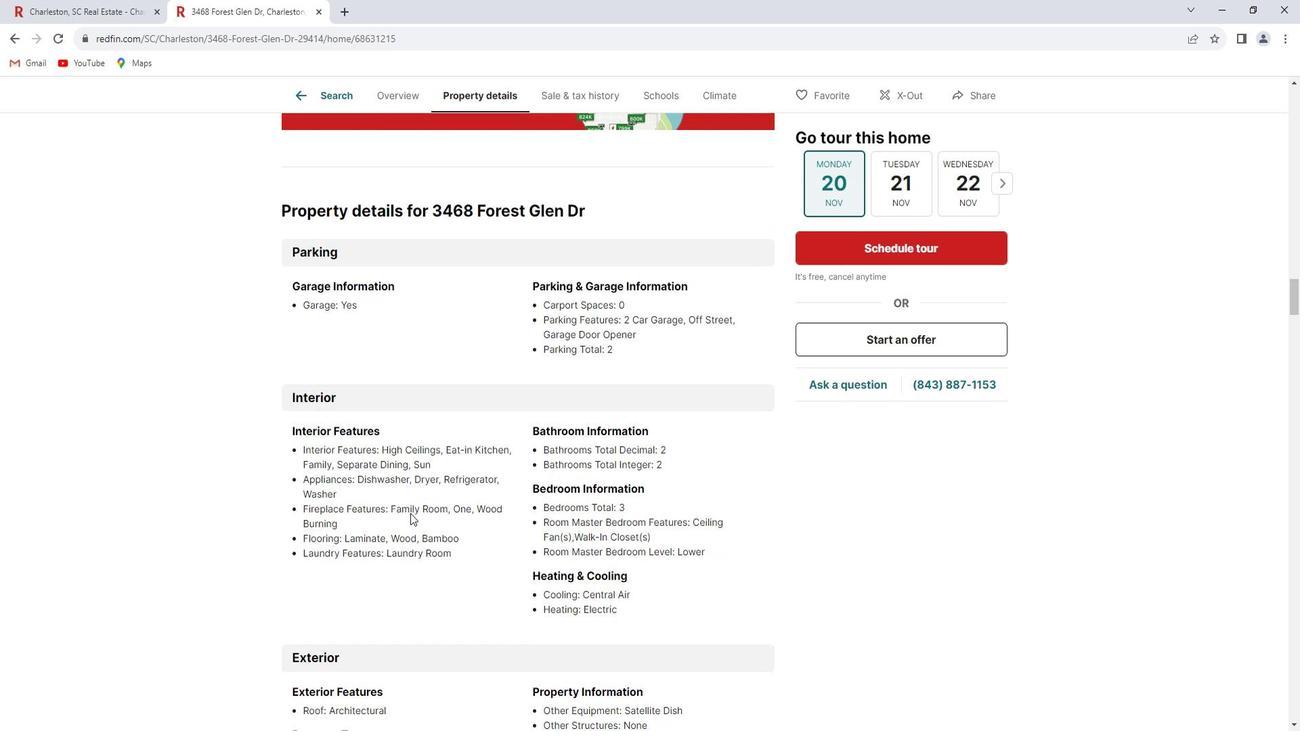 
Action: Mouse scrolled (418, 501) with delta (0, 0)
Screenshot: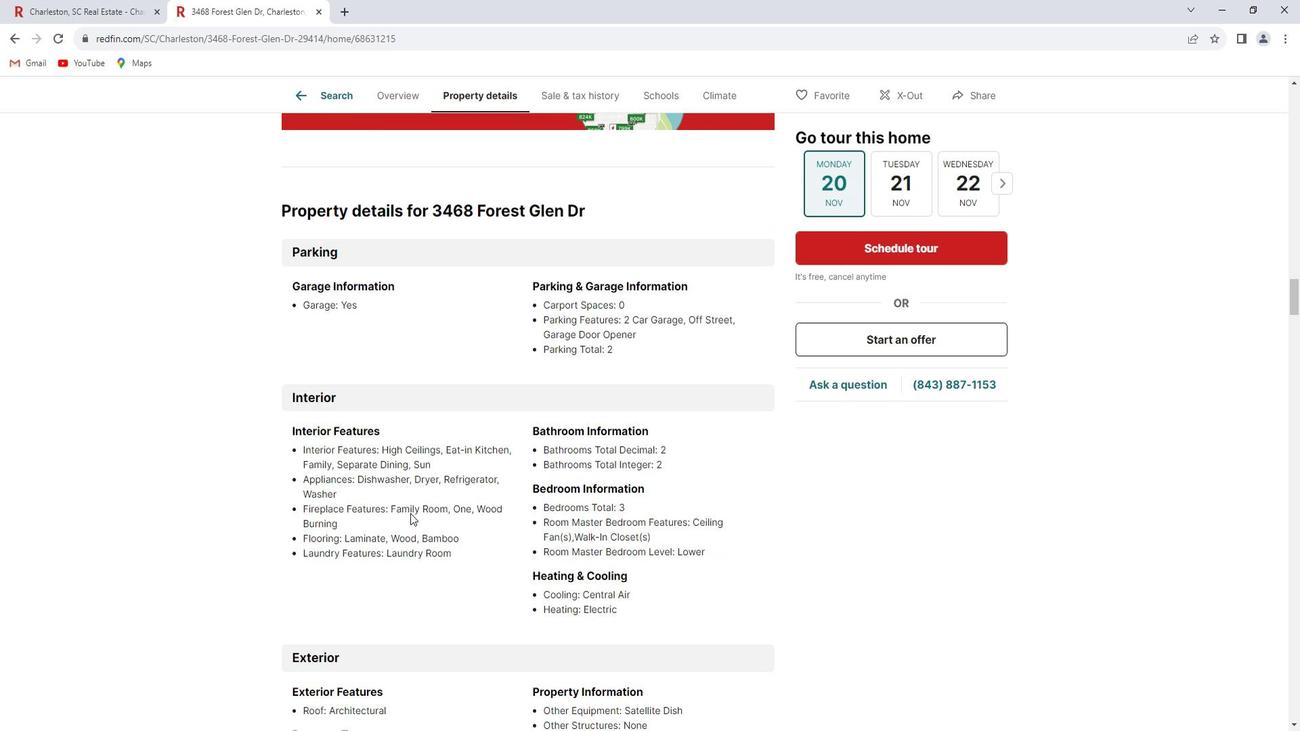 
Action: Mouse scrolled (418, 501) with delta (0, 0)
Screenshot: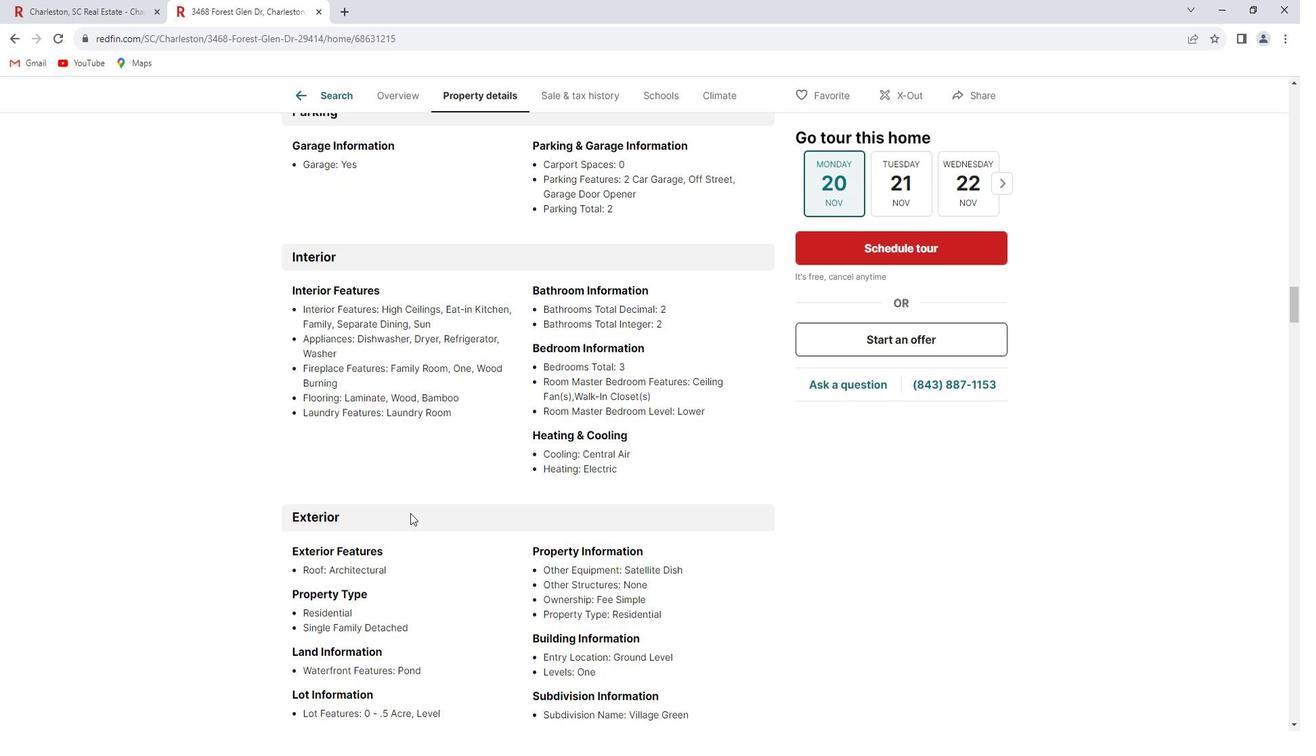 
Action: Mouse scrolled (418, 501) with delta (0, 0)
Screenshot: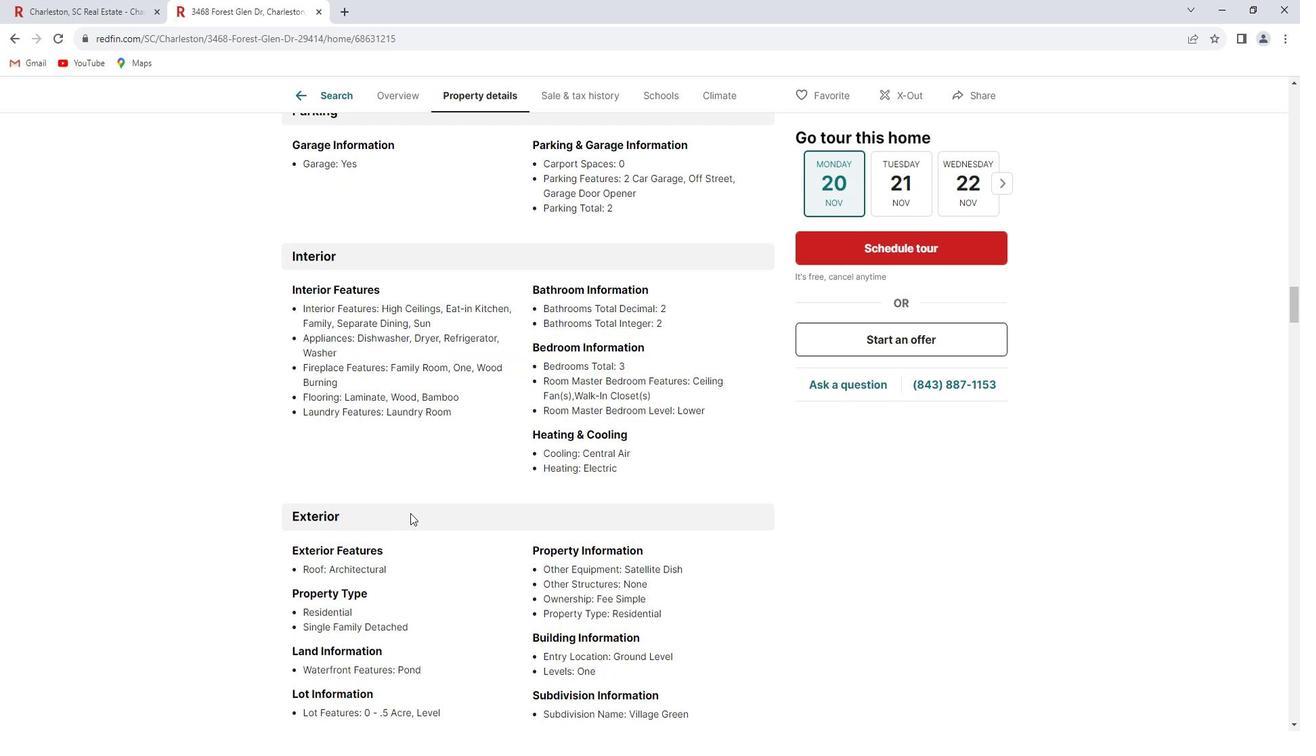 
Action: Mouse scrolled (418, 501) with delta (0, 0)
Screenshot: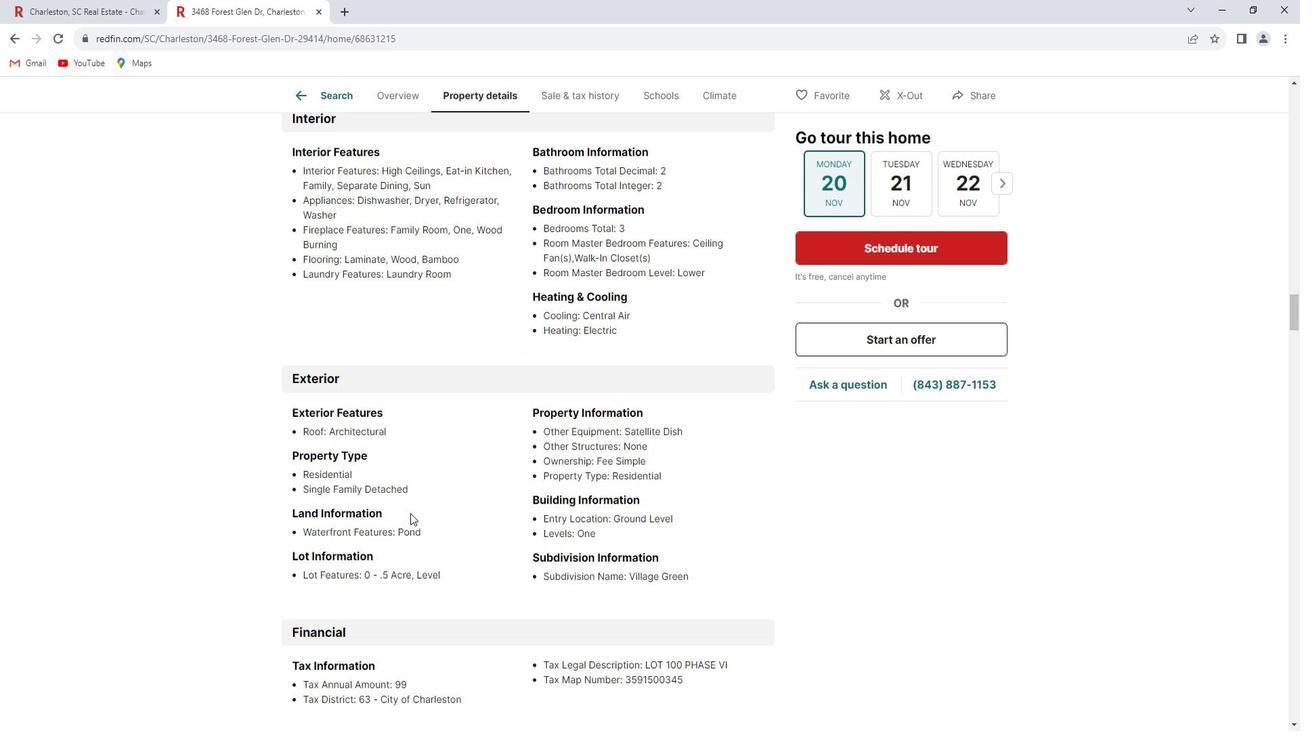 
Action: Mouse scrolled (418, 501) with delta (0, 0)
Screenshot: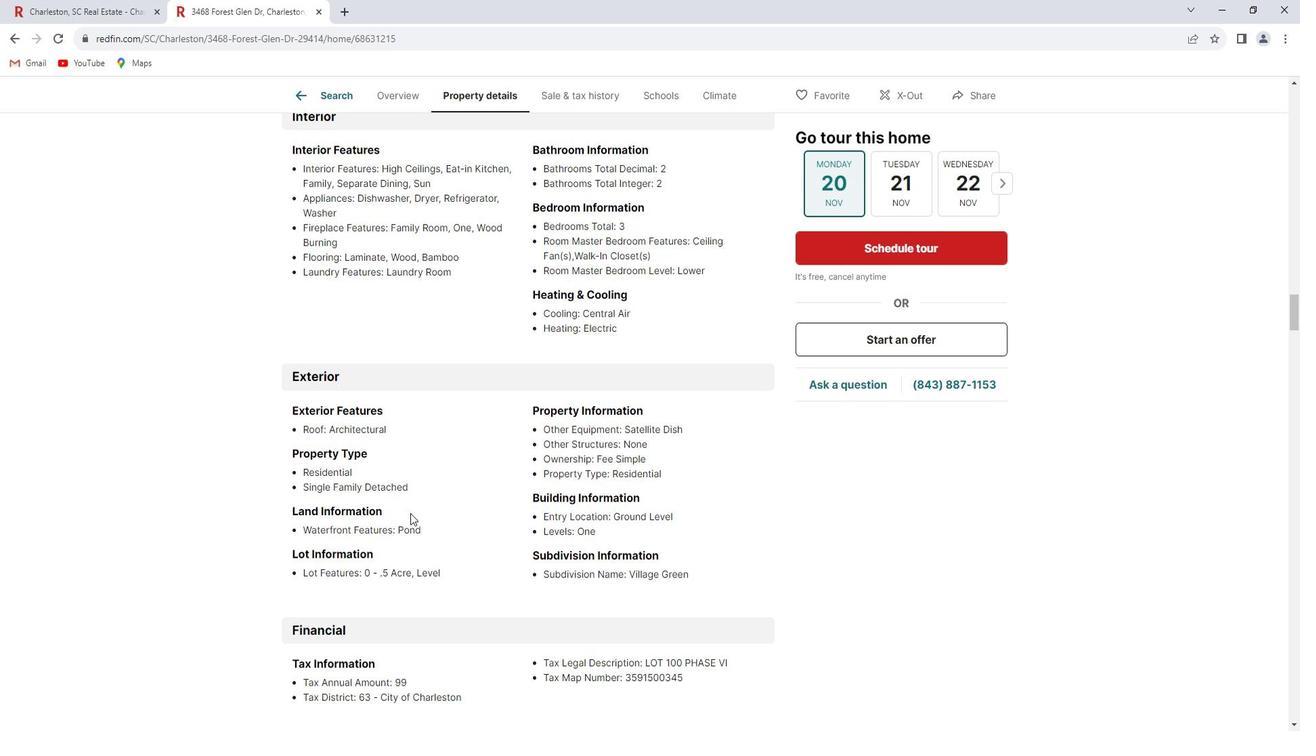 
Action: Mouse scrolled (418, 501) with delta (0, 0)
Screenshot: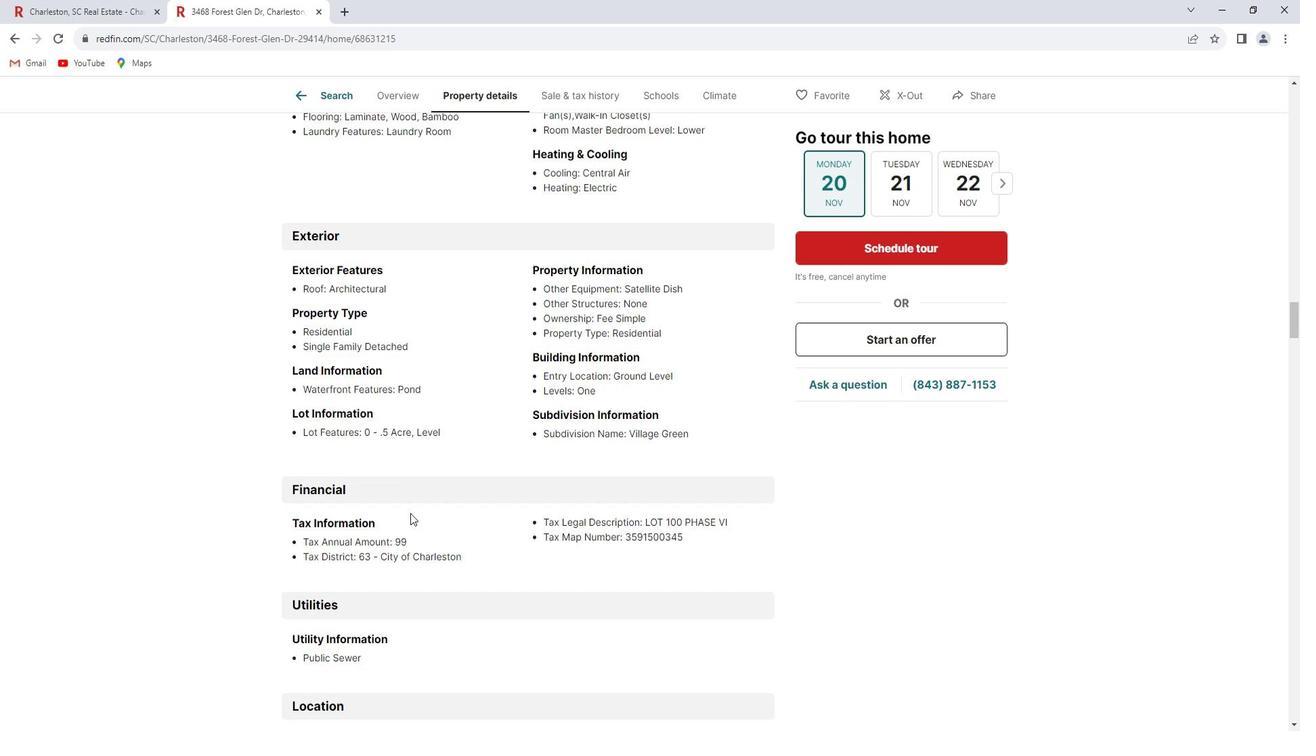 
Action: Mouse scrolled (418, 501) with delta (0, 0)
Screenshot: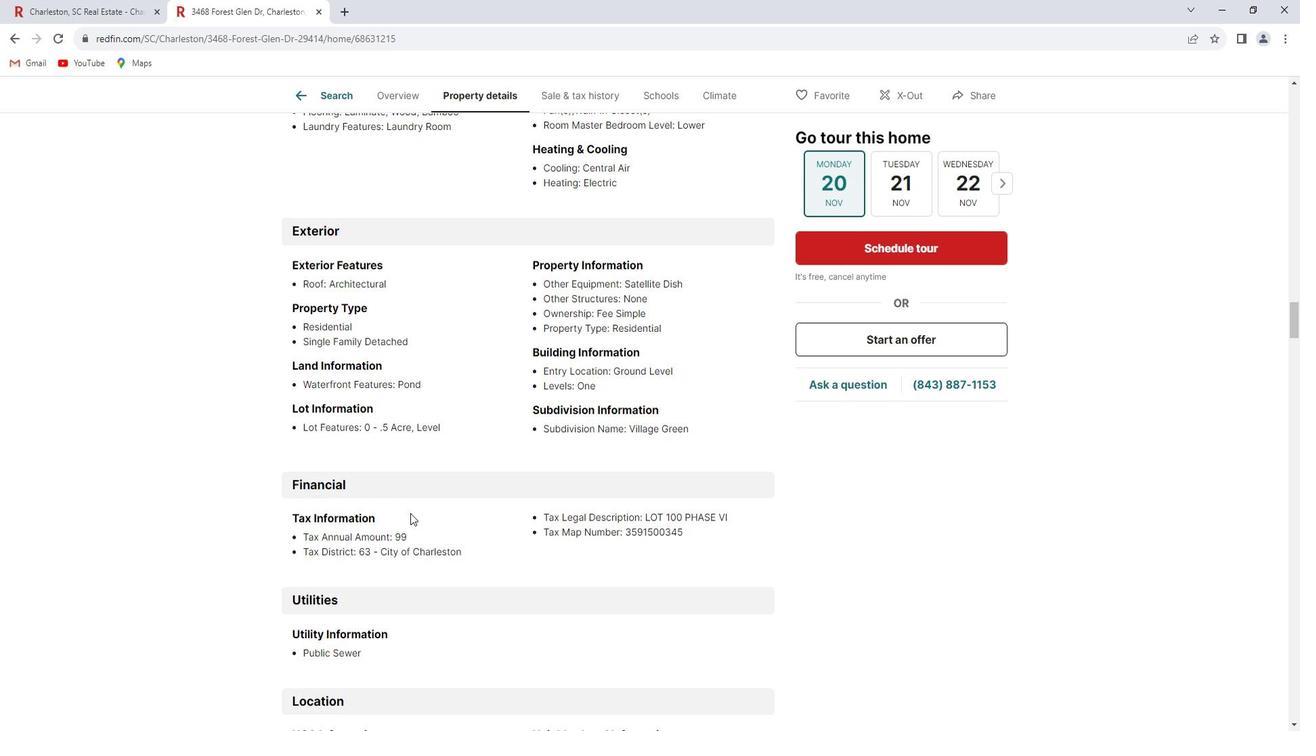 
Action: Mouse scrolled (418, 501) with delta (0, 0)
Screenshot: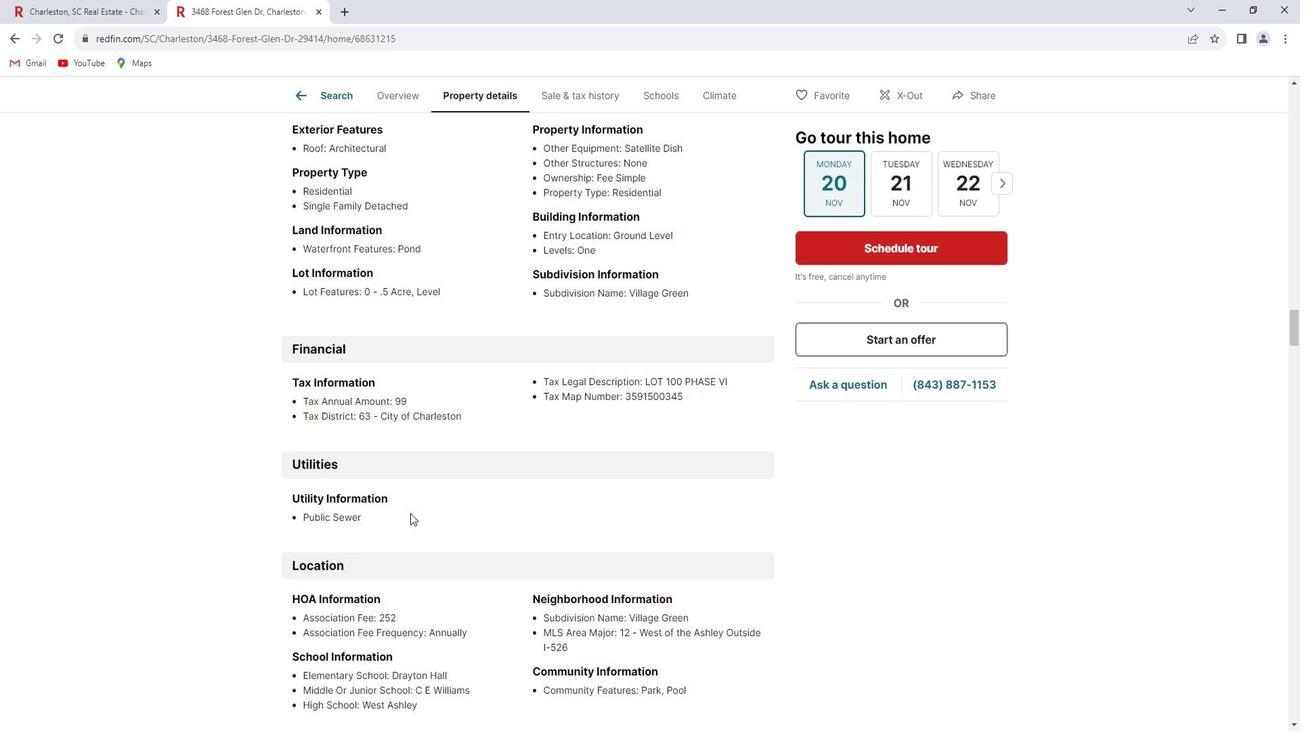 
Action: Mouse scrolled (418, 501) with delta (0, 0)
Screenshot: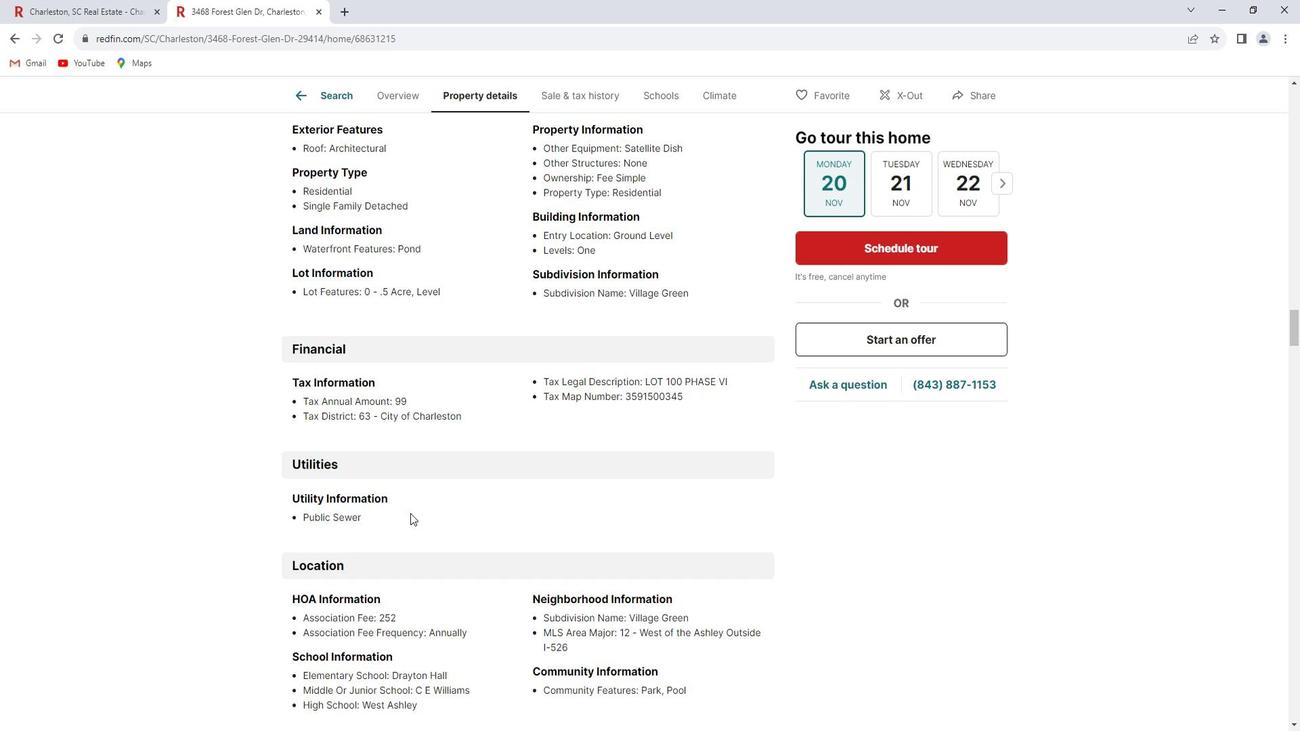 
Action: Mouse scrolled (418, 501) with delta (0, 0)
Screenshot: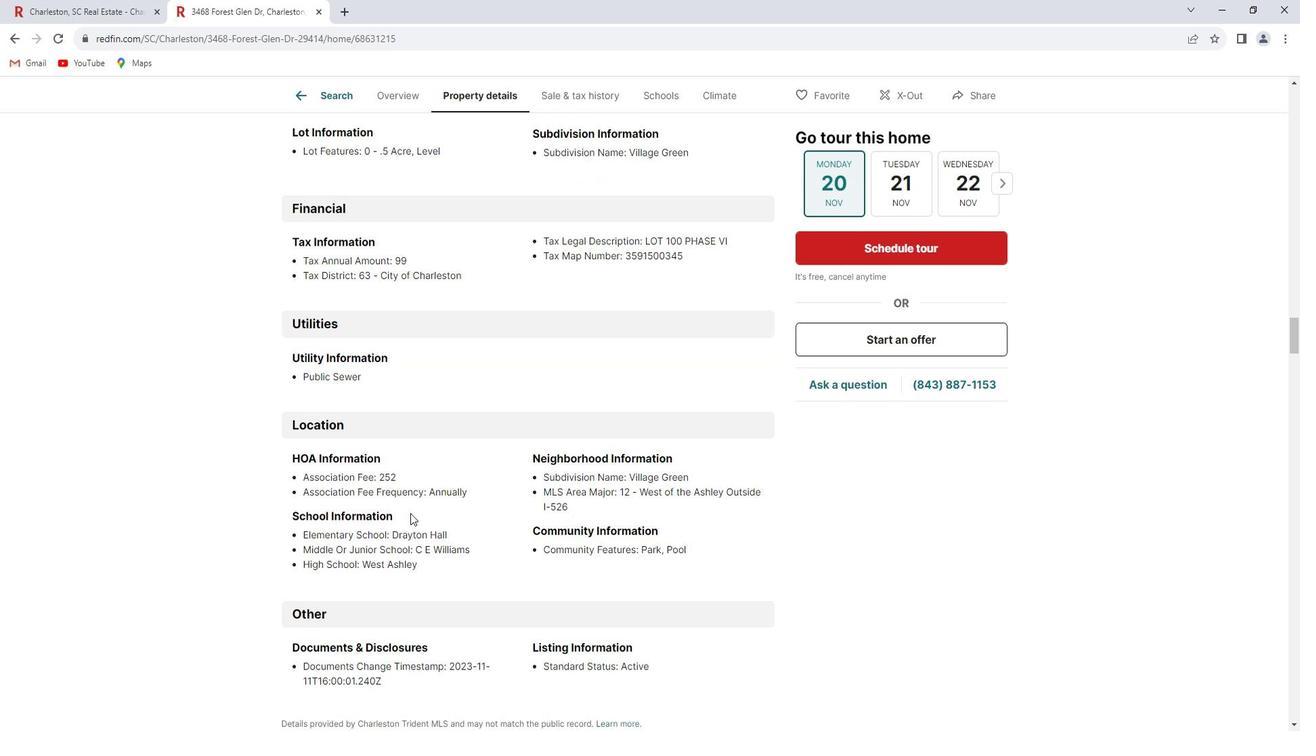
Action: Mouse scrolled (418, 501) with delta (0, 0)
Screenshot: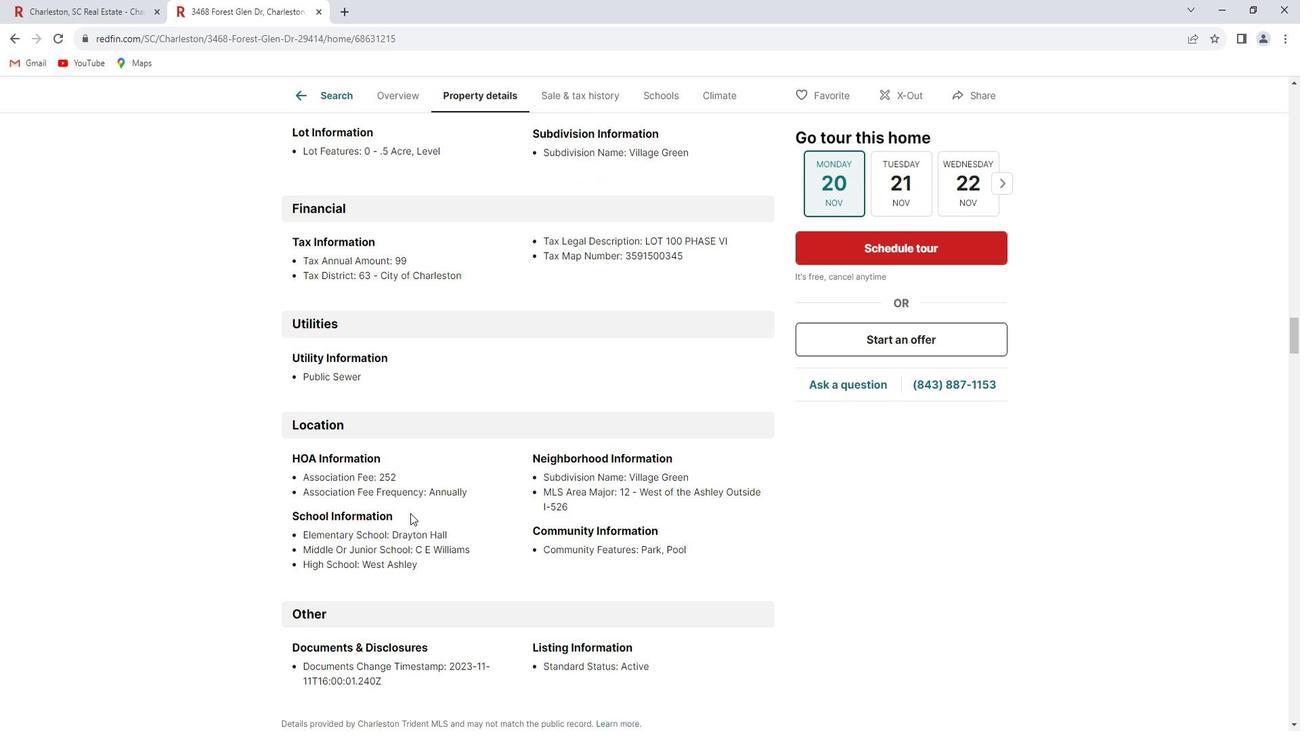 
Action: Mouse scrolled (418, 501) with delta (0, 0)
Screenshot: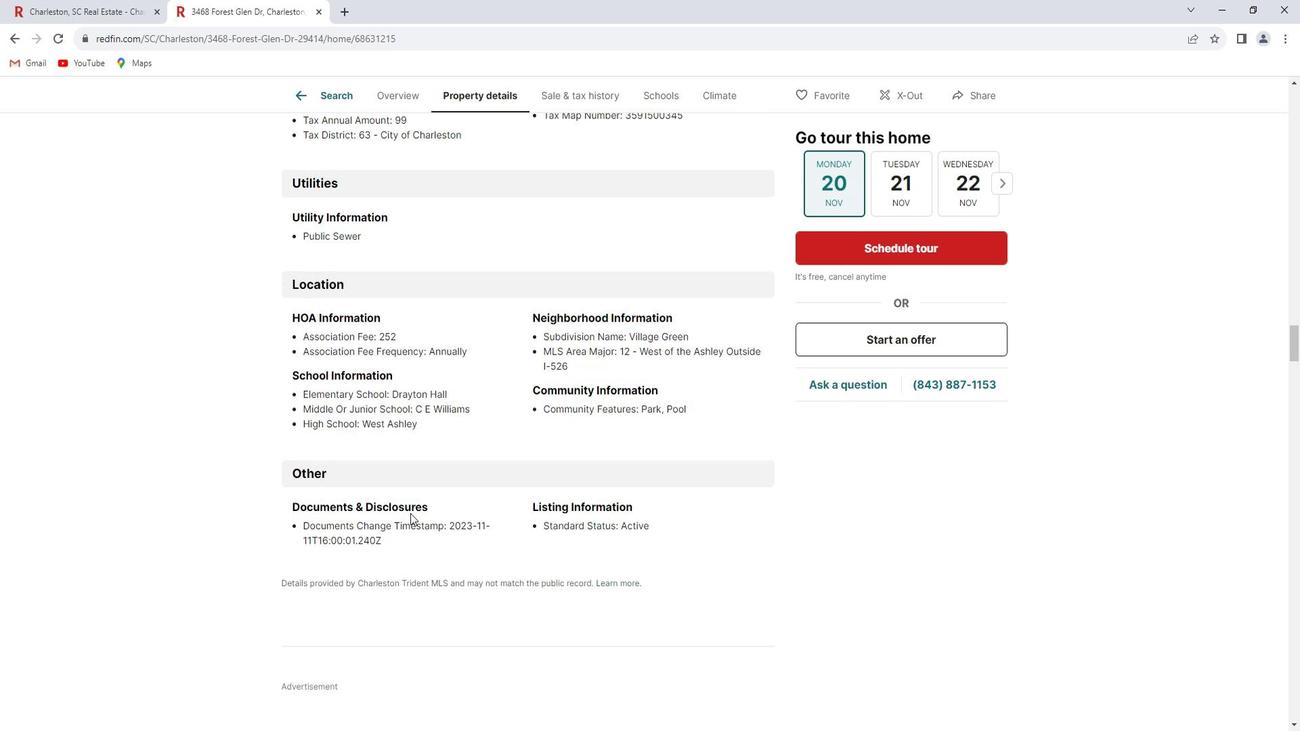 
Action: Mouse scrolled (418, 501) with delta (0, 0)
Screenshot: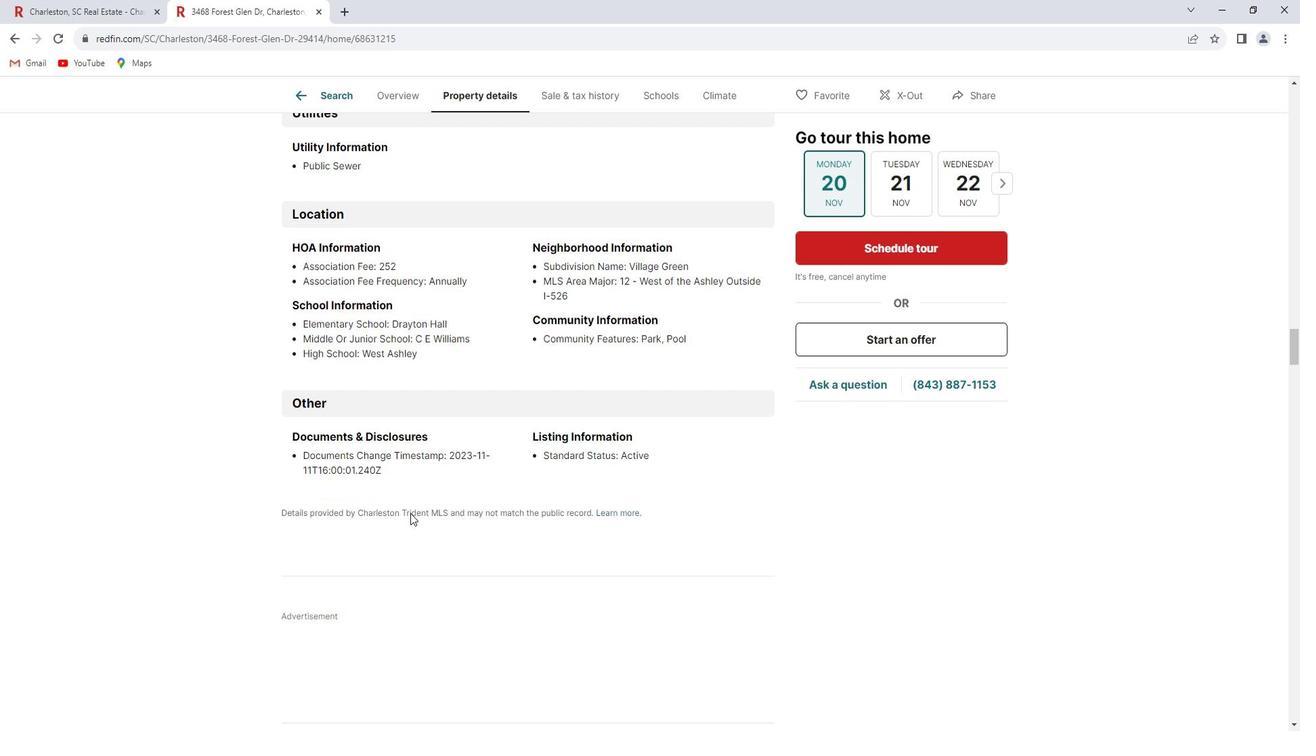 
Action: Mouse scrolled (418, 501) with delta (0, 0)
Screenshot: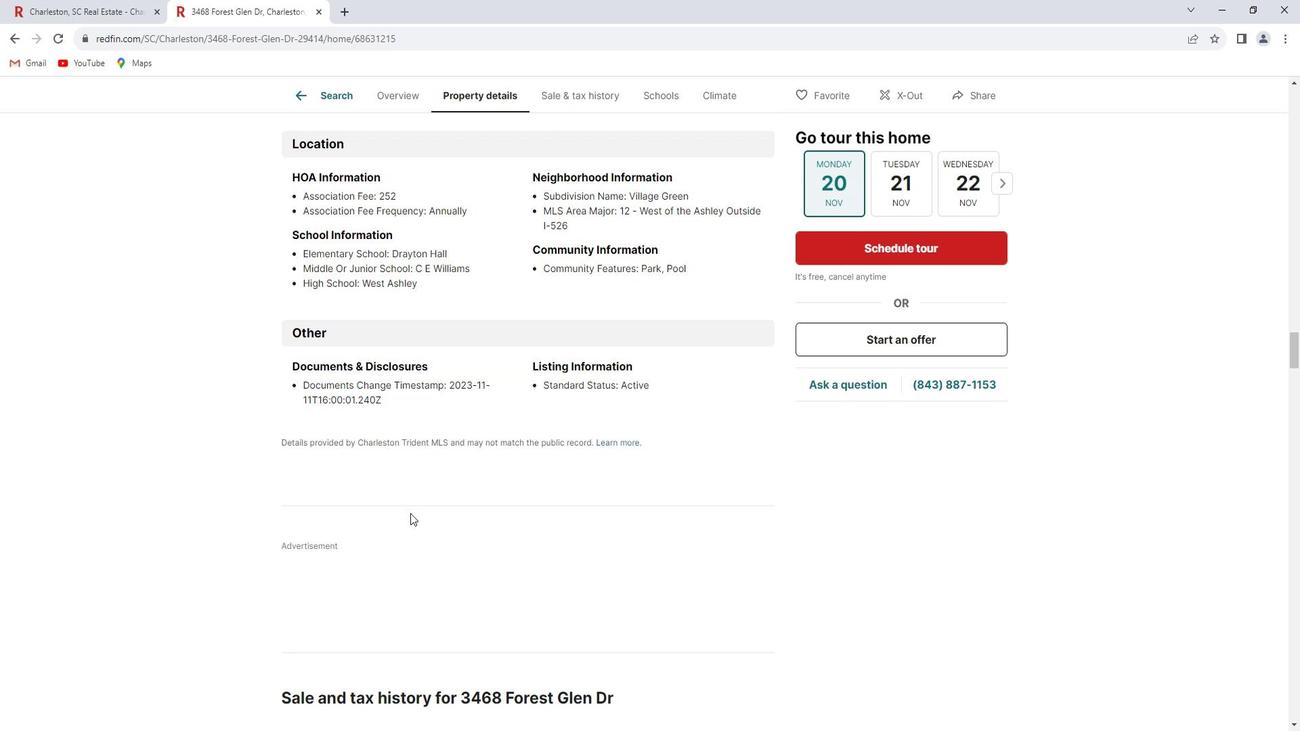 
Action: Mouse scrolled (418, 501) with delta (0, 0)
Screenshot: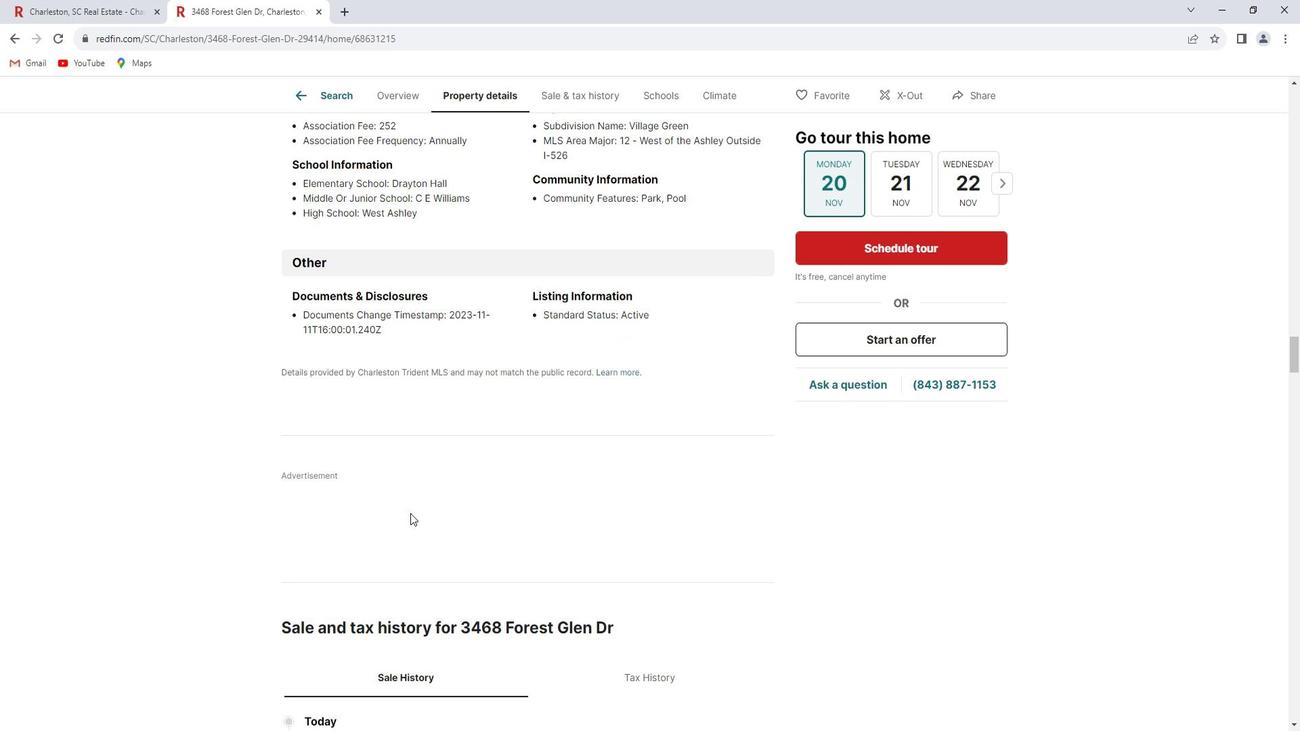 
Action: Mouse scrolled (418, 501) with delta (0, 0)
Screenshot: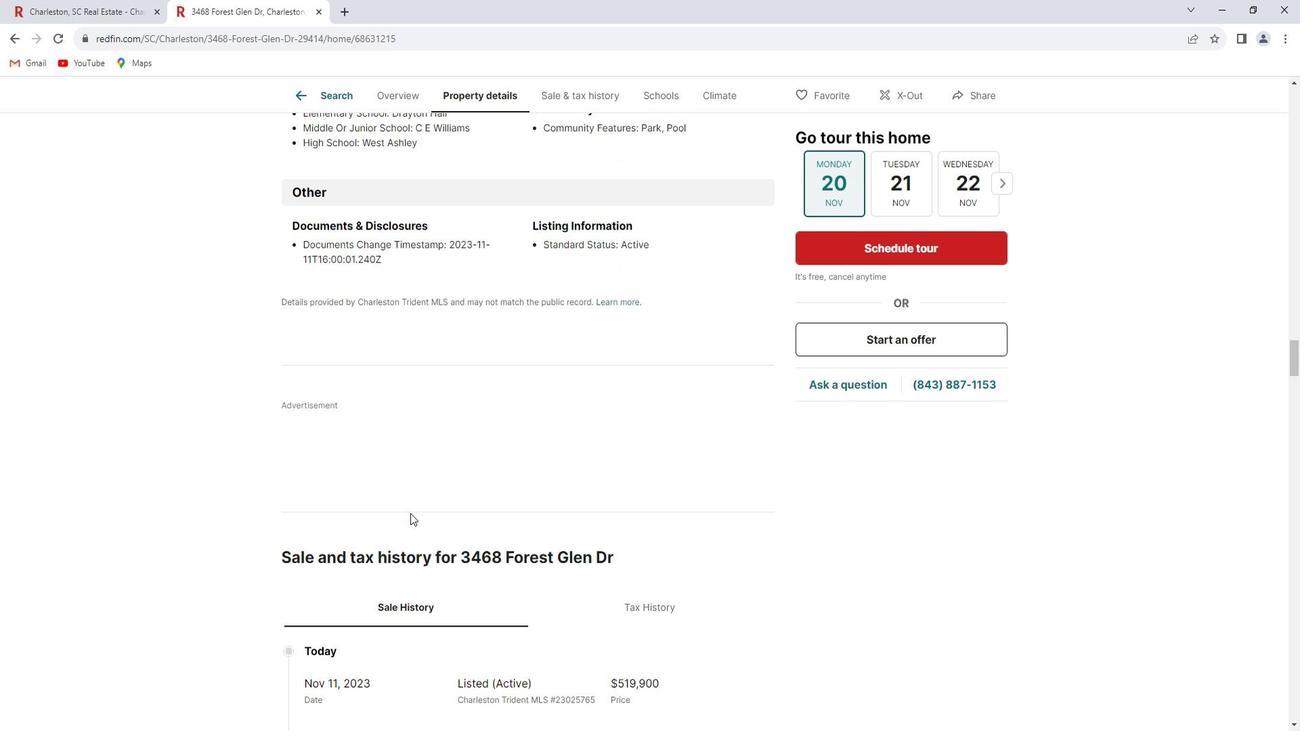 
Action: Mouse scrolled (418, 501) with delta (0, 0)
Screenshot: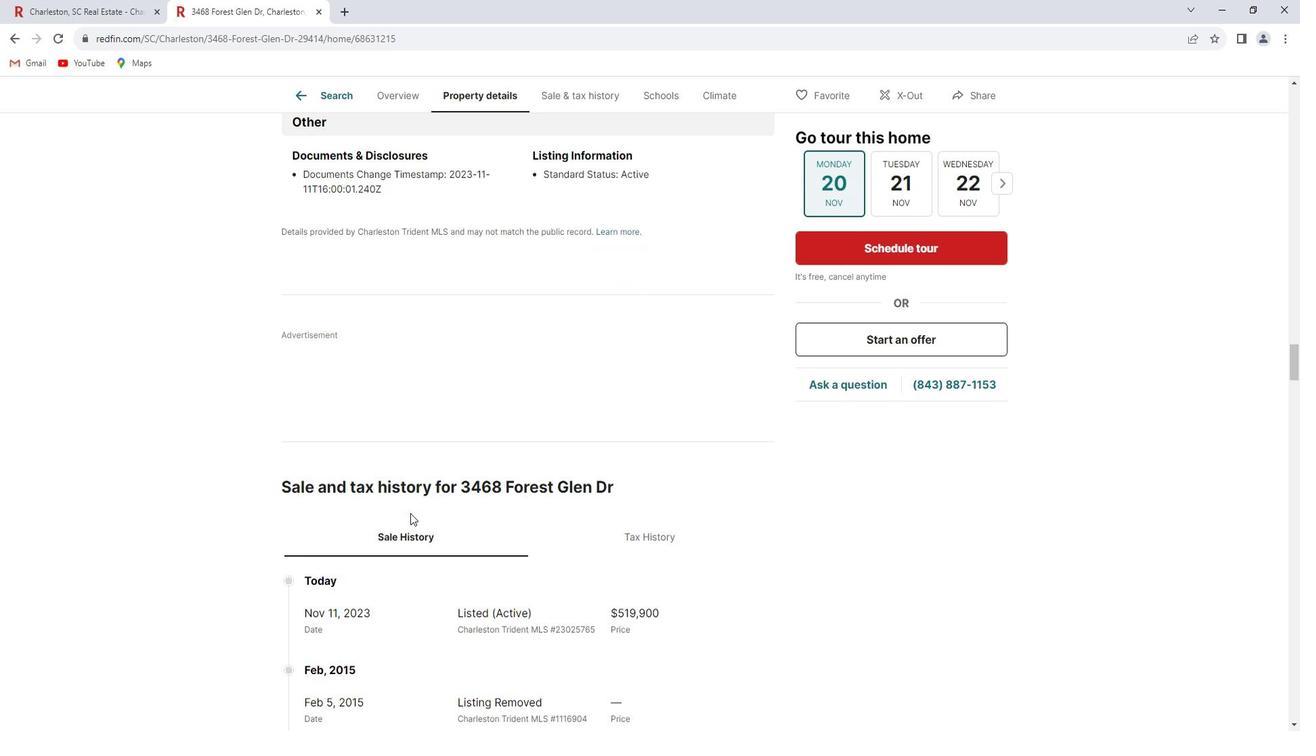 
Action: Mouse scrolled (418, 501) with delta (0, 0)
Screenshot: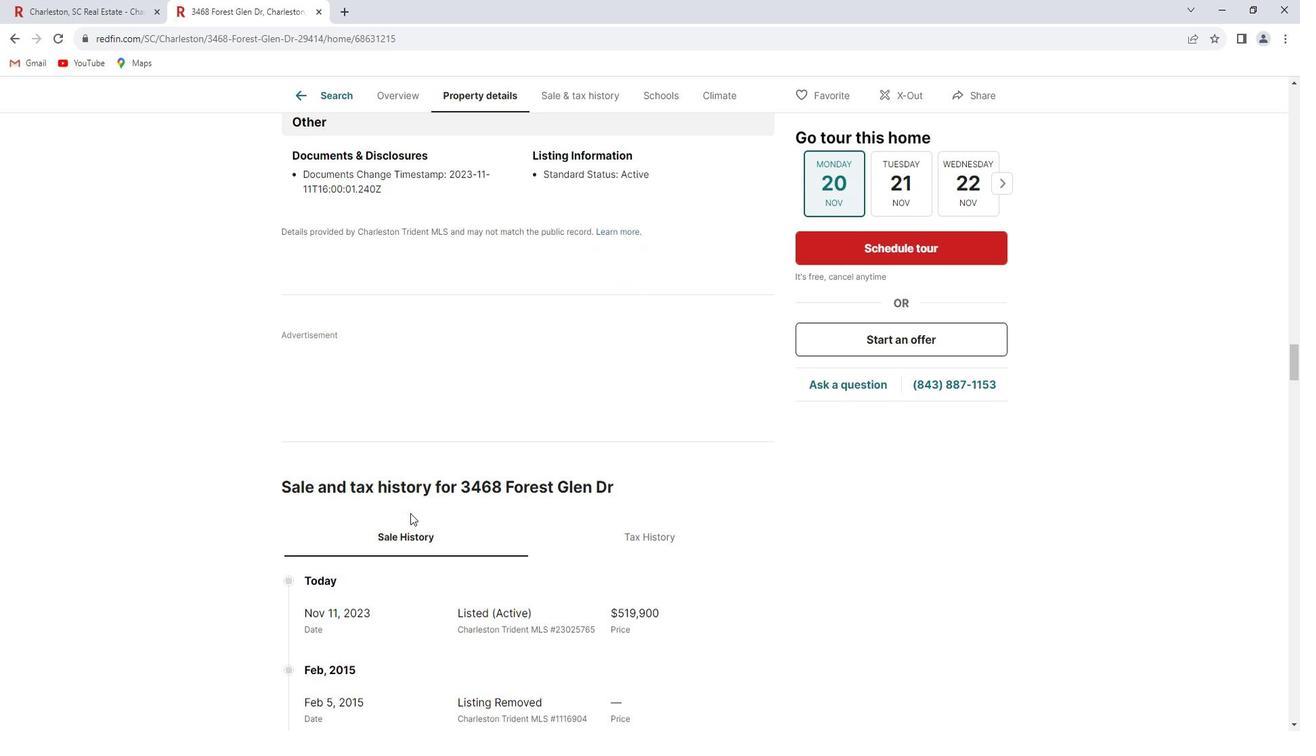 
Action: Mouse scrolled (418, 501) with delta (0, 0)
Screenshot: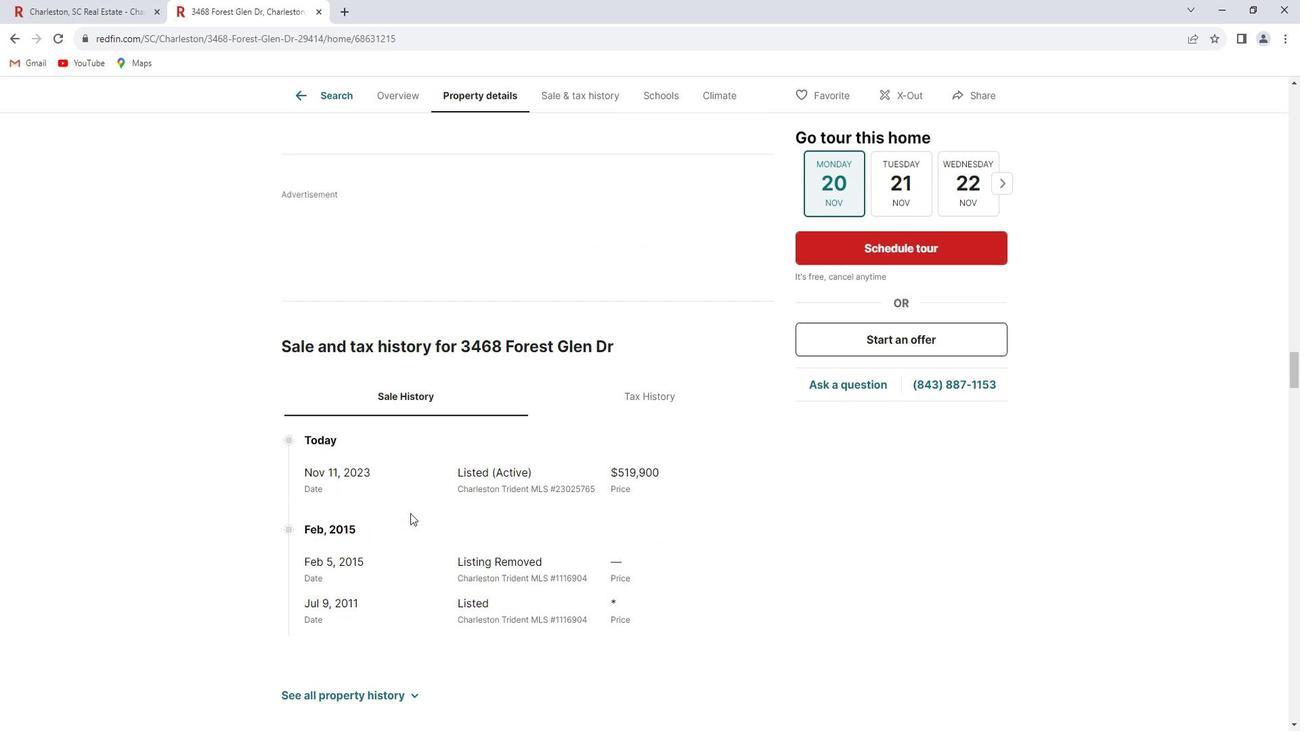 
Action: Mouse scrolled (418, 501) with delta (0, 0)
Screenshot: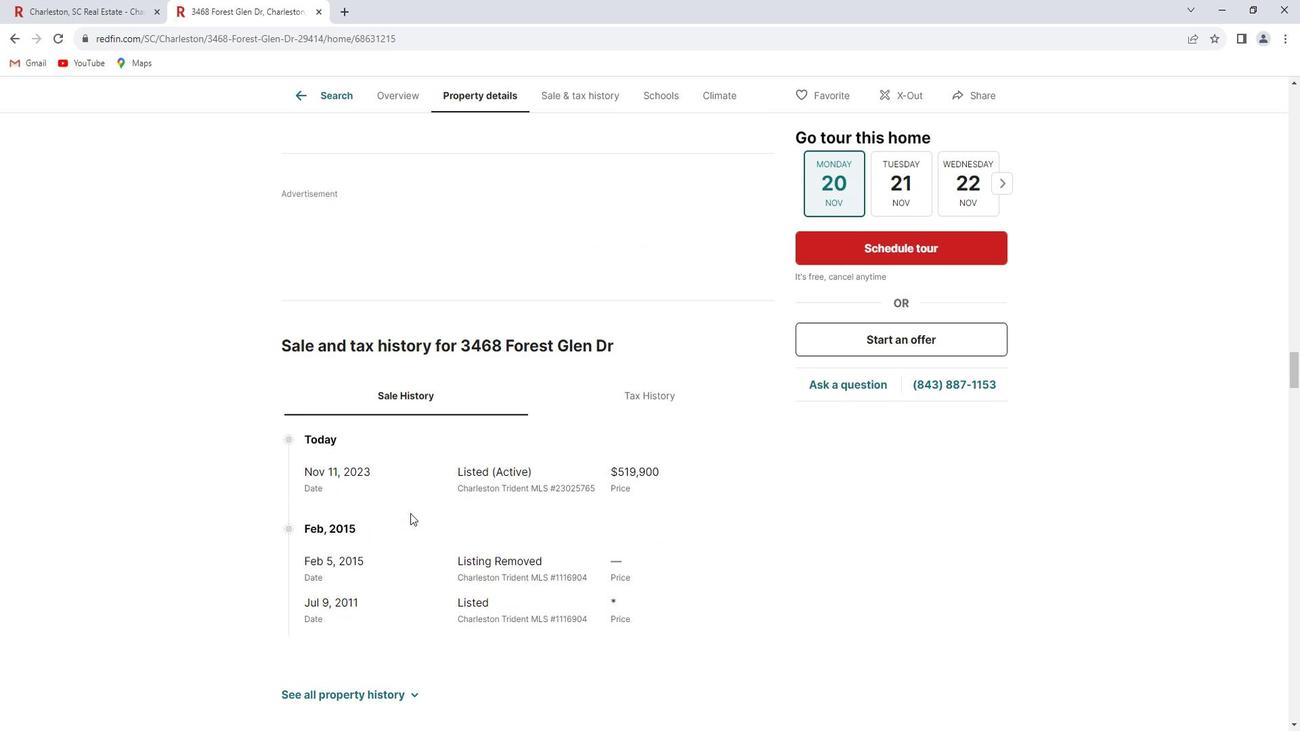 
Action: Mouse scrolled (418, 501) with delta (0, 0)
Screenshot: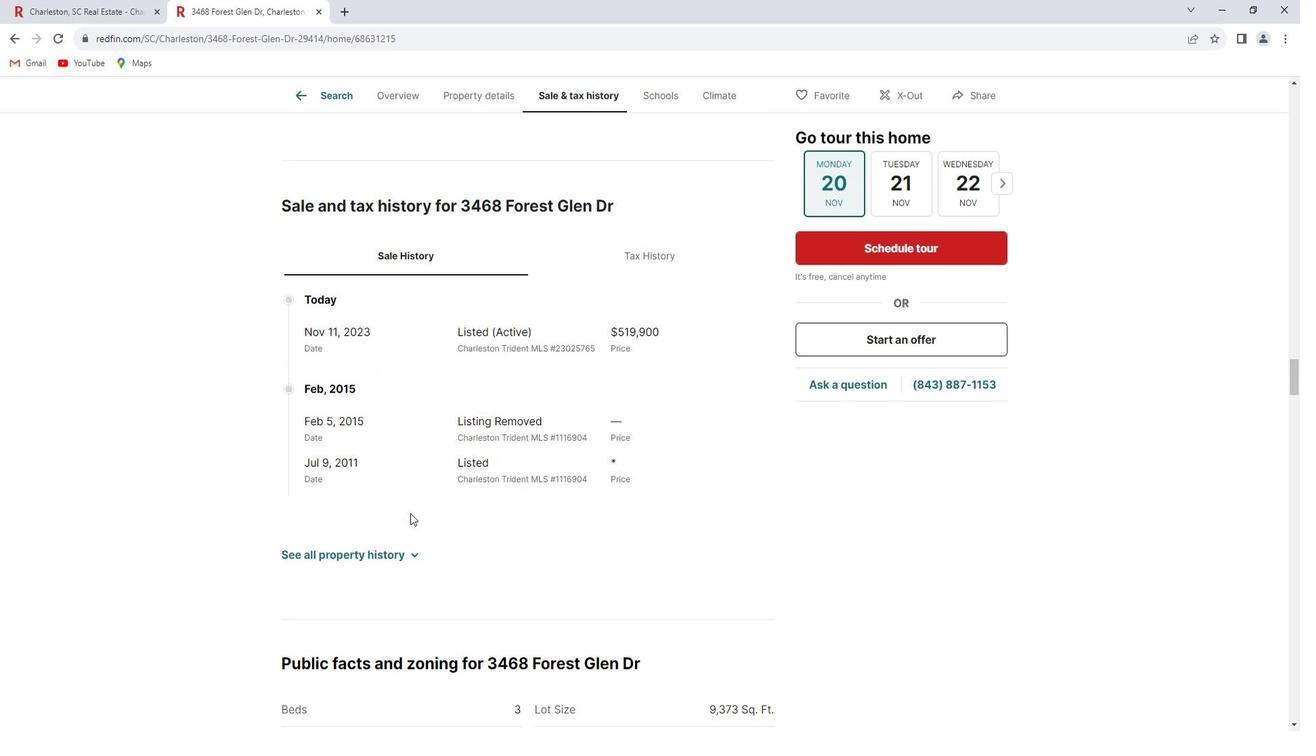 
Action: Mouse scrolled (418, 501) with delta (0, 0)
Screenshot: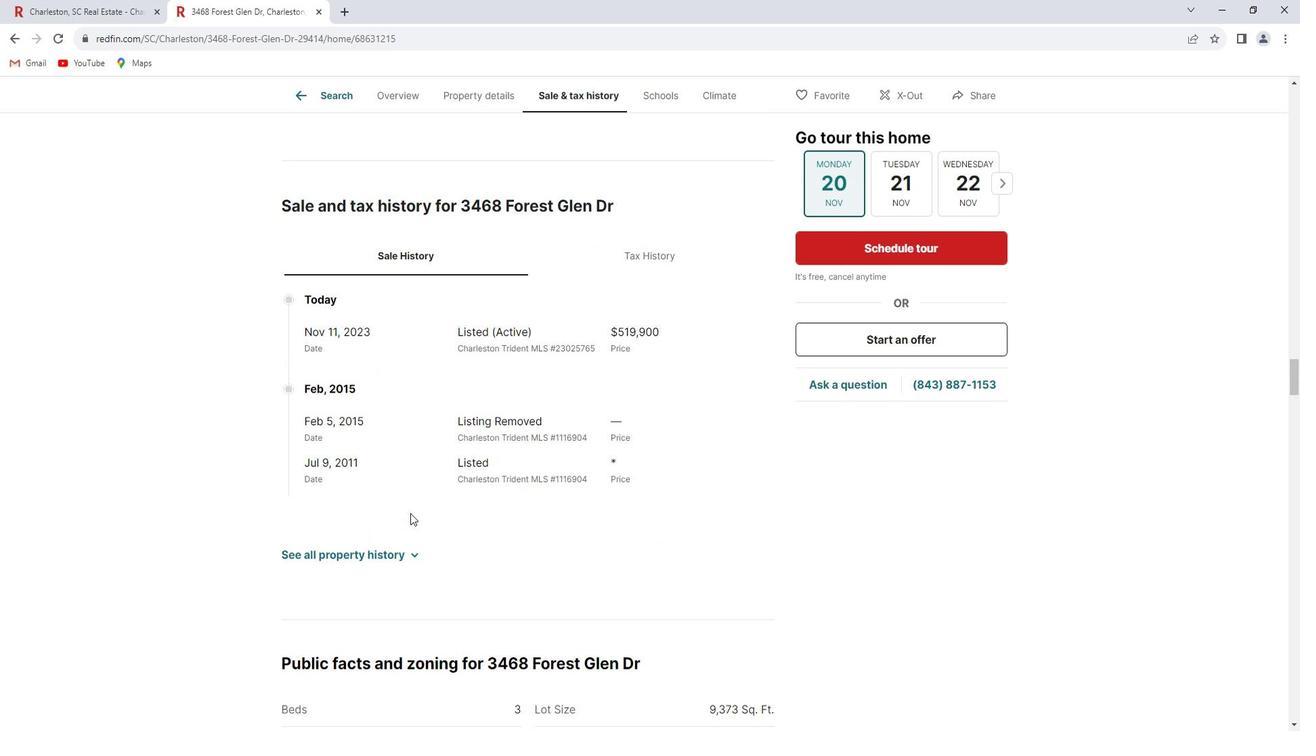 
Action: Mouse scrolled (418, 501) with delta (0, 0)
Screenshot: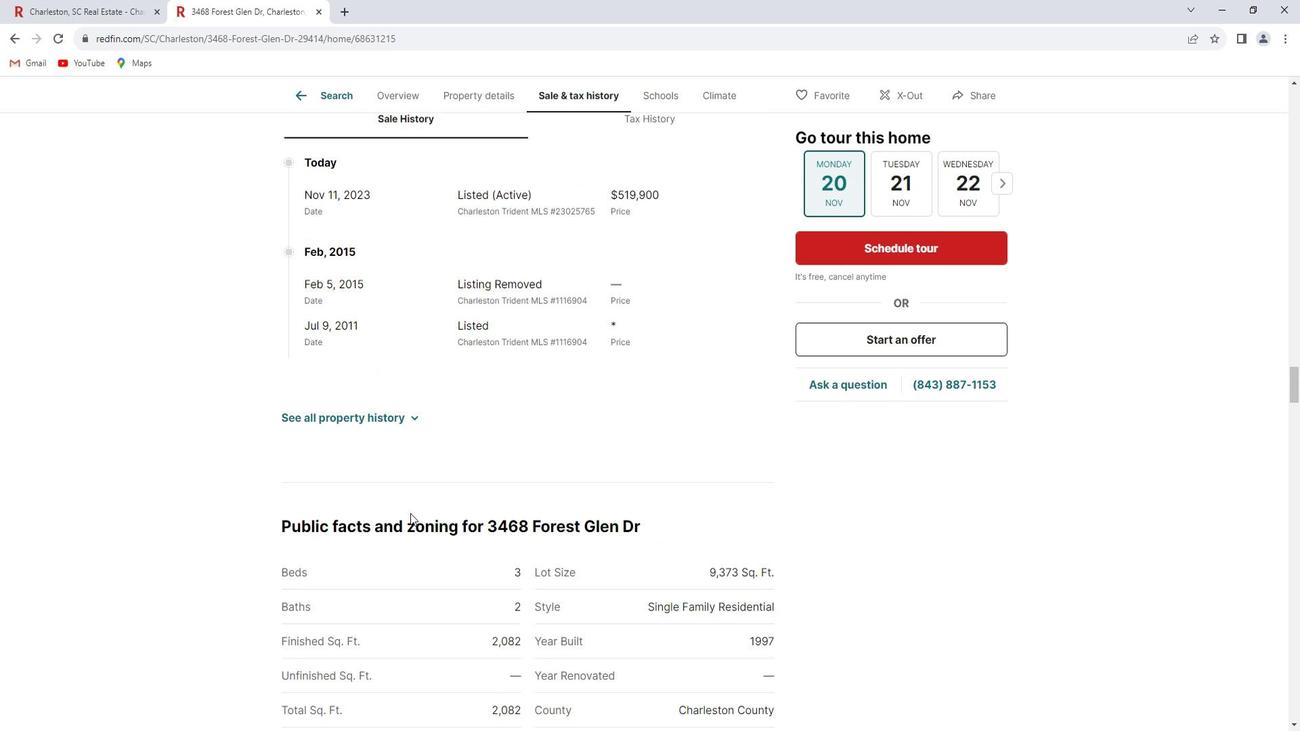 
Action: Mouse scrolled (418, 501) with delta (0, 0)
Screenshot: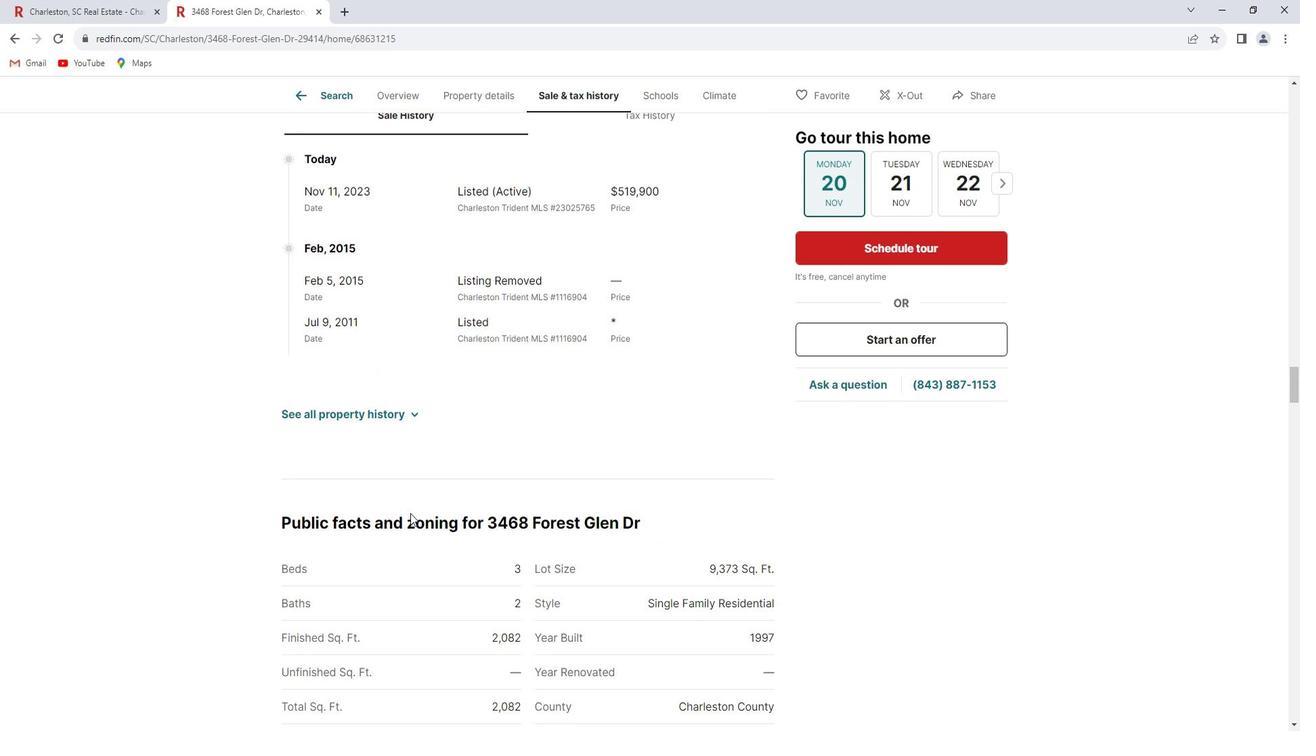 
Action: Mouse scrolled (418, 501) with delta (0, 0)
Screenshot: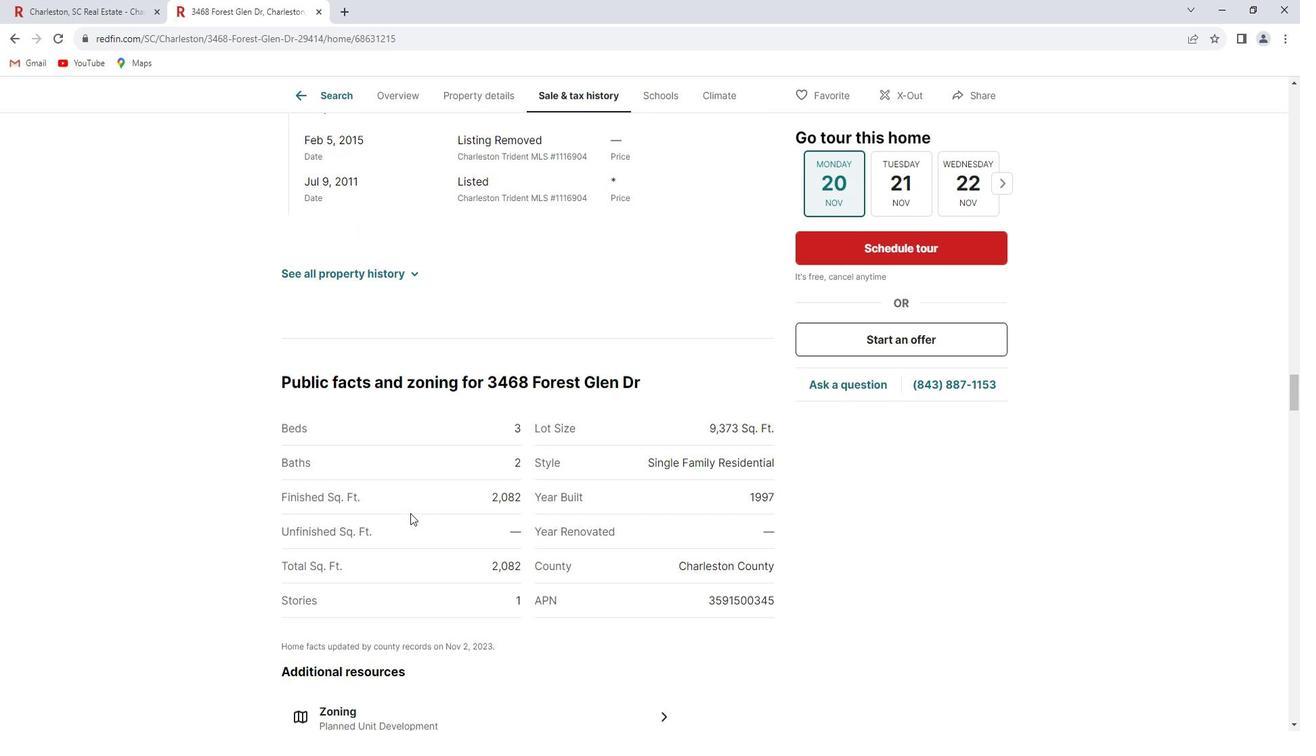 
Action: Mouse scrolled (418, 501) with delta (0, 0)
Screenshot: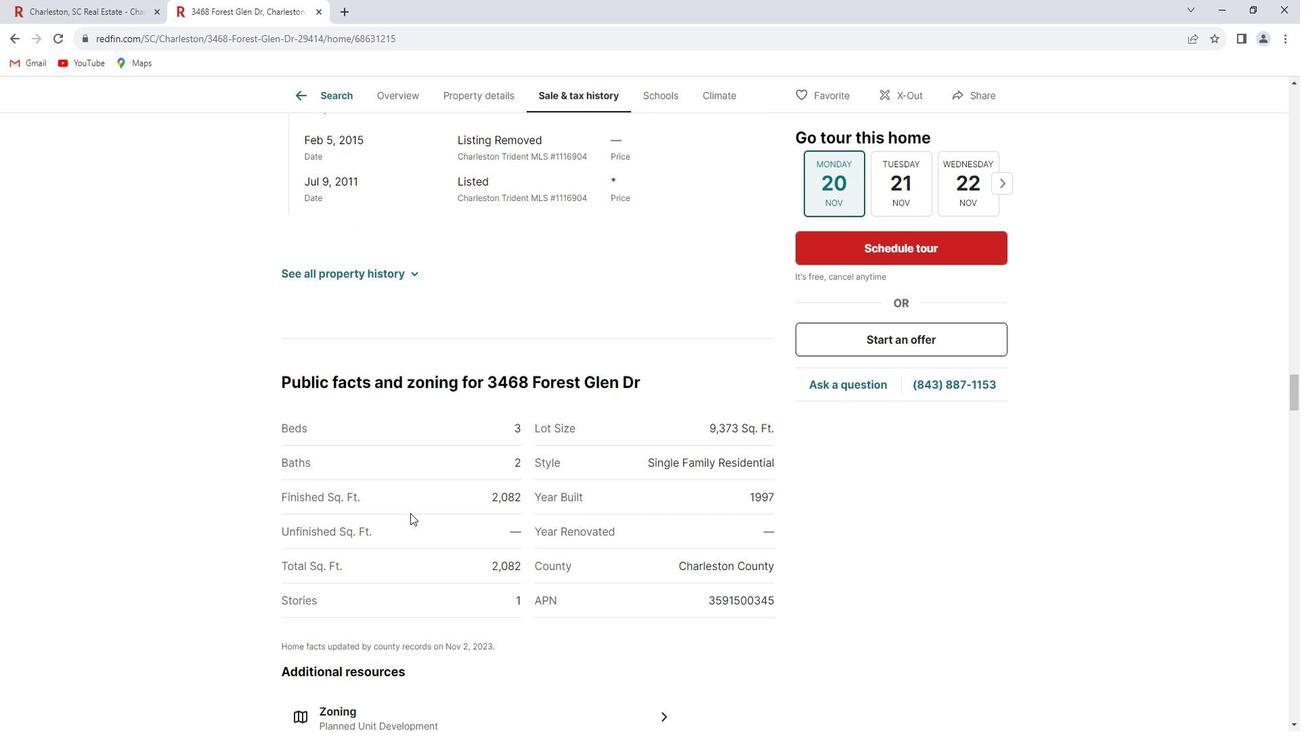 
Action: Mouse scrolled (418, 501) with delta (0, 0)
Screenshot: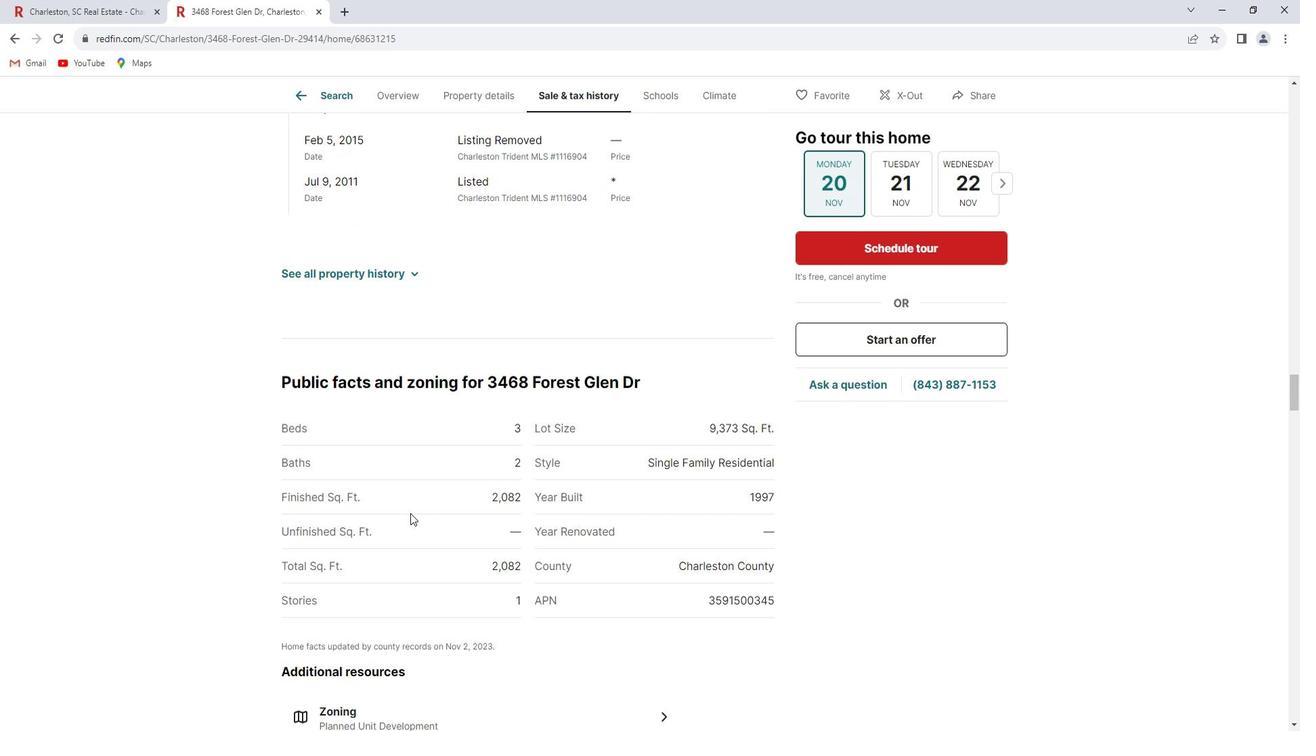 
Action: Mouse scrolled (418, 501) with delta (0, 0)
Screenshot: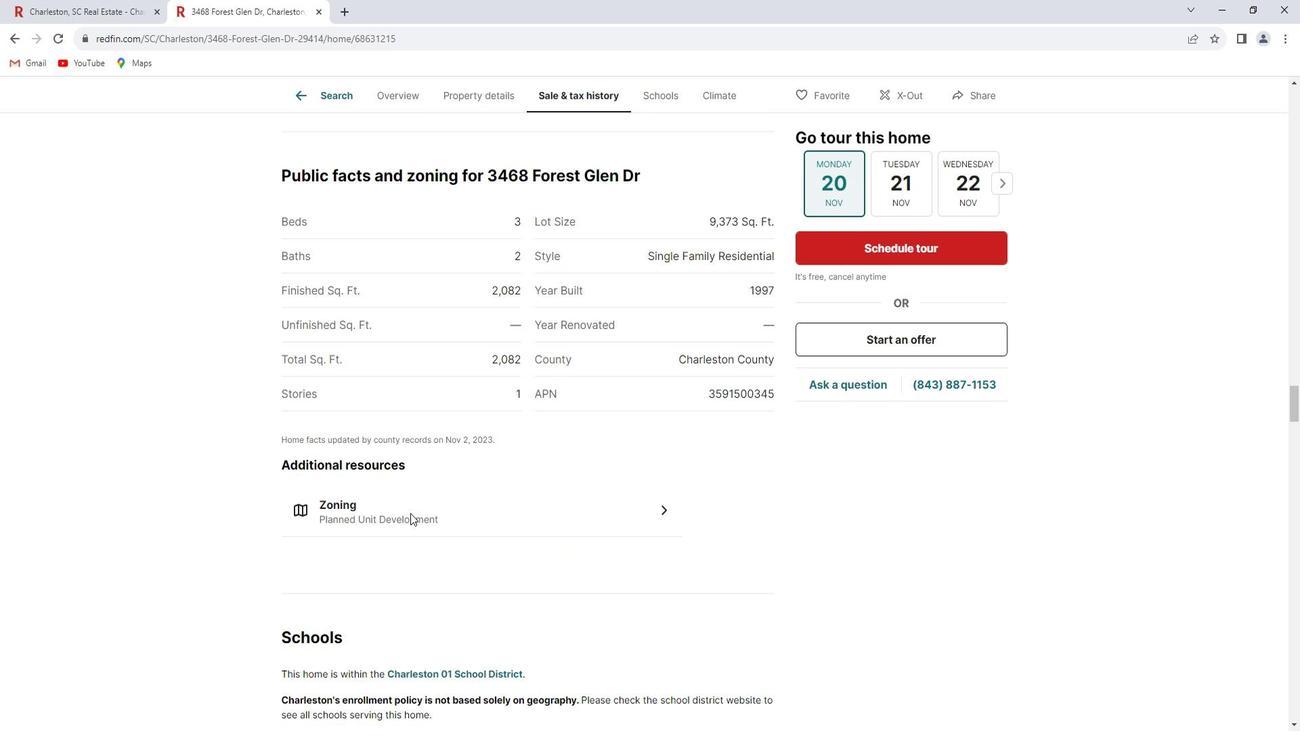 
Action: Mouse scrolled (418, 501) with delta (0, 0)
Screenshot: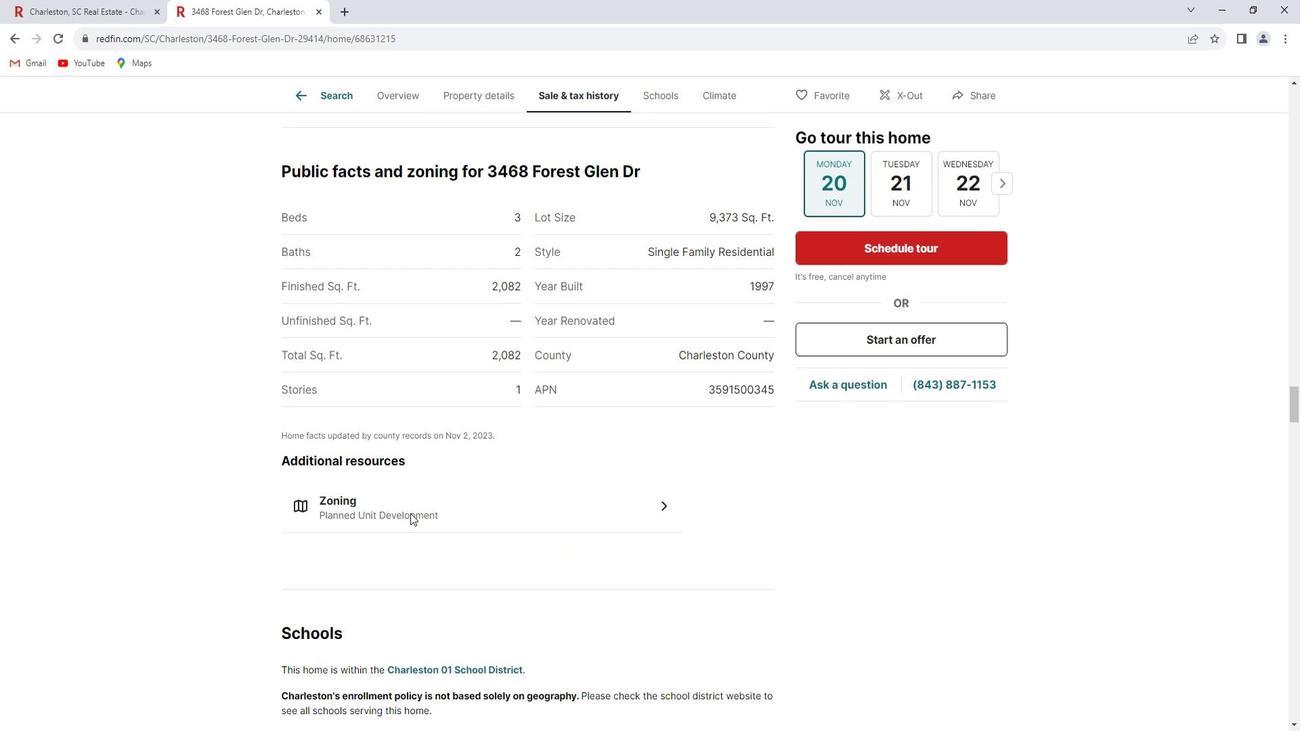 
Action: Mouse scrolled (418, 501) with delta (0, 0)
Screenshot: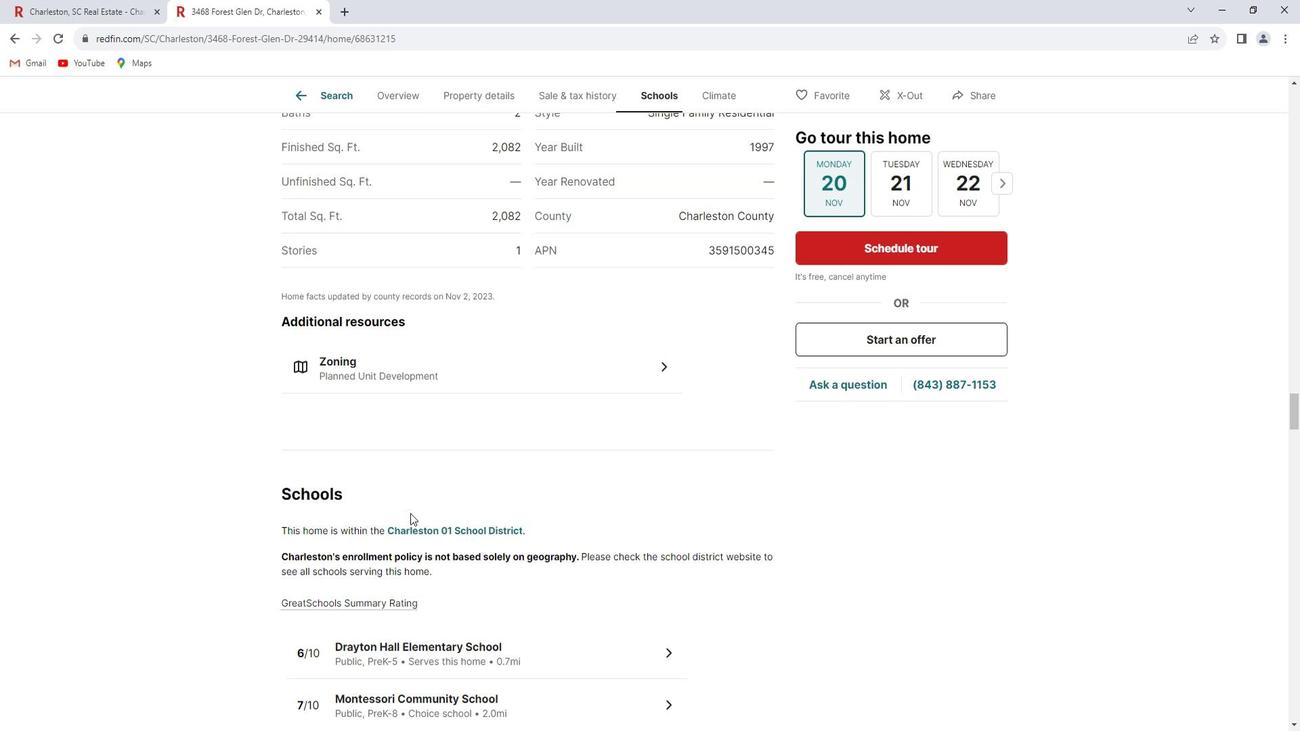 
Action: Mouse scrolled (418, 501) with delta (0, 0)
Screenshot: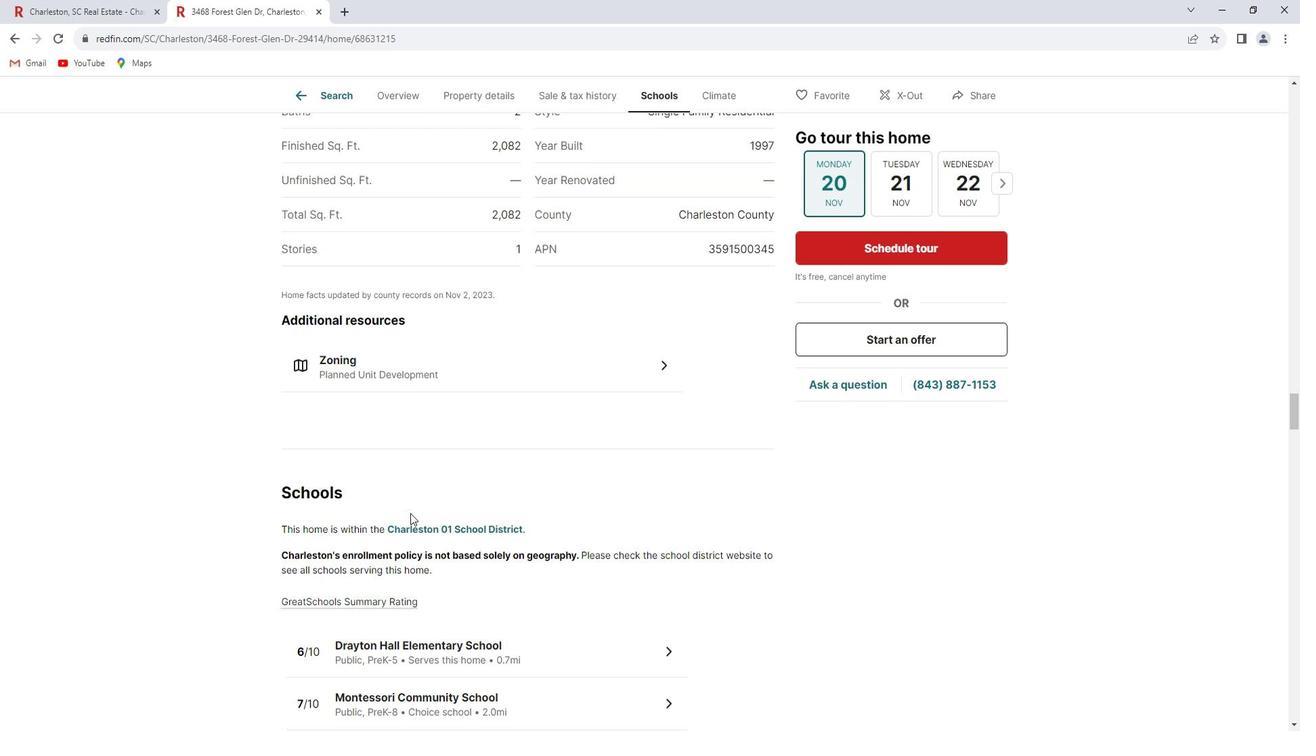 
Action: Mouse scrolled (418, 501) with delta (0, 0)
Screenshot: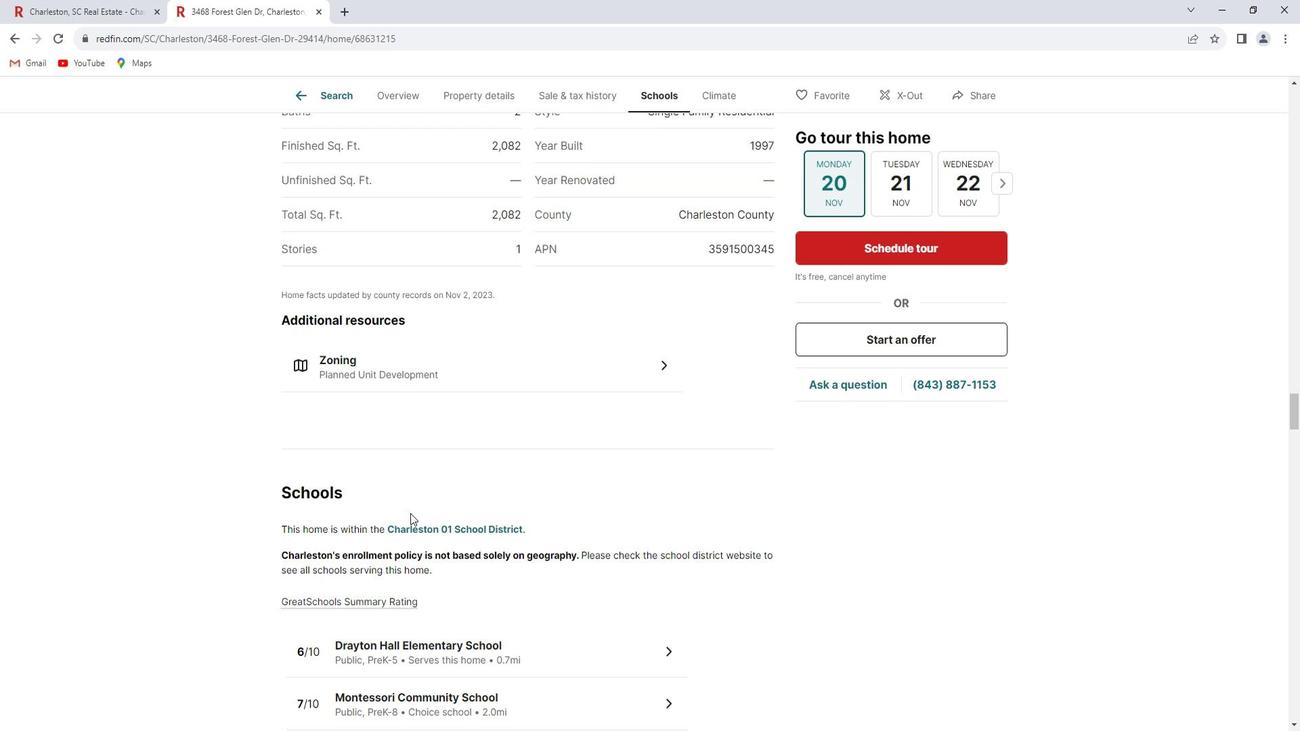 
Action: Mouse scrolled (418, 501) with delta (0, 0)
Screenshot: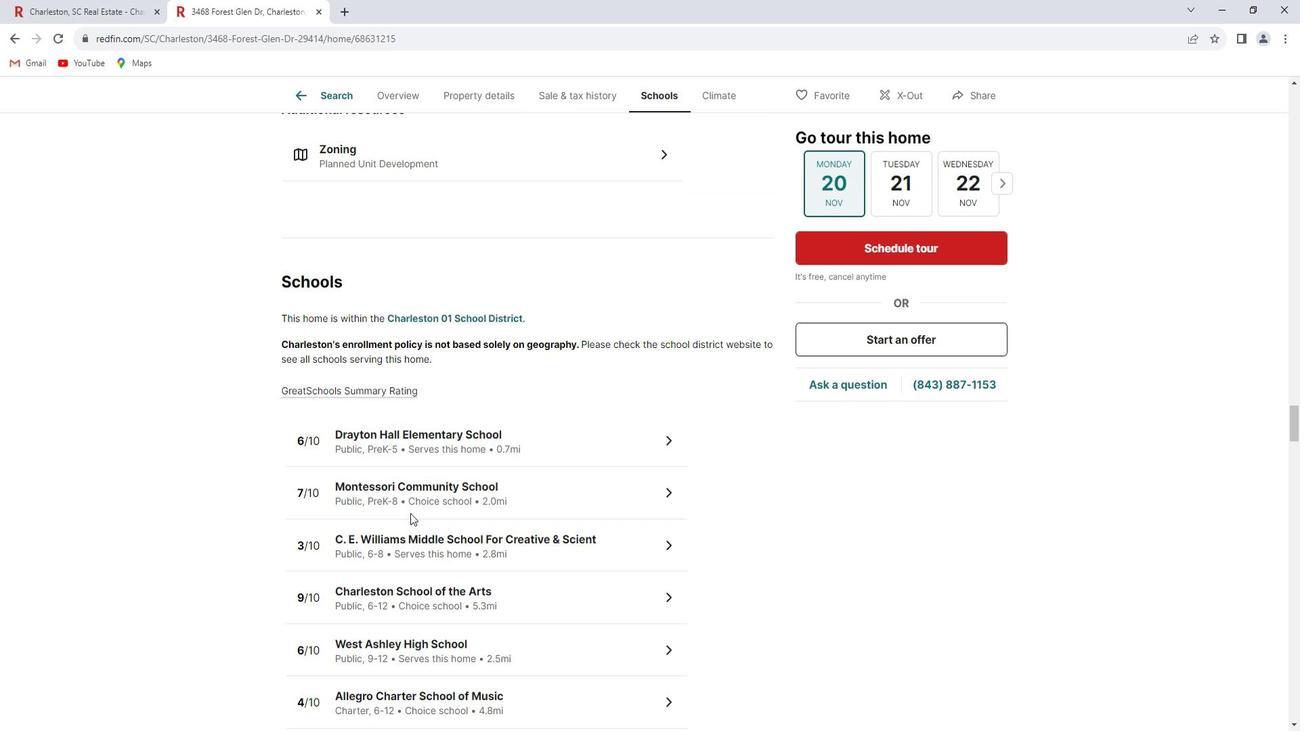 
Action: Mouse scrolled (418, 501) with delta (0, 0)
Screenshot: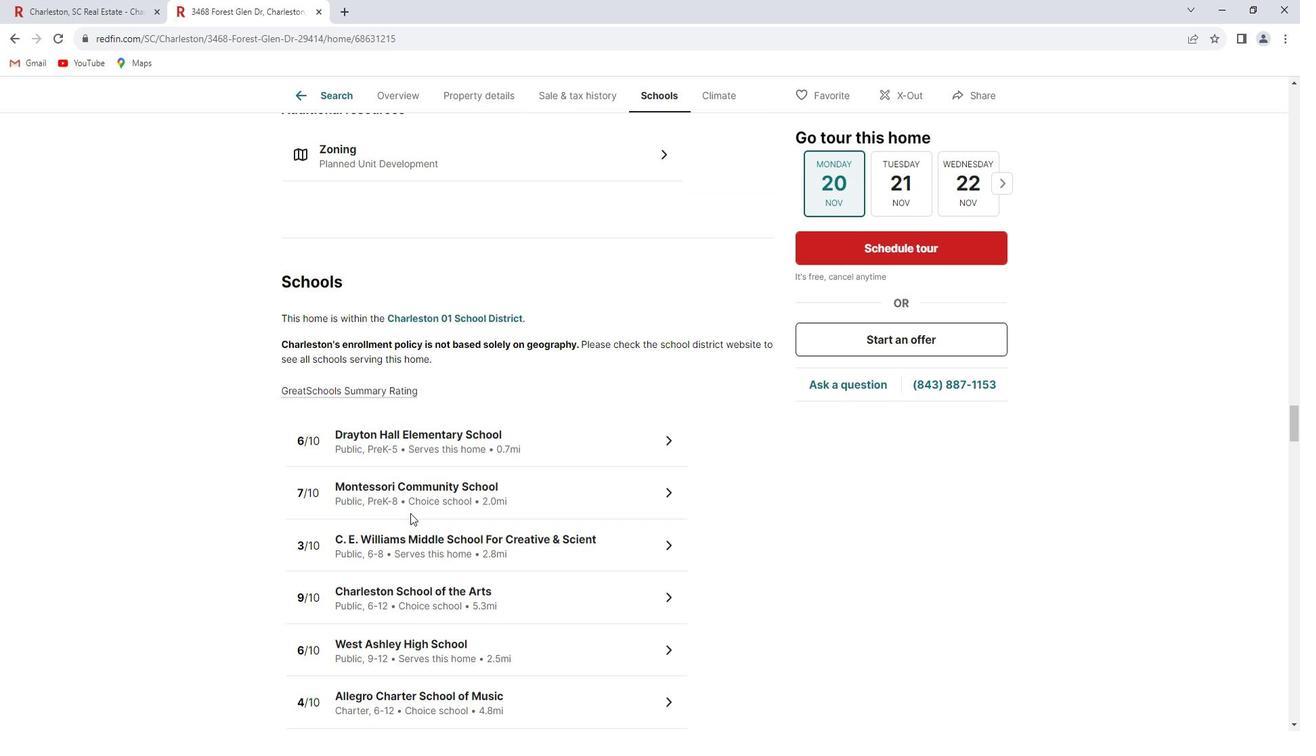 
Action: Mouse scrolled (418, 501) with delta (0, 0)
Screenshot: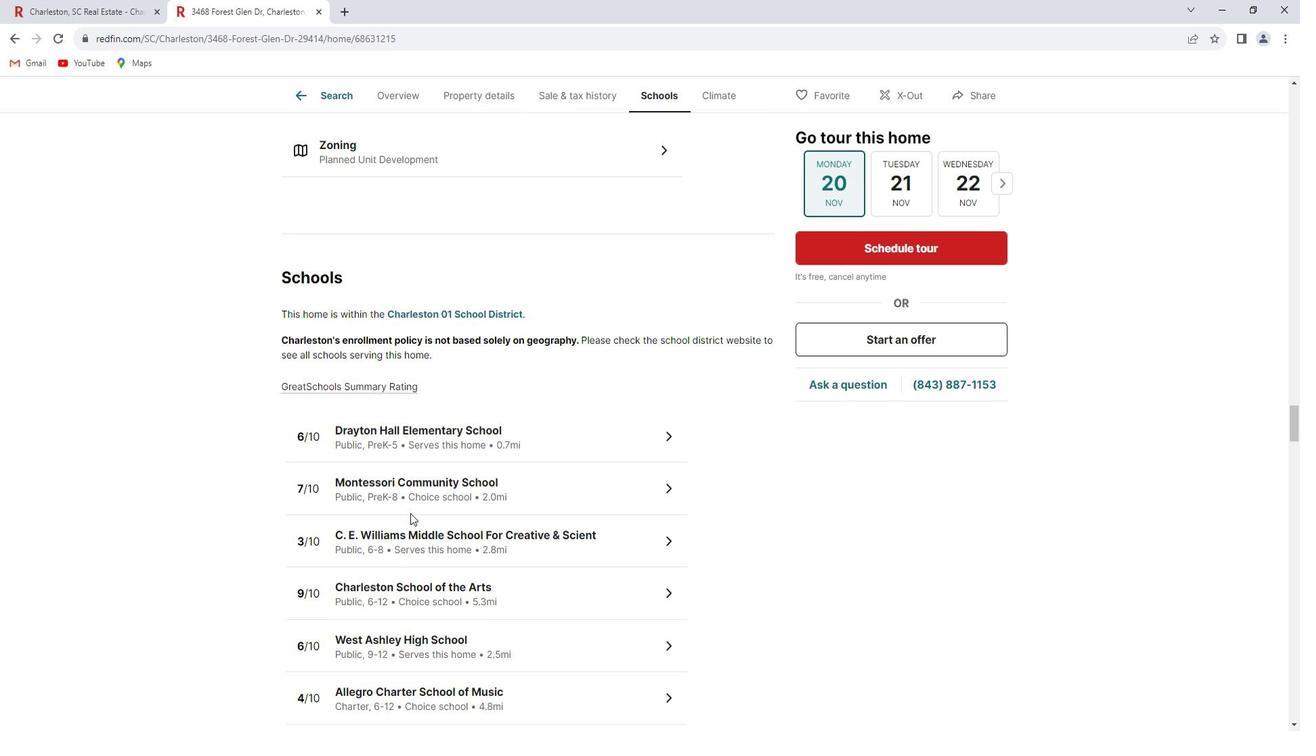 
Action: Mouse scrolled (418, 501) with delta (0, 0)
Screenshot: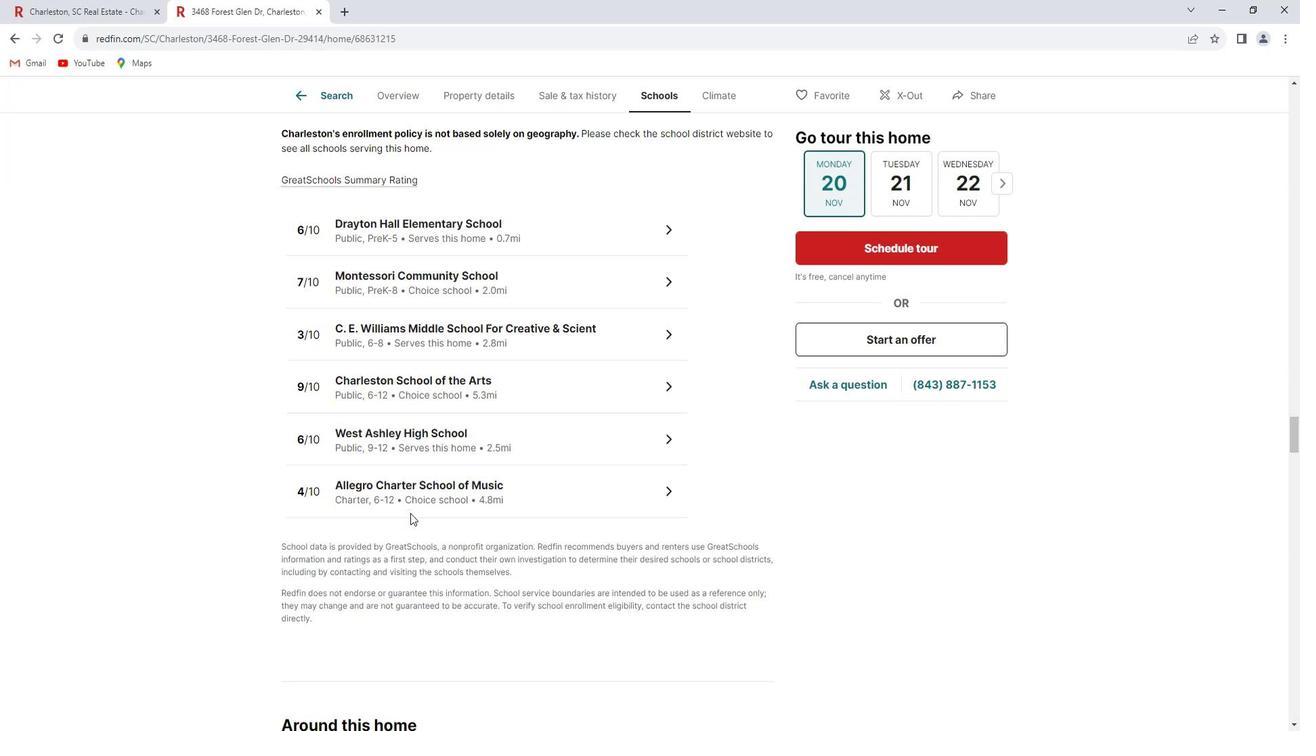 
Action: Mouse scrolled (418, 501) with delta (0, 0)
Screenshot: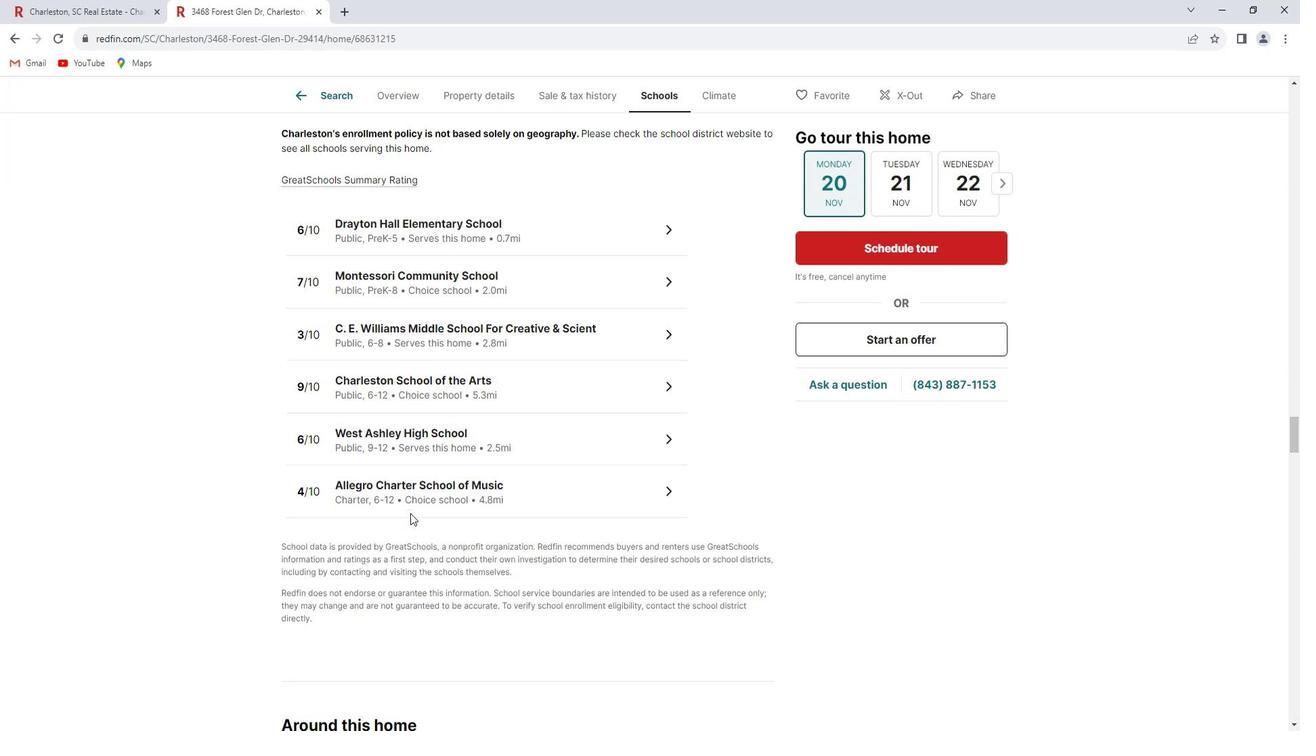 
Action: Mouse scrolled (418, 501) with delta (0, 0)
Screenshot: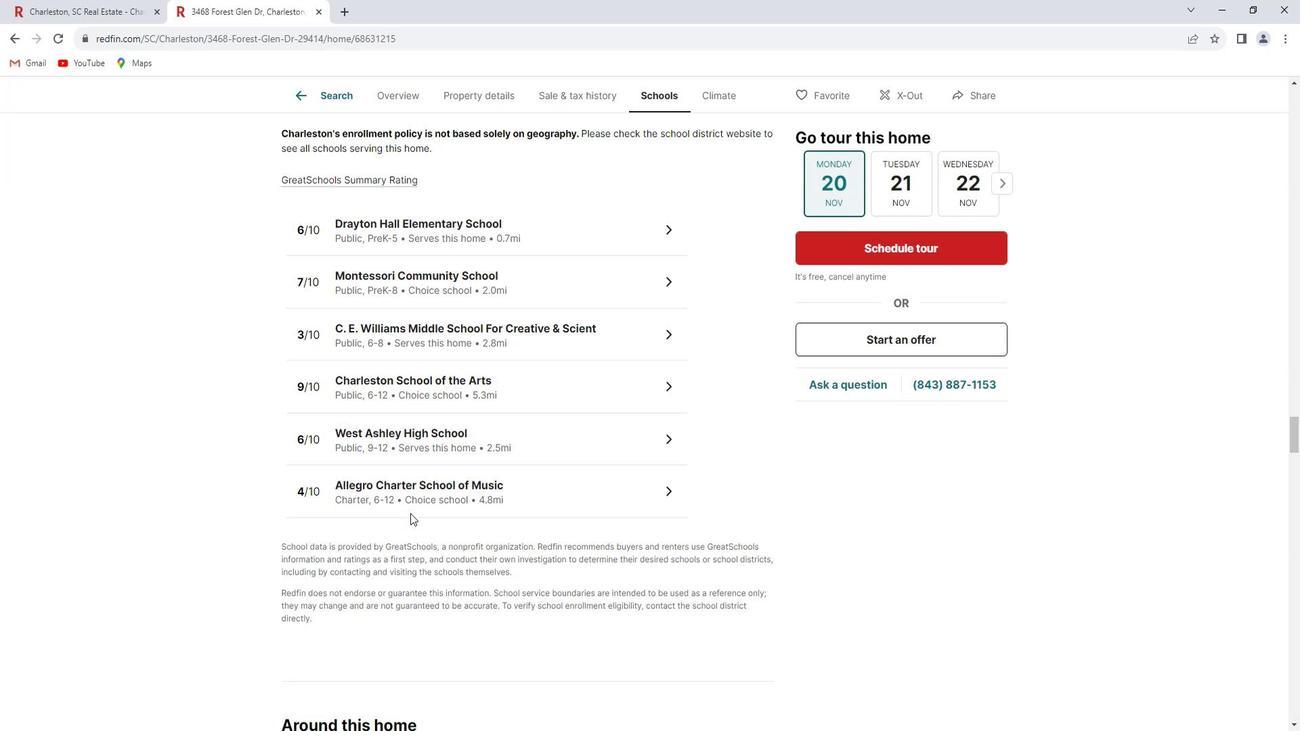 
Action: Mouse scrolled (418, 501) with delta (0, 0)
Screenshot: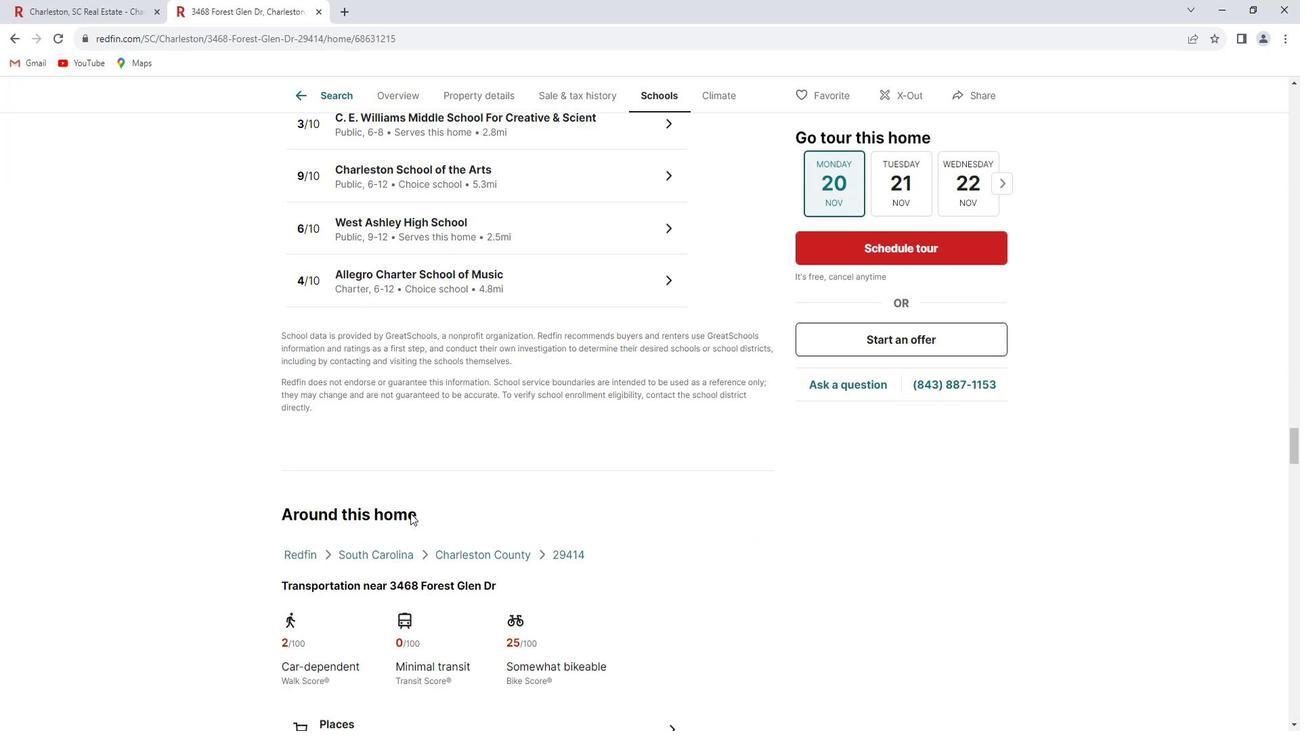 
Action: Mouse scrolled (418, 501) with delta (0, 0)
Screenshot: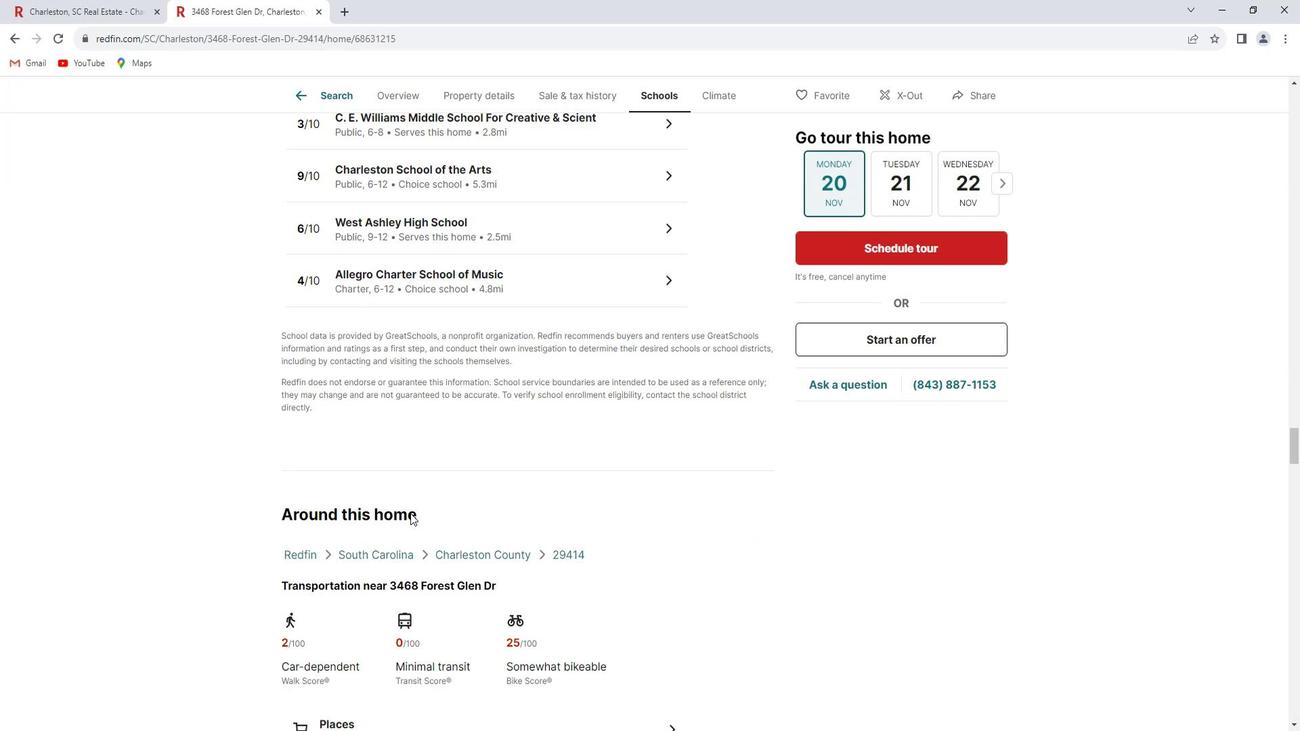 
Action: Mouse scrolled (418, 501) with delta (0, 0)
Screenshot: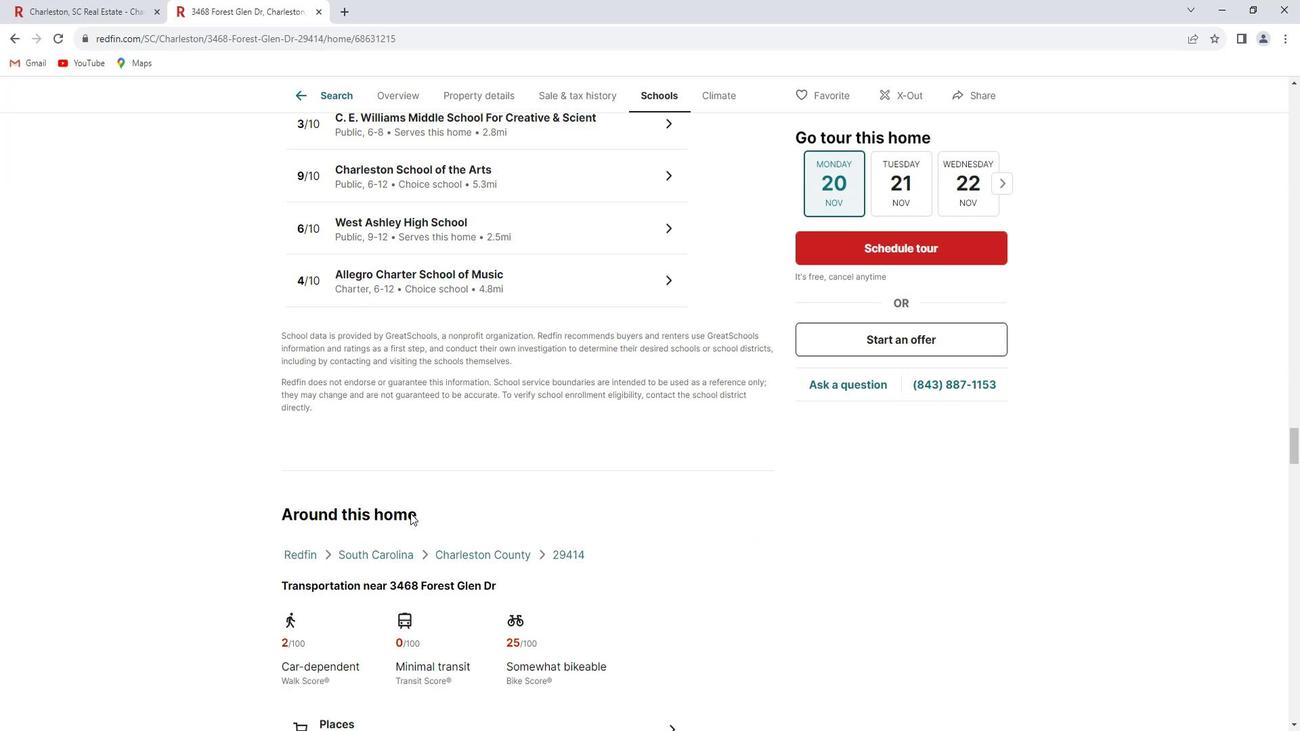 
Action: Mouse scrolled (418, 501) with delta (0, 0)
Screenshot: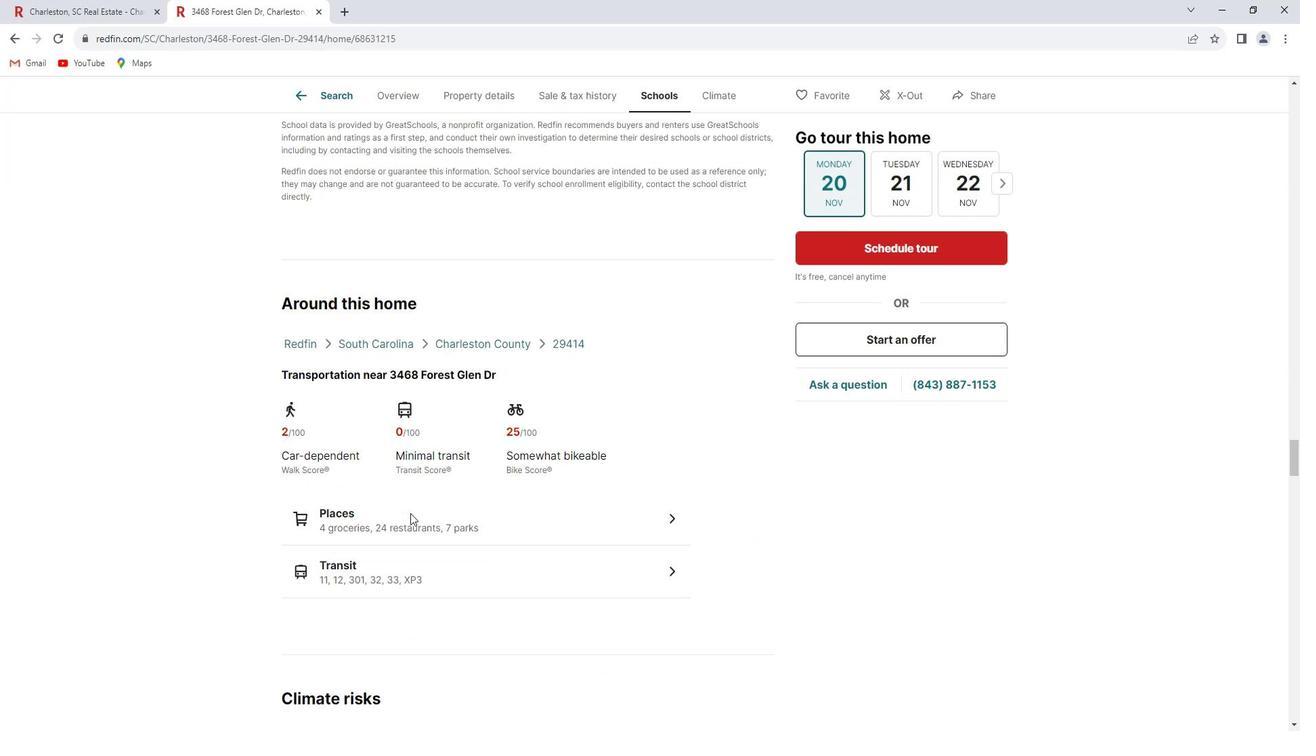 
Action: Mouse scrolled (418, 501) with delta (0, 0)
Screenshot: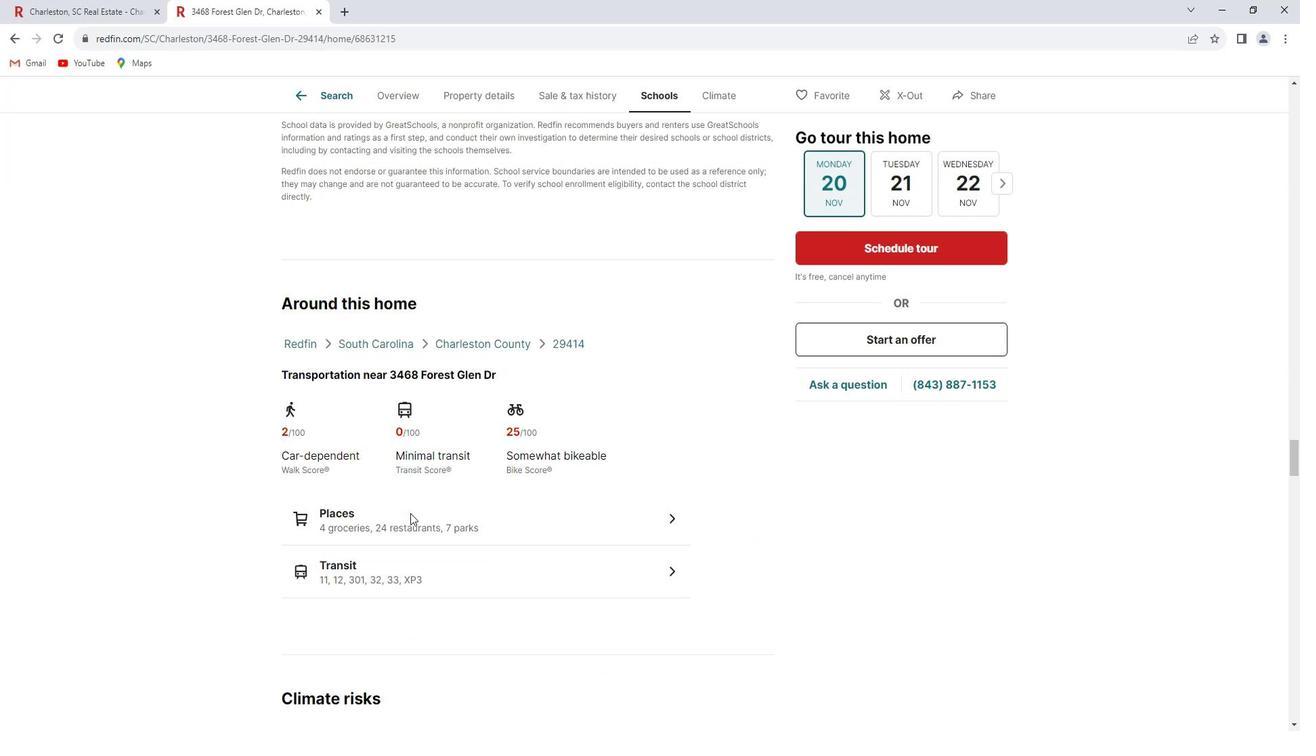 
Action: Mouse scrolled (418, 501) with delta (0, 0)
Screenshot: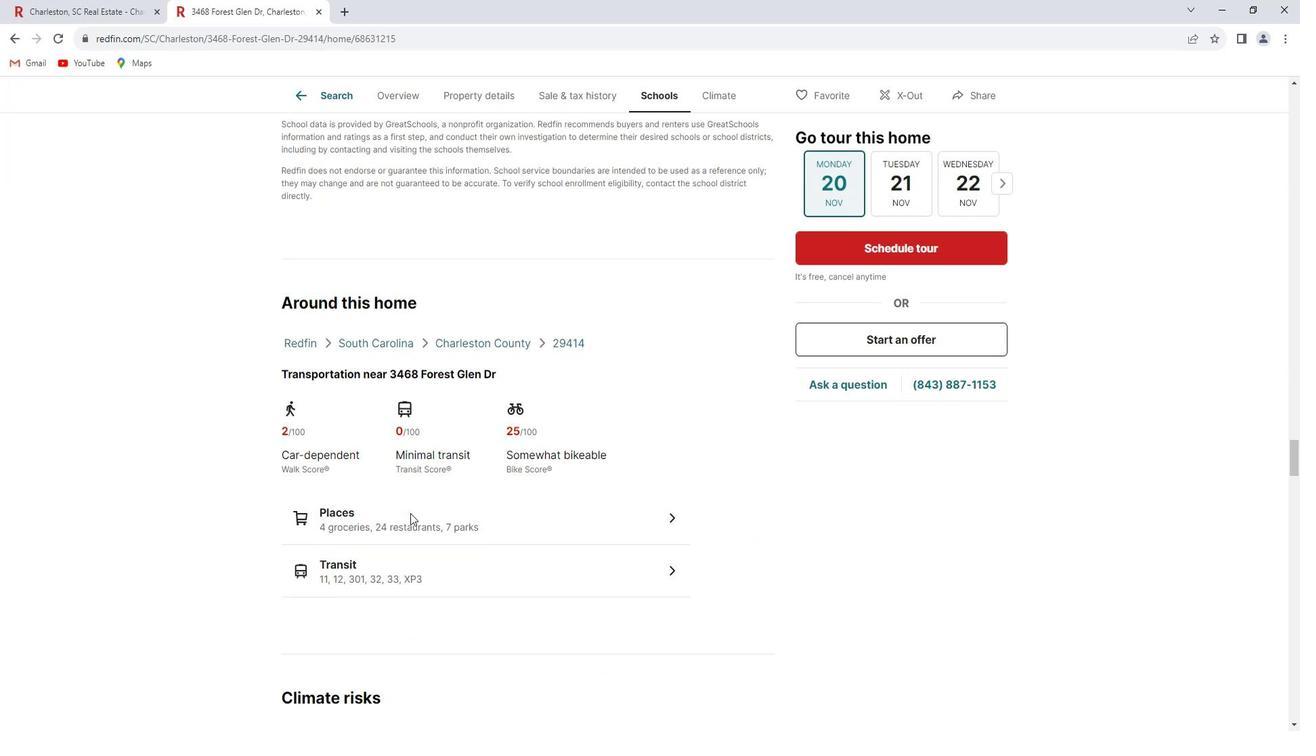 
Action: Mouse scrolled (418, 501) with delta (0, 0)
Screenshot: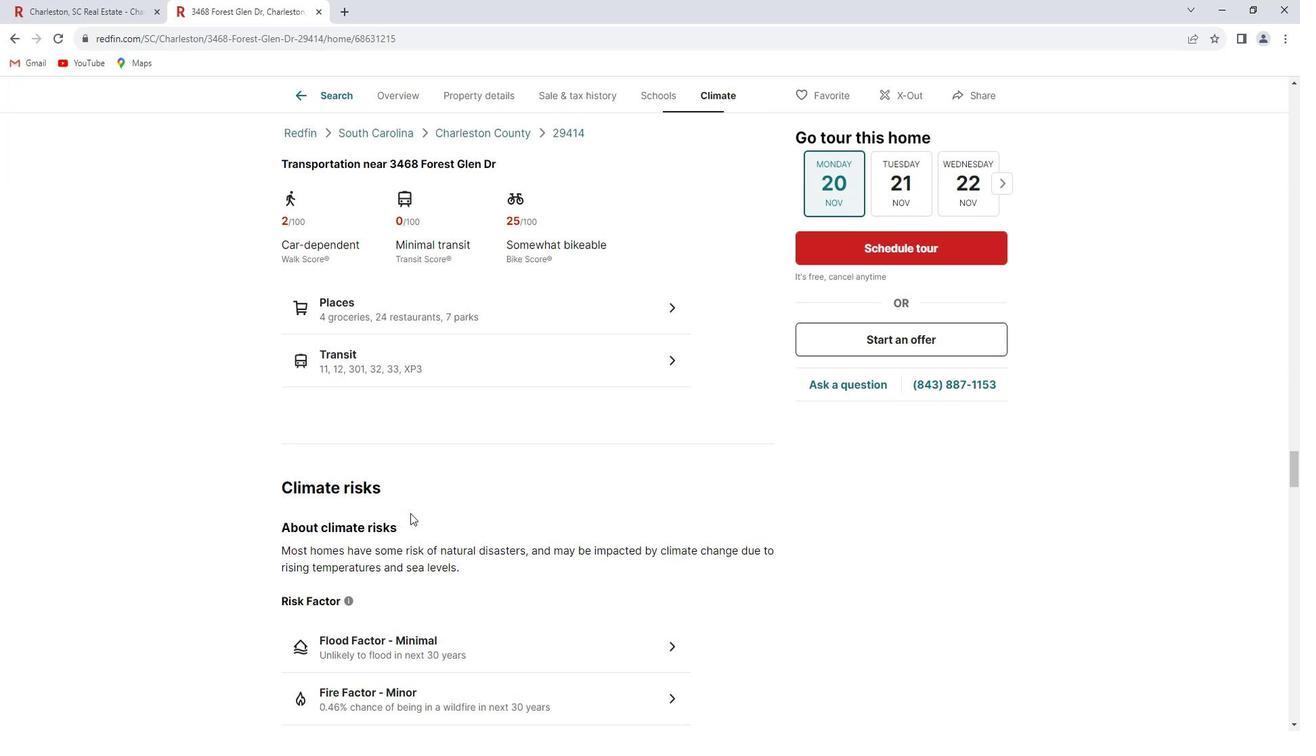 
Action: Mouse scrolled (418, 501) with delta (0, 0)
Screenshot: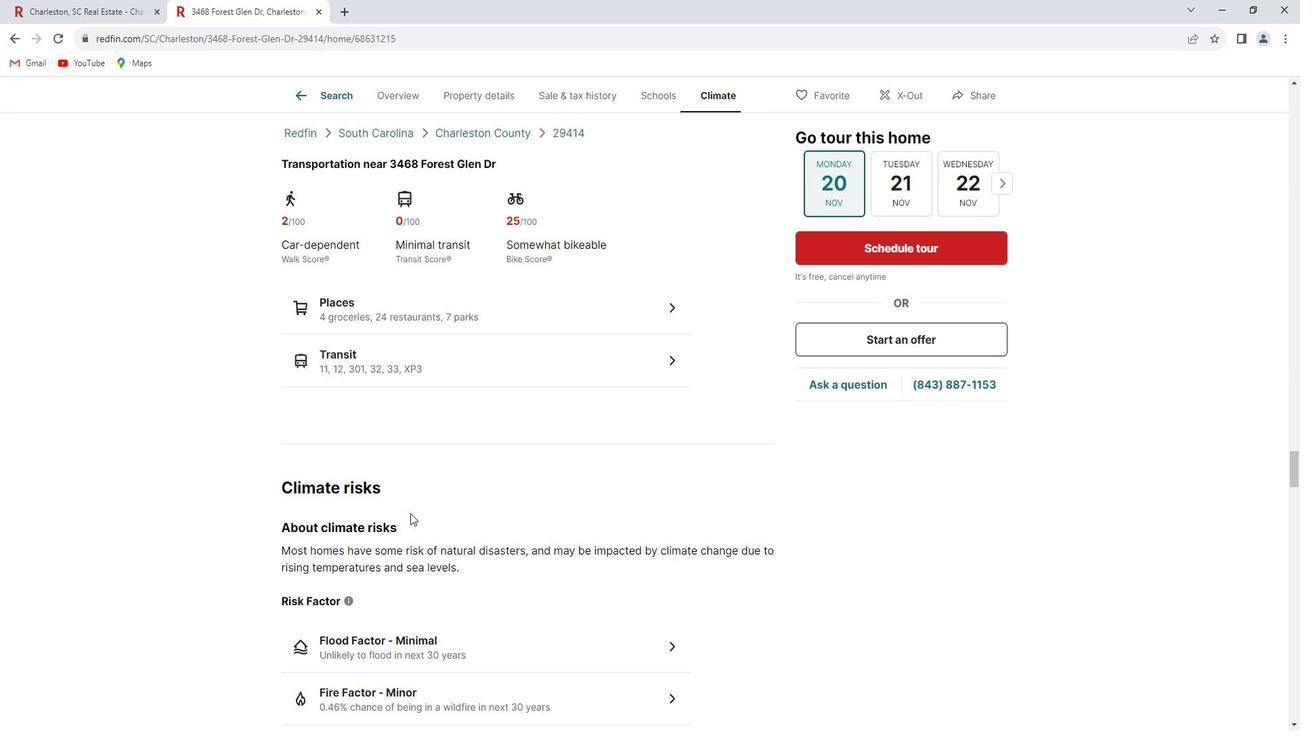 
Action: Mouse scrolled (418, 501) with delta (0, 0)
Screenshot: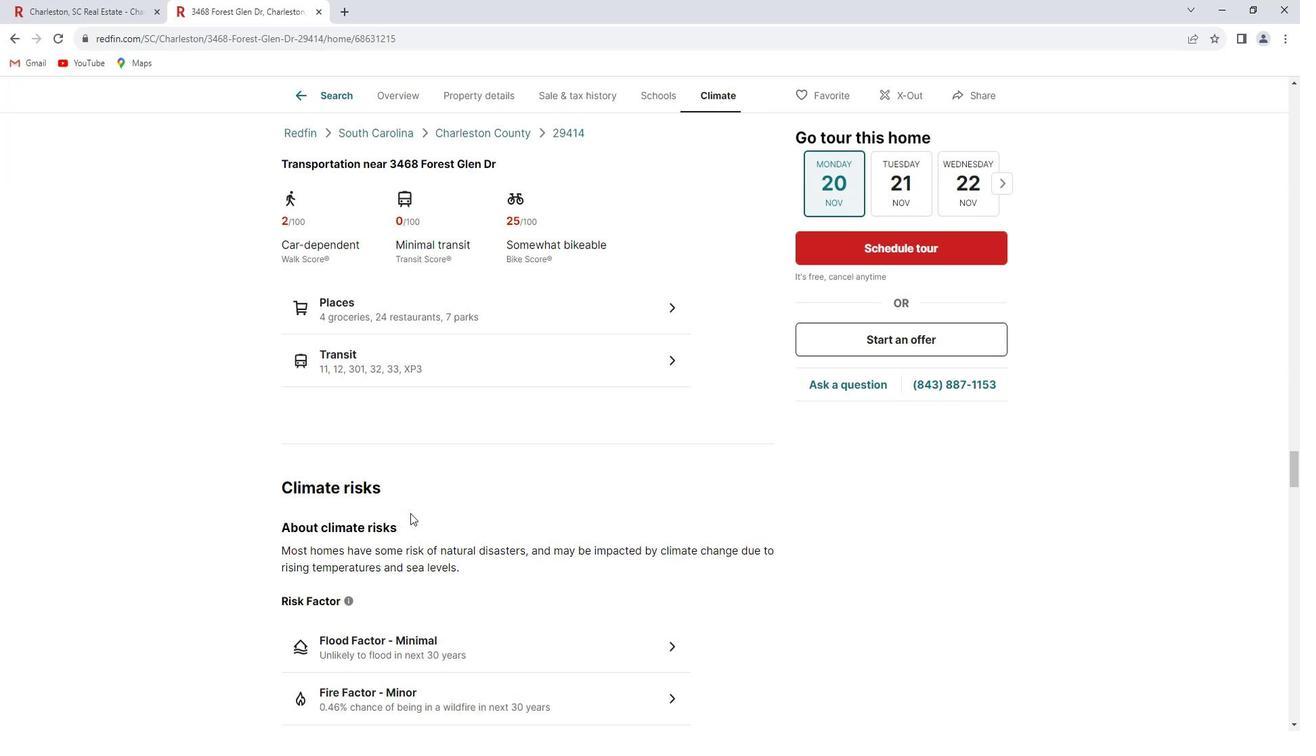 
Action: Mouse scrolled (418, 501) with delta (0, 0)
Screenshot: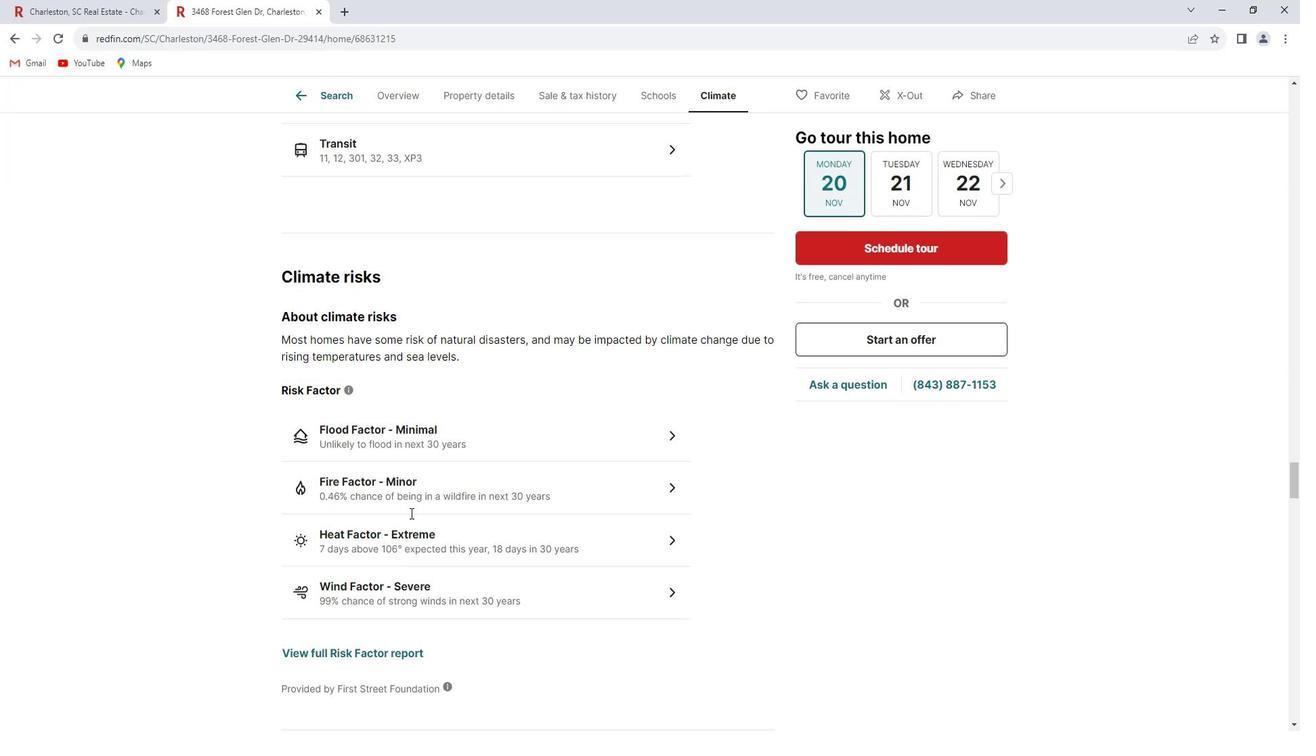 
Action: Mouse scrolled (418, 501) with delta (0, 0)
Screenshot: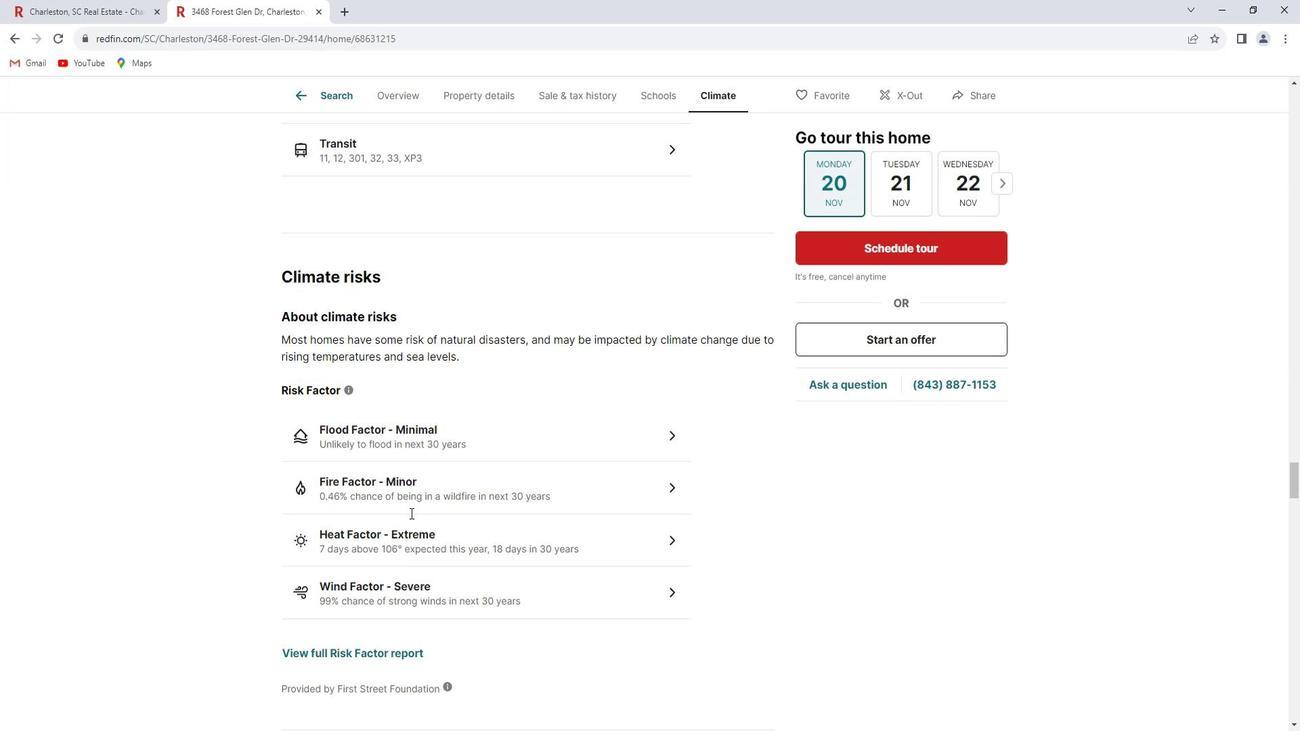 
Action: Mouse scrolled (418, 501) with delta (0, 0)
Screenshot: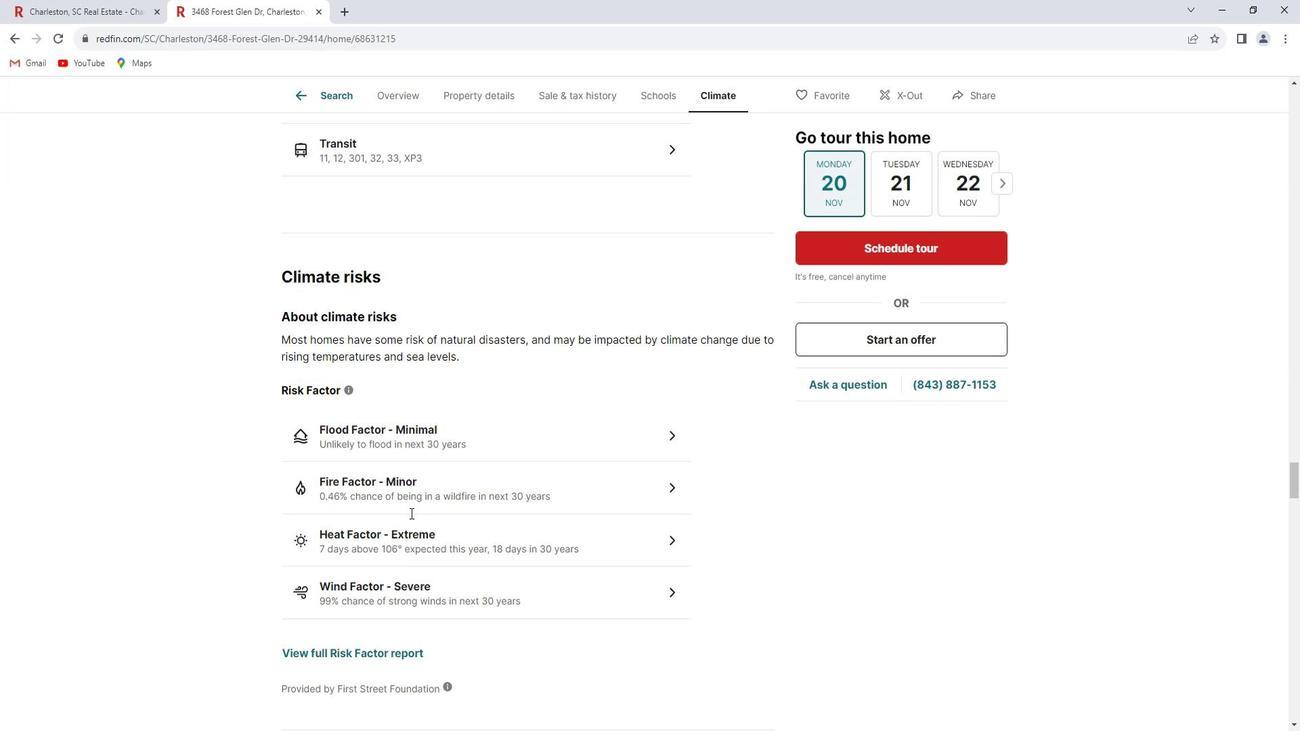 
Action: Mouse scrolled (418, 501) with delta (0, 0)
Screenshot: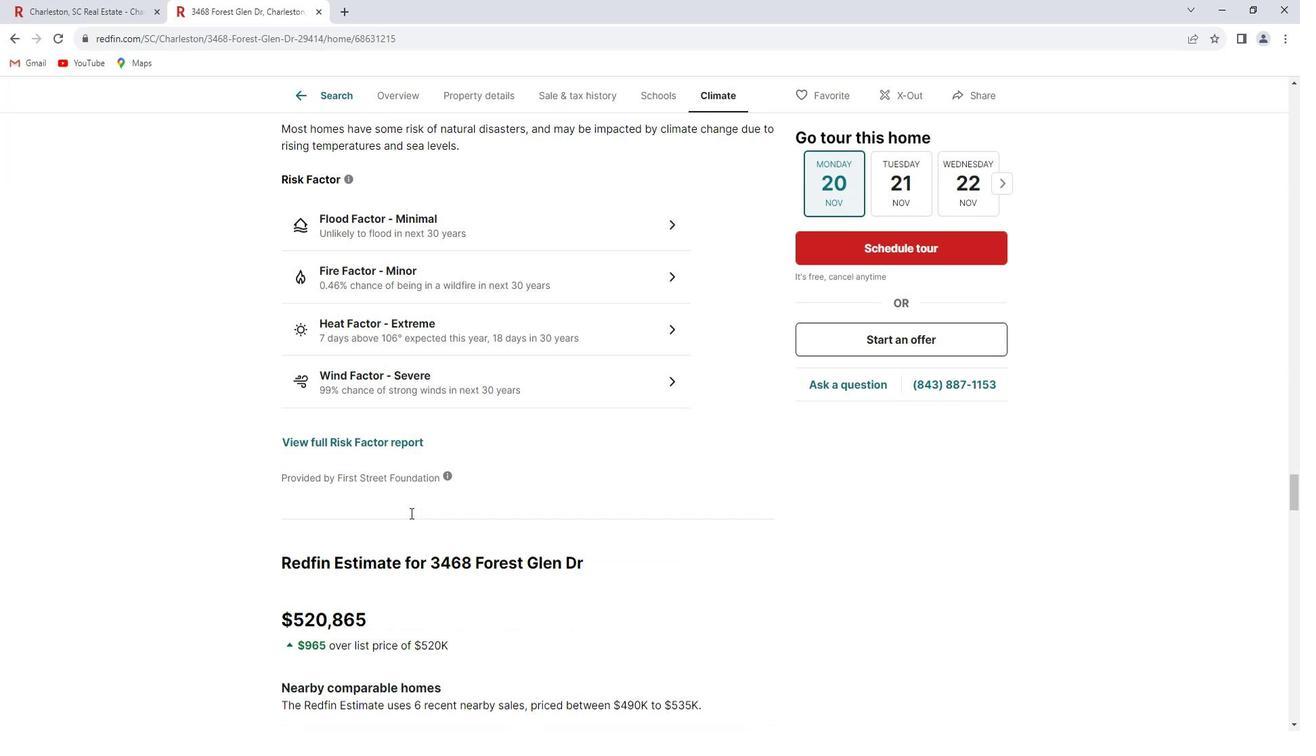 
Action: Mouse scrolled (418, 501) with delta (0, 0)
Screenshot: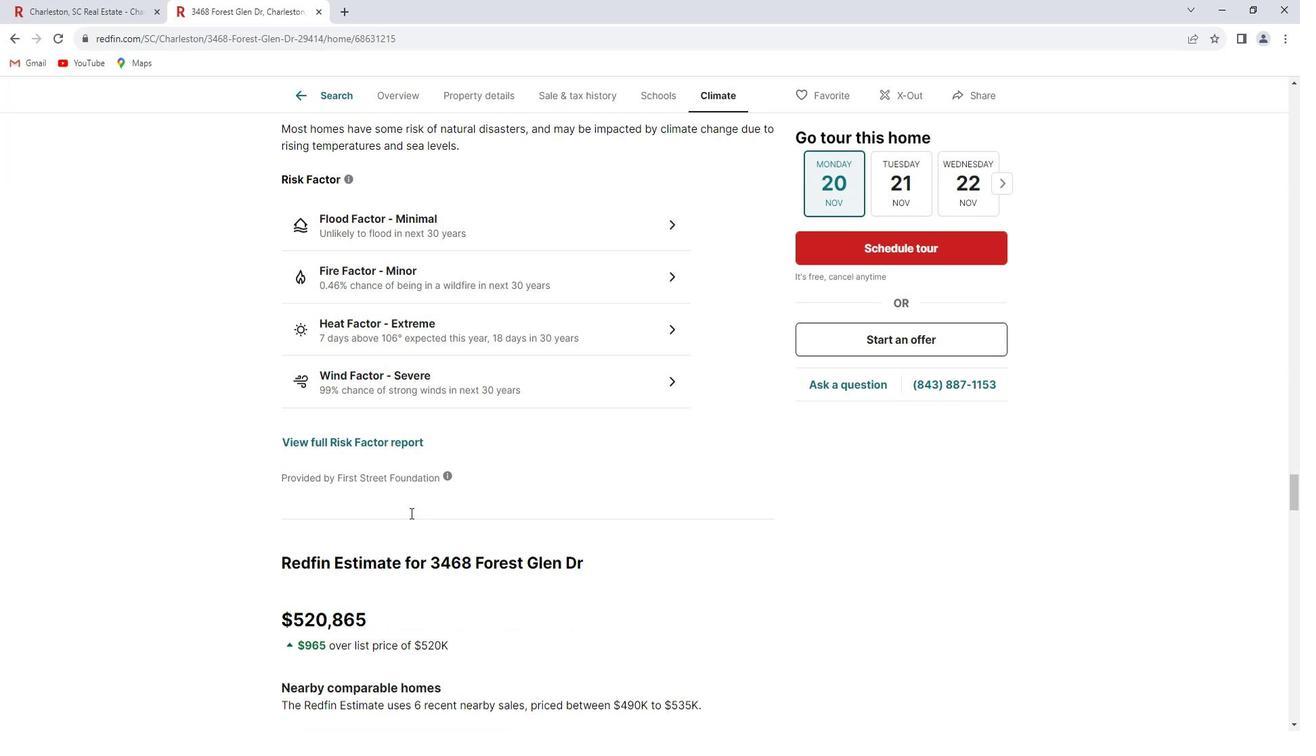 
Action: Mouse scrolled (418, 501) with delta (0, 0)
Screenshot: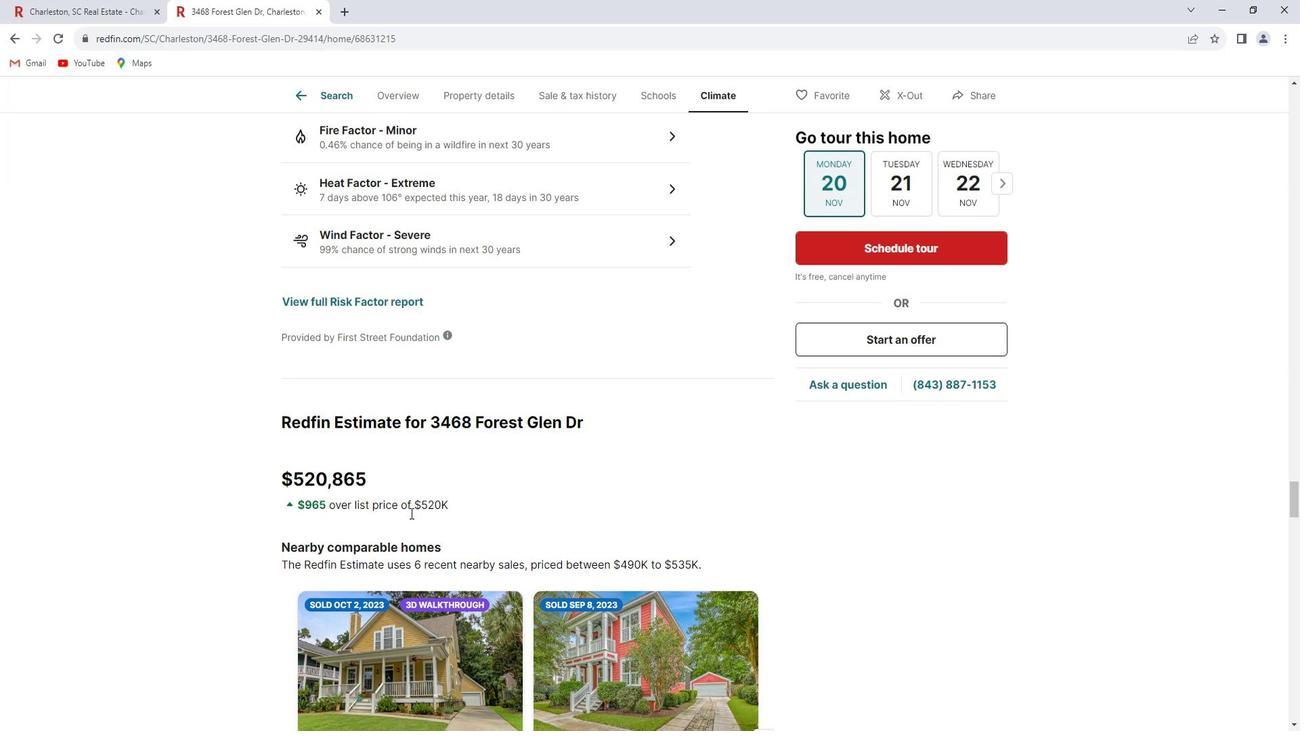 
Action: Mouse scrolled (418, 501) with delta (0, 0)
Screenshot: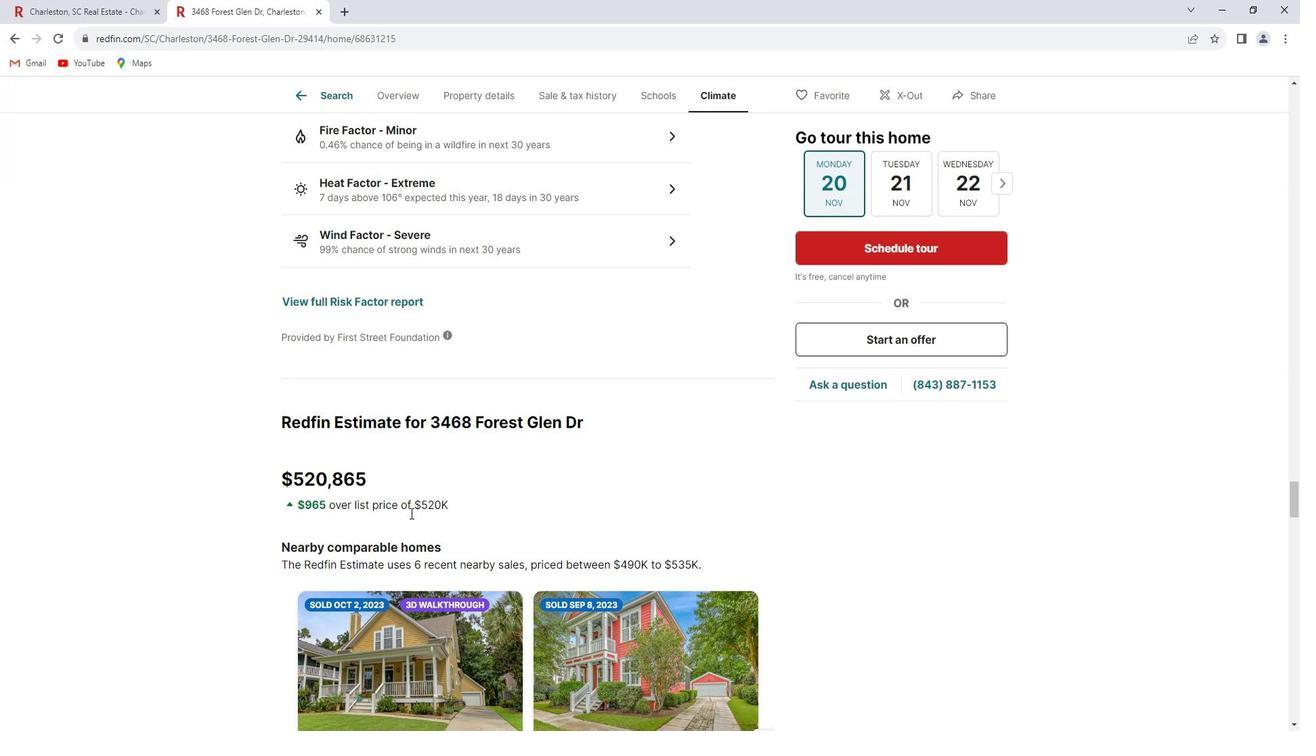 
Action: Mouse scrolled (418, 501) with delta (0, 0)
Screenshot: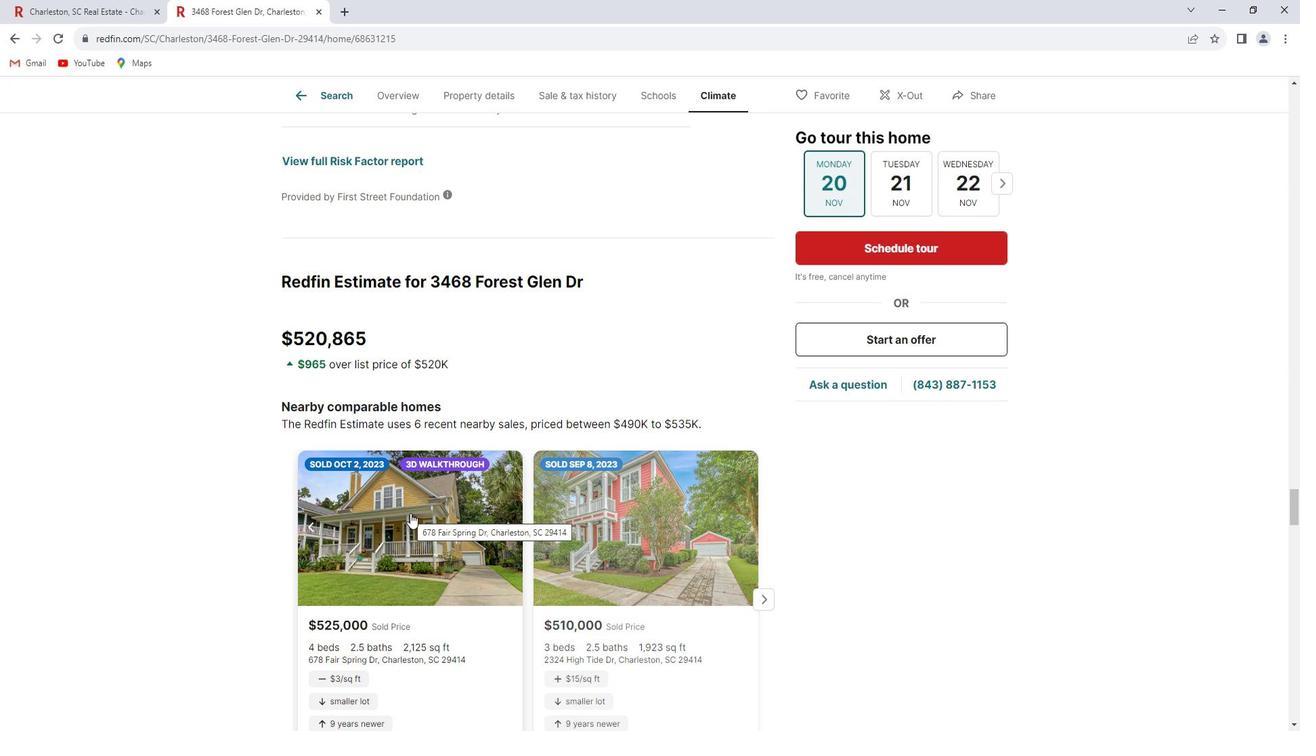 
Action: Mouse scrolled (418, 501) with delta (0, 0)
Screenshot: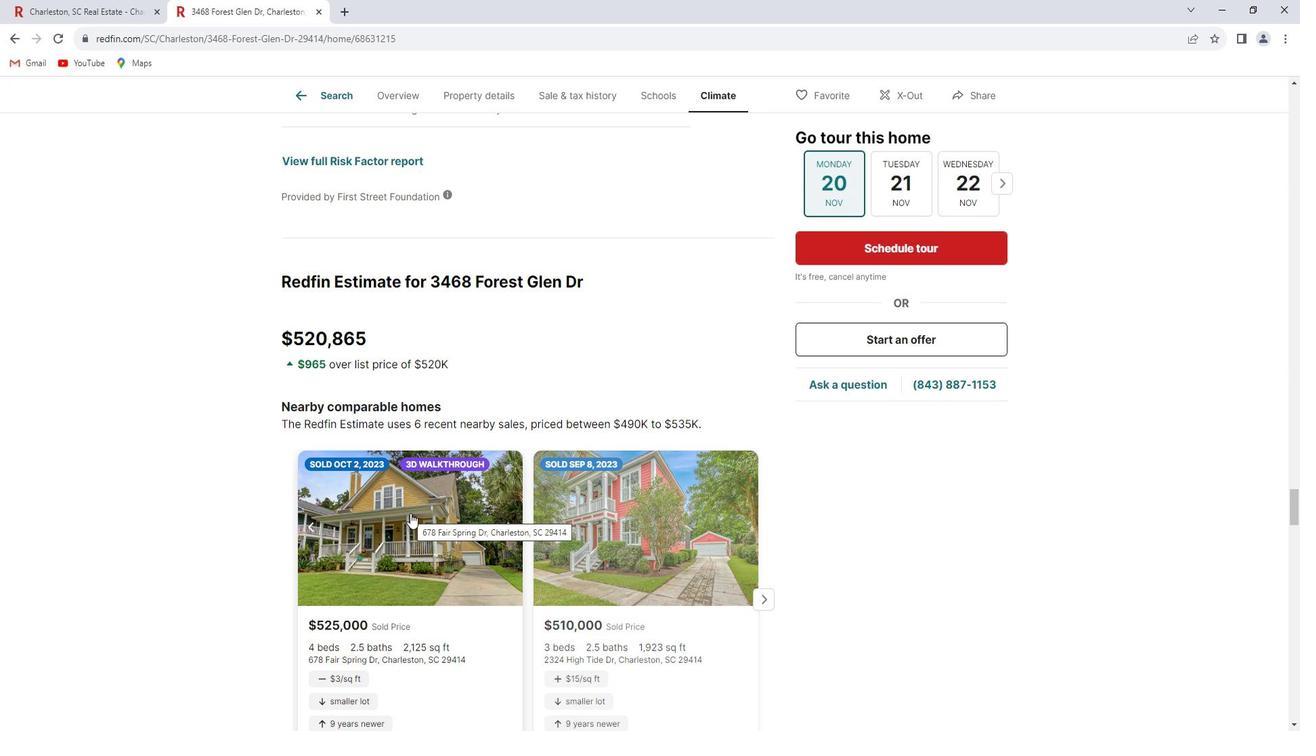 
Action: Mouse scrolled (418, 501) with delta (0, 0)
Screenshot: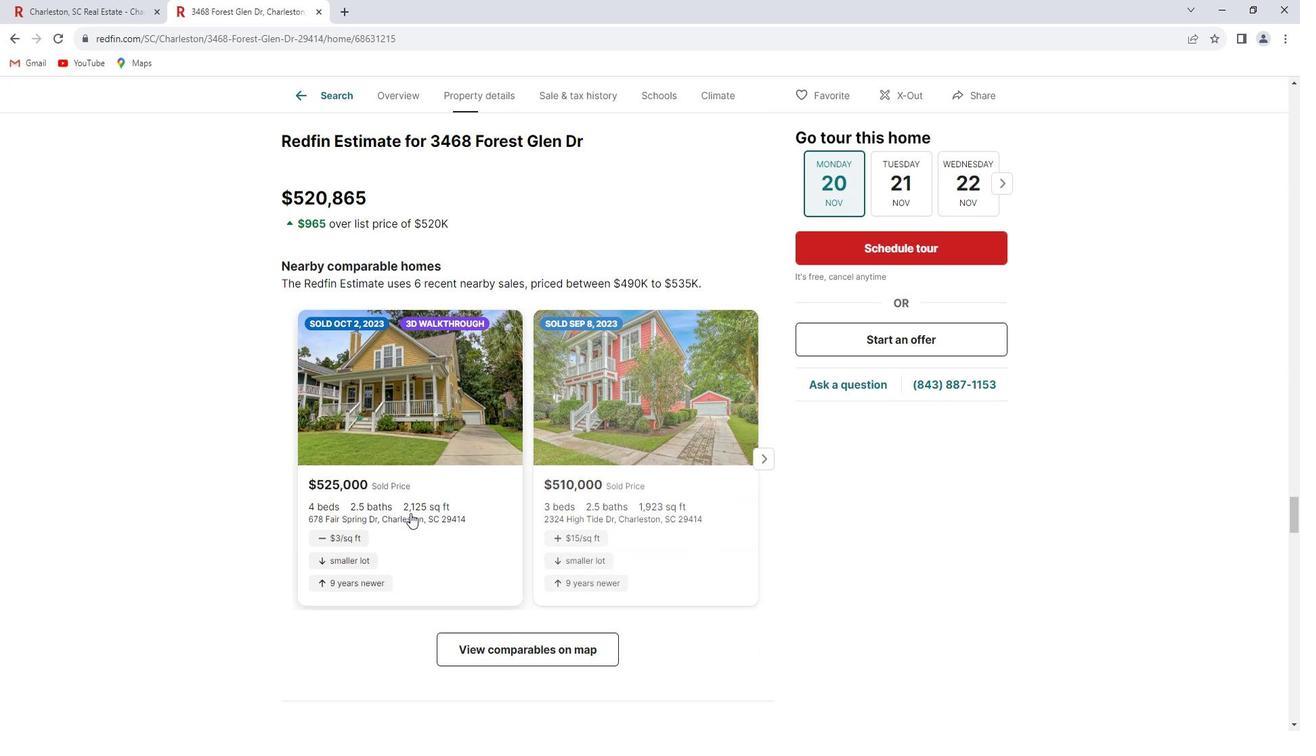 
Action: Mouse scrolled (418, 501) with delta (0, 0)
Screenshot: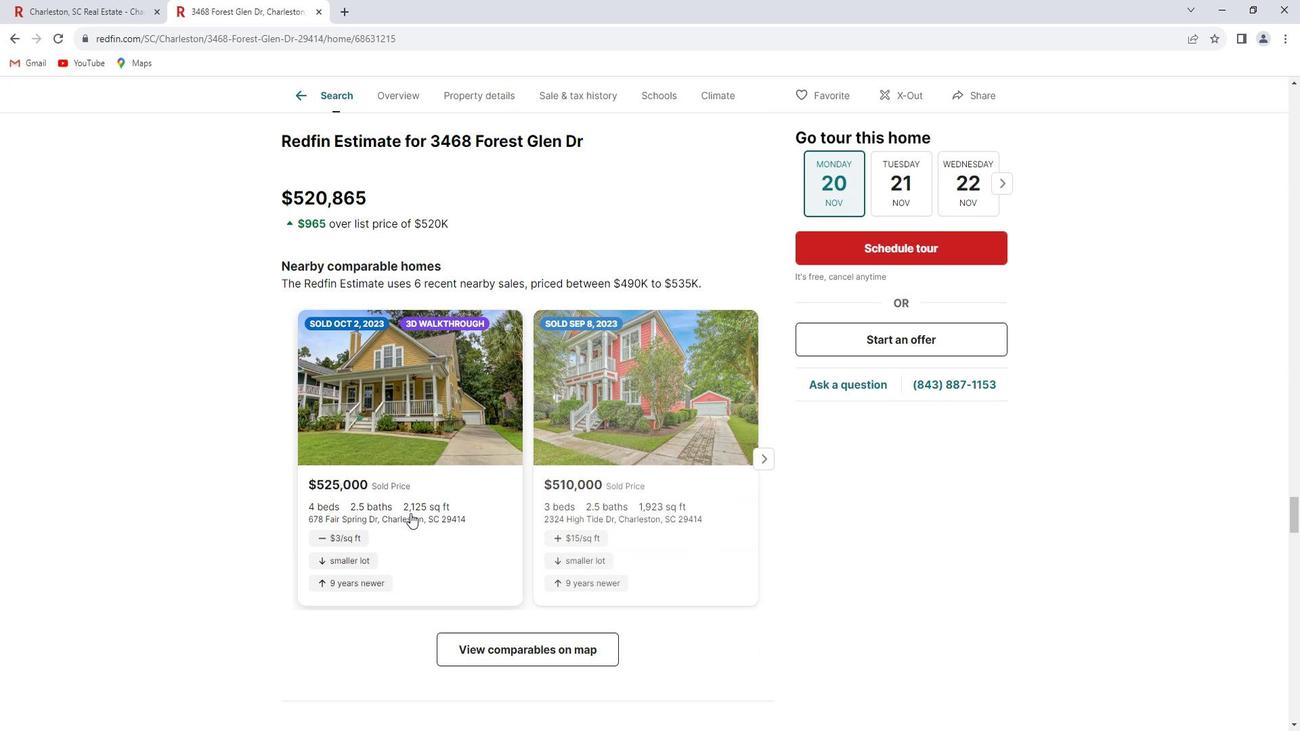 
Action: Mouse scrolled (418, 501) with delta (0, 0)
Screenshot: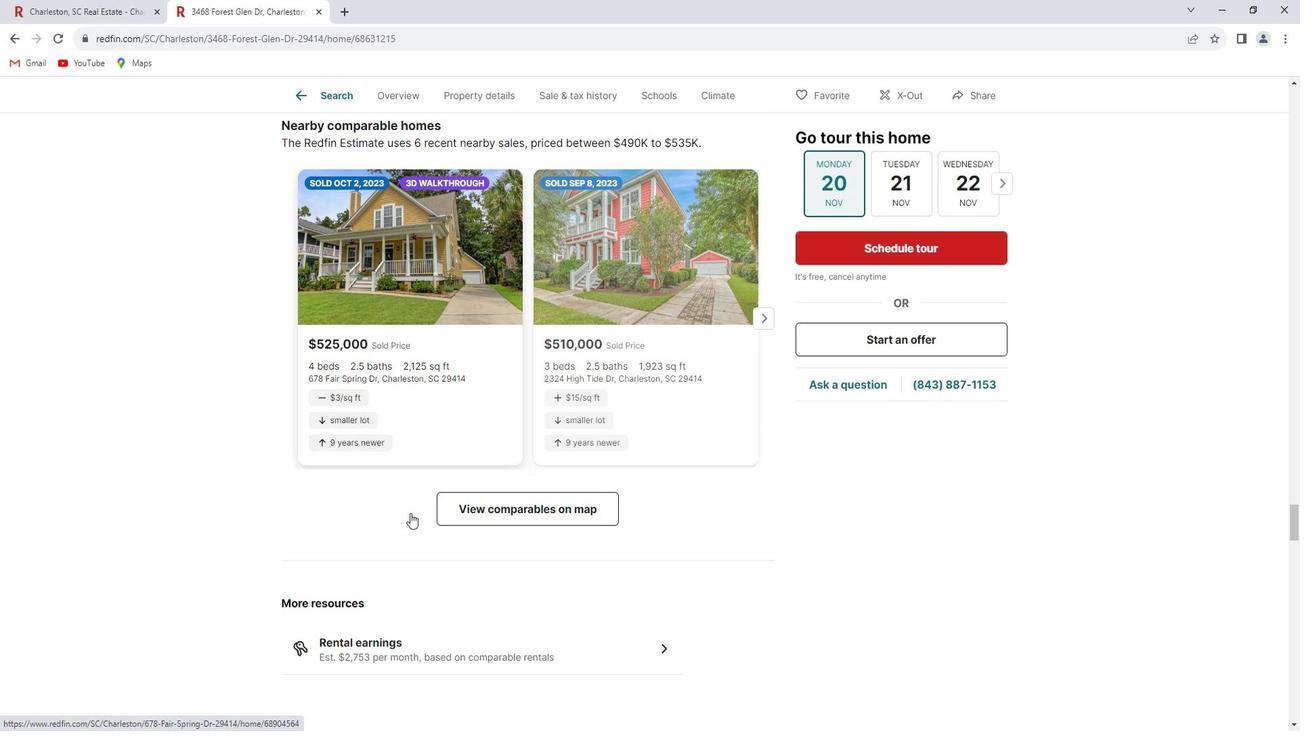 
Action: Mouse scrolled (418, 501) with delta (0, 0)
Screenshot: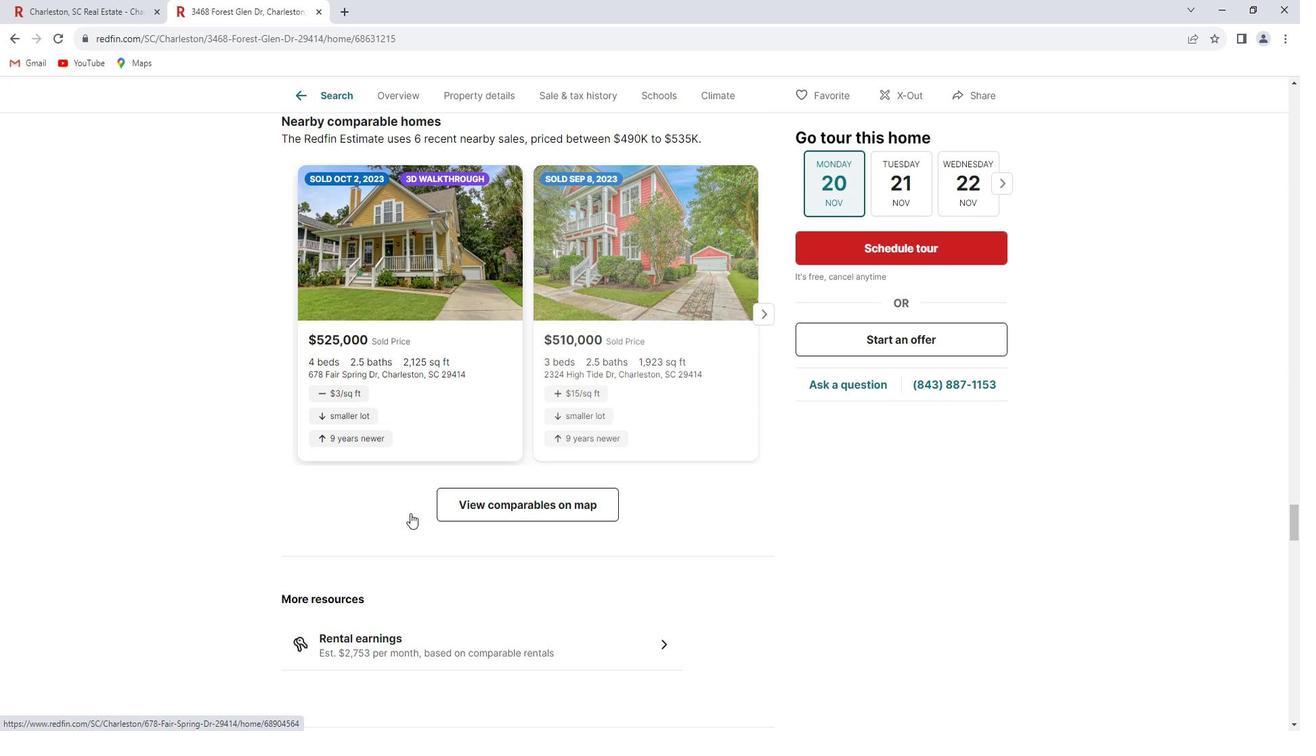 
Action: Mouse scrolled (418, 501) with delta (0, 0)
Screenshot: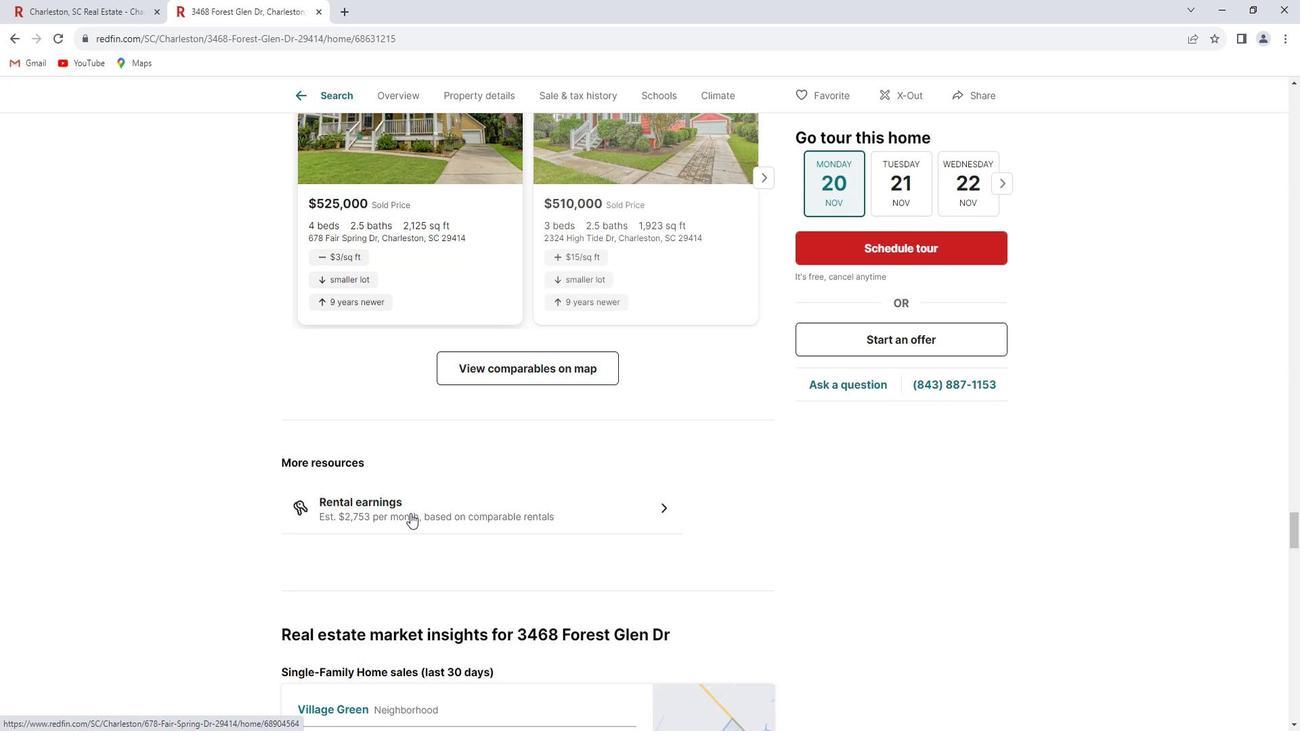 
Action: Mouse scrolled (418, 501) with delta (0, 0)
Screenshot: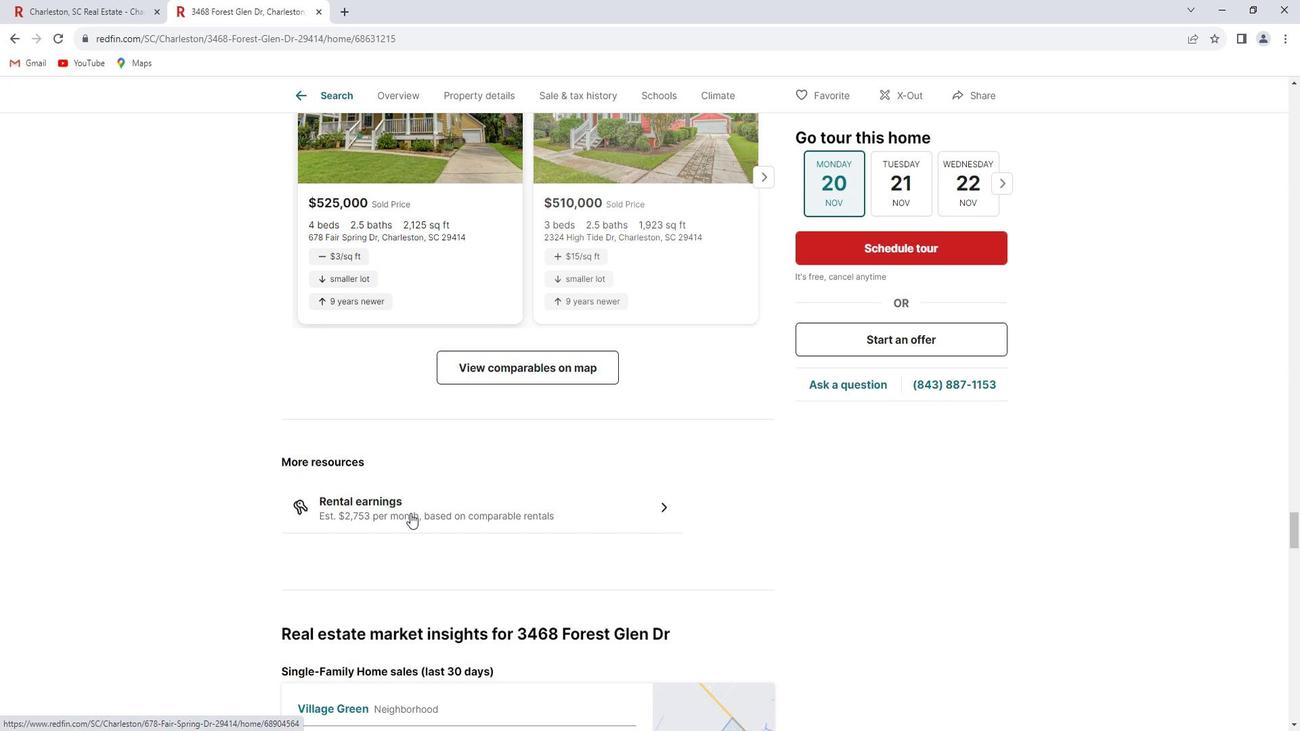 
Action: Mouse scrolled (418, 501) with delta (0, 0)
Screenshot: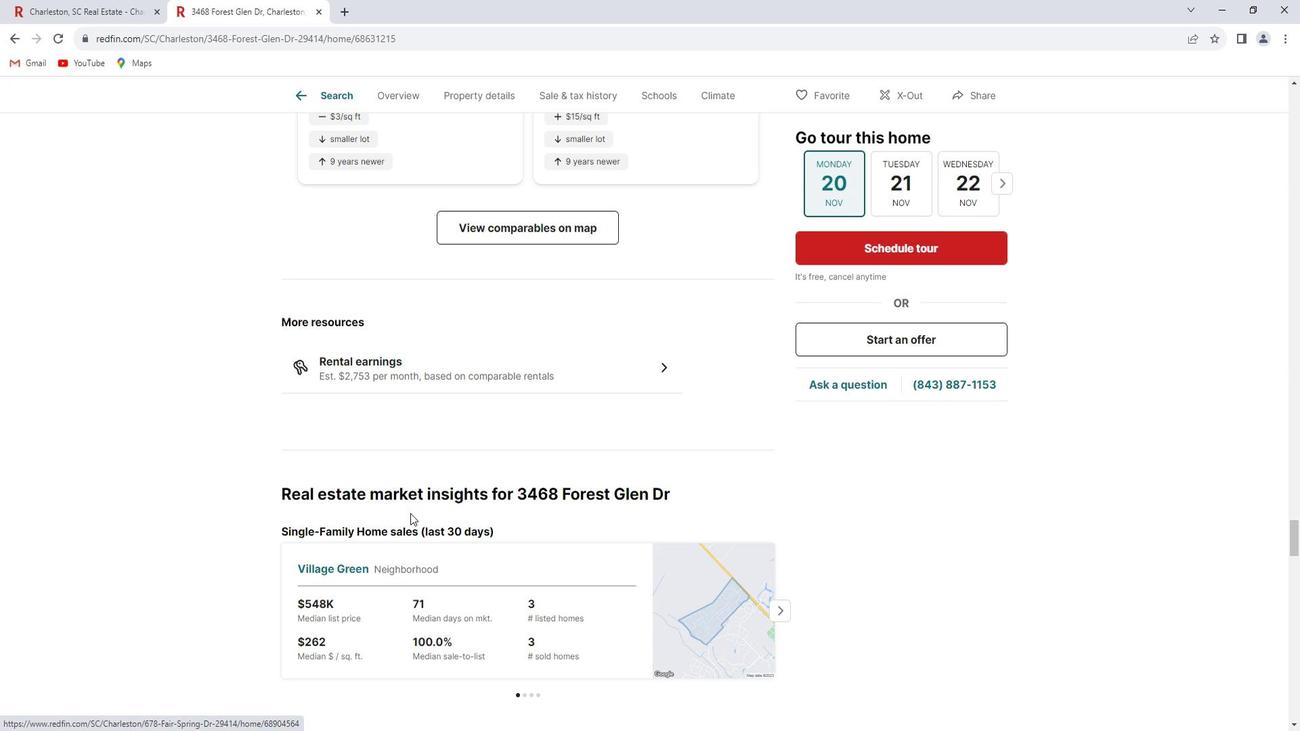 
Action: Mouse scrolled (418, 501) with delta (0, 0)
Screenshot: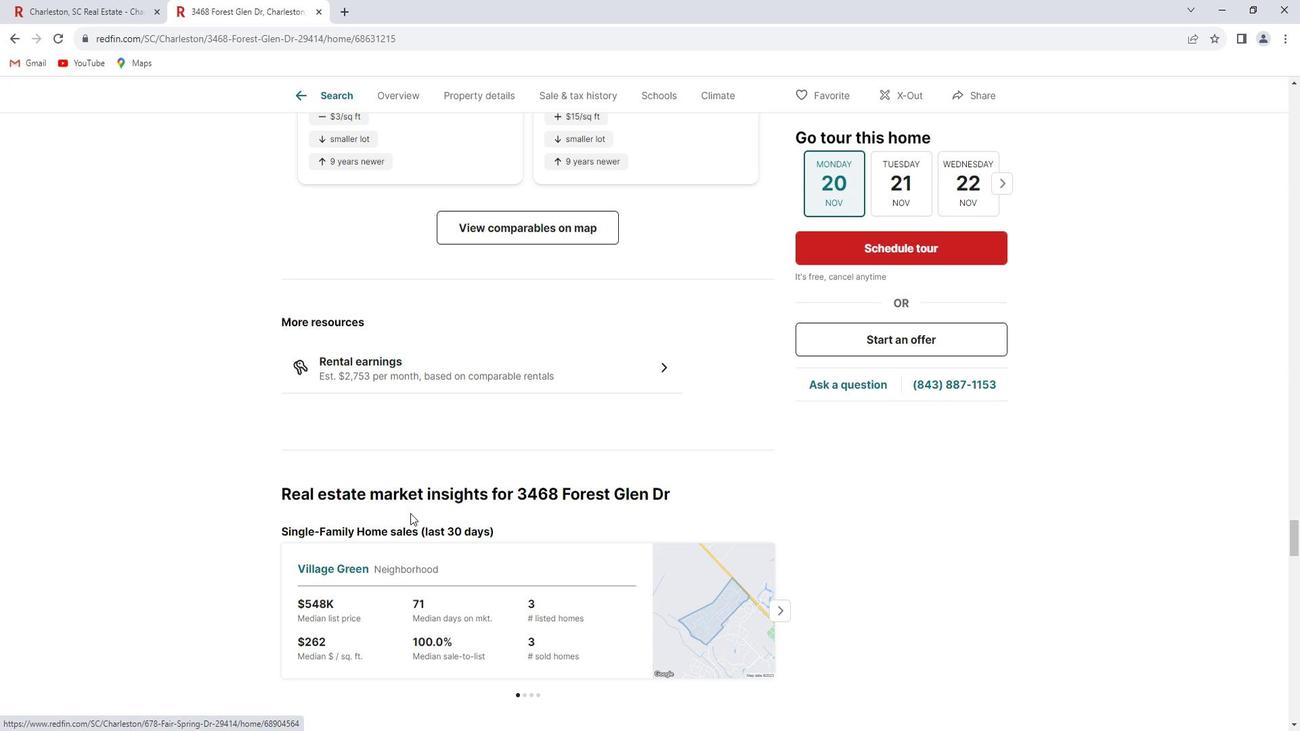 
Action: Mouse scrolled (418, 501) with delta (0, 0)
Screenshot: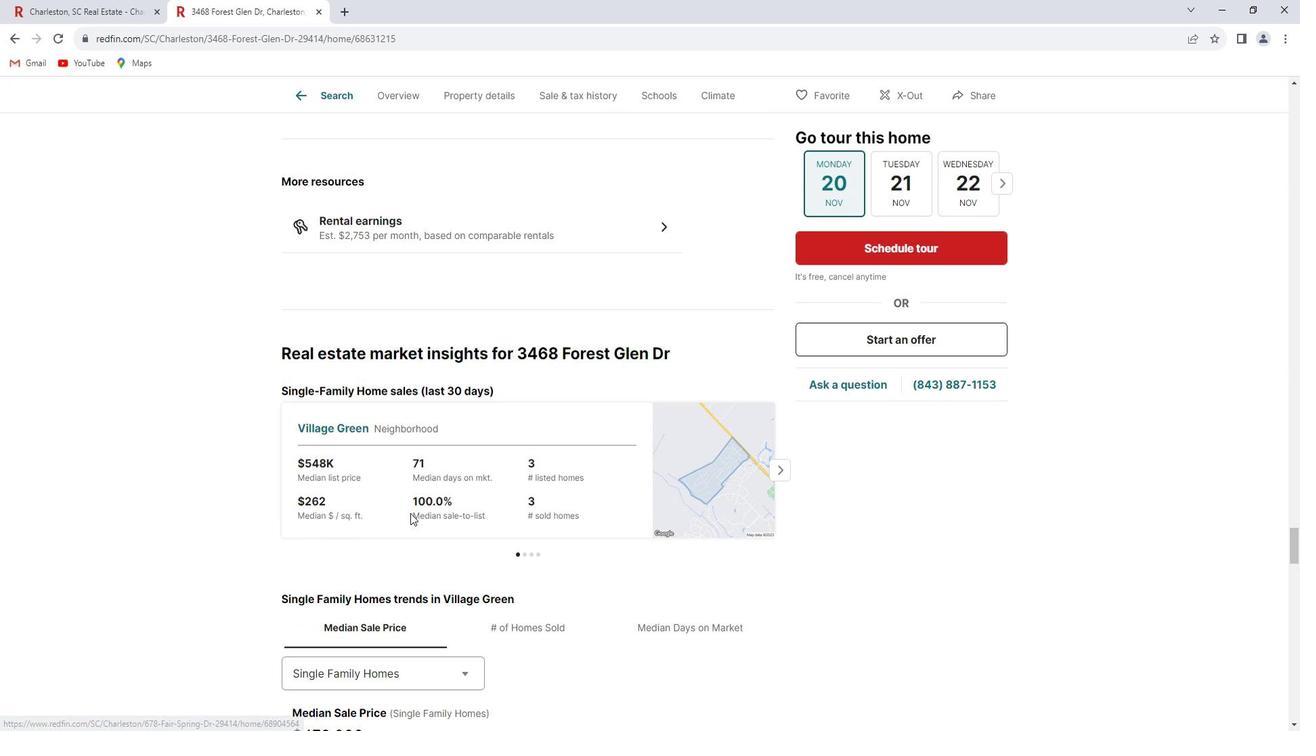 
Action: Mouse scrolled (418, 501) with delta (0, 0)
Screenshot: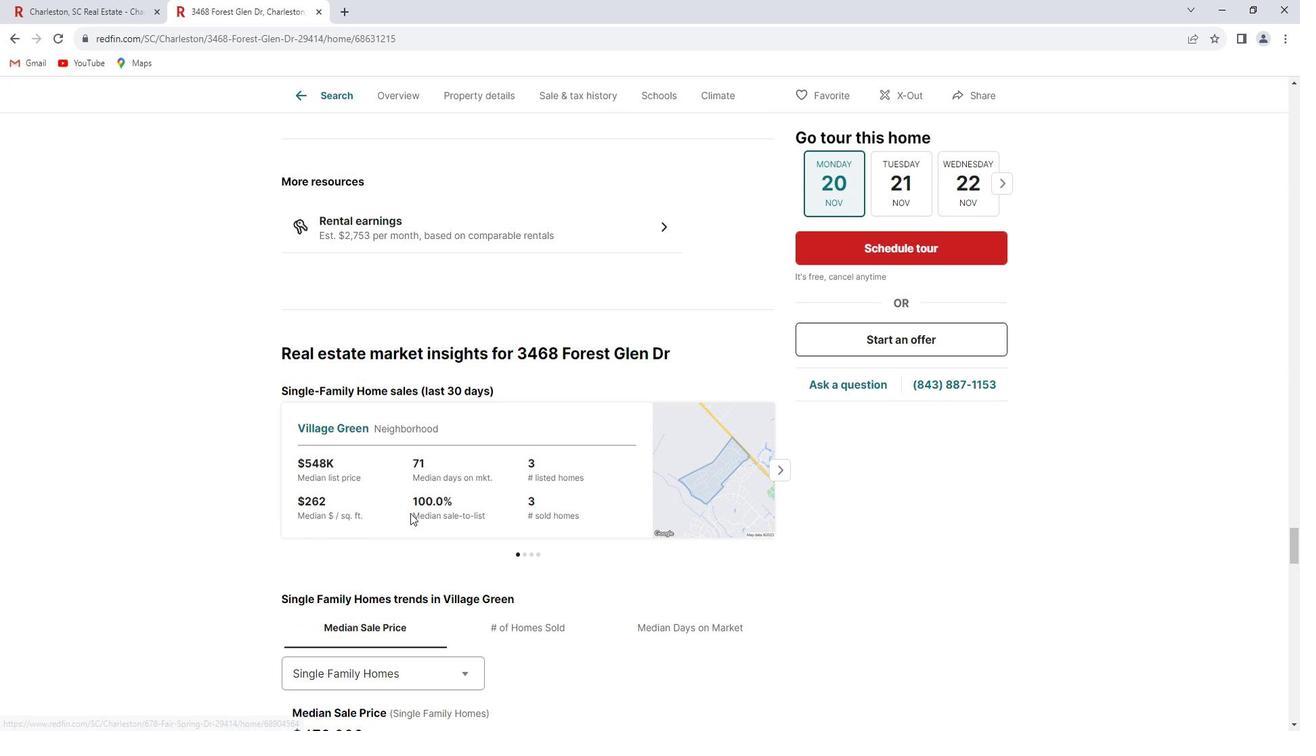 
Action: Mouse scrolled (418, 501) with delta (0, 0)
Screenshot: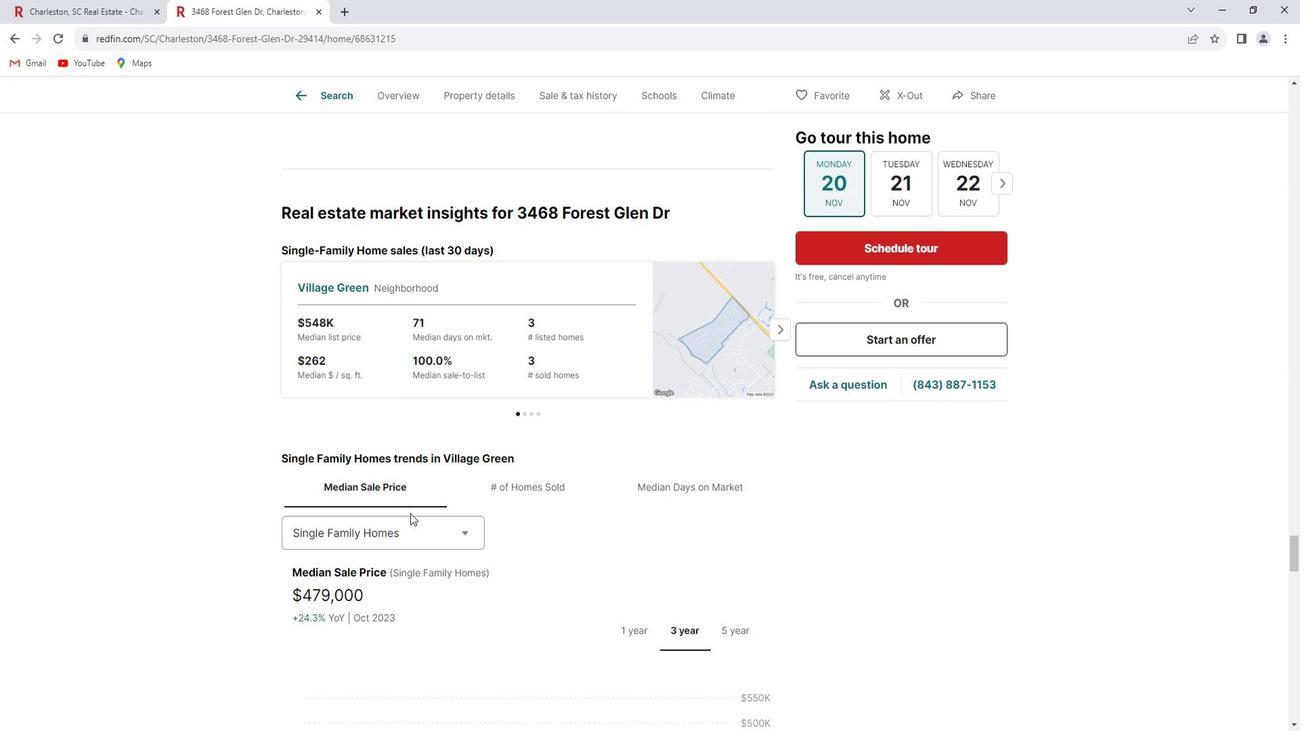 
Action: Mouse scrolled (418, 501) with delta (0, 0)
Screenshot: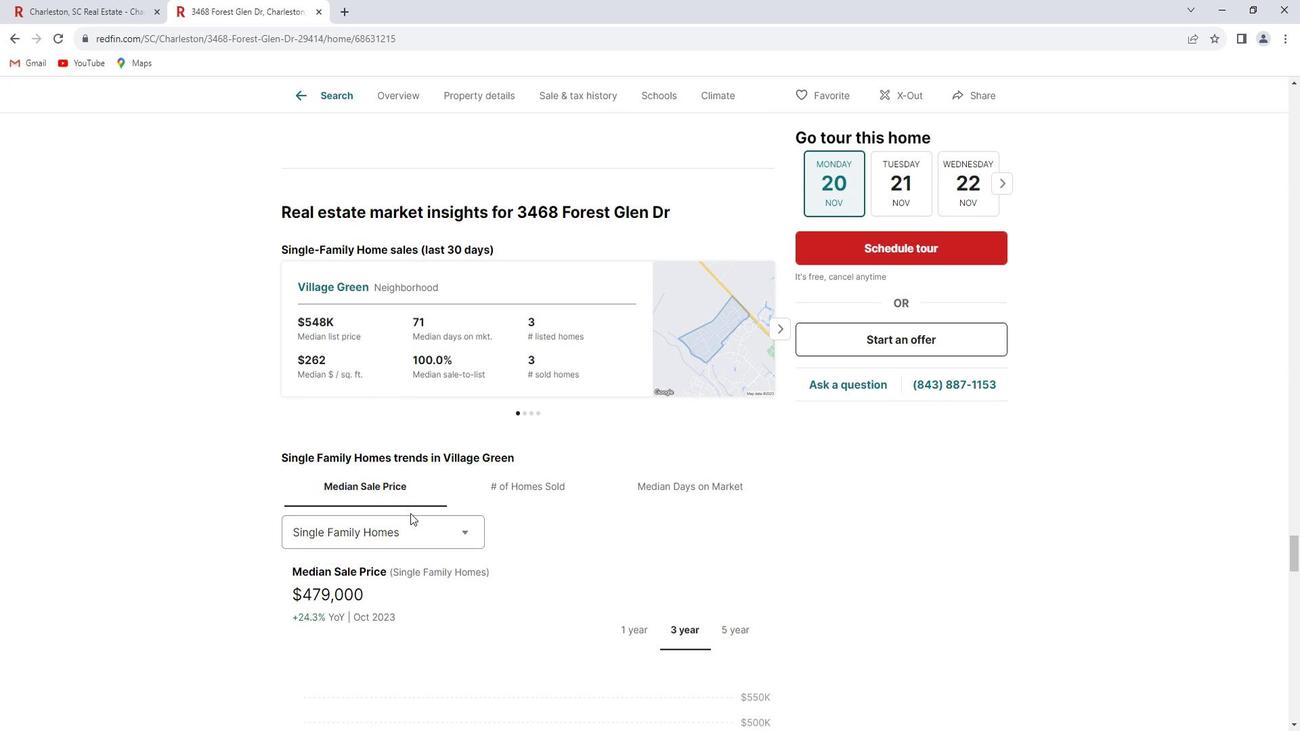 
Action: Mouse scrolled (418, 501) with delta (0, 0)
Screenshot: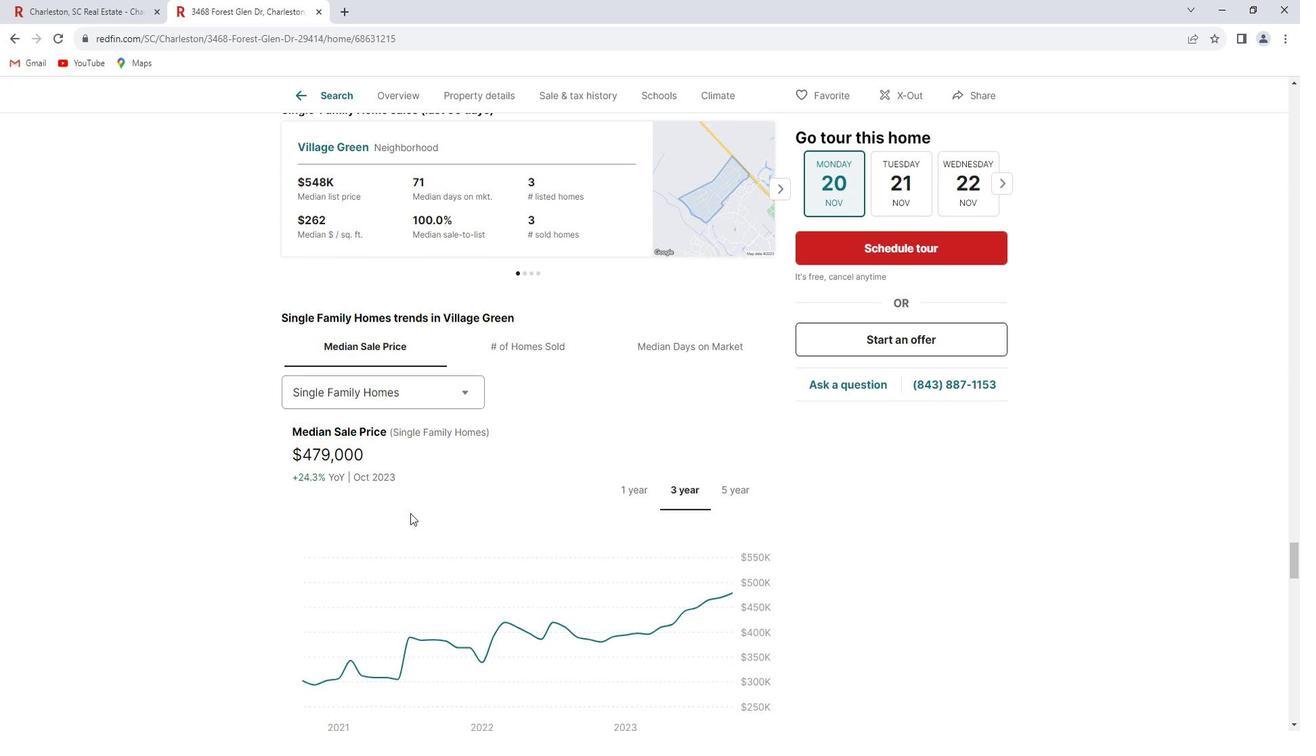 
Action: Mouse scrolled (418, 501) with delta (0, 0)
Screenshot: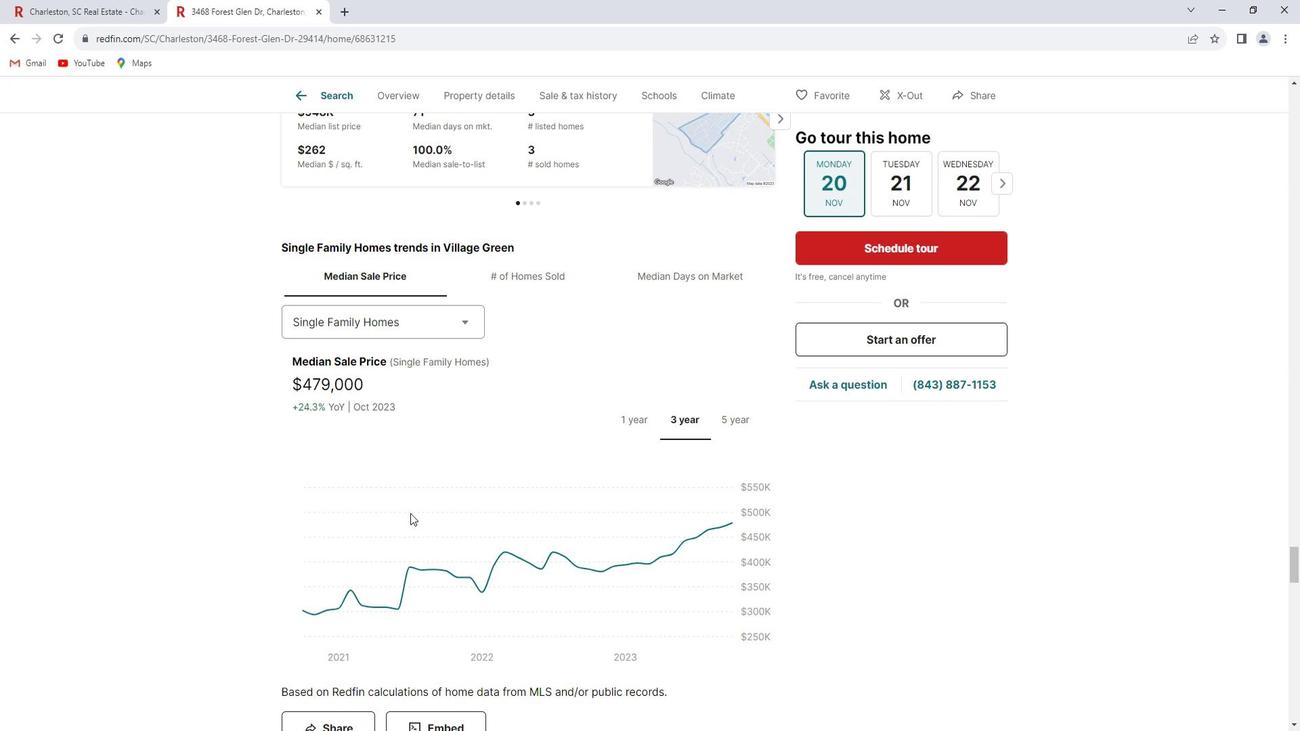 
Action: Mouse scrolled (418, 501) with delta (0, 0)
Screenshot: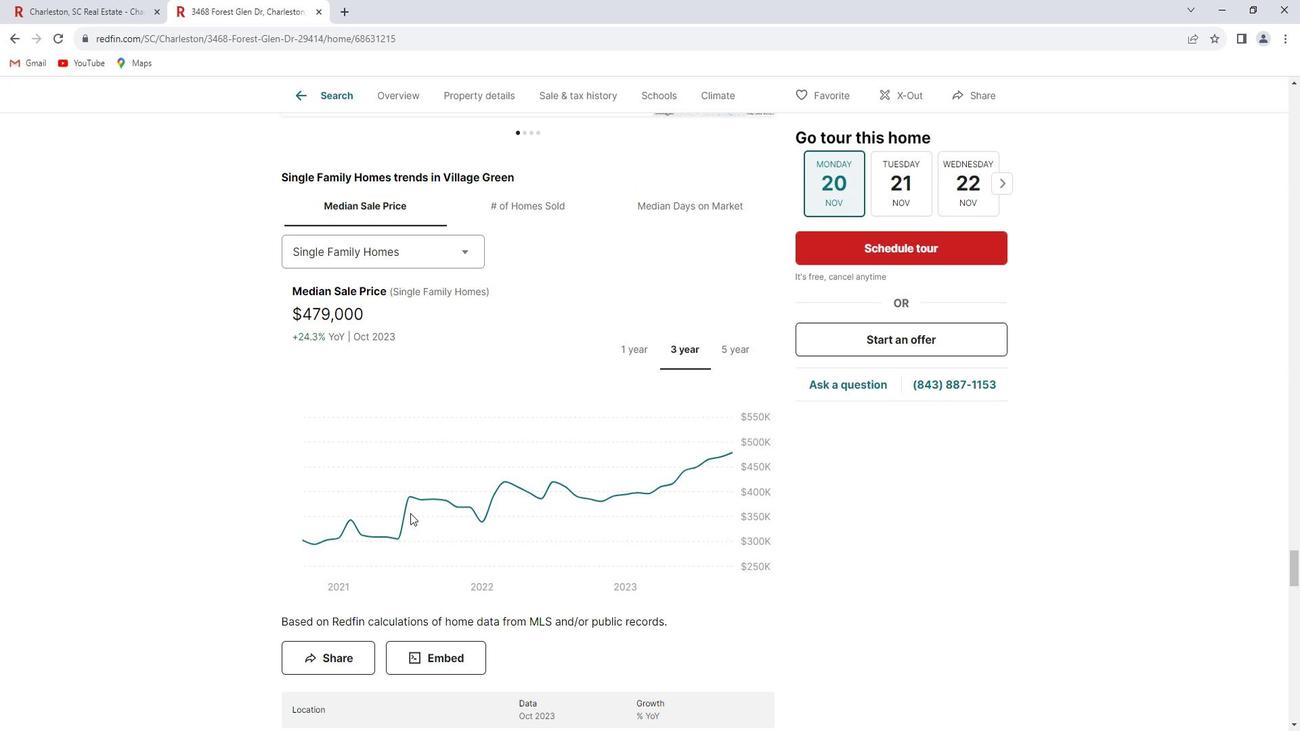 
Action: Mouse scrolled (418, 501) with delta (0, 0)
Screenshot: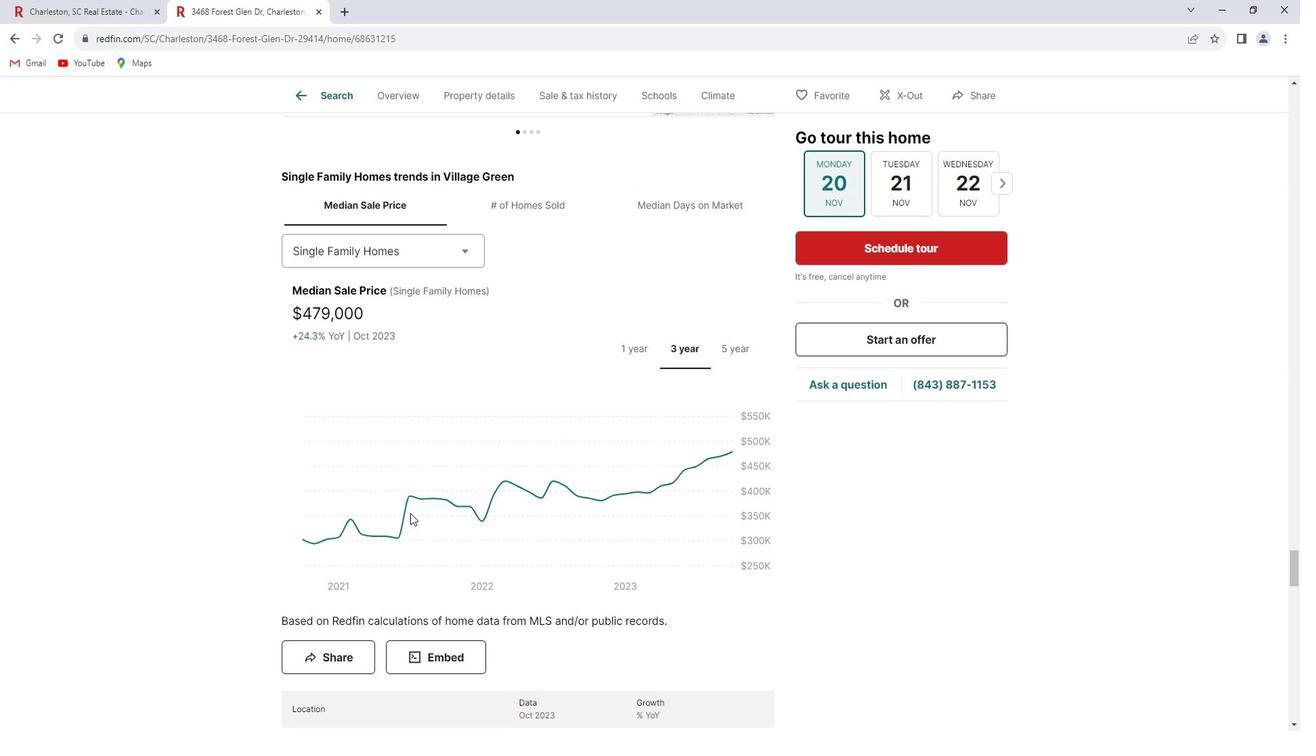 
Action: Mouse scrolled (418, 501) with delta (0, 0)
Screenshot: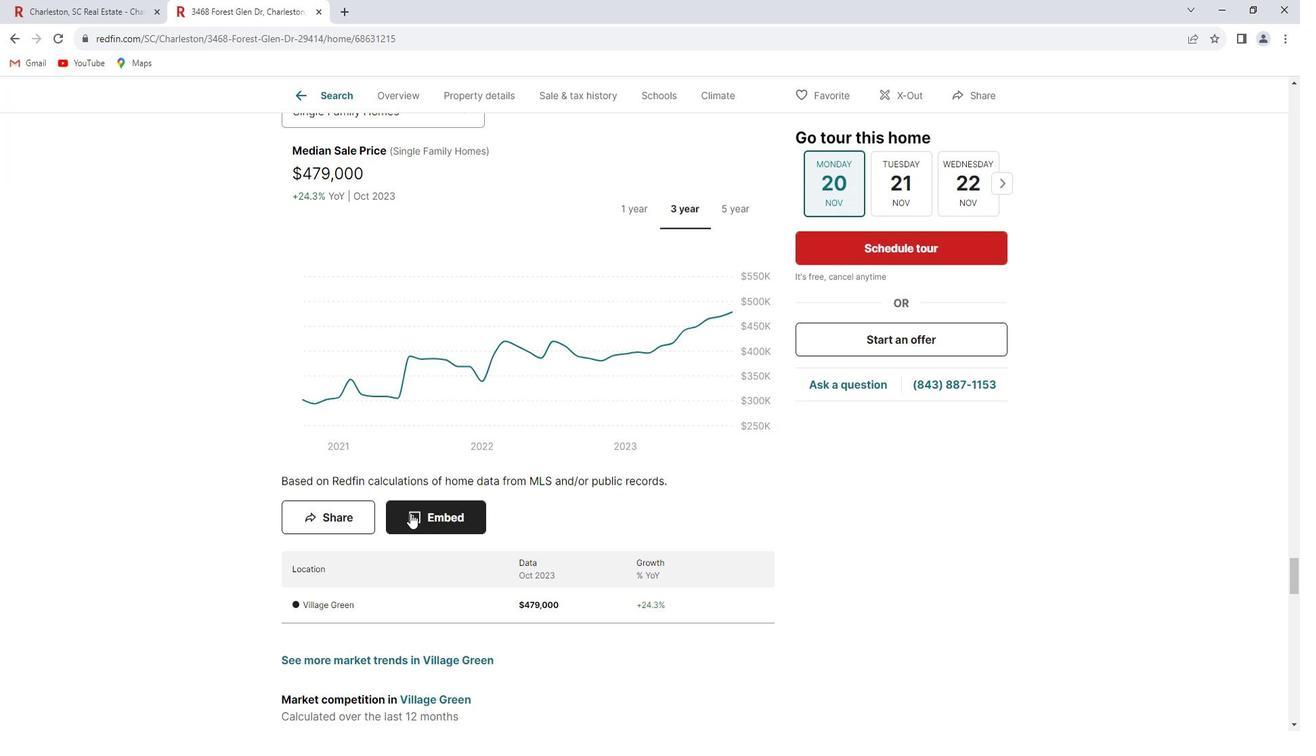 
Action: Mouse scrolled (418, 501) with delta (0, 0)
Screenshot: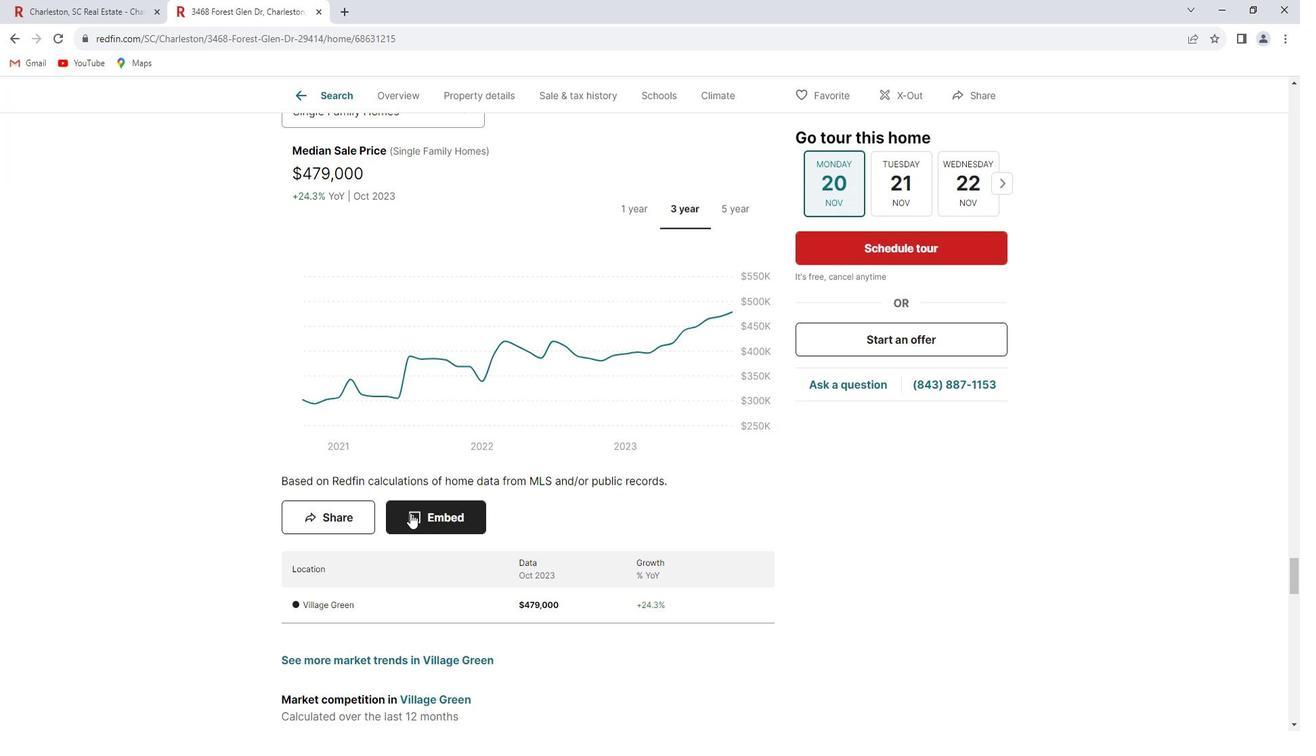 
Action: Mouse scrolled (418, 501) with delta (0, 0)
Screenshot: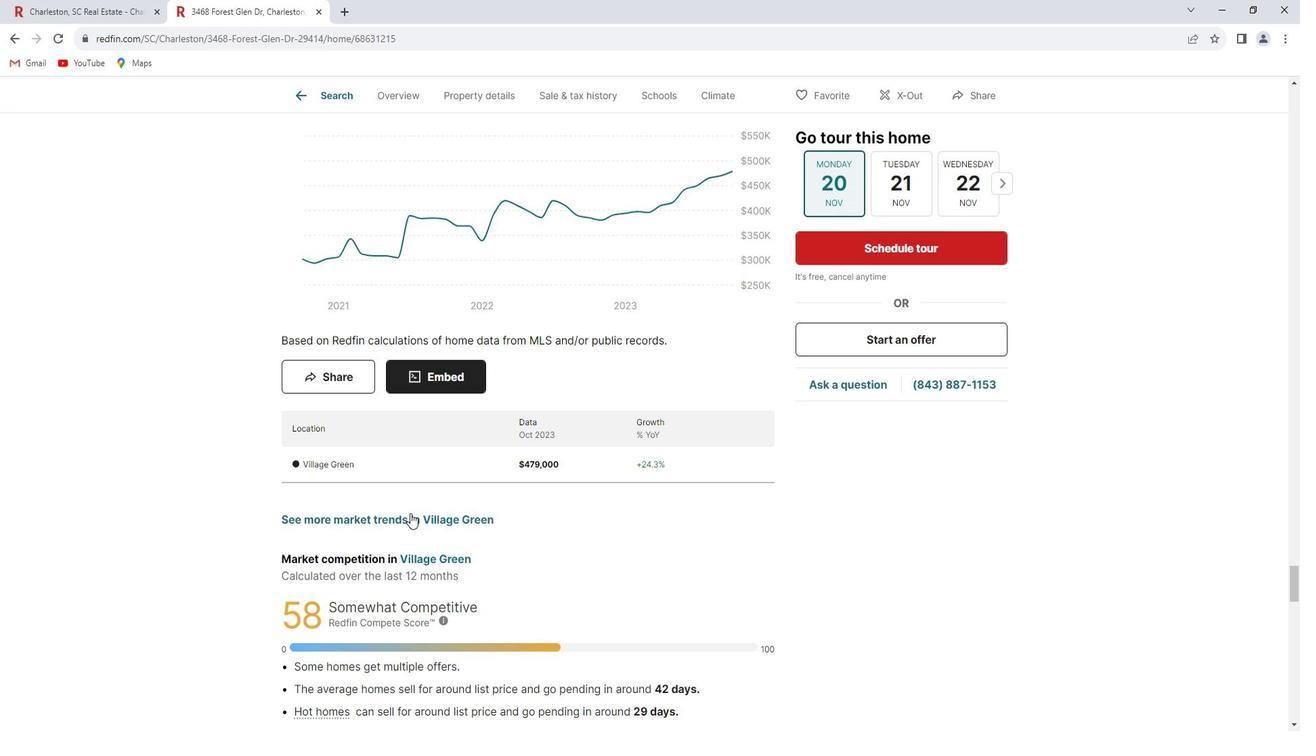 
Action: Mouse scrolled (418, 501) with delta (0, 0)
Screenshot: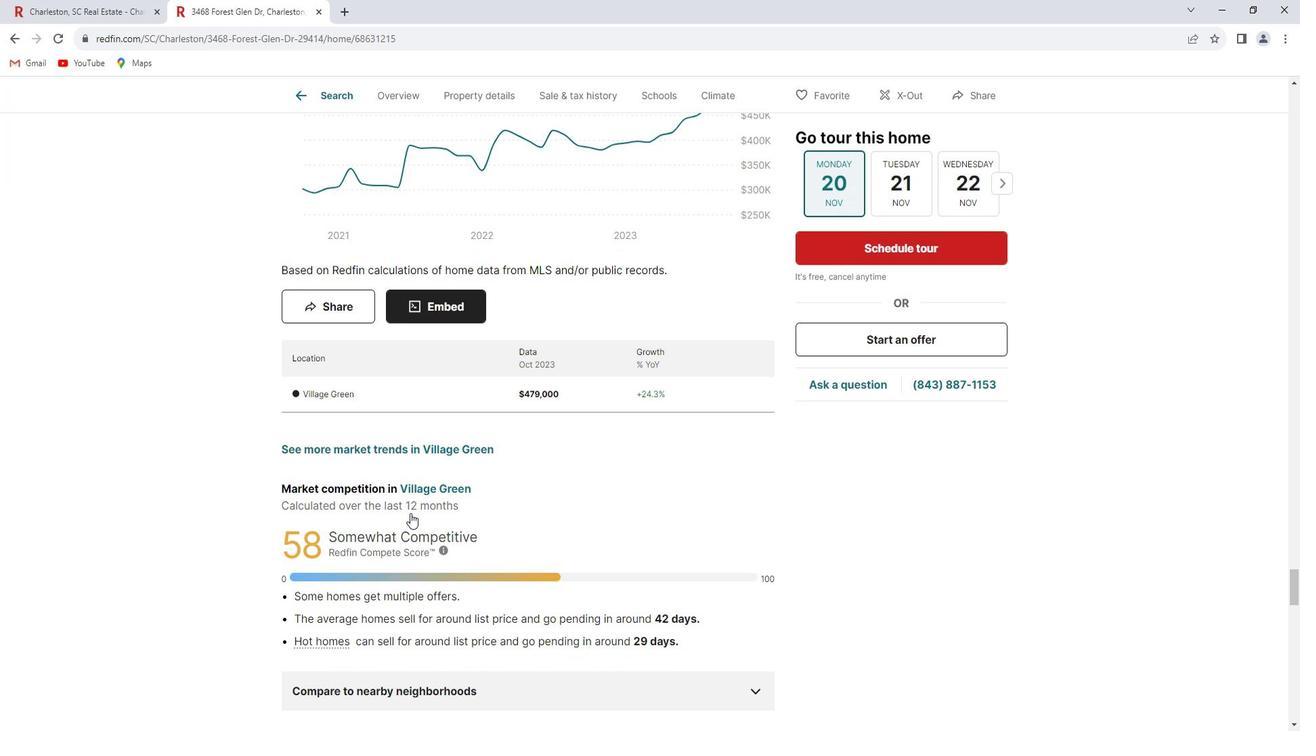 
Action: Mouse scrolled (418, 501) with delta (0, 0)
Screenshot: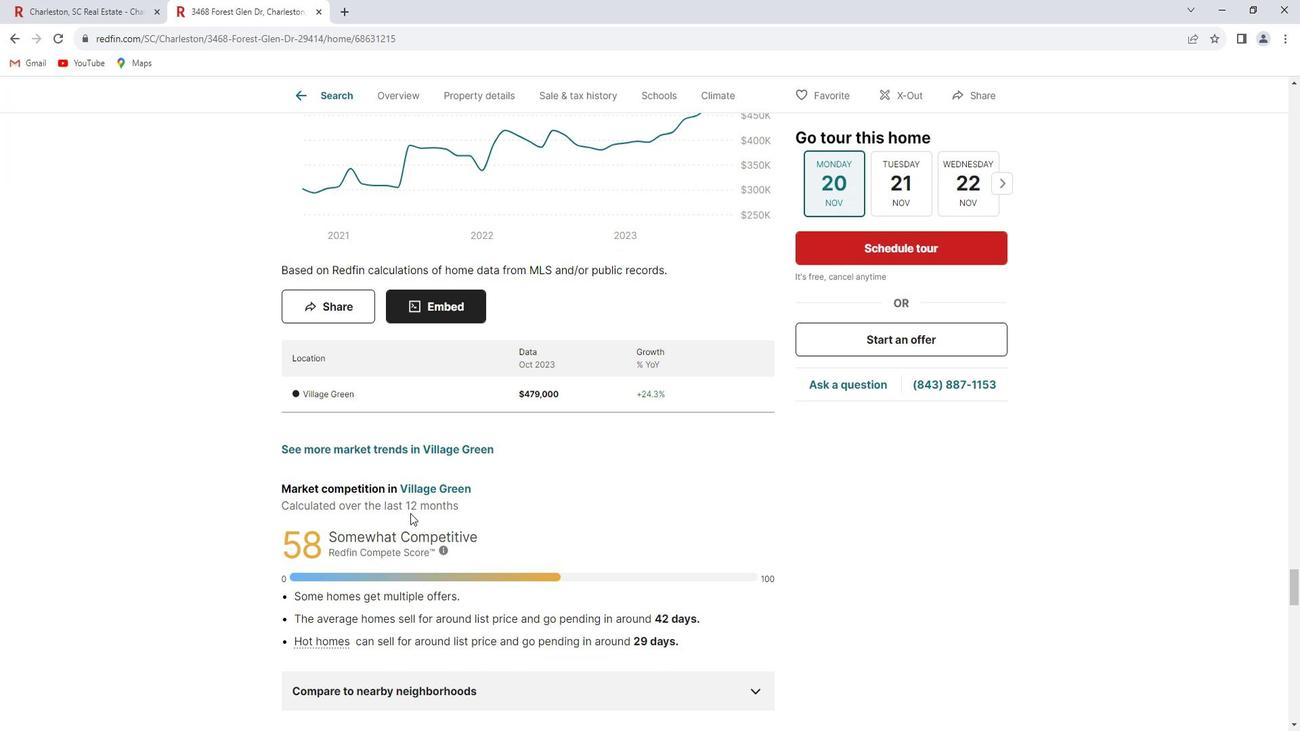 
Action: Mouse scrolled (418, 501) with delta (0, 0)
Screenshot: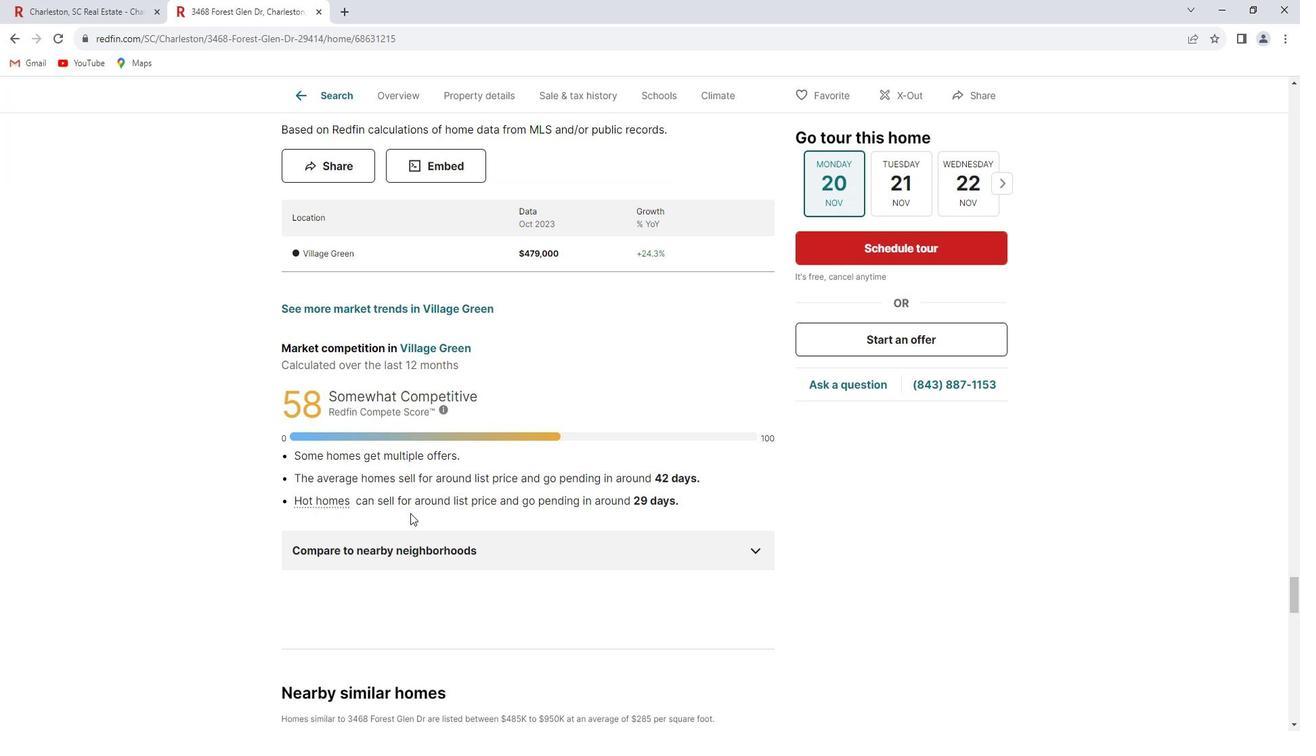
Action: Mouse scrolled (418, 501) with delta (0, 0)
Screenshot: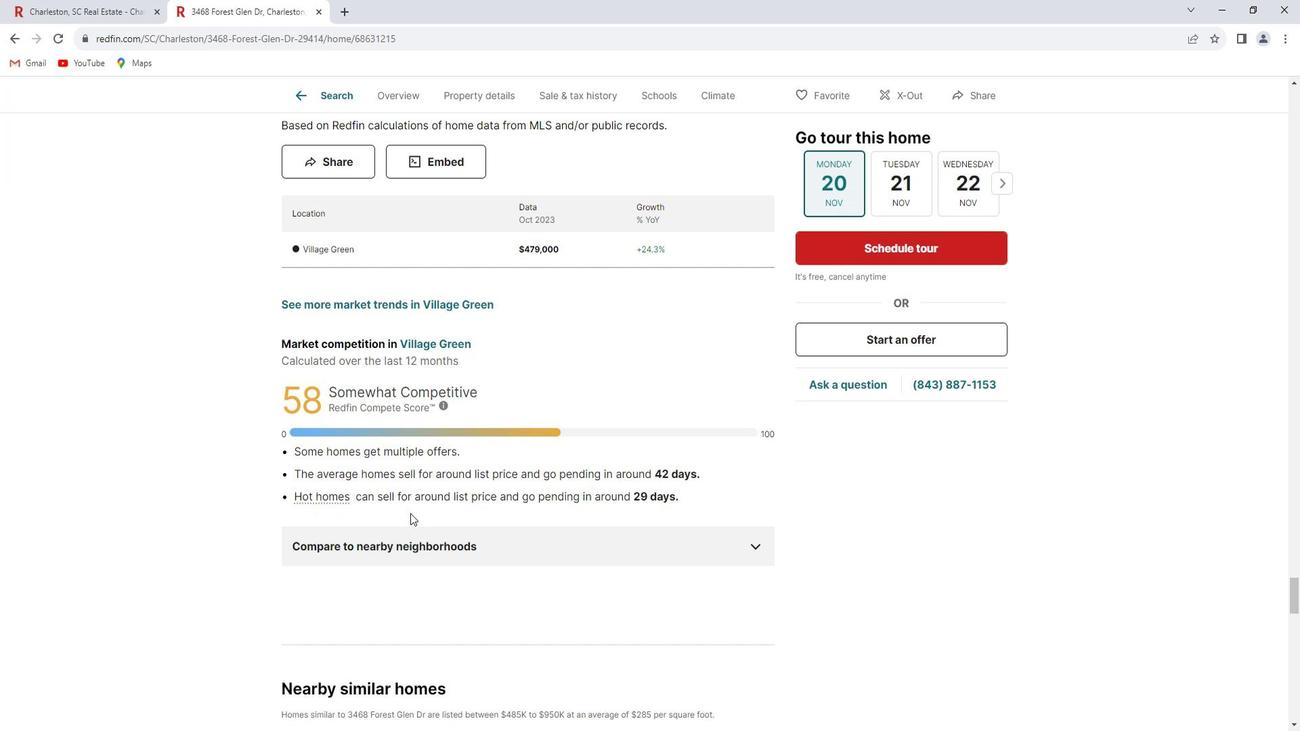
Action: Mouse scrolled (418, 501) with delta (0, 0)
Screenshot: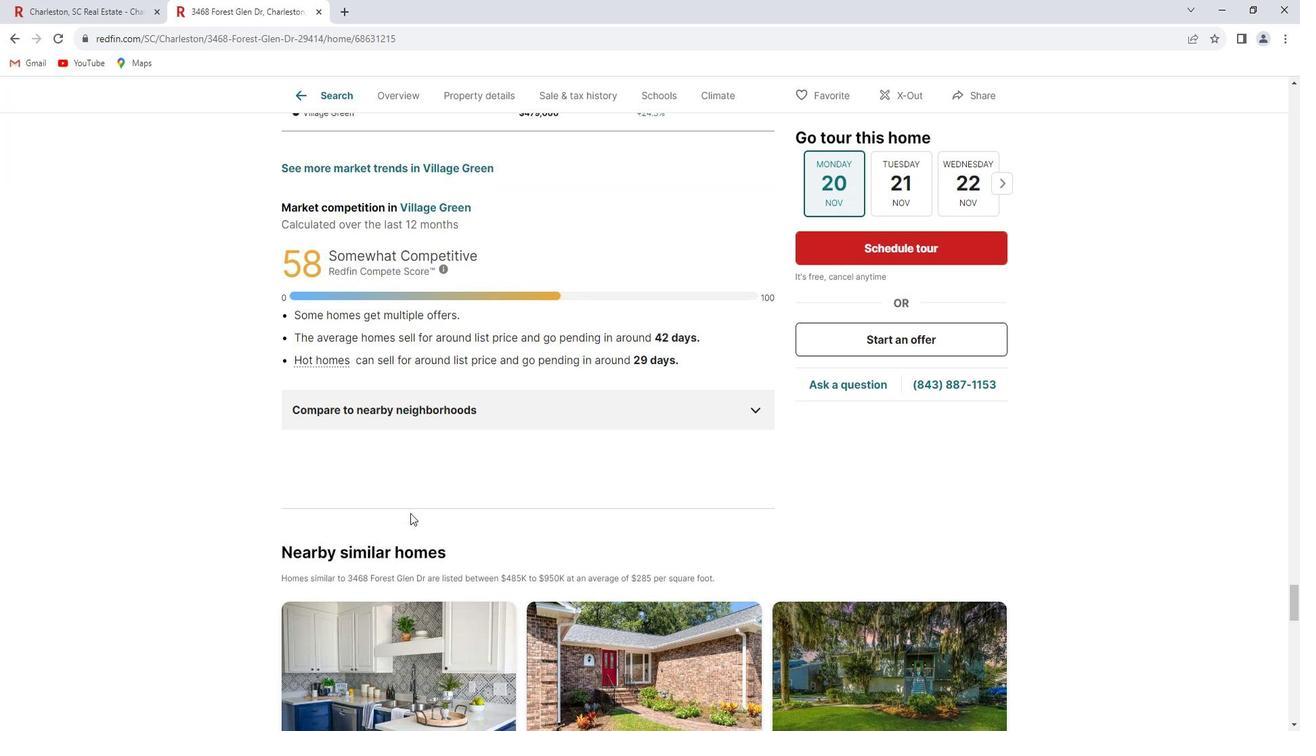 
Action: Mouse scrolled (418, 501) with delta (0, 0)
Screenshot: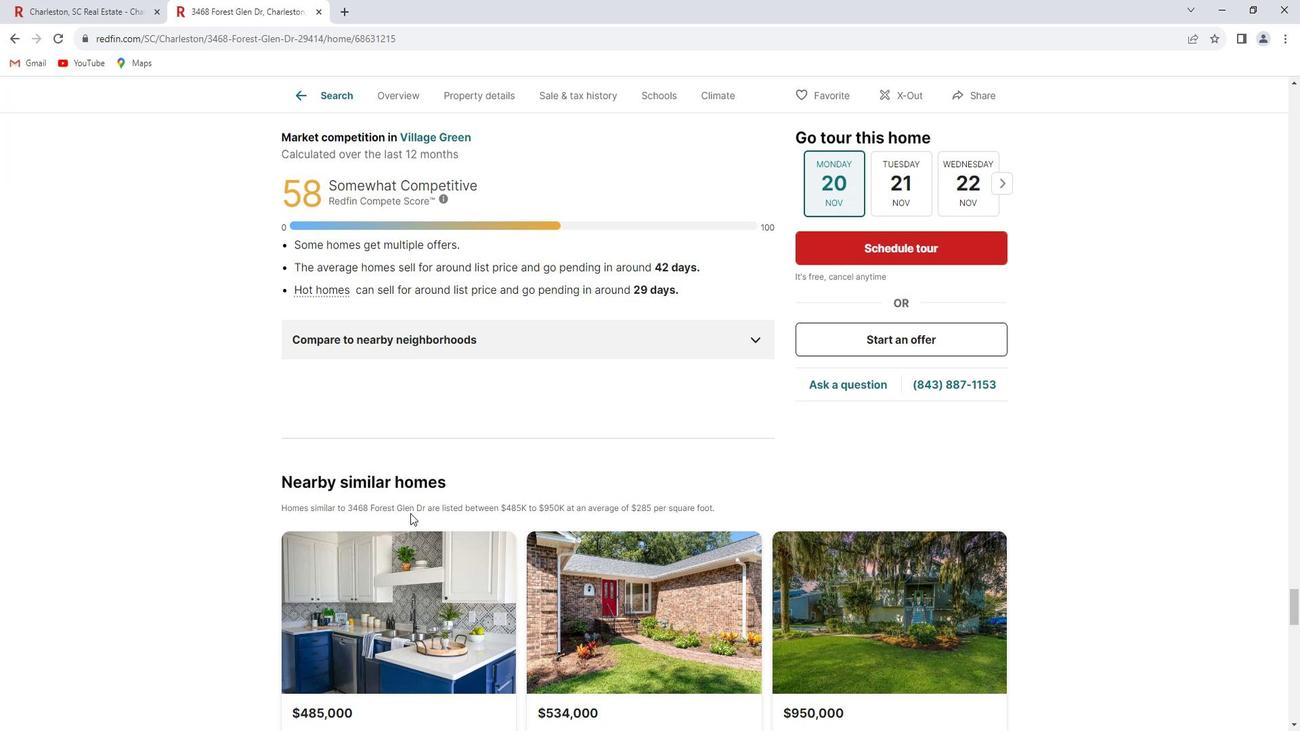 
Action: Mouse scrolled (418, 501) with delta (0, 0)
Screenshot: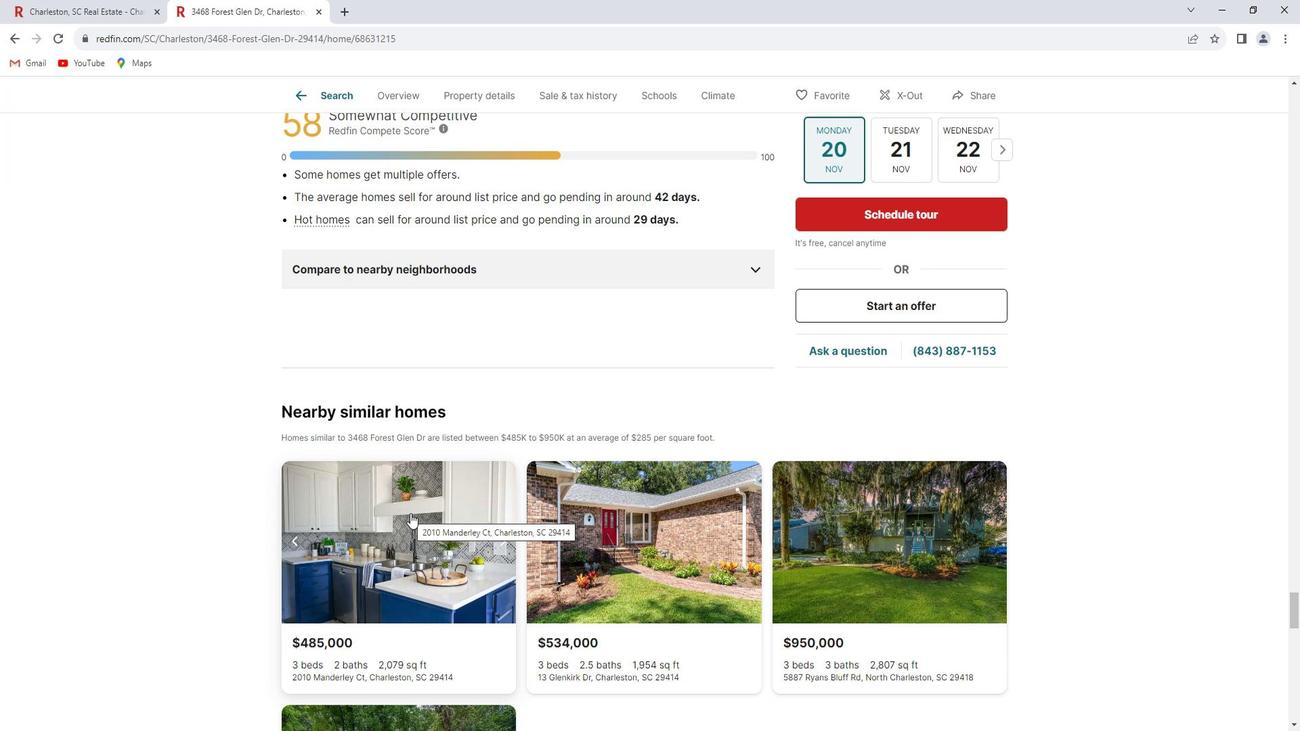 
Action: Mouse scrolled (418, 501) with delta (0, 0)
Screenshot: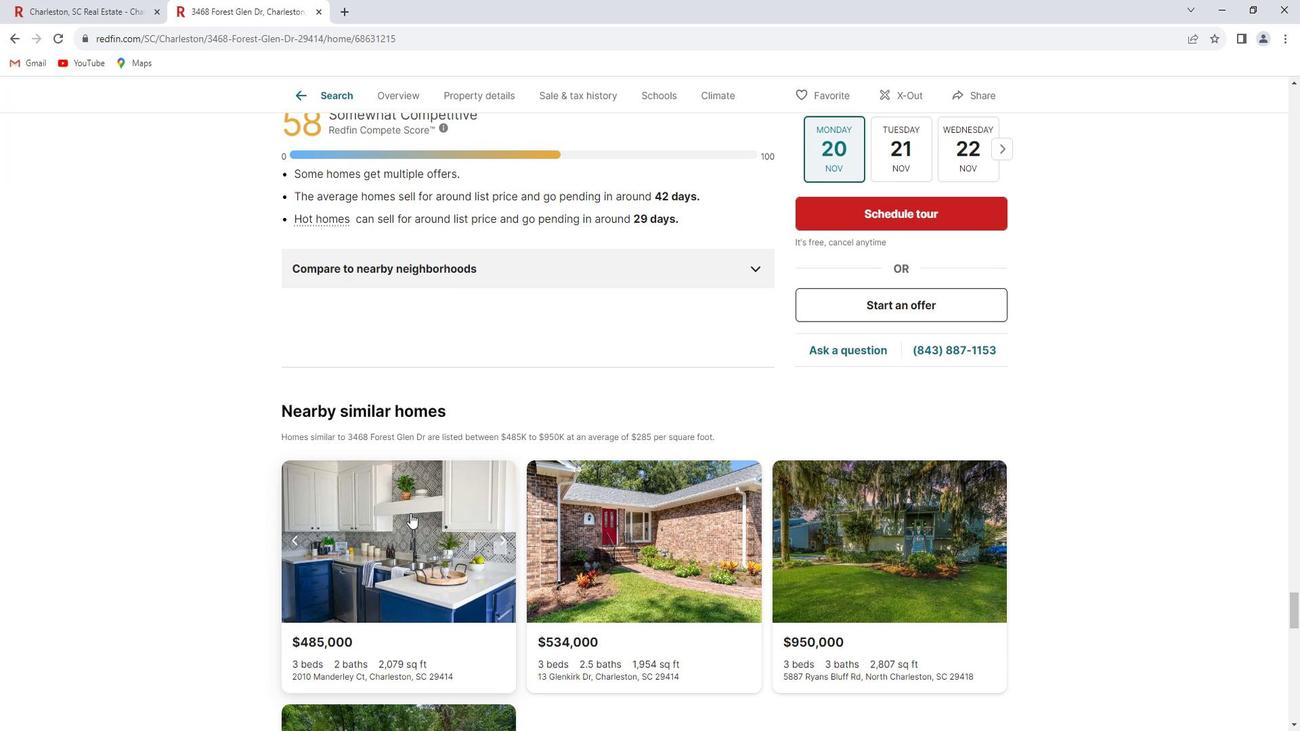 
Action: Mouse scrolled (418, 501) with delta (0, 0)
Screenshot: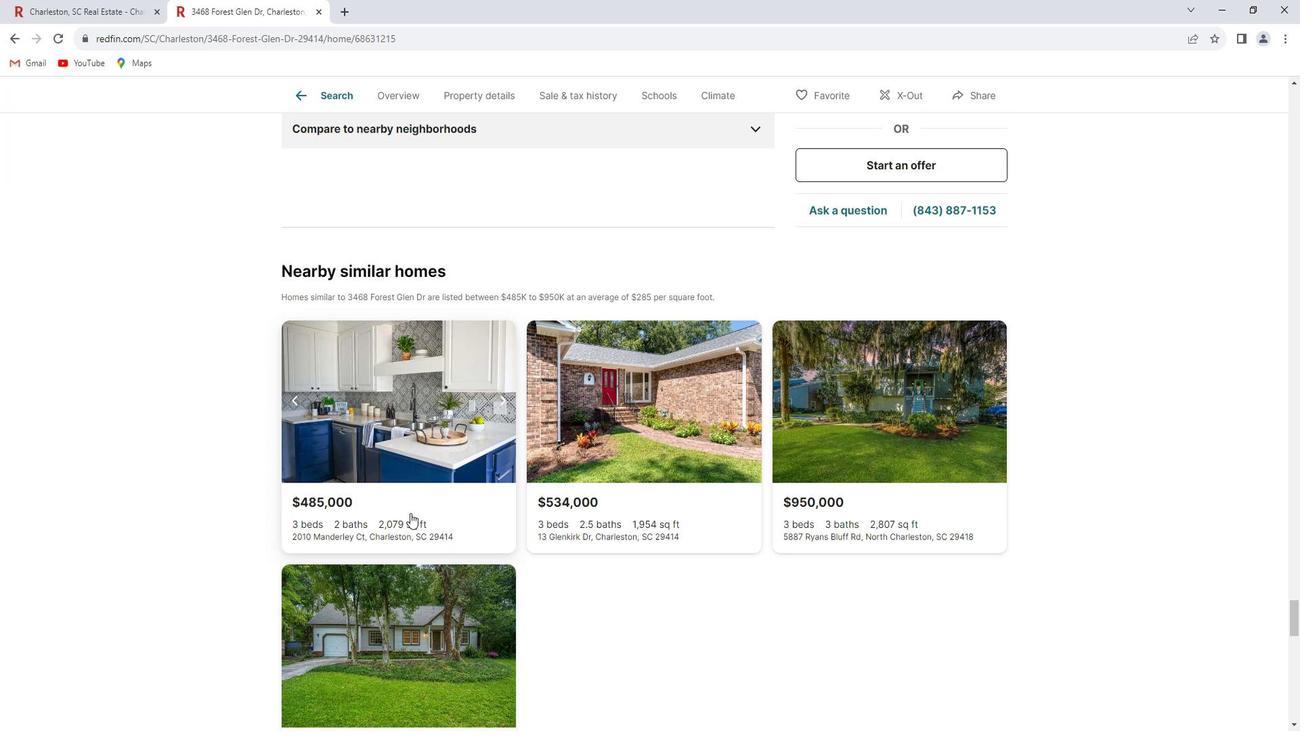 
Action: Mouse scrolled (418, 501) with delta (0, 0)
Screenshot: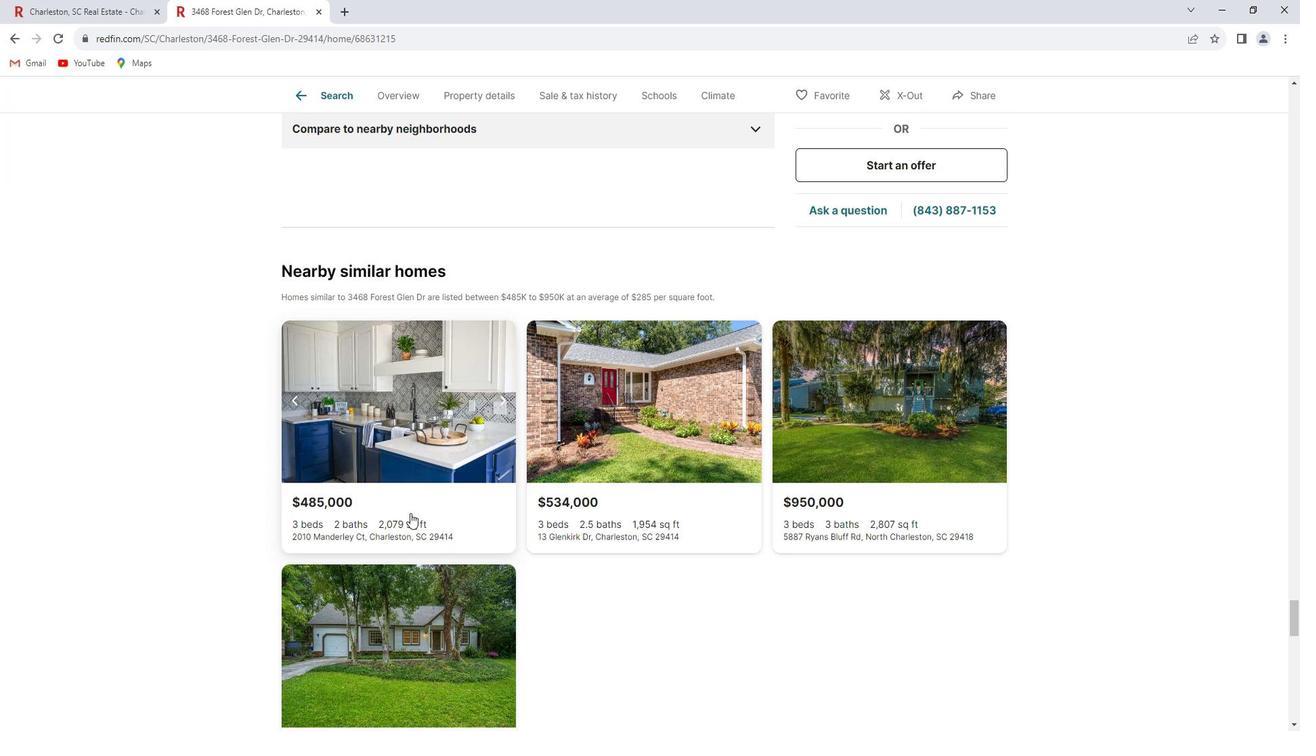 
Action: Mouse scrolled (418, 501) with delta (0, 0)
Screenshot: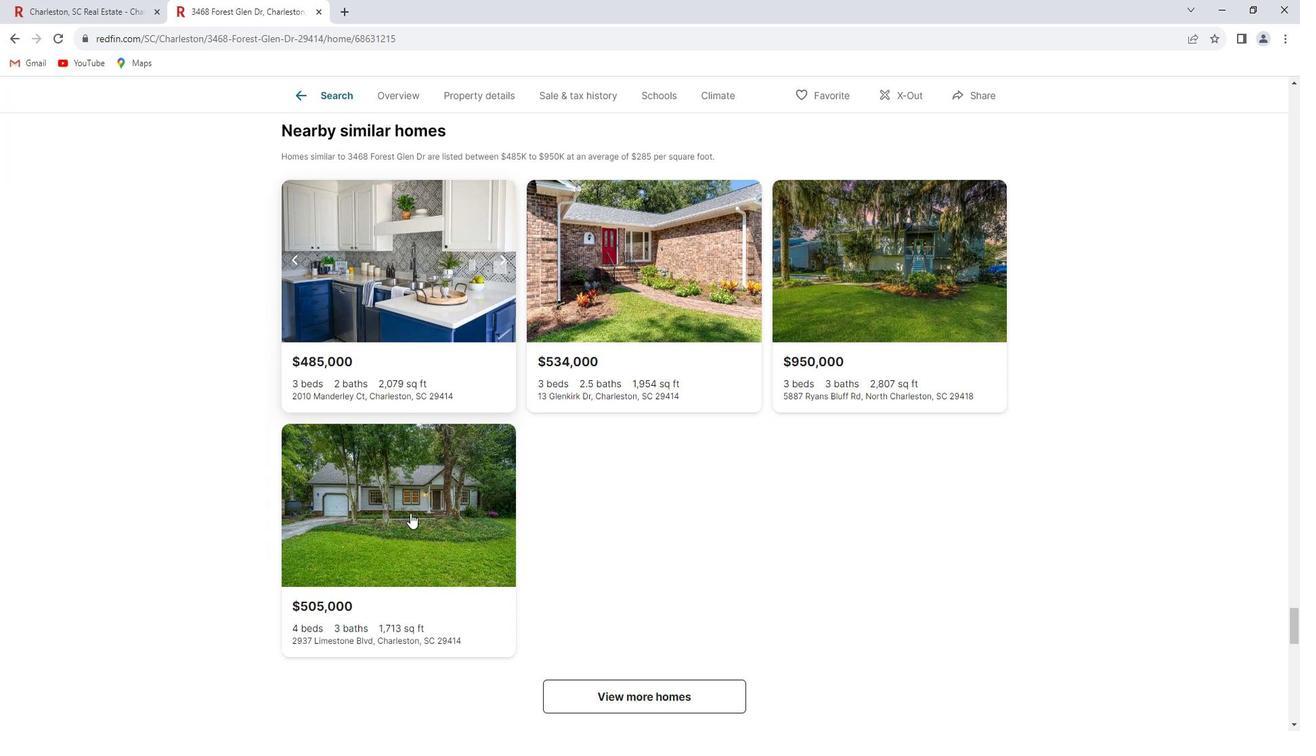 
Action: Mouse scrolled (418, 501) with delta (0, 0)
Screenshot: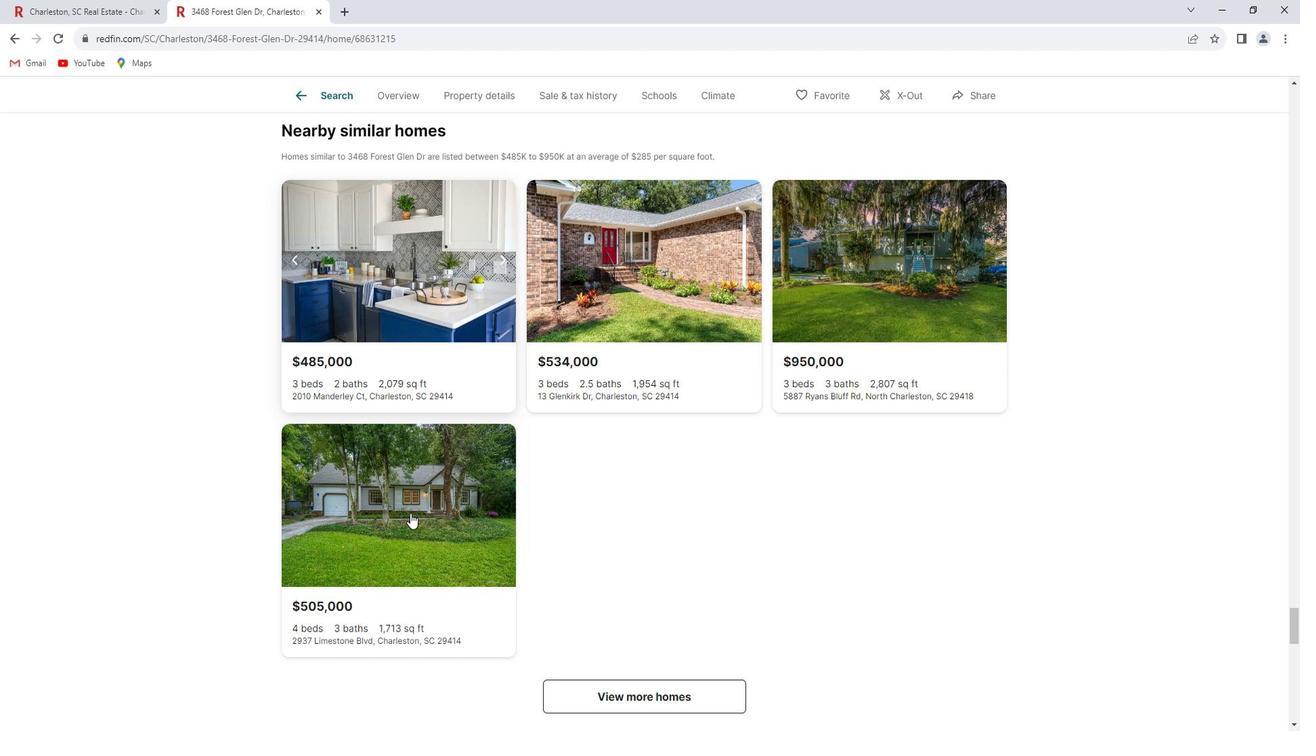 
Action: Mouse scrolled (418, 501) with delta (0, 0)
Screenshot: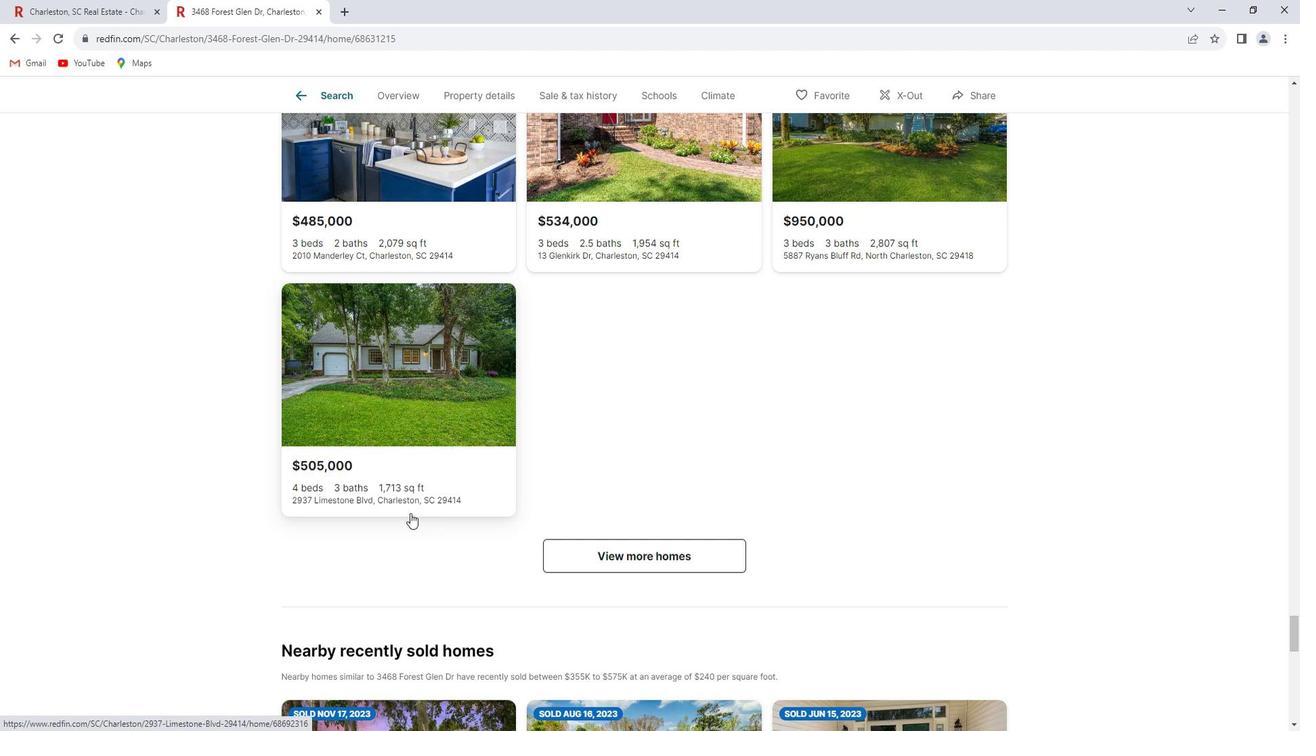 
Action: Mouse scrolled (418, 501) with delta (0, 0)
Screenshot: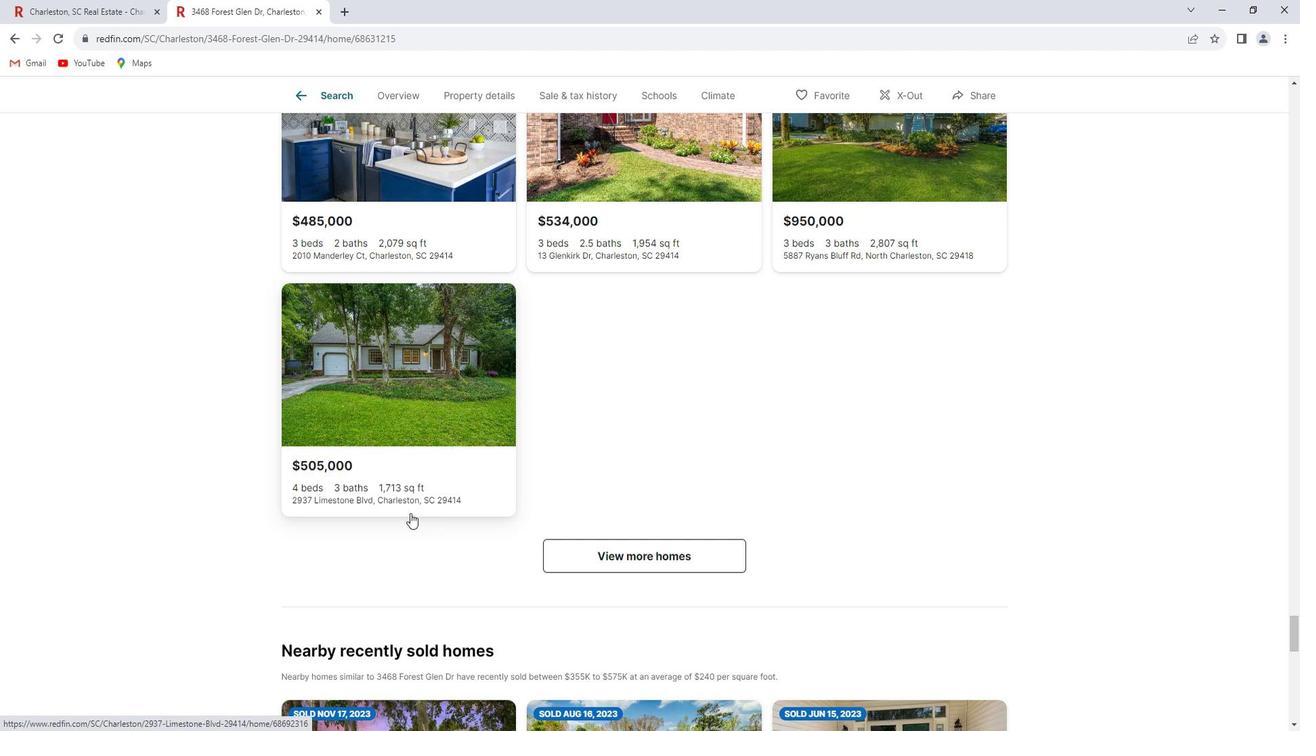 
Action: Mouse scrolled (418, 501) with delta (0, 0)
Screenshot: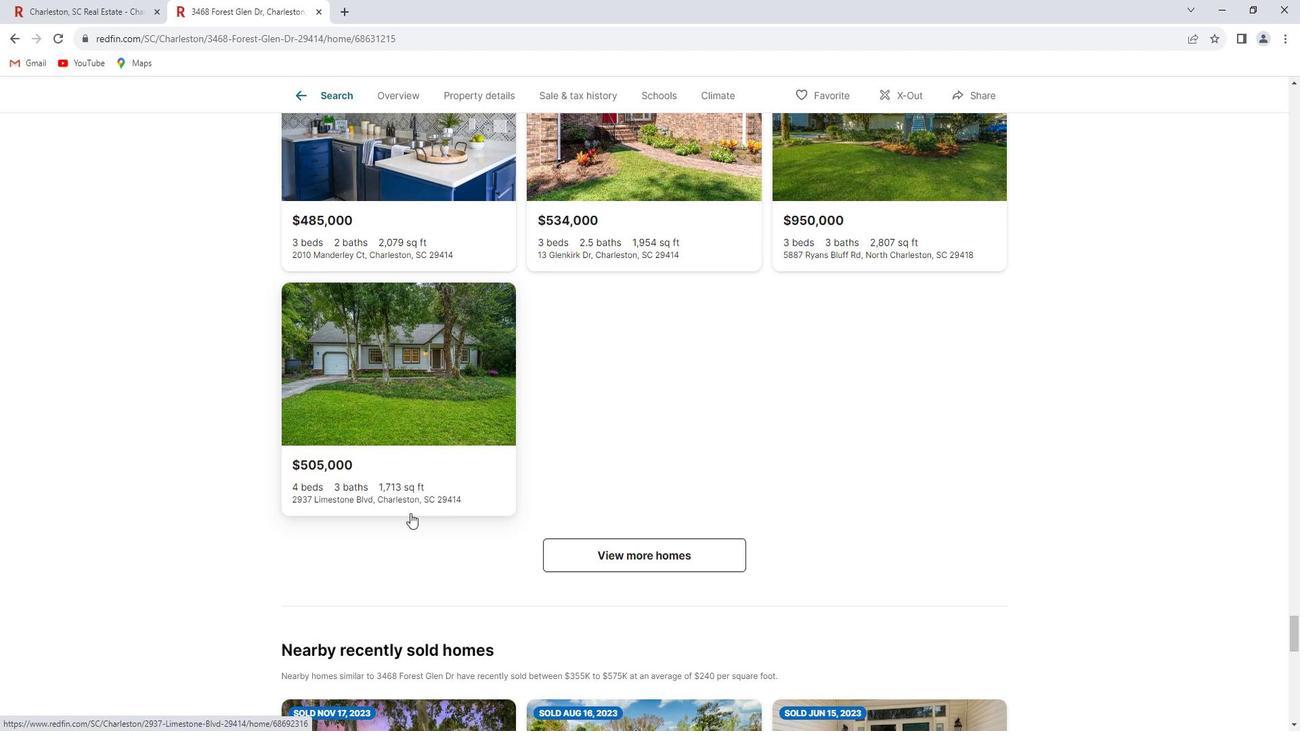 
Action: Mouse scrolled (418, 501) with delta (0, 0)
Screenshot: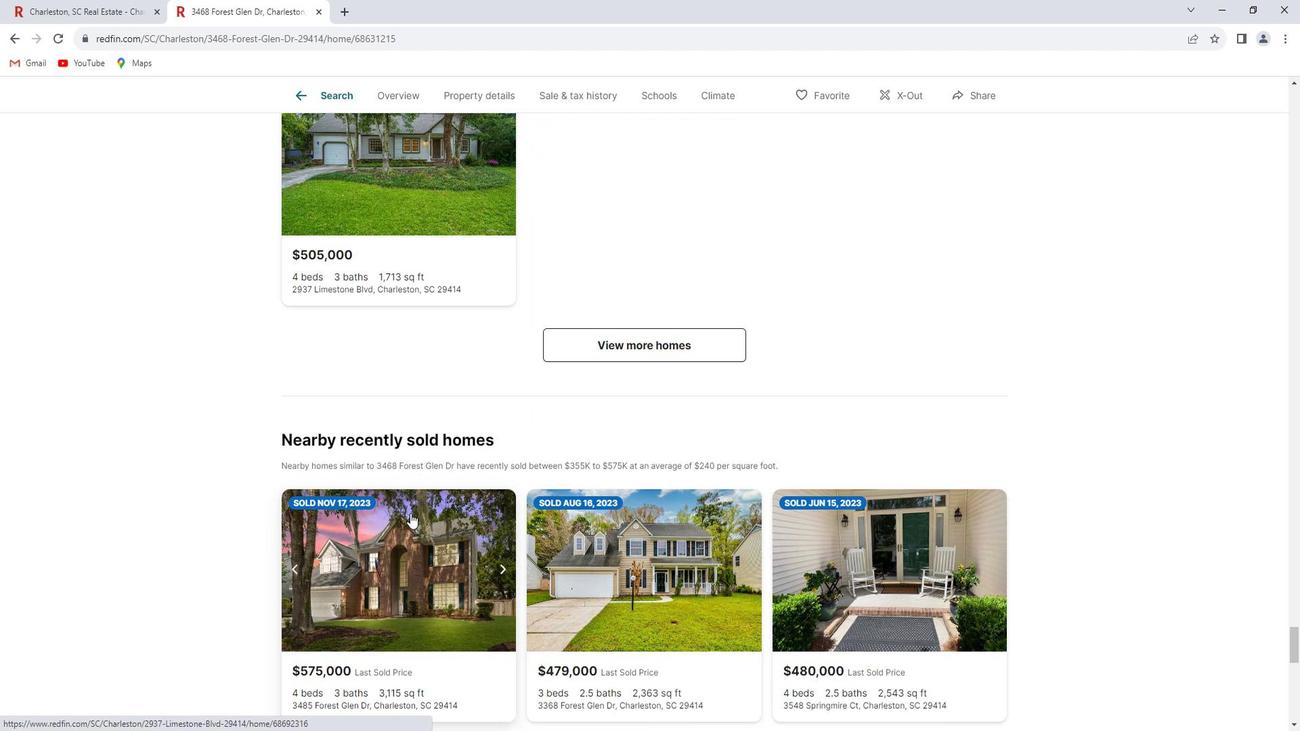 
Action: Mouse scrolled (418, 501) with delta (0, 0)
Screenshot: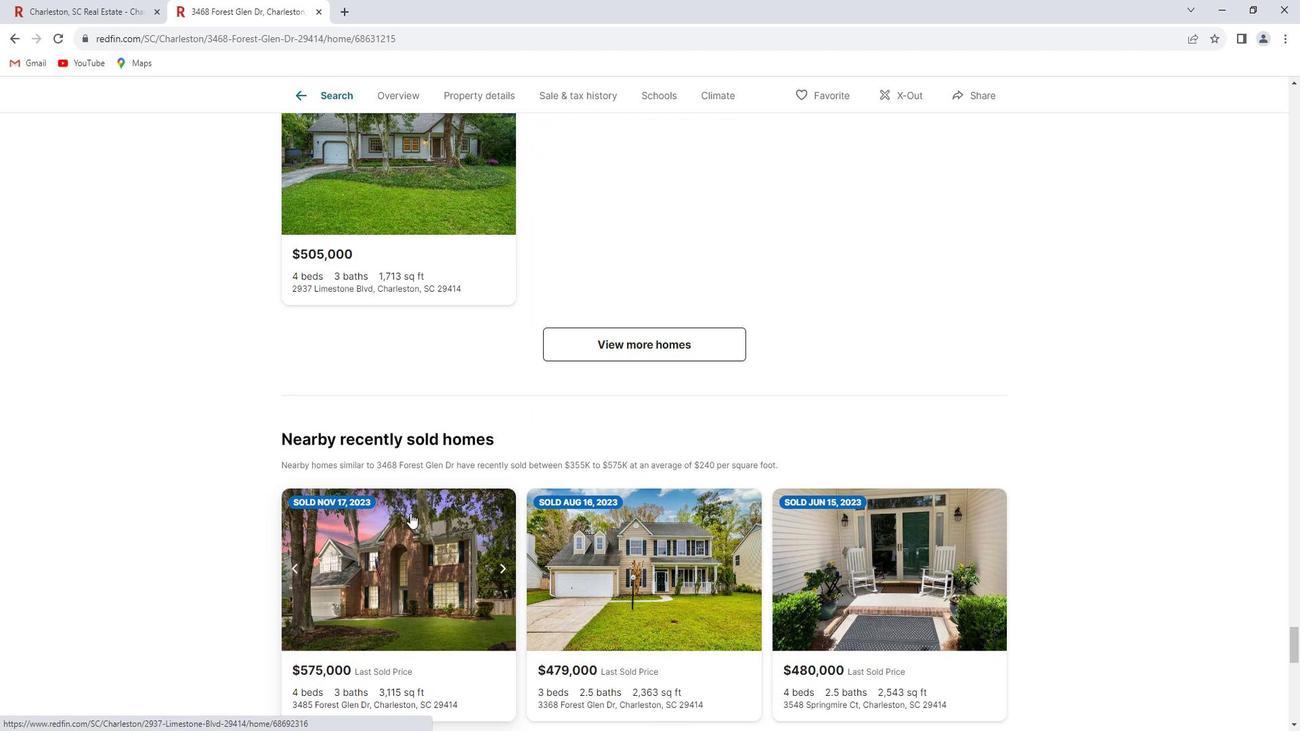 
Action: Mouse scrolled (418, 501) with delta (0, 0)
Screenshot: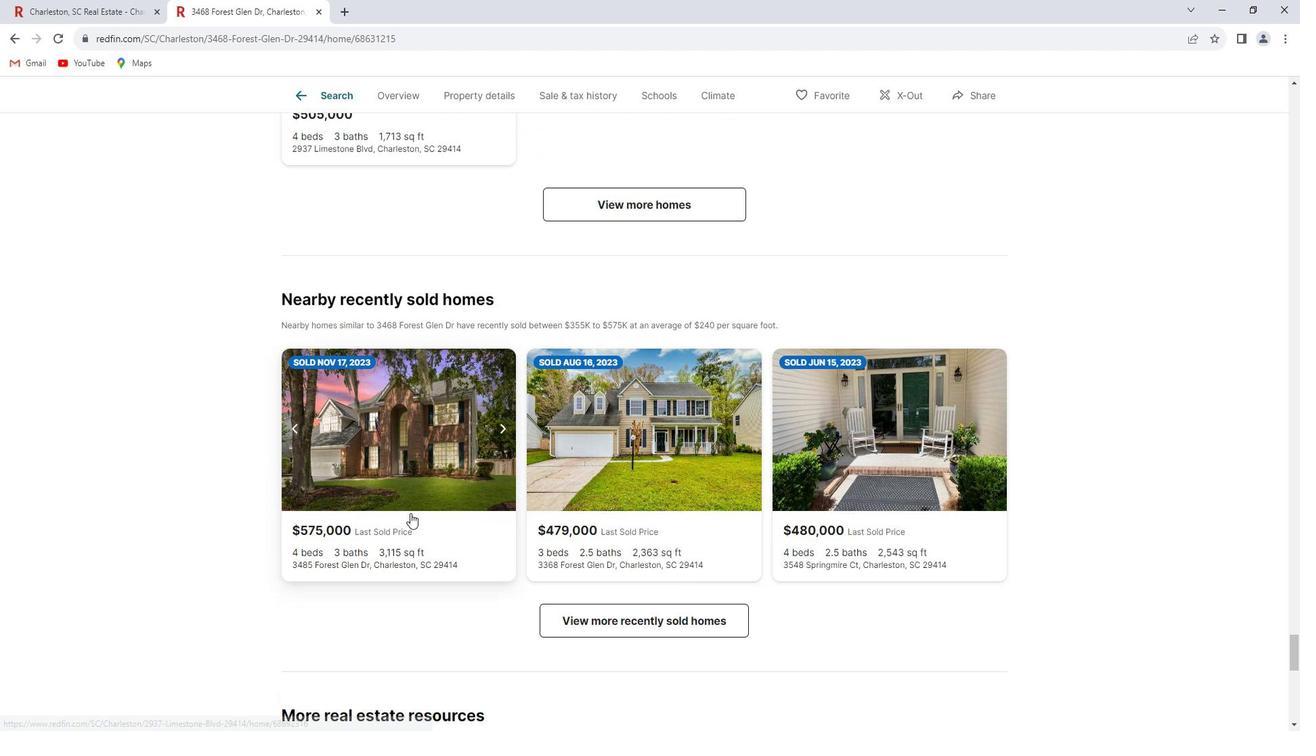 
Action: Mouse scrolled (418, 501) with delta (0, 0)
Screenshot: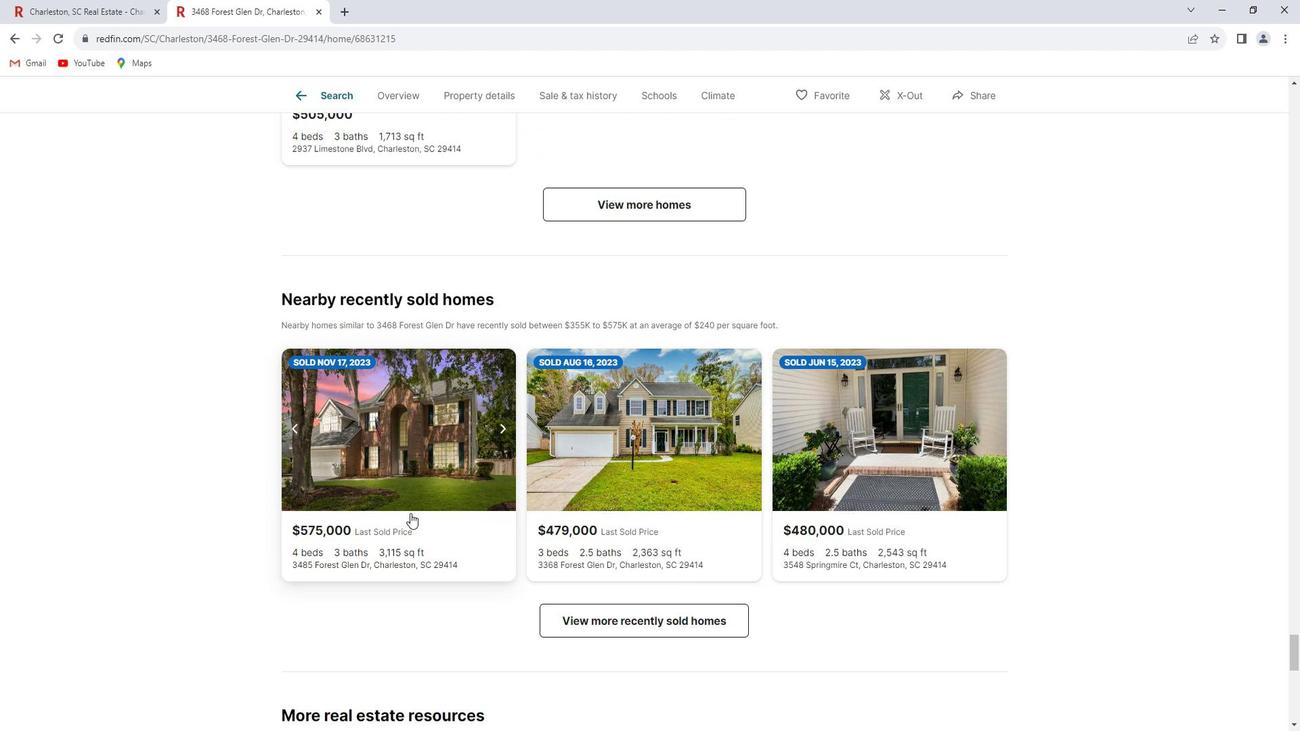 
Action: Mouse scrolled (418, 501) with delta (0, 0)
Screenshot: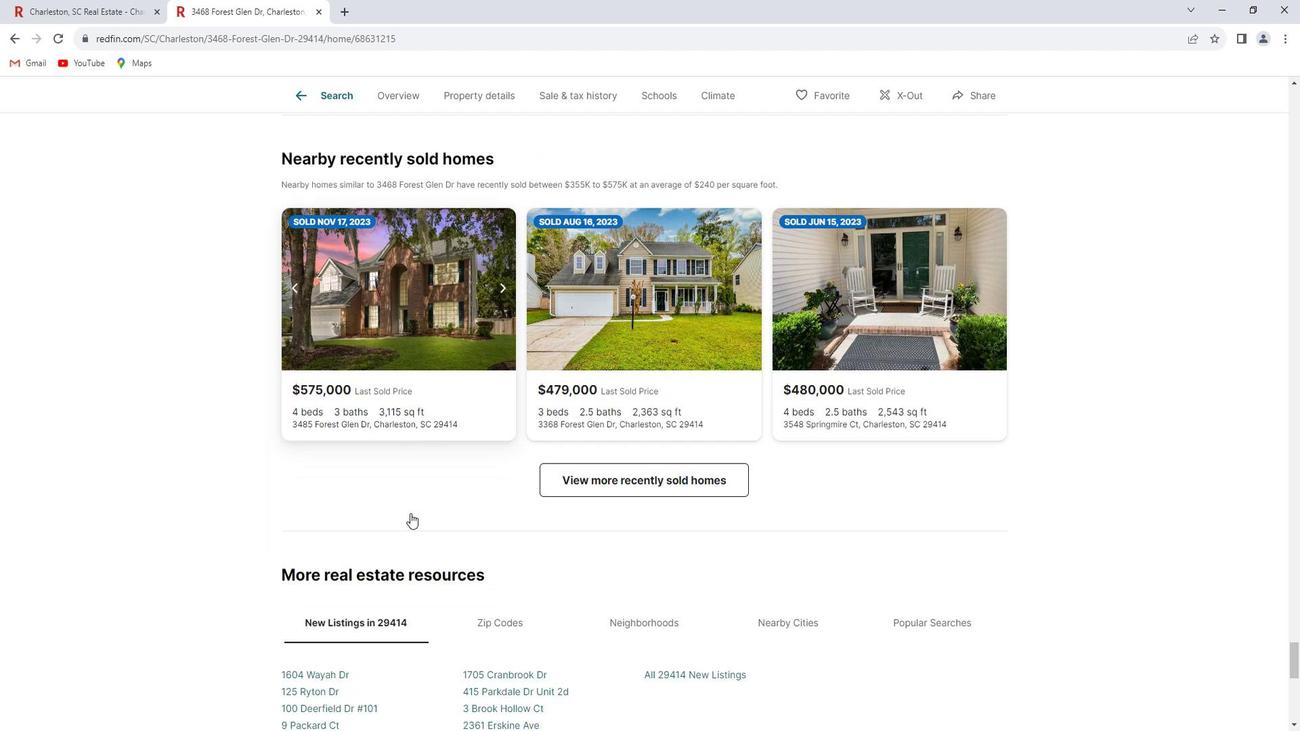 
Action: Mouse scrolled (418, 501) with delta (0, 0)
Screenshot: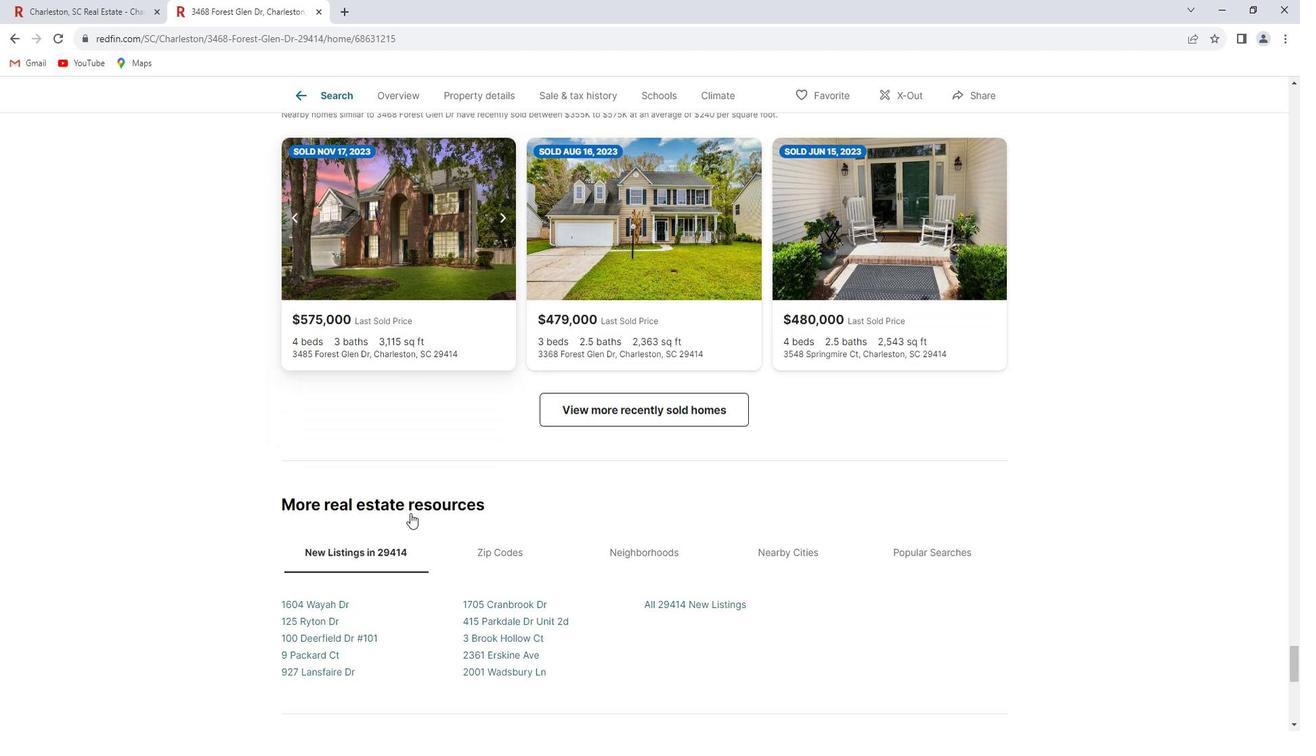 
Action: Mouse scrolled (418, 501) with delta (0, 0)
Screenshot: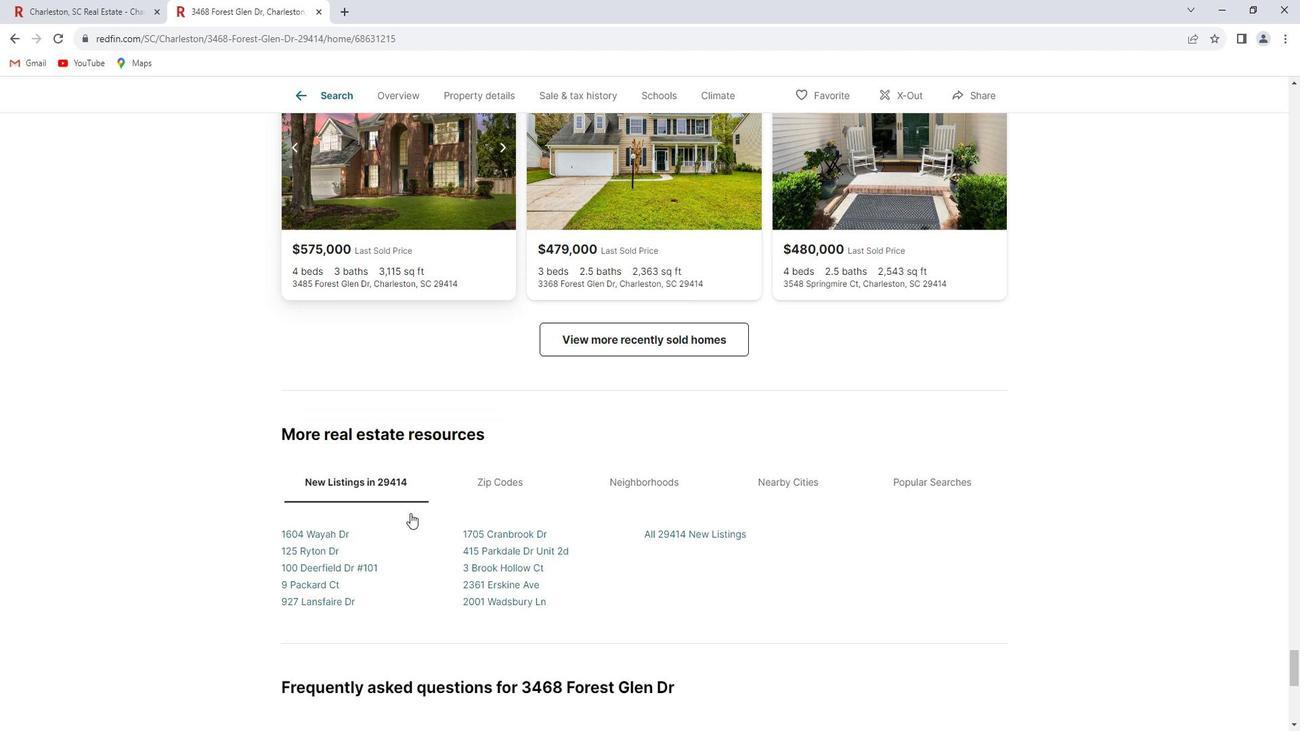 
Action: Mouse scrolled (418, 501) with delta (0, 0)
